 Task: Organize and analyze the survey results by department, highlighting key areas for improvement and strengths. Include relevant customer service skills in the analysis.
Action: Mouse moved to (30, 167)
Screenshot: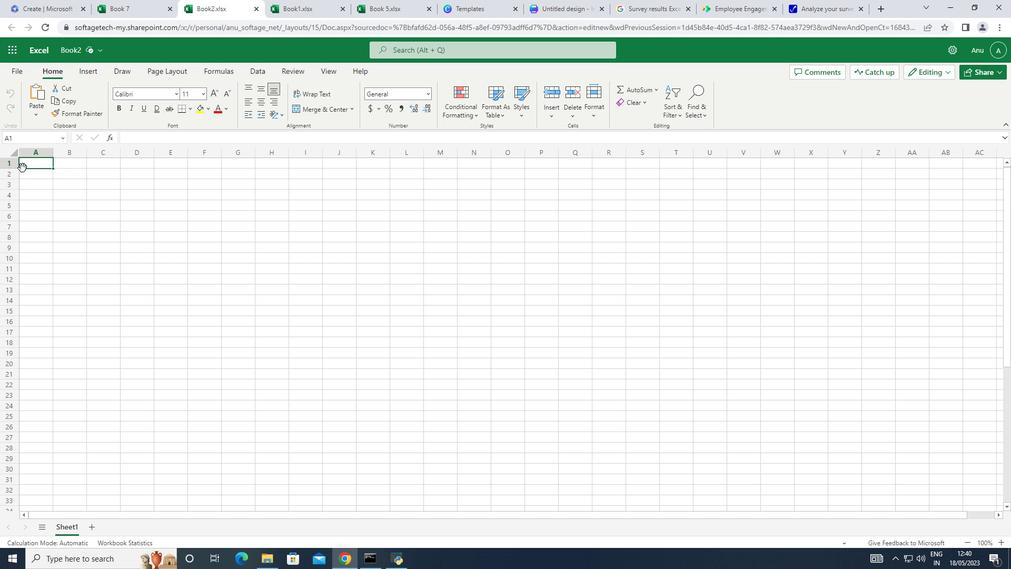 
Action: Mouse pressed left at (30, 167)
Screenshot: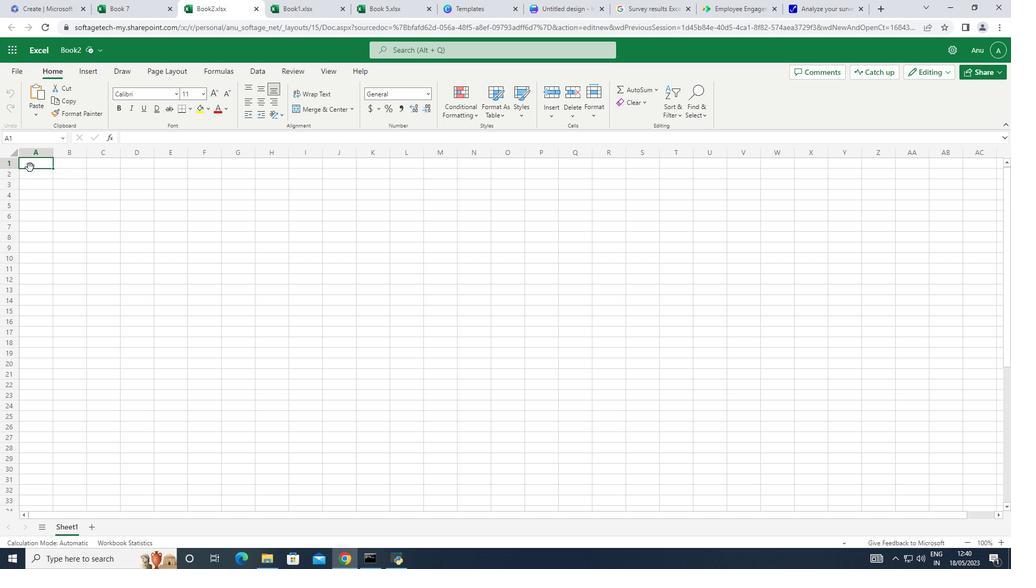 
Action: Mouse moved to (80, 174)
Screenshot: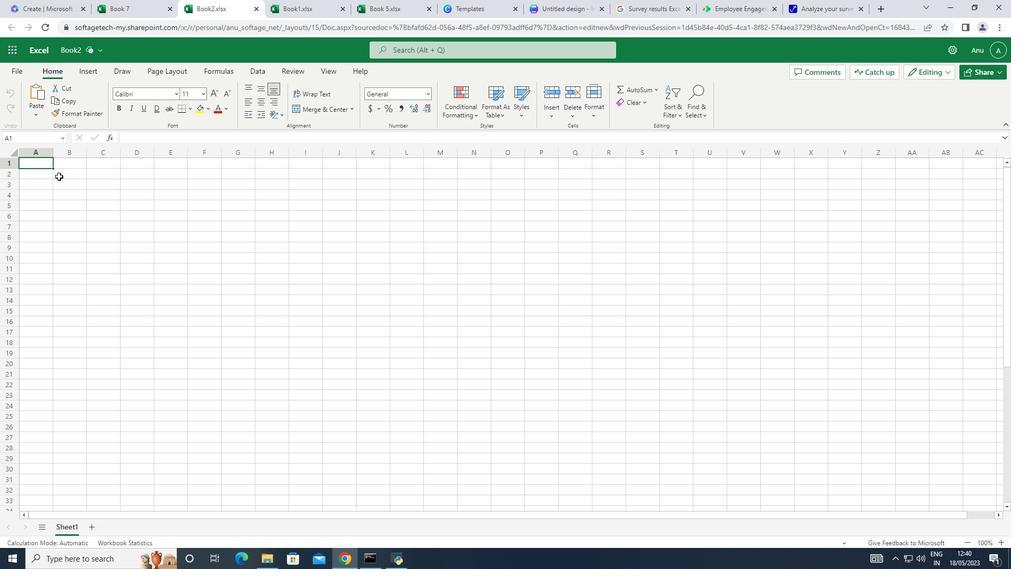
Action: Mouse pressed left at (80, 174)
Screenshot: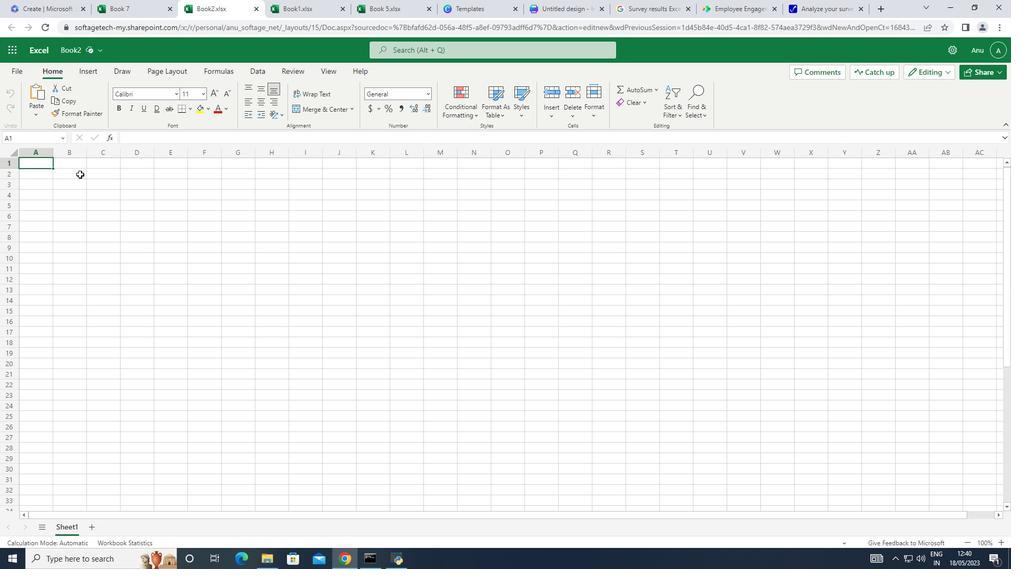 
Action: Key pressed <Key.shift><Key.shift><Key.shift><Key.shift><Key.shift><Key.shift><Key.shift><Key.shift><Key.shift>c<Key.backspace><Key.caps_lock>COMMUNICATIP<Key.backspace>ON<Key.right>
Screenshot: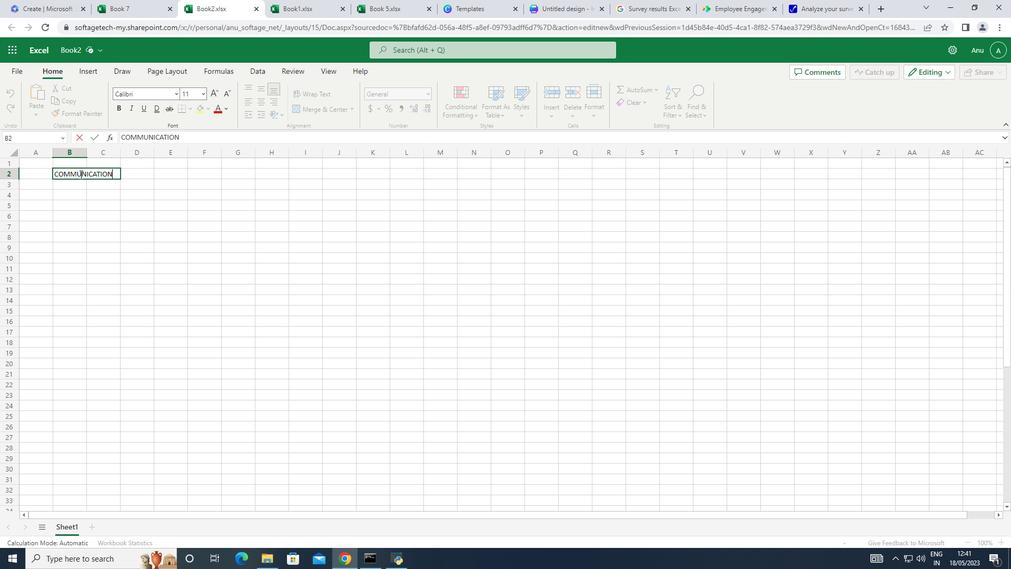 
Action: Mouse moved to (84, 153)
Screenshot: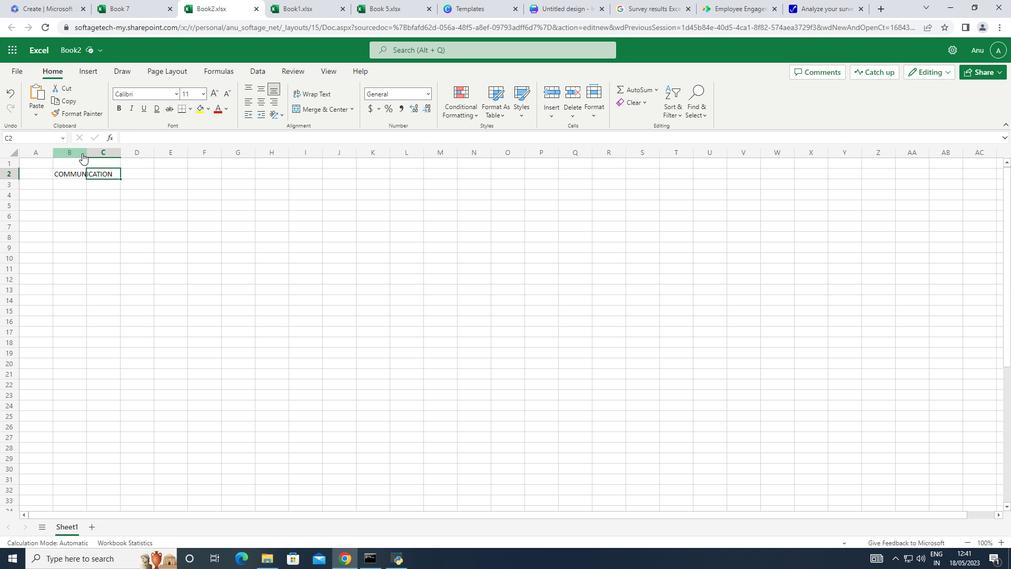
Action: Mouse pressed left at (84, 153)
Screenshot: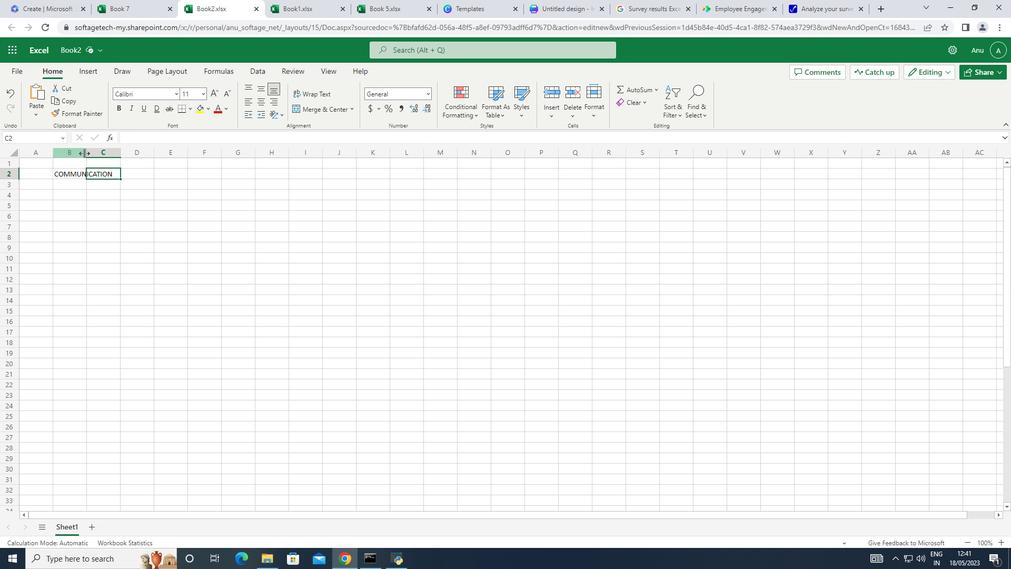 
Action: Mouse pressed left at (84, 153)
Screenshot: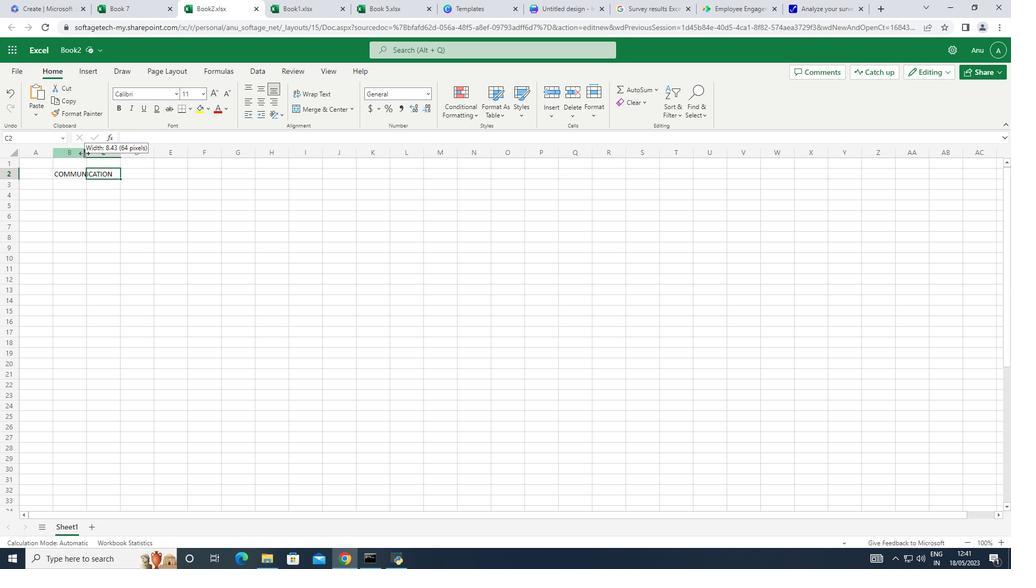 
Action: Mouse moved to (133, 174)
Screenshot: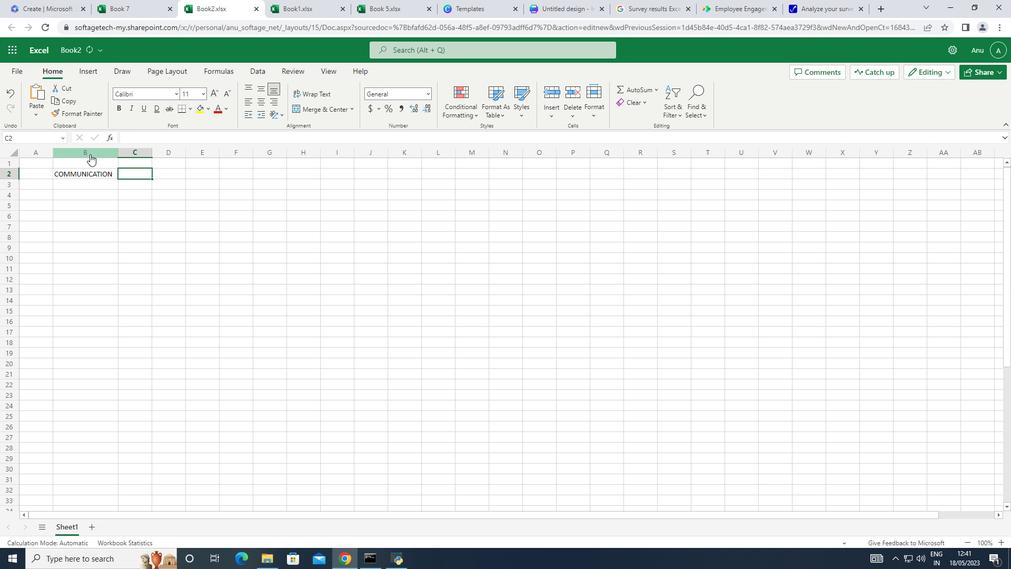 
Action: Key pressed MOTIVATION<Key.right>STABILITY<Key.right>BENEFITS<Key.right>DIRECTION<Key.right>FAVORITE<Key.space>THING<Key.right>NEED<Key.space>IMPROVEMENT<Key.right>OTHER
Screenshot: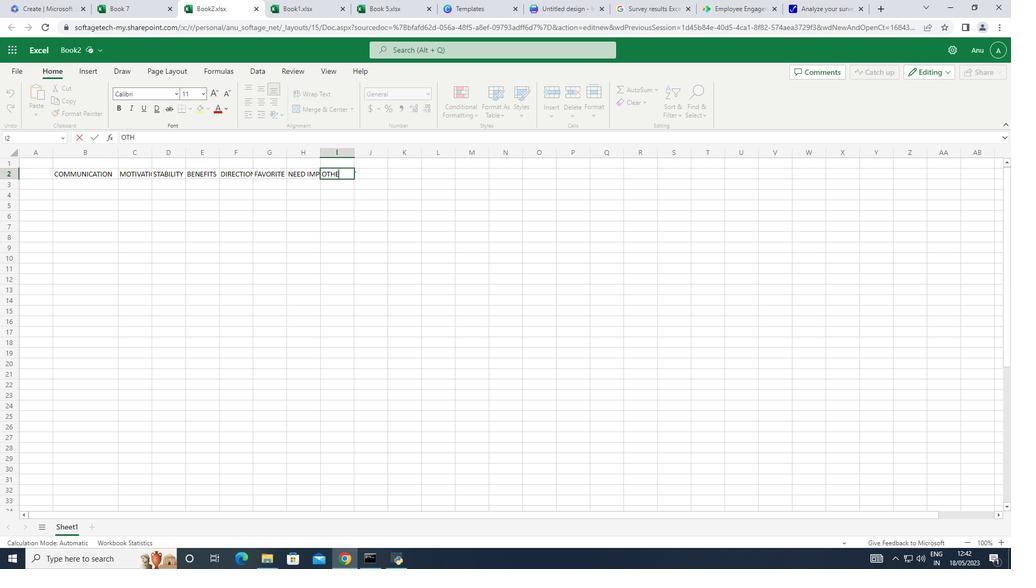 
Action: Mouse moved to (319, 149)
Screenshot: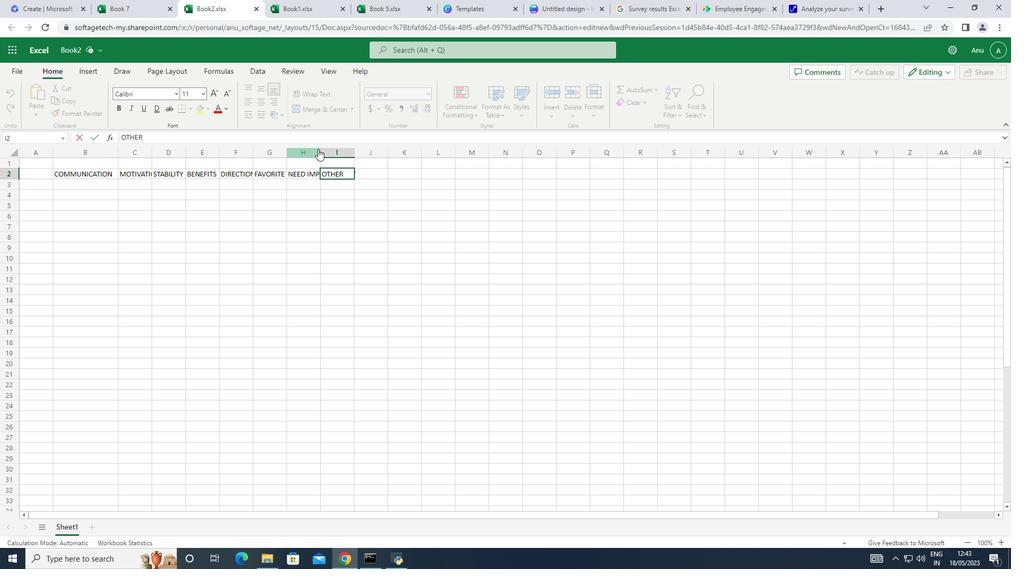 
Action: Mouse pressed left at (319, 149)
Screenshot: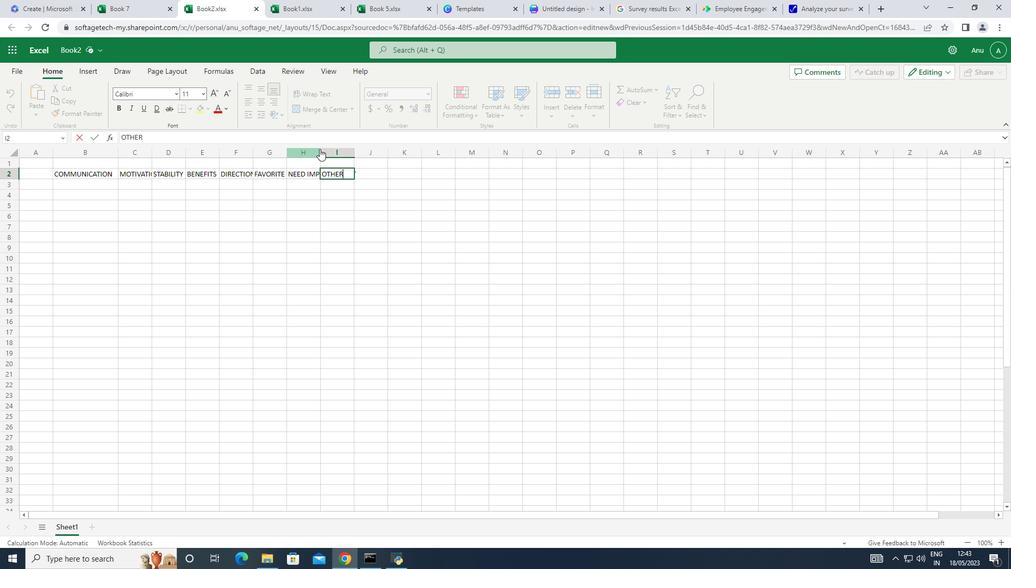 
Action: Mouse moved to (319, 149)
Screenshot: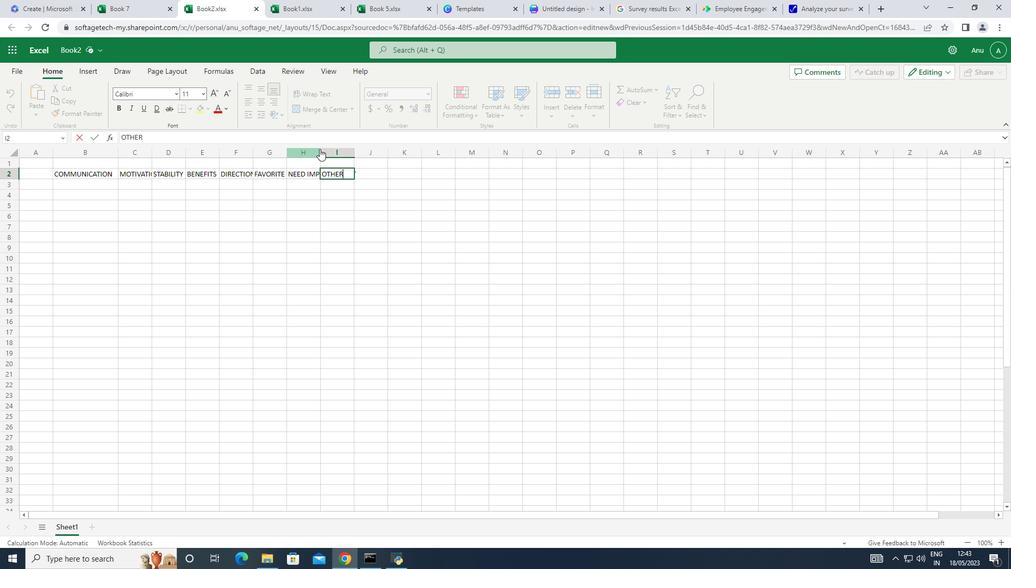 
Action: Mouse pressed left at (319, 149)
Screenshot: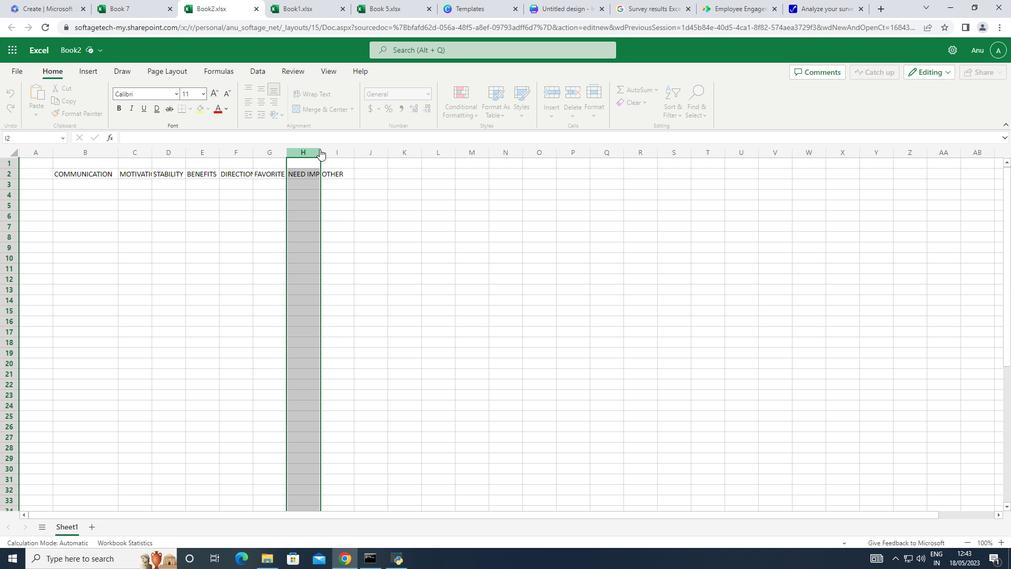 
Action: Mouse moved to (285, 152)
Screenshot: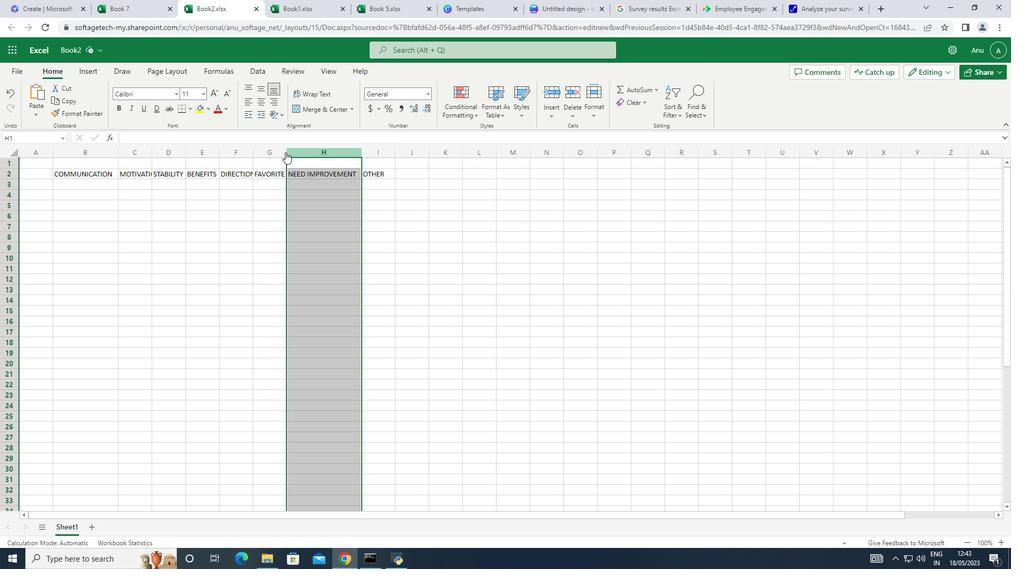 
Action: Mouse pressed left at (285, 152)
Screenshot: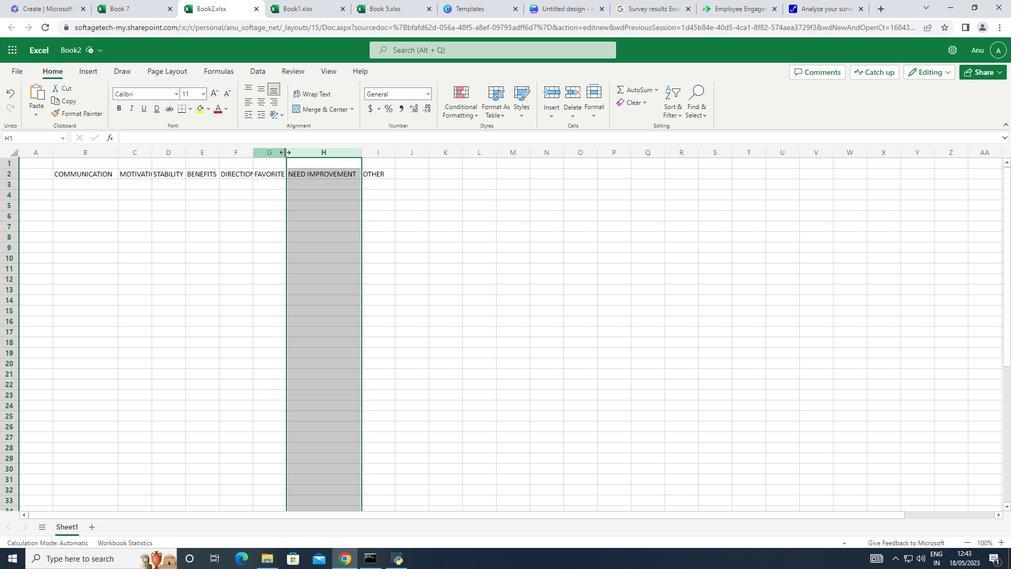 
Action: Mouse pressed left at (285, 152)
Screenshot: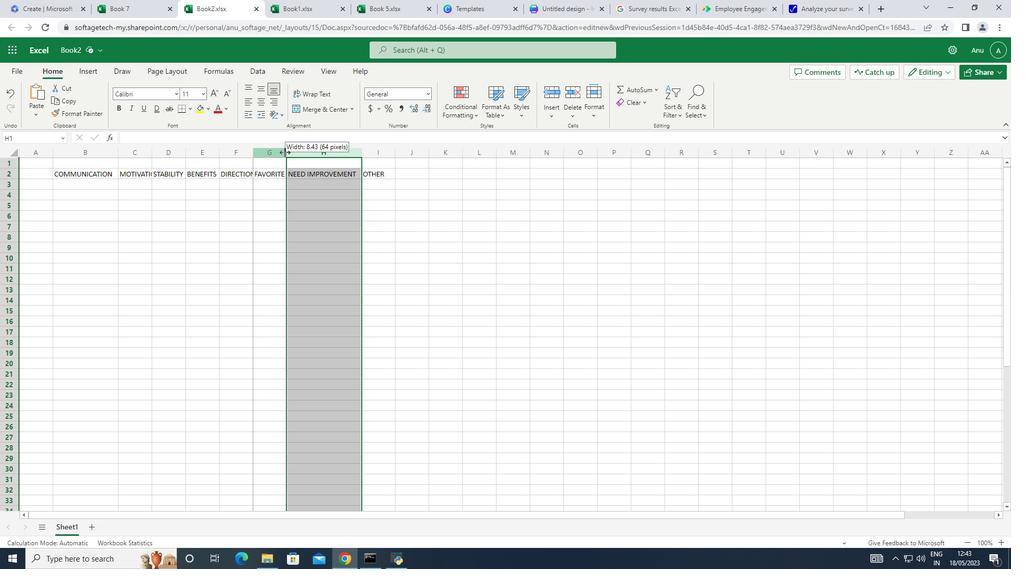 
Action: Mouse moved to (252, 149)
Screenshot: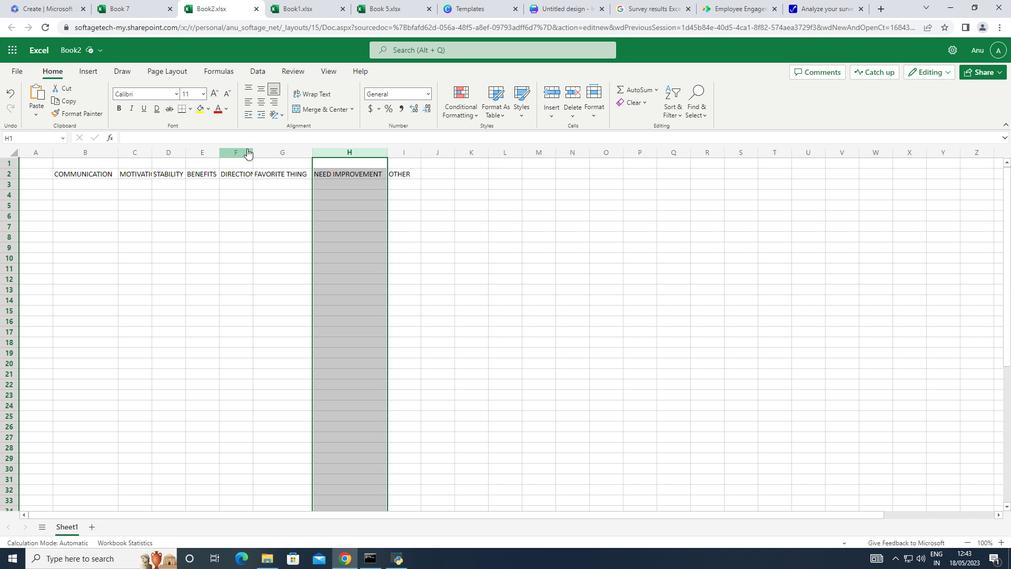 
Action: Mouse pressed left at (252, 149)
Screenshot: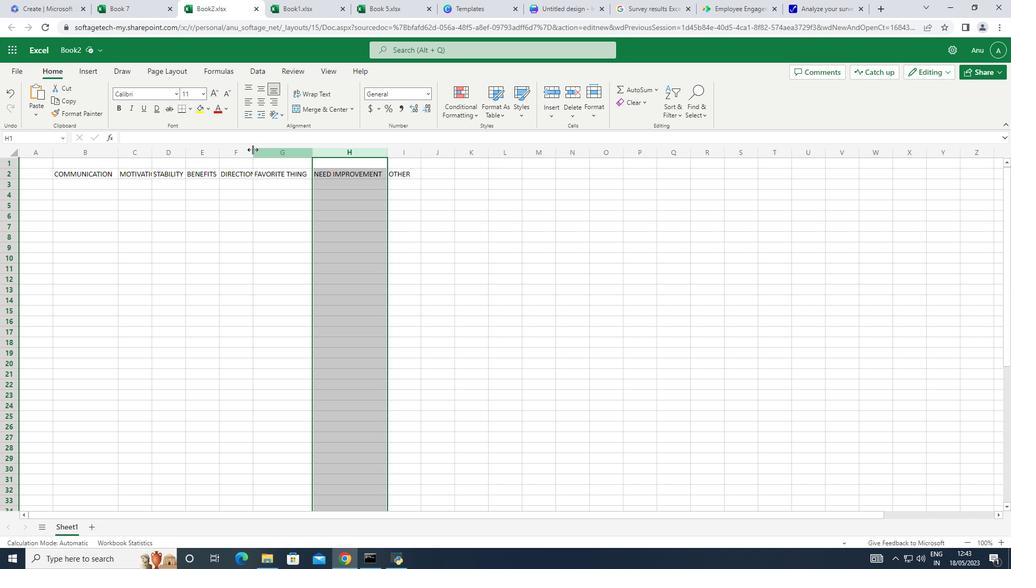 
Action: Mouse pressed left at (252, 149)
Screenshot: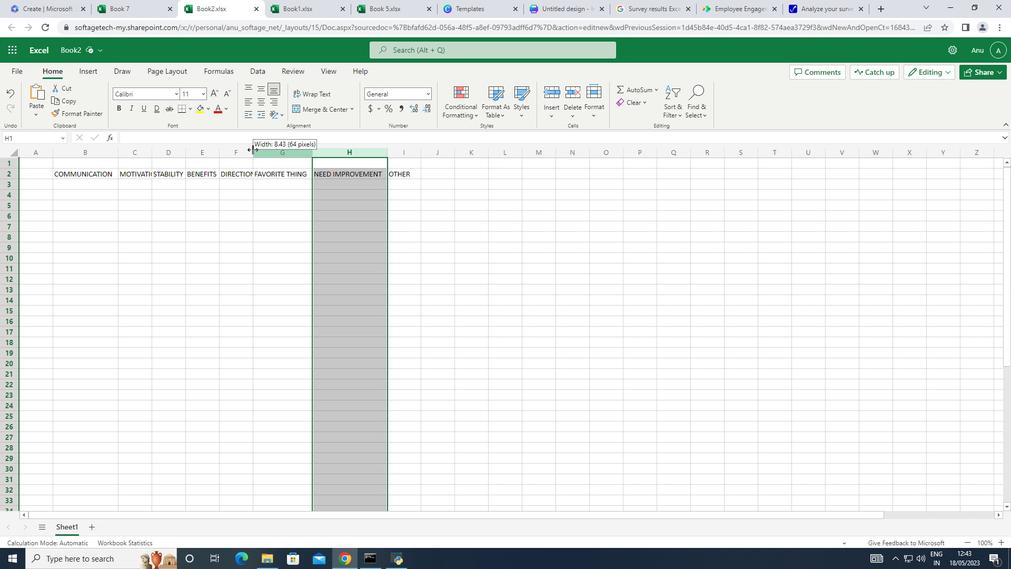
Action: Mouse moved to (220, 150)
Screenshot: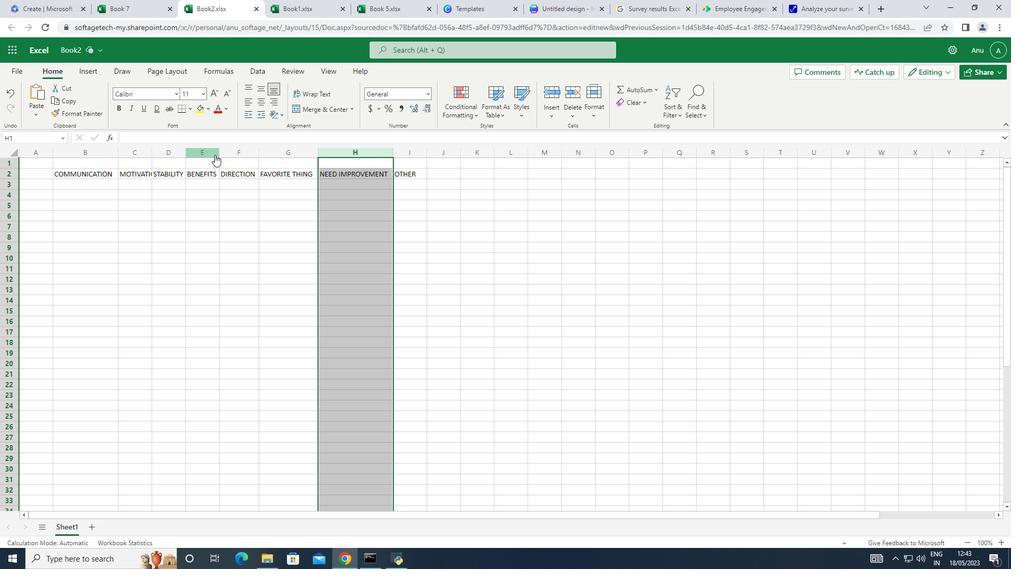 
Action: Mouse pressed left at (220, 150)
Screenshot: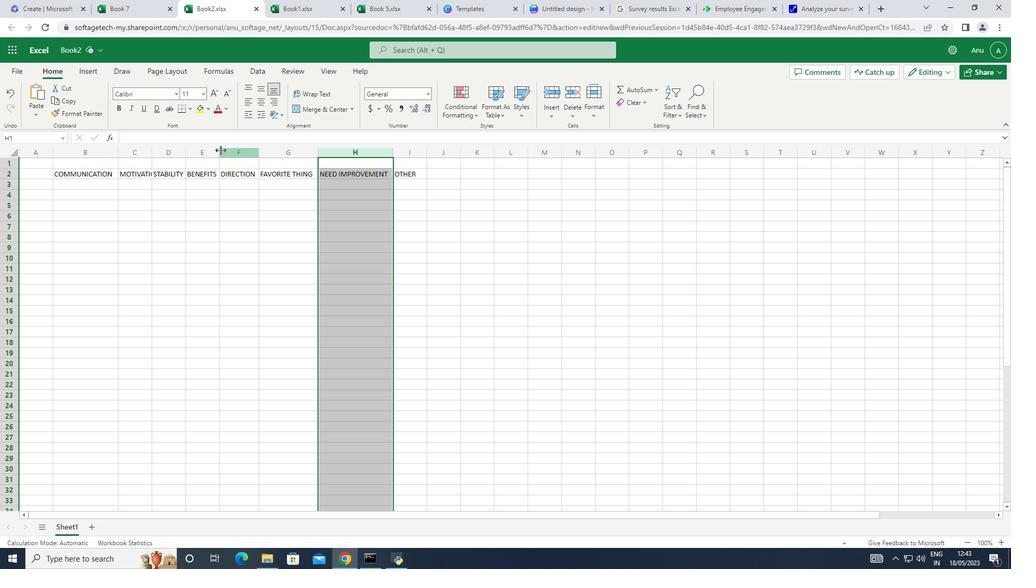 
Action: Mouse pressed left at (220, 150)
Screenshot: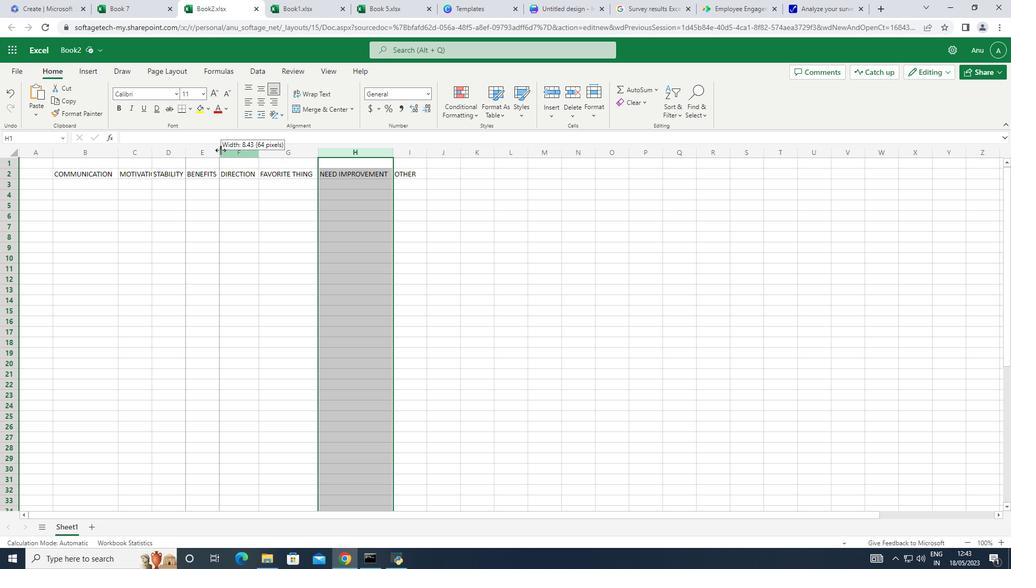 
Action: Mouse moved to (185, 149)
Screenshot: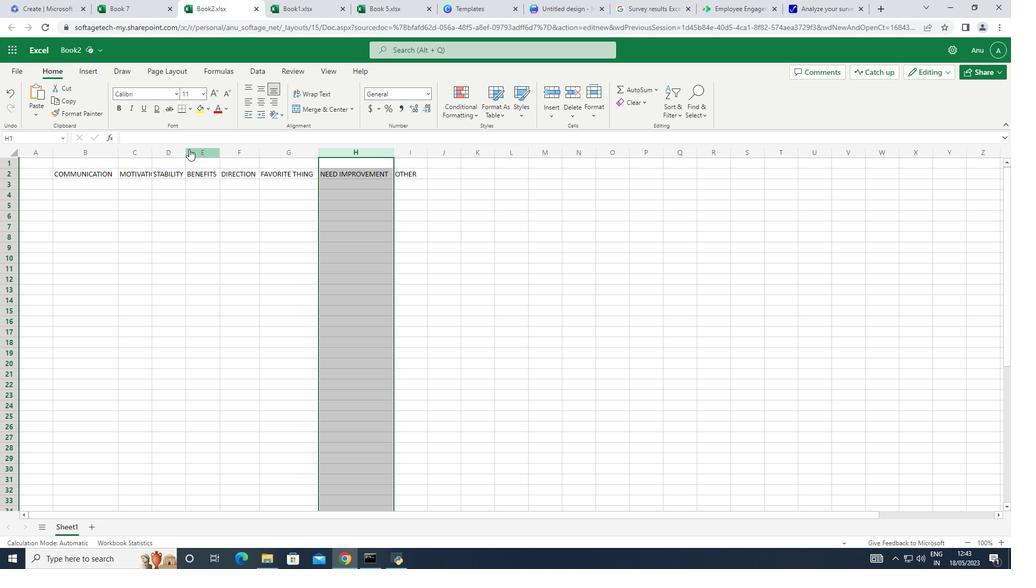 
Action: Mouse pressed left at (185, 149)
Screenshot: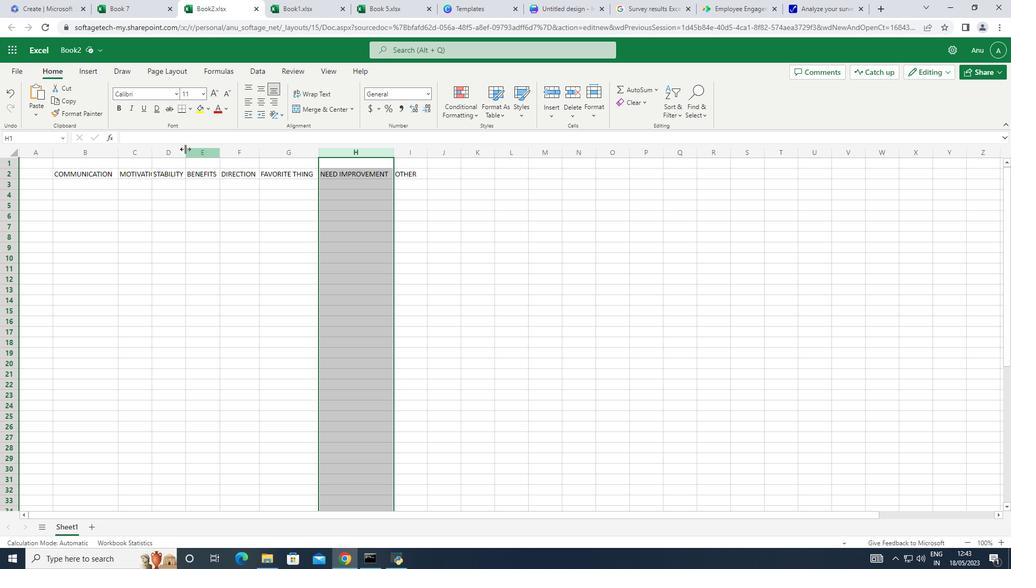 
Action: Mouse pressed left at (185, 149)
Screenshot: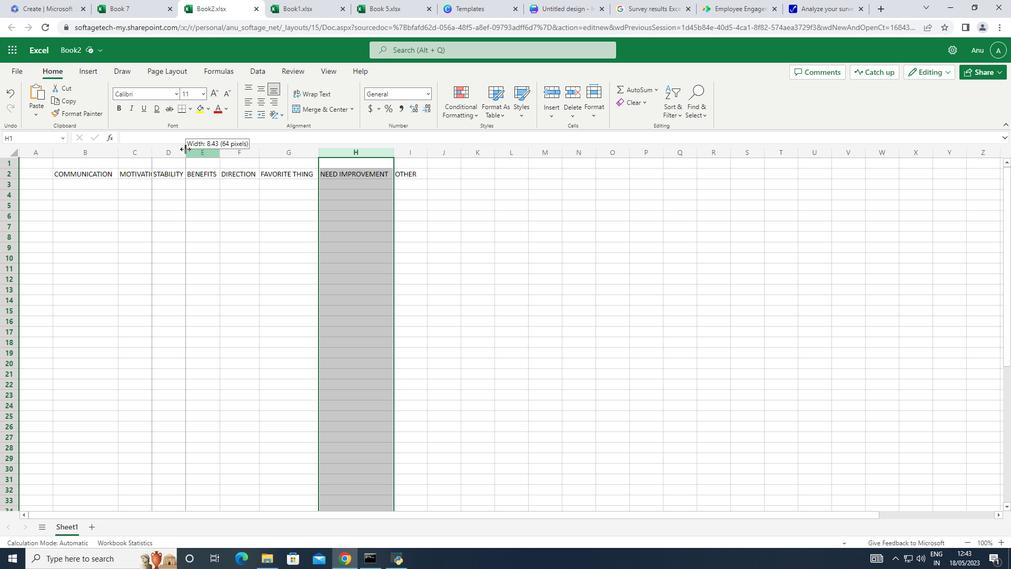
Action: Mouse moved to (154, 150)
Screenshot: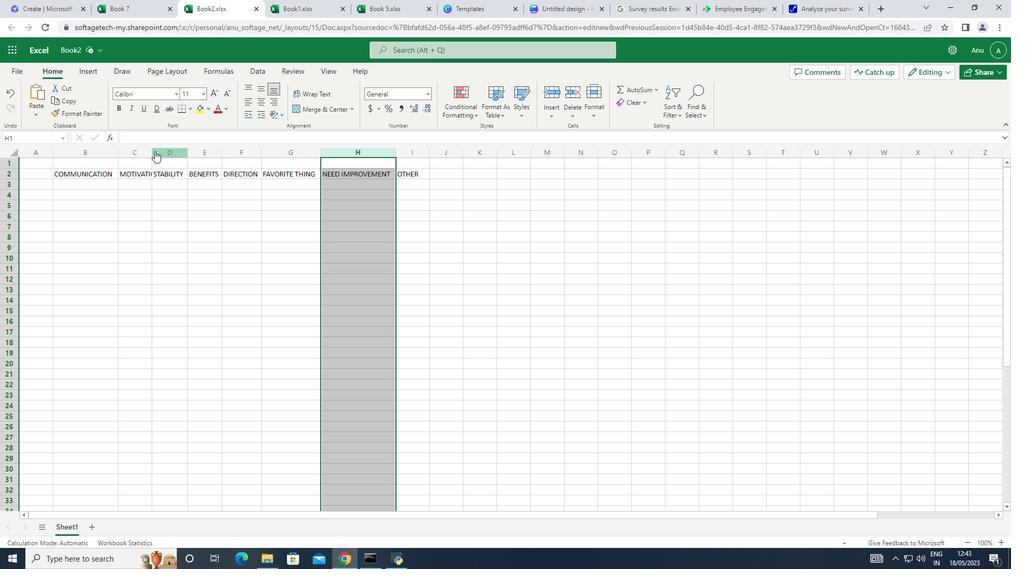 
Action: Mouse pressed left at (154, 150)
Screenshot: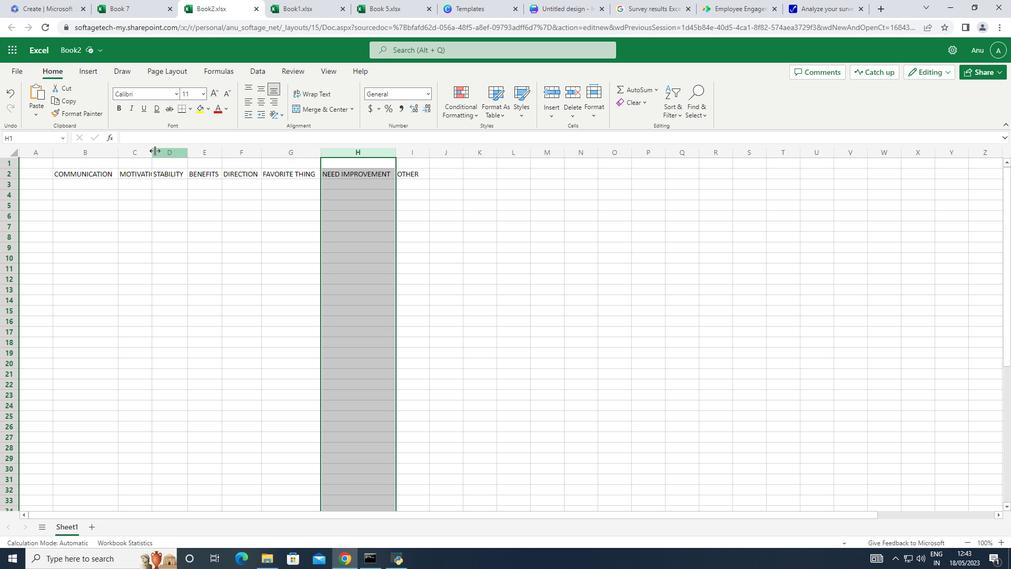 
Action: Mouse pressed left at (154, 150)
Screenshot: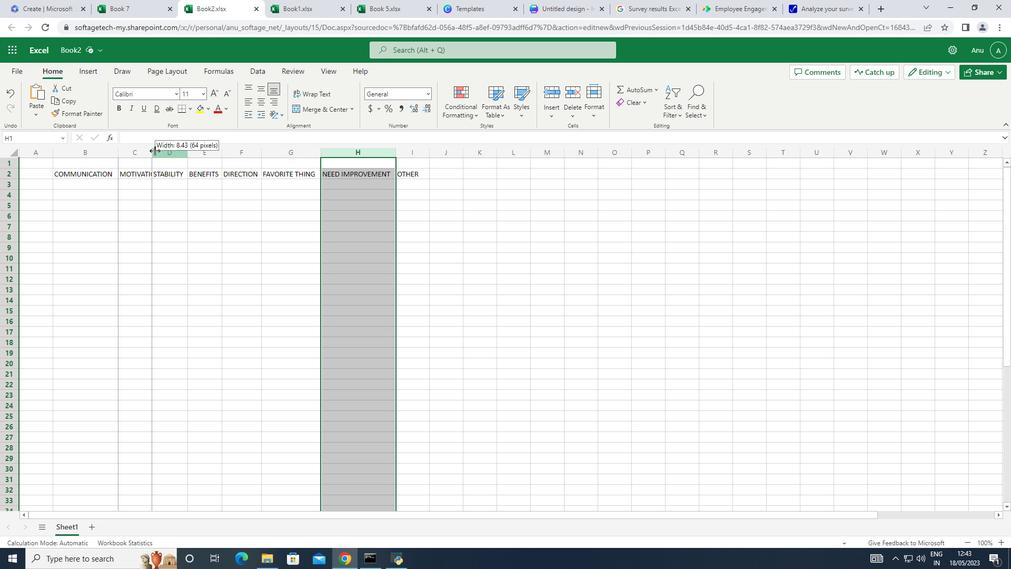 
Action: Mouse moved to (117, 150)
Screenshot: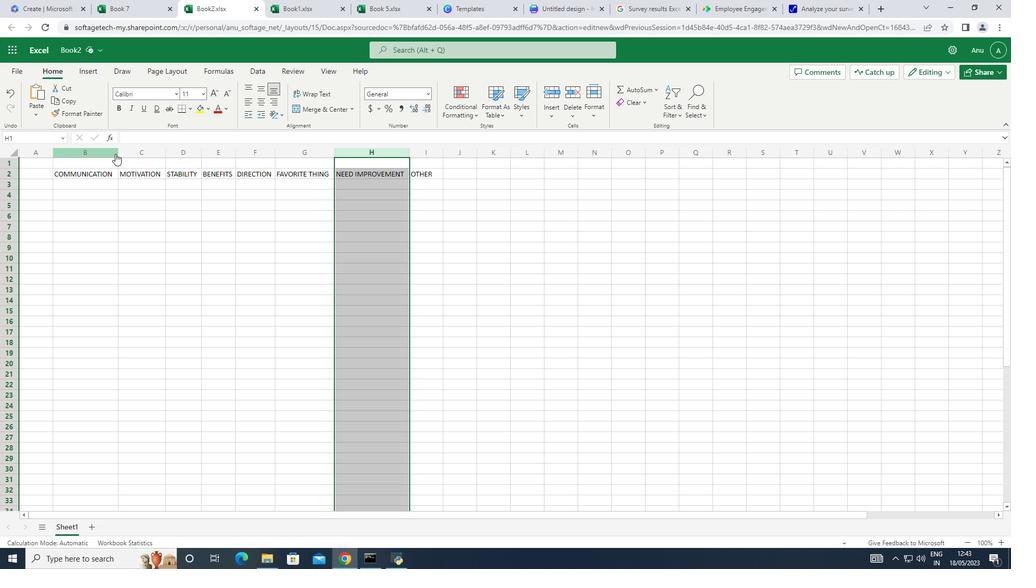 
Action: Mouse pressed left at (117, 150)
Screenshot: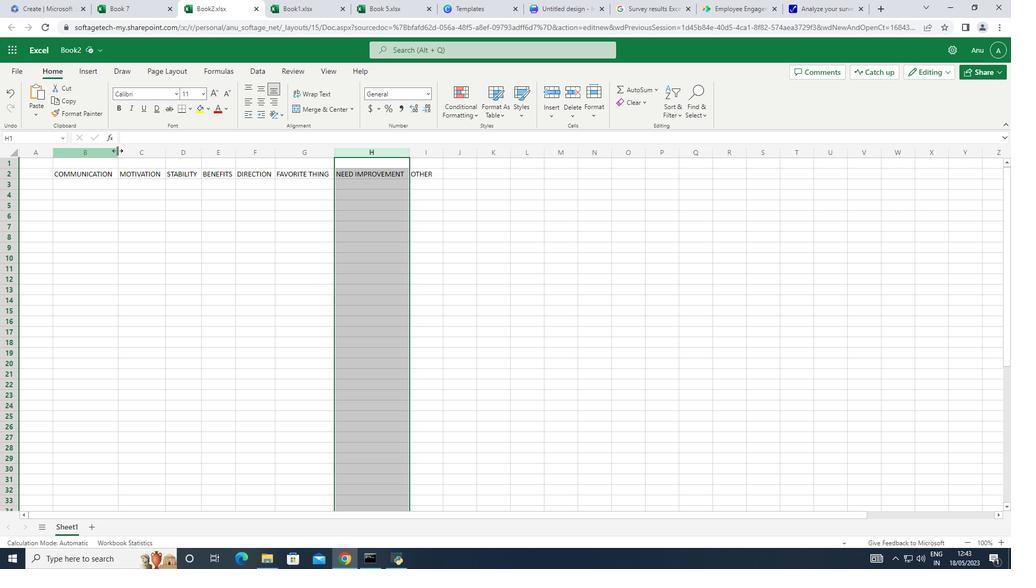 
Action: Mouse pressed left at (117, 150)
Screenshot: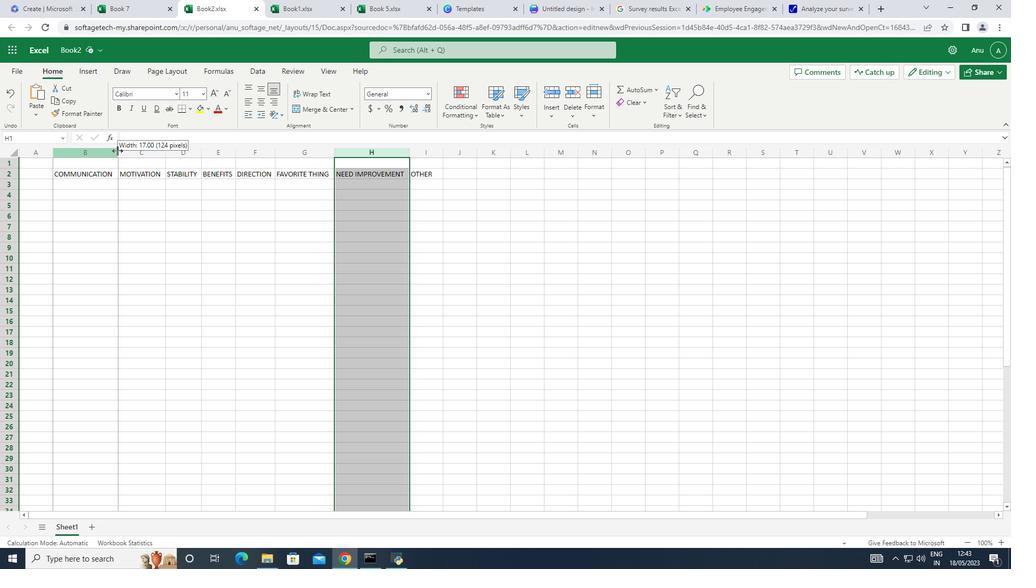 
Action: Mouse moved to (82, 174)
Screenshot: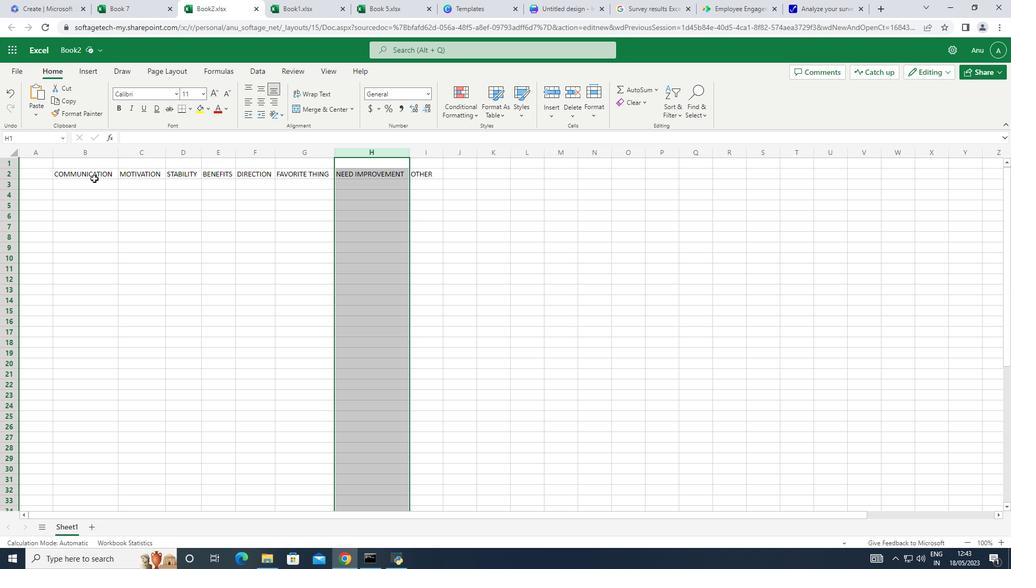 
Action: Mouse pressed left at (82, 174)
Screenshot: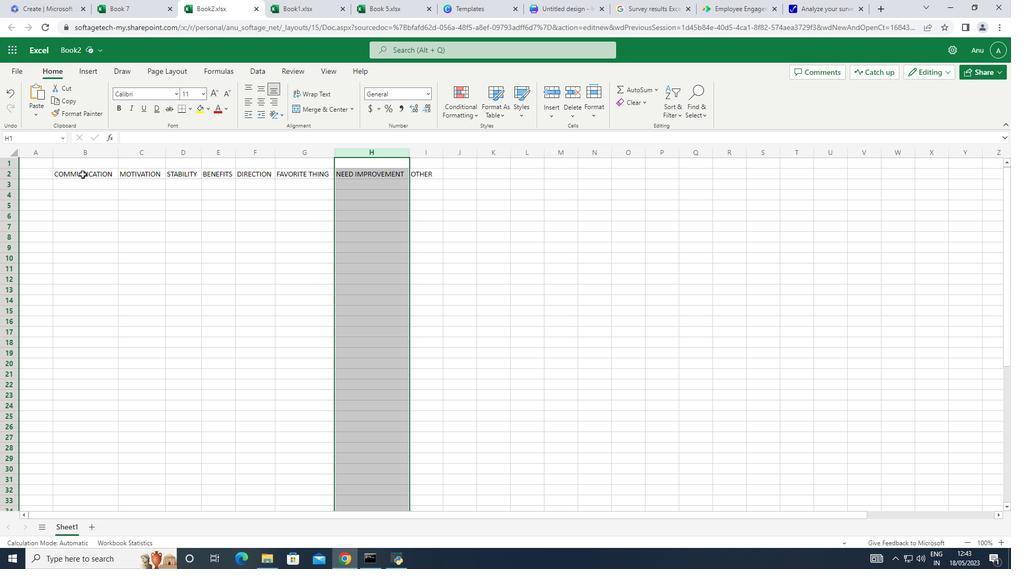
Action: Mouse moved to (413, 173)
Screenshot: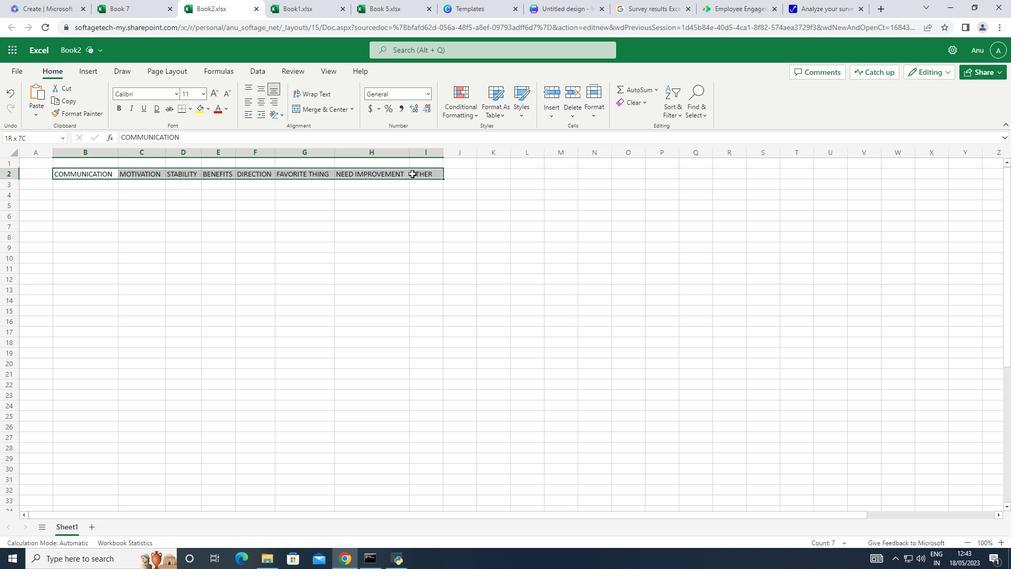 
Action: Key pressed ctrl+C
Screenshot: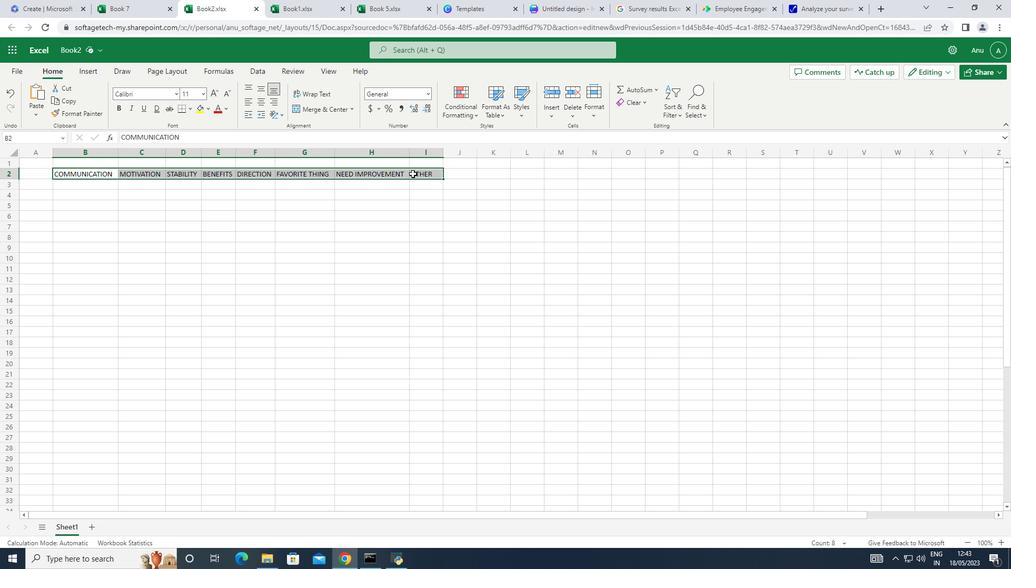 
Action: Mouse moved to (207, 108)
Screenshot: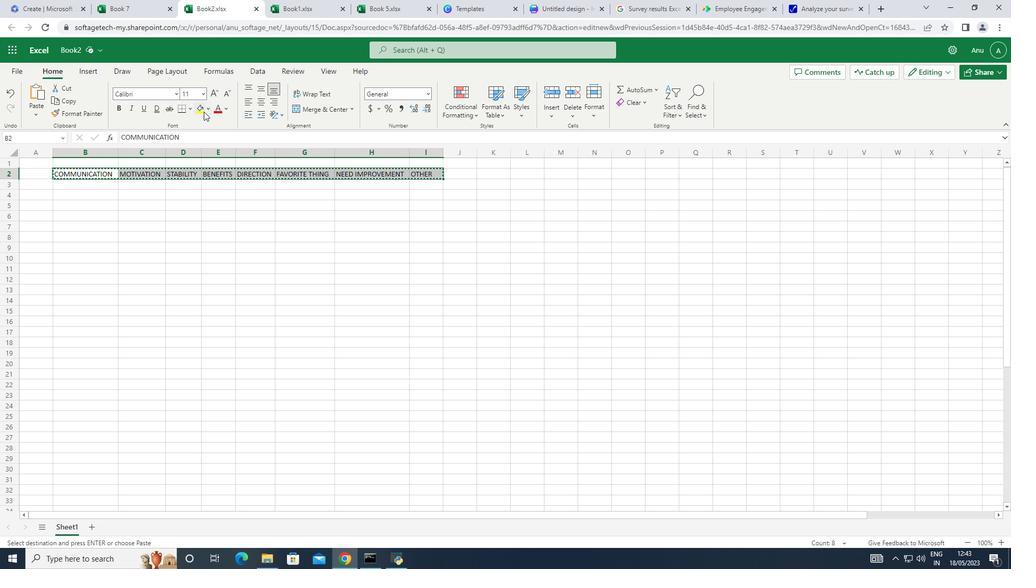
Action: Mouse pressed left at (207, 108)
Screenshot: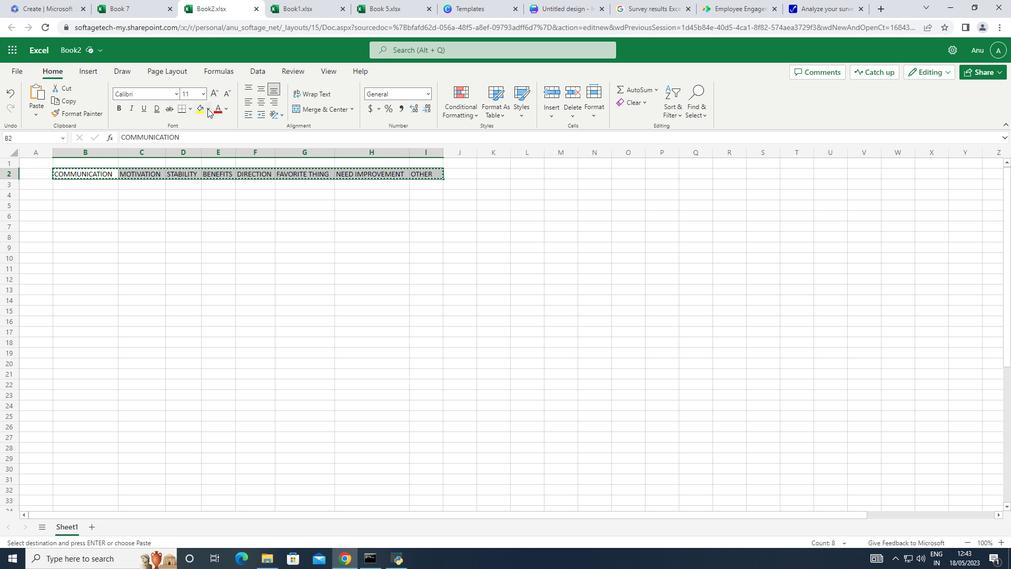 
Action: Mouse moved to (305, 233)
Screenshot: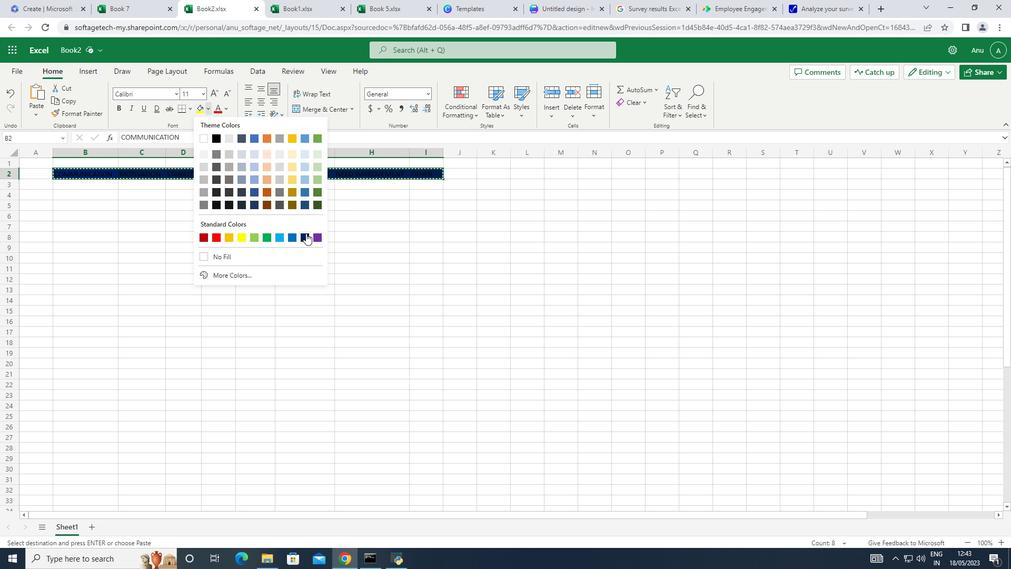 
Action: Mouse pressed left at (305, 233)
Screenshot: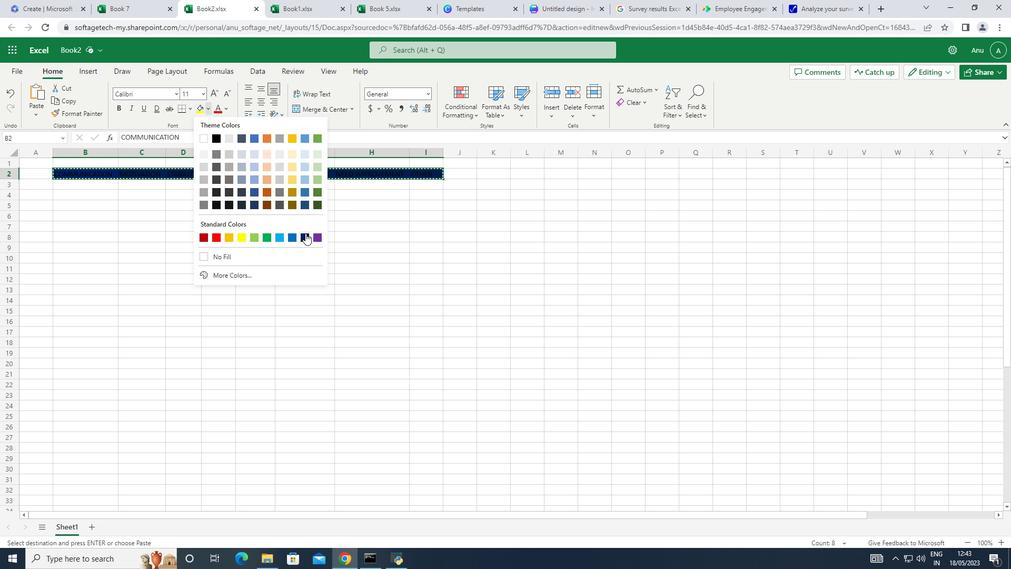 
Action: Mouse moved to (224, 109)
Screenshot: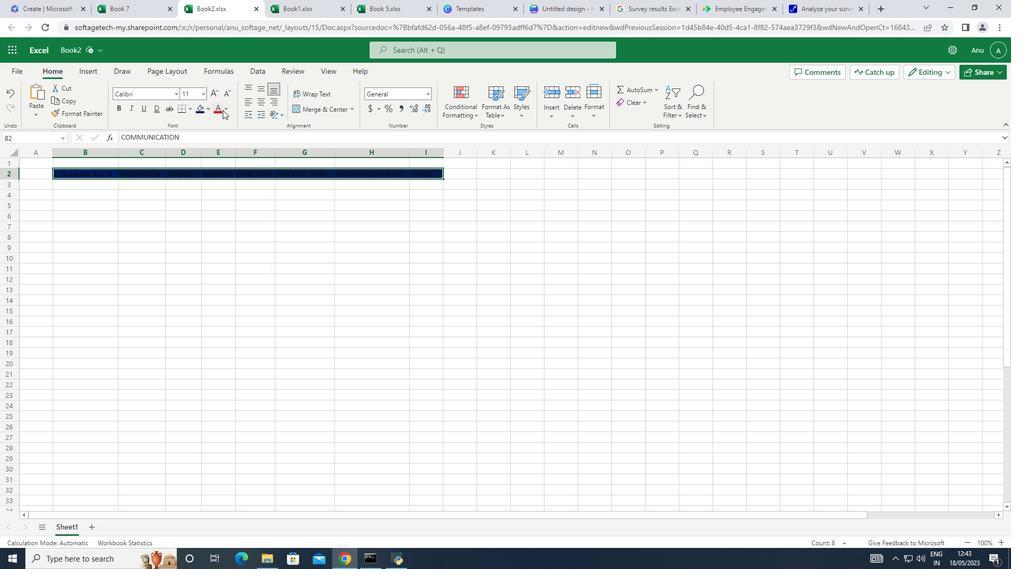 
Action: Mouse pressed left at (224, 109)
Screenshot: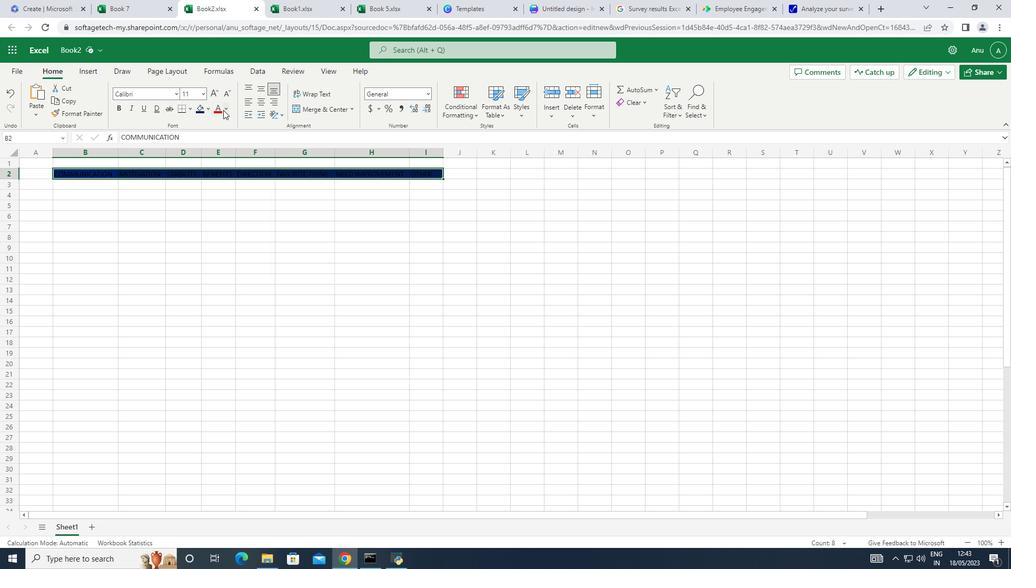
Action: Mouse moved to (222, 152)
Screenshot: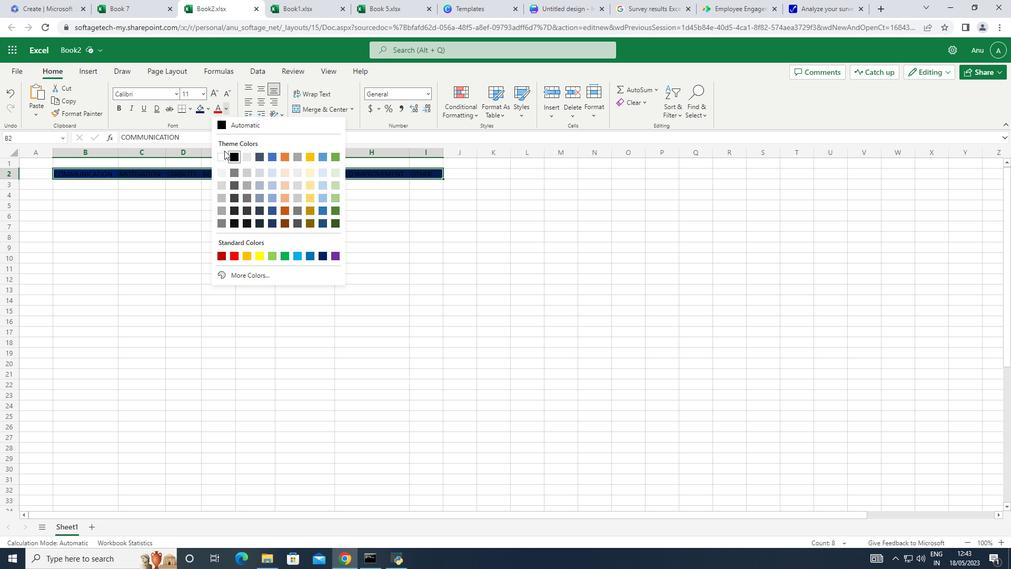 
Action: Mouse pressed left at (222, 152)
Screenshot: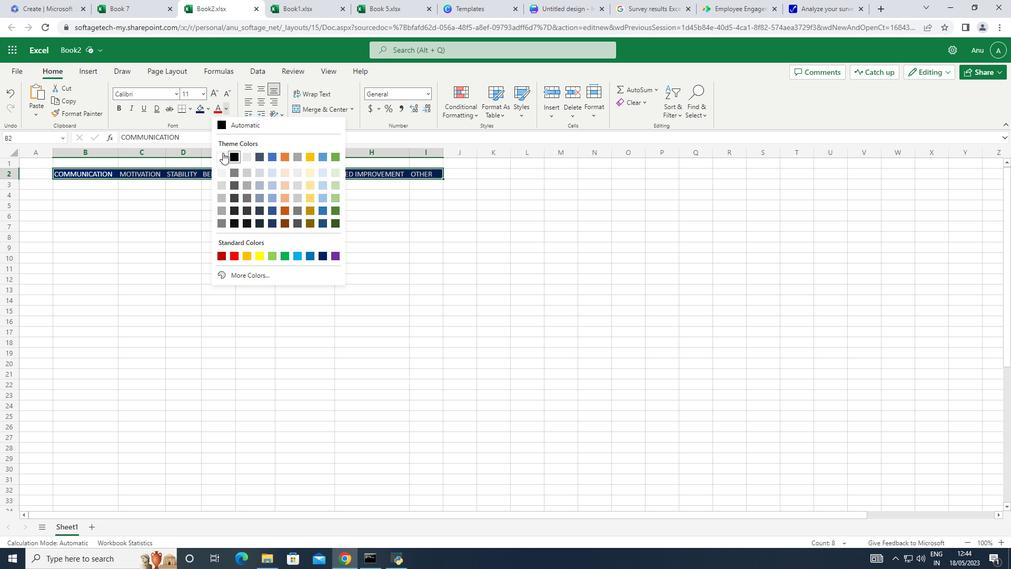 
Action: Mouse moved to (29, 187)
Screenshot: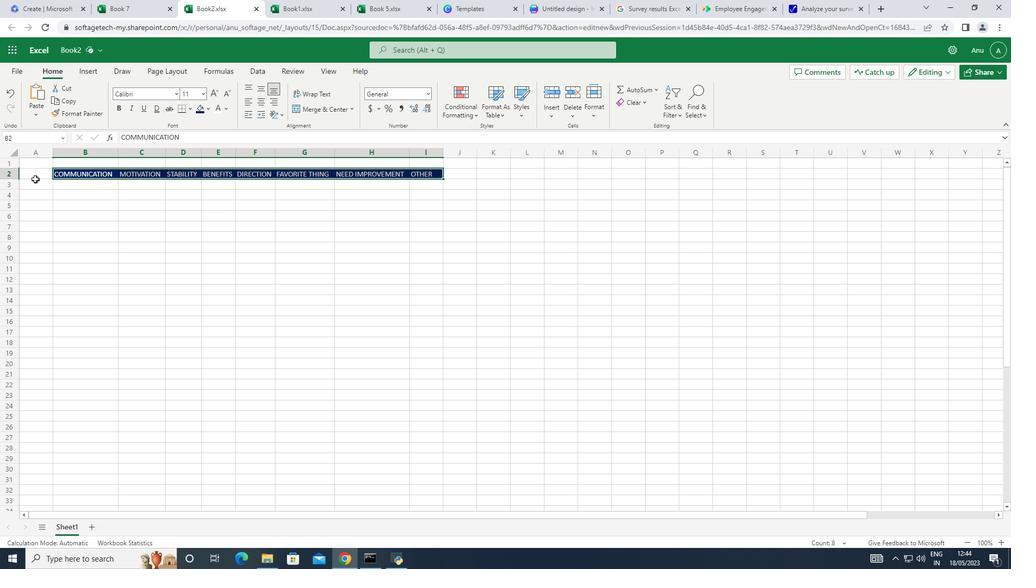 
Action: Mouse pressed left at (29, 187)
Screenshot: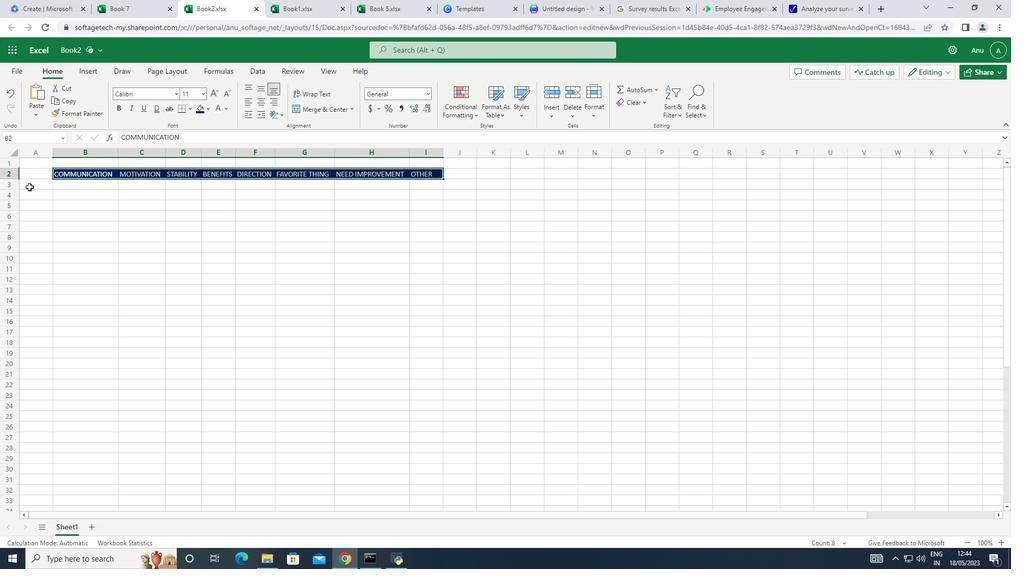 
Action: Key pressed HR
Screenshot: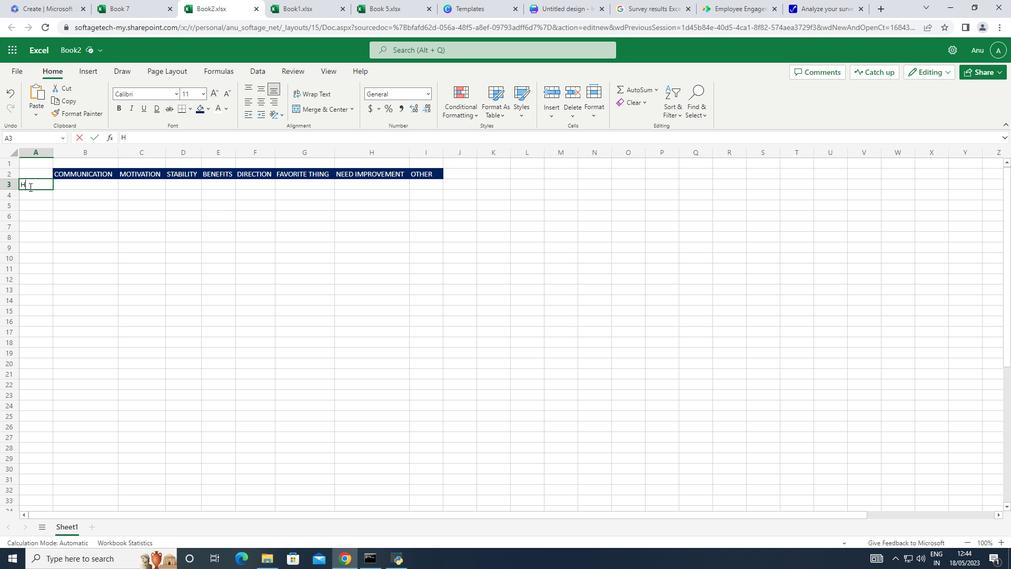 
Action: Mouse moved to (120, 108)
Screenshot: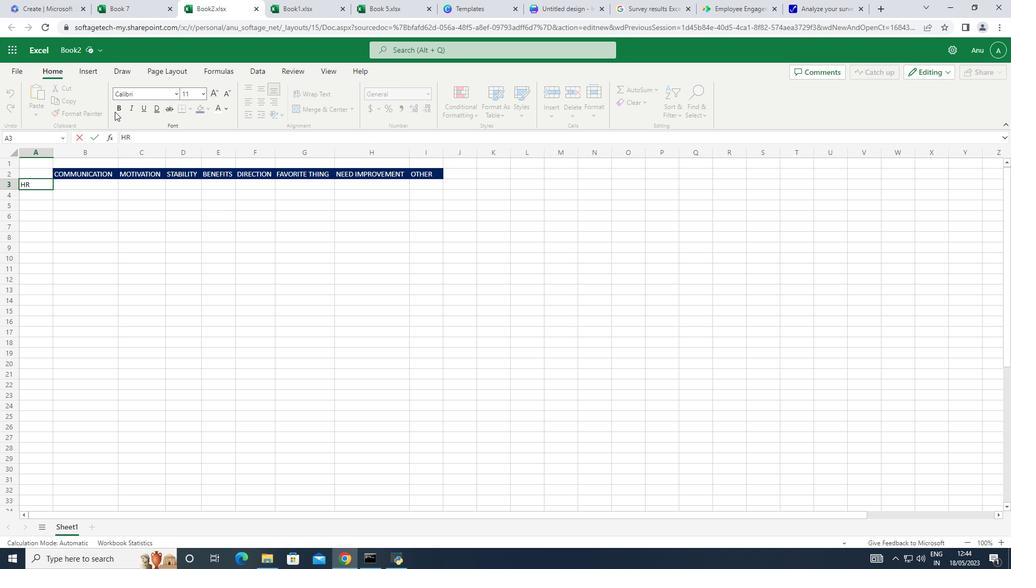 
Action: Mouse pressed left at (120, 108)
Screenshot: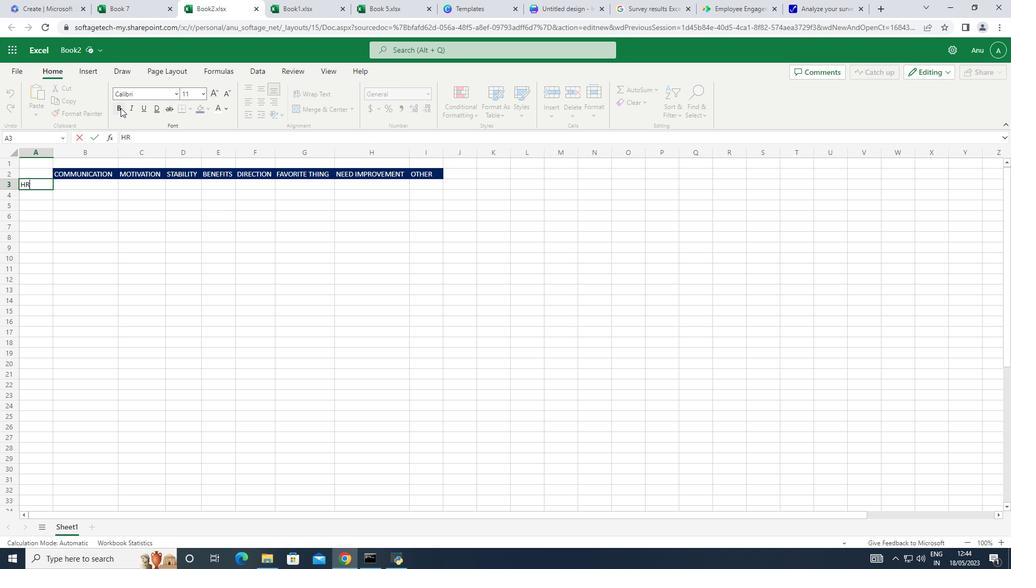 
Action: Mouse moved to (109, 206)
Screenshot: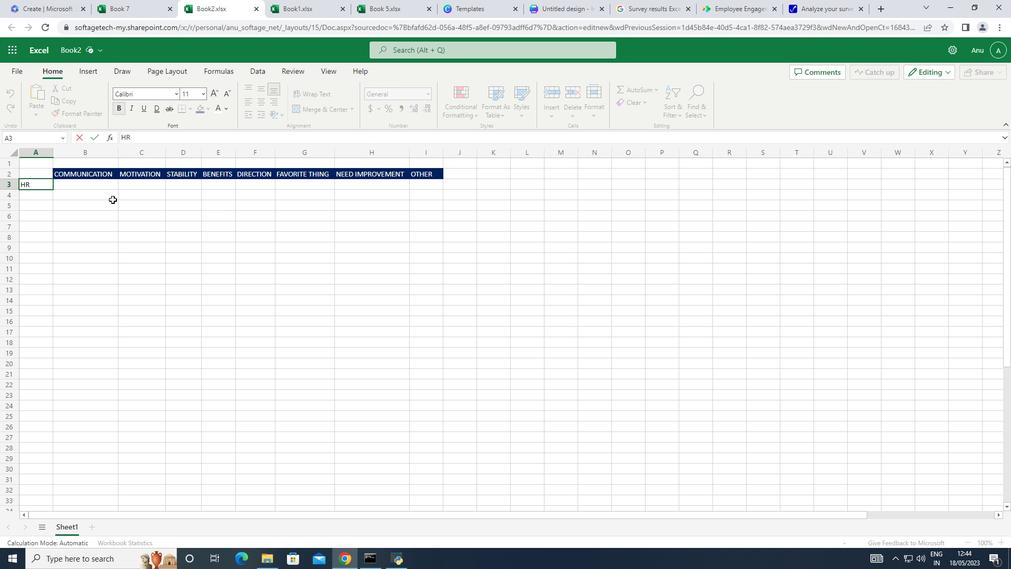 
Action: Mouse pressed left at (109, 206)
Screenshot: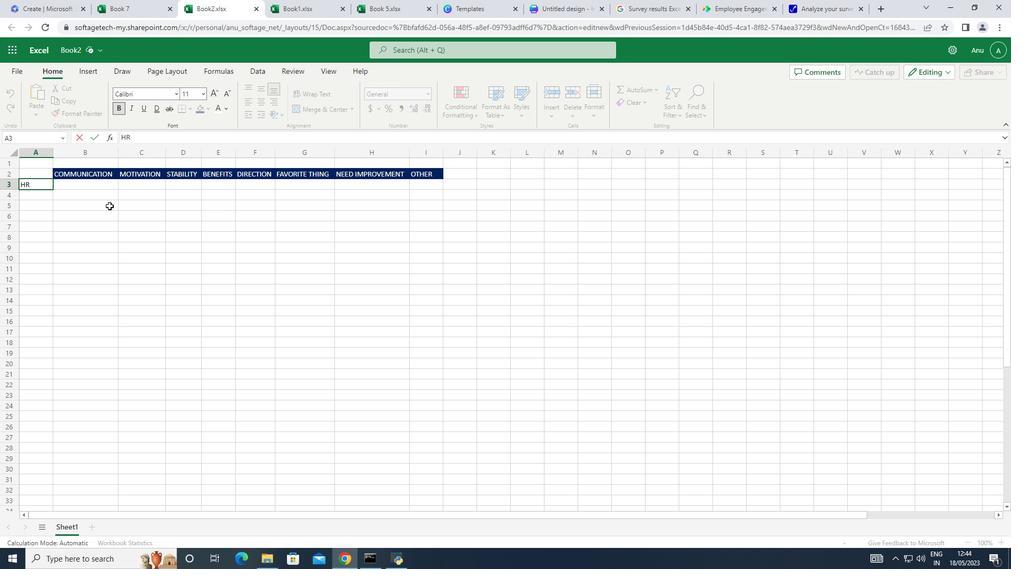 
Action: Mouse moved to (35, 183)
Screenshot: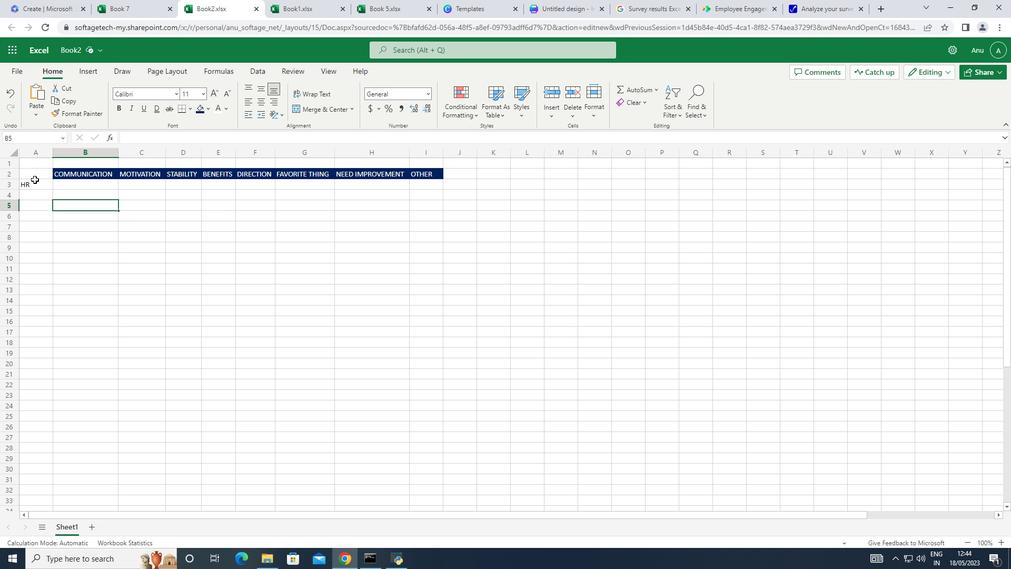 
Action: Mouse pressed left at (35, 183)
Screenshot: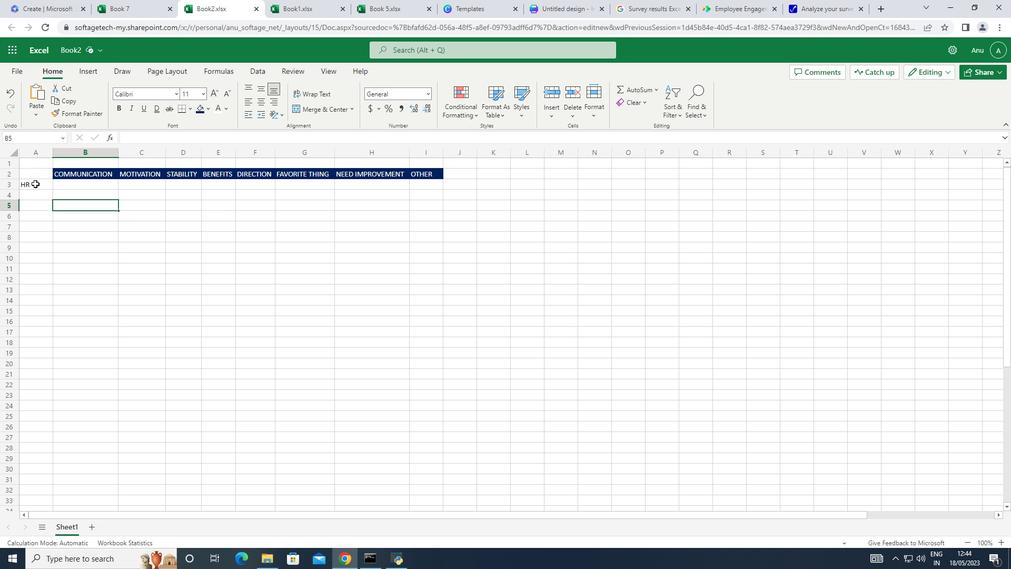 
Action: Mouse moved to (119, 106)
Screenshot: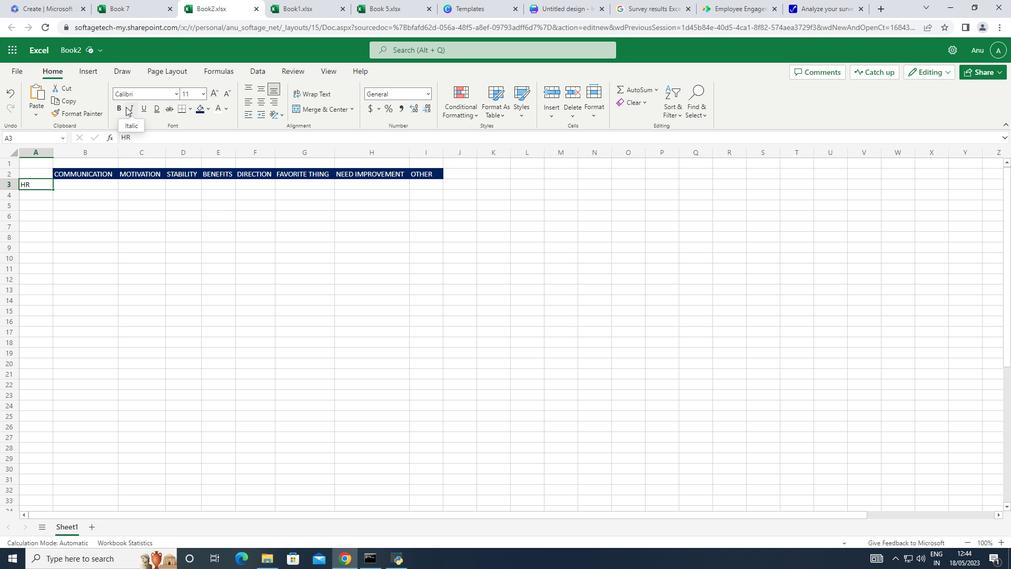 
Action: Mouse pressed left at (119, 106)
Screenshot: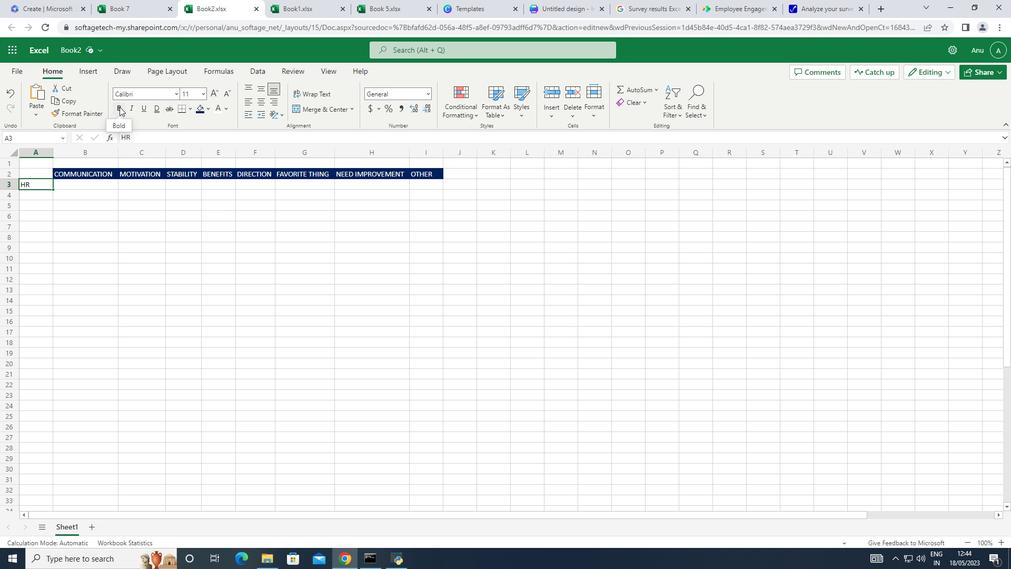
Action: Mouse moved to (76, 194)
Screenshot: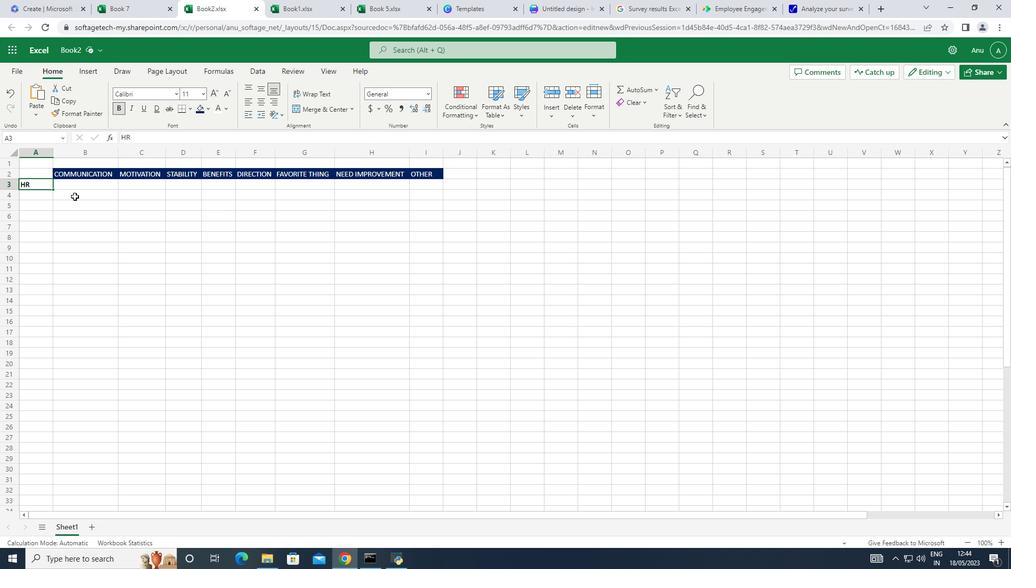 
Action: Mouse pressed left at (76, 194)
Screenshot: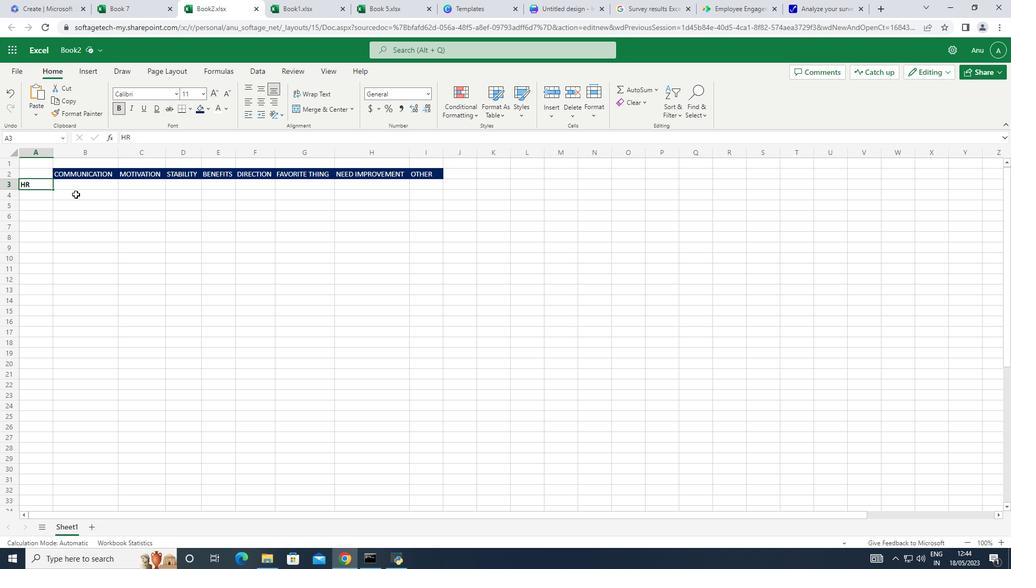 
Action: Mouse moved to (76, 193)
Screenshot: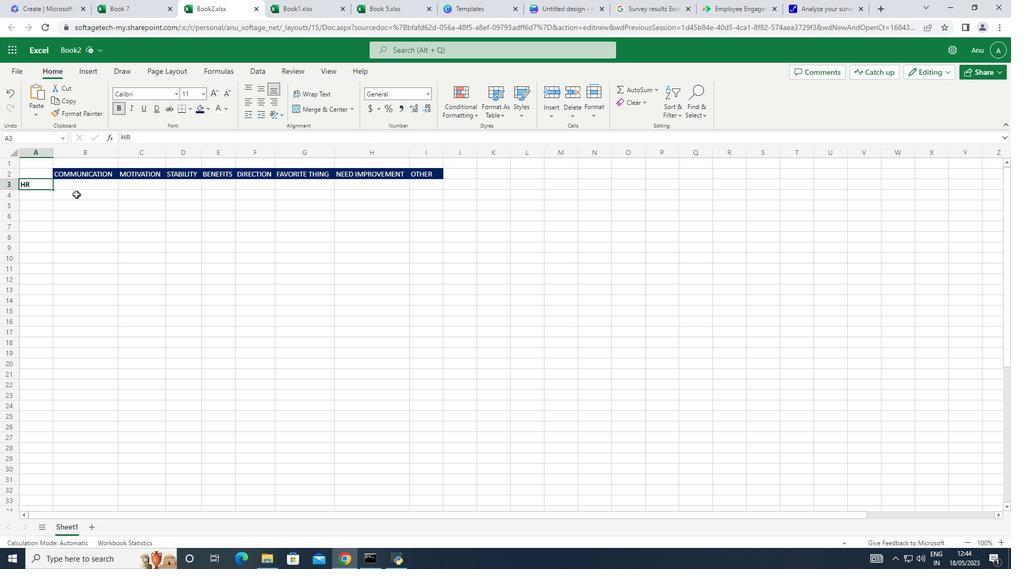 
Action: Key pressed STRONG<Key.space>AGREE<Key.down>AGREE<Key.down>STR
Screenshot: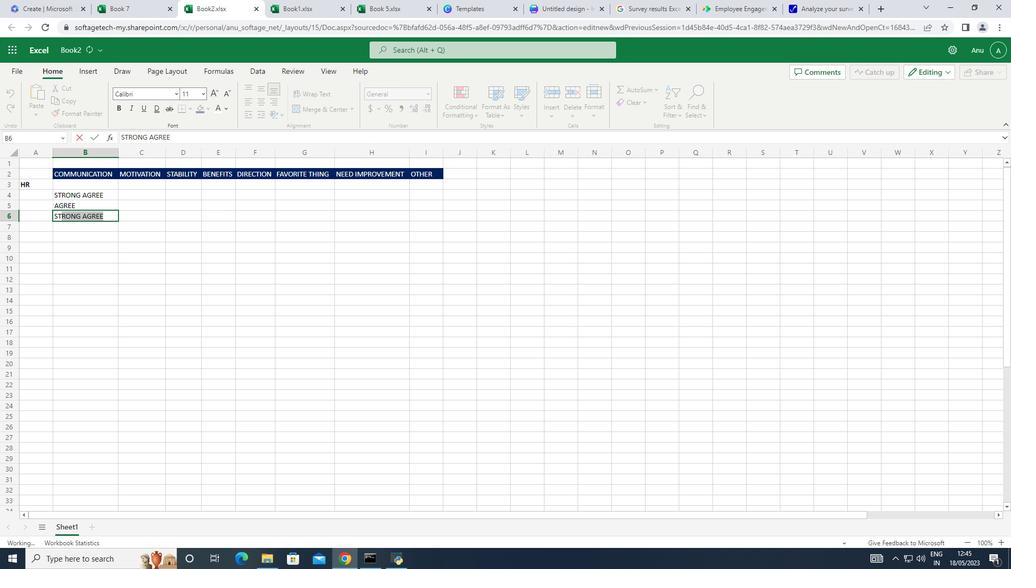 
Action: Mouse moved to (80, 195)
Screenshot: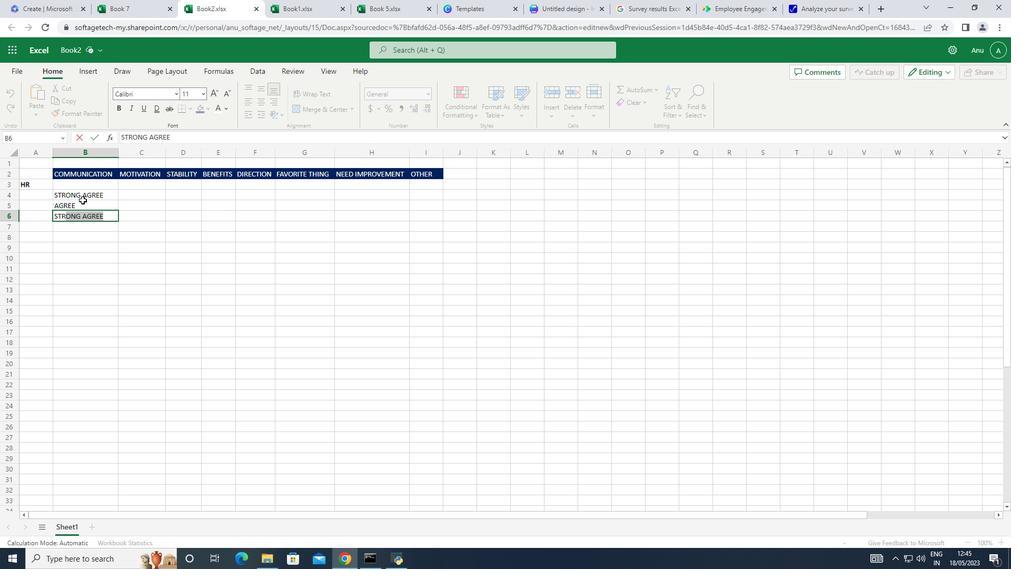 
Action: Mouse pressed left at (80, 195)
Screenshot: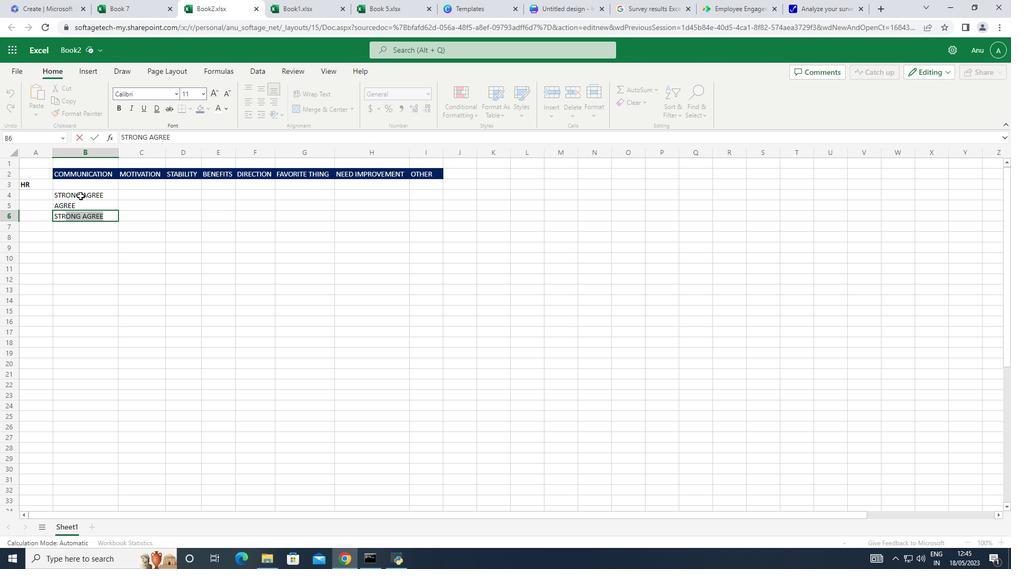 
Action: Mouse pressed left at (80, 195)
Screenshot: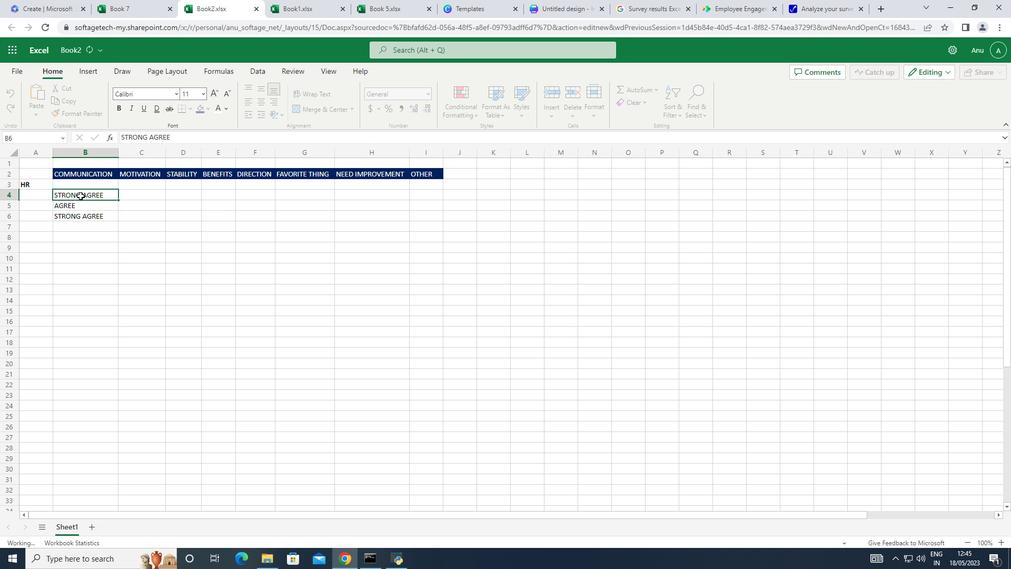 
Action: Key pressed LY<Key.backspace><Key.backspace><Key.backspace><Key.backspace><Key.backspace><Key.backspace><Key.backspace><Key.backspace><Key.backspace><Key.backspace><Key.backspace><Key.backspace><Key.backspace><Key.backspace><Key.backspace><Key.backspace><Key.backspace><Key.backspace><Key.backspace>STRONGLY<Key.space>AGREE
Screenshot: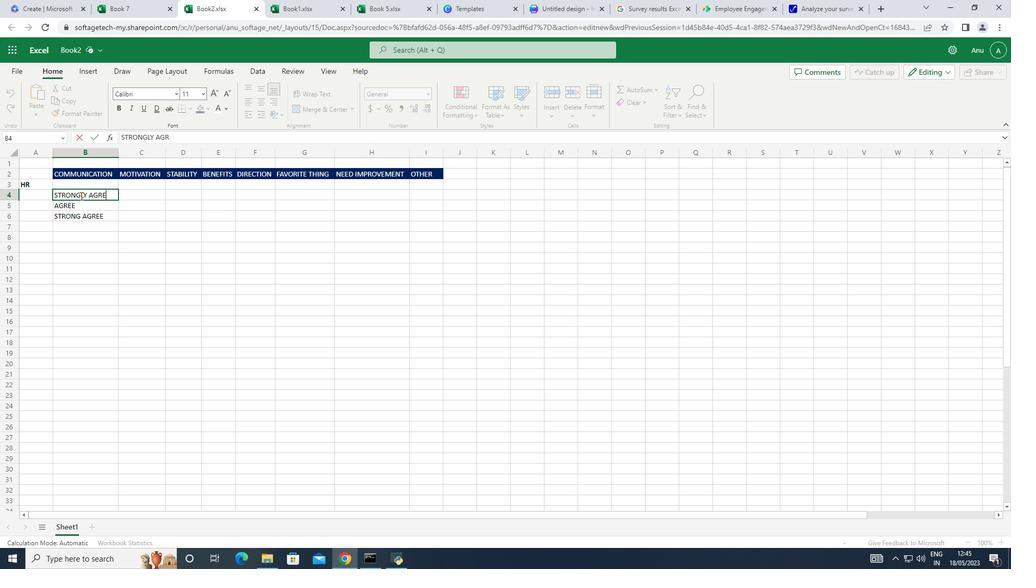 
Action: Mouse moved to (67, 219)
Screenshot: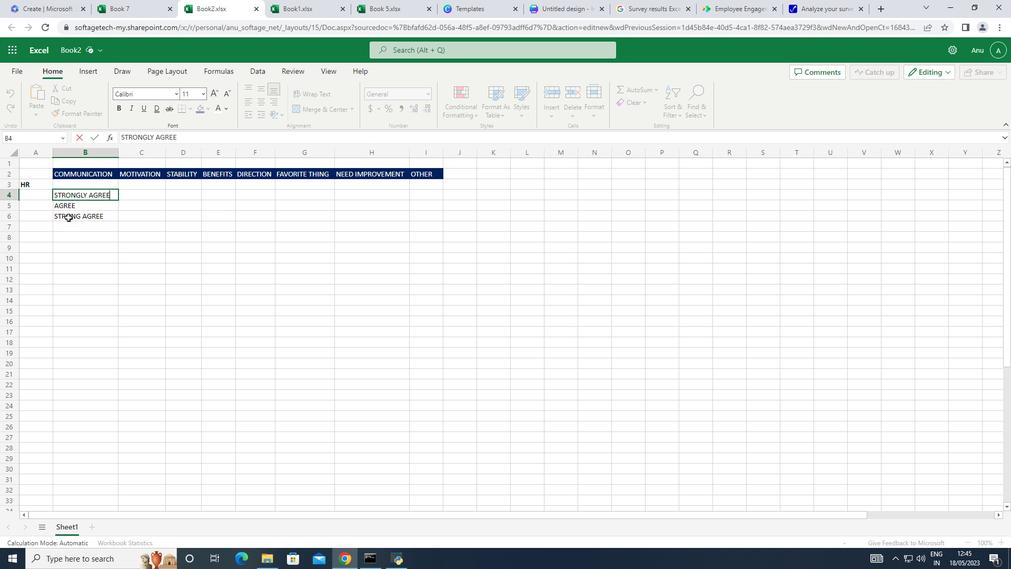 
Action: Mouse pressed left at (67, 219)
Screenshot: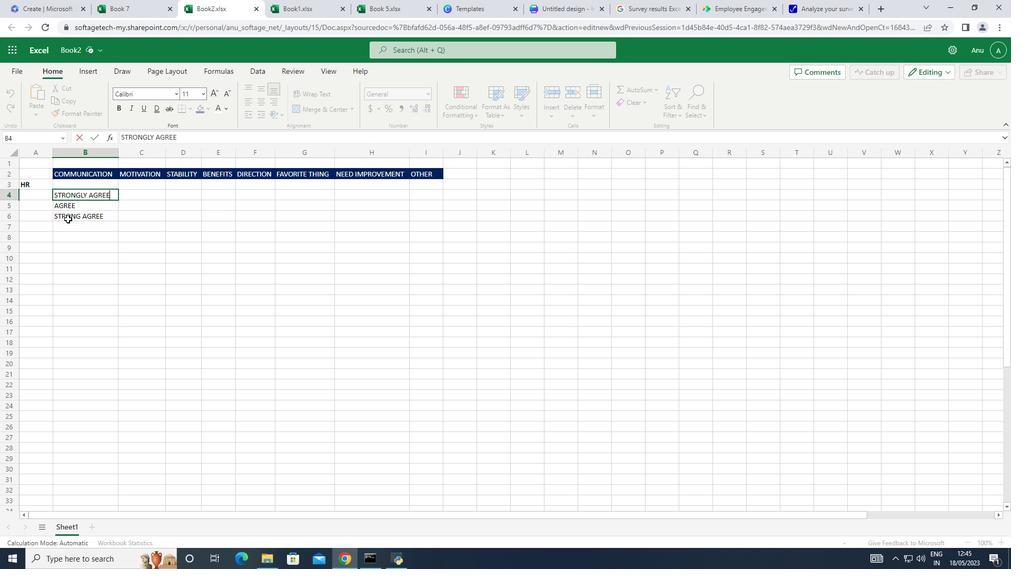 
Action: Key pressed STR<Key.down><Key.left><Key.up><Key.up><Key.up>SS2564
Screenshot: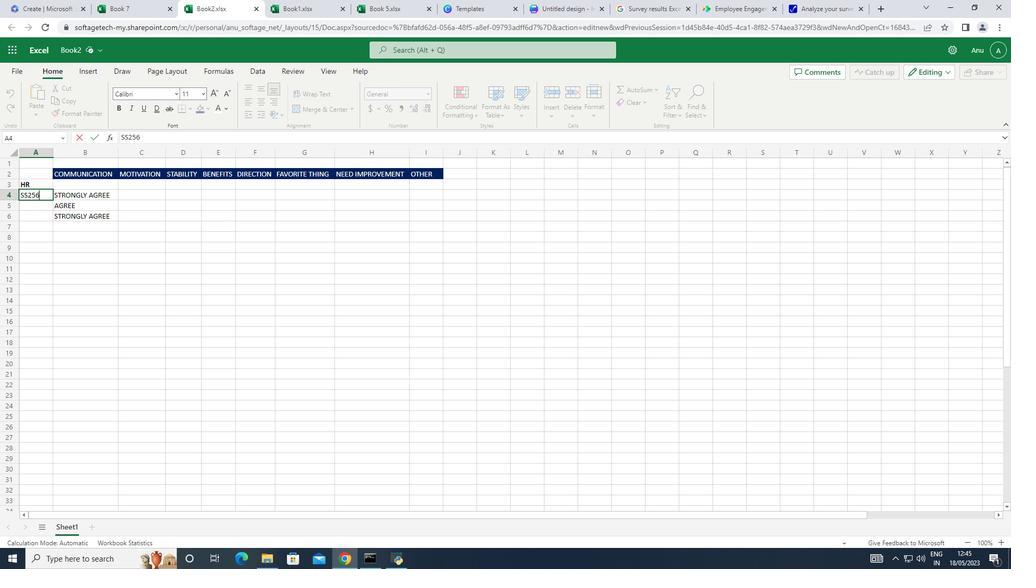 
Action: Mouse moved to (27, 204)
Screenshot: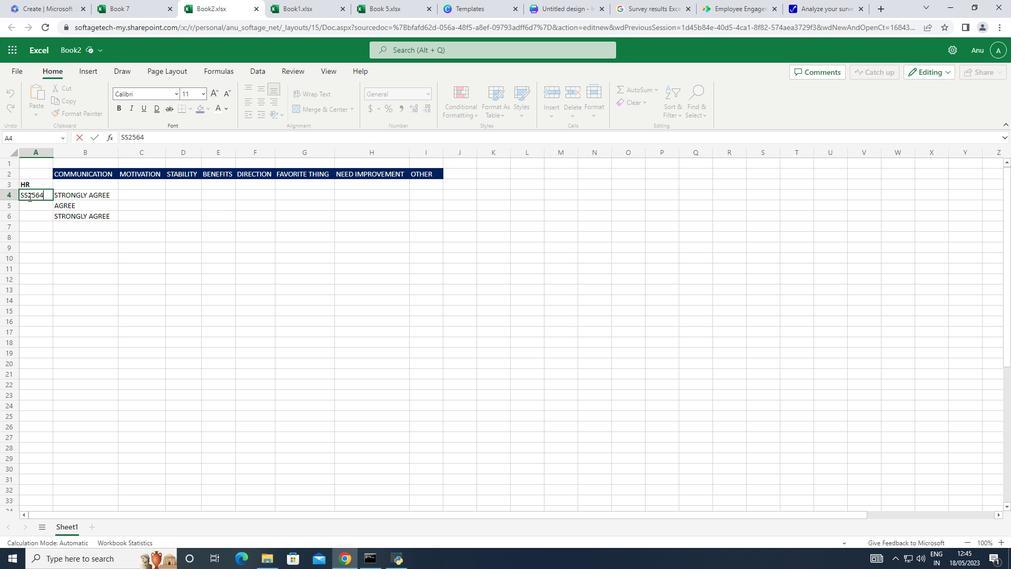 
Action: Mouse pressed left at (27, 204)
Screenshot: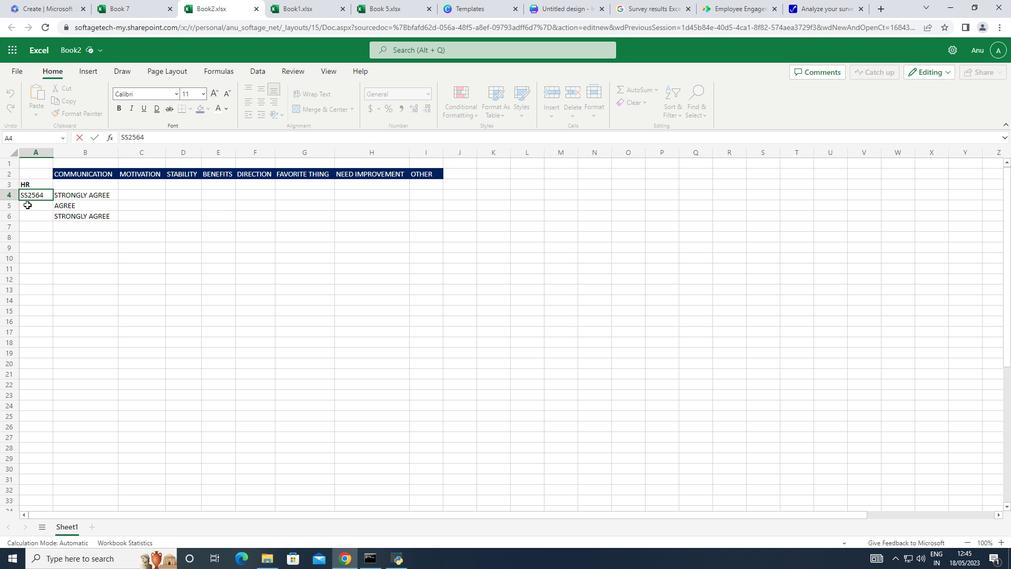 
Action: Key pressed SS2569
Screenshot: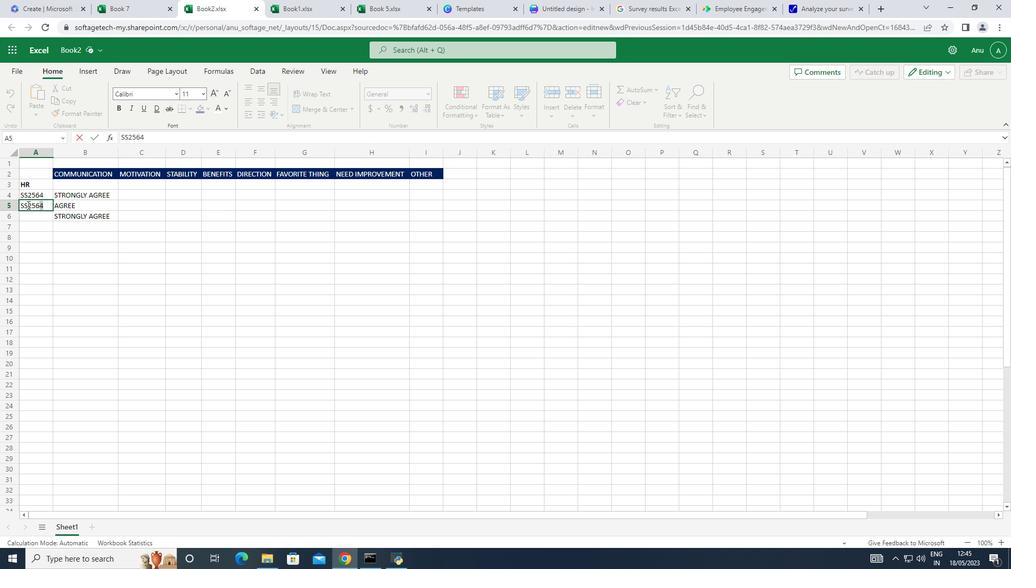 
Action: Mouse moved to (38, 220)
Screenshot: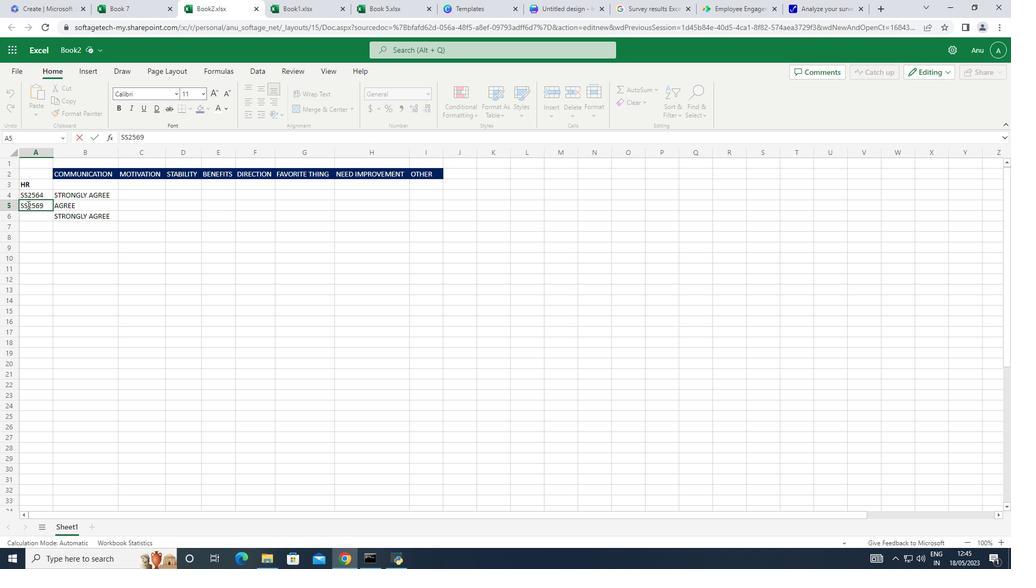 
Action: Mouse pressed left at (38, 220)
Screenshot: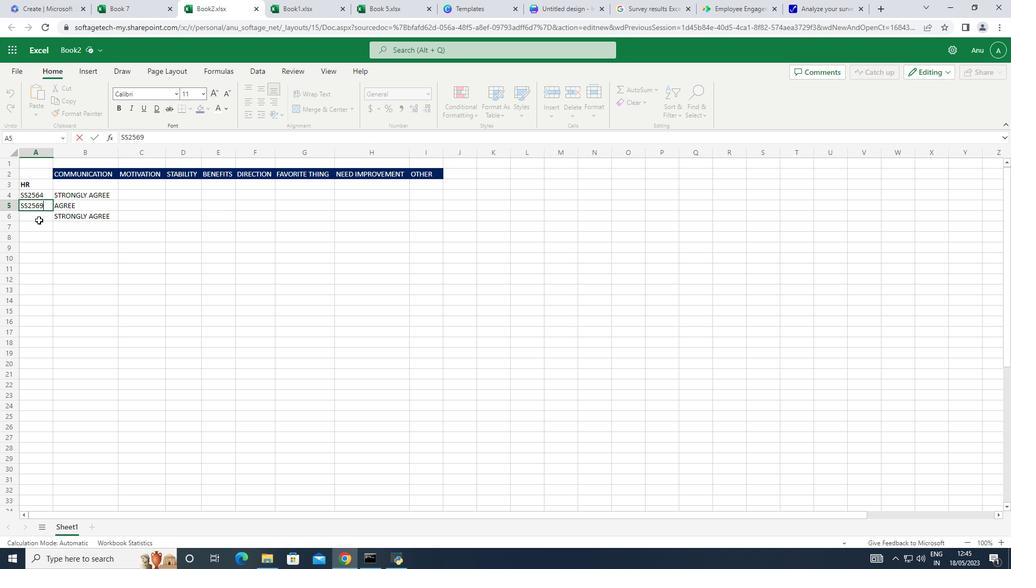 
Action: Key pressed SS2689
Screenshot: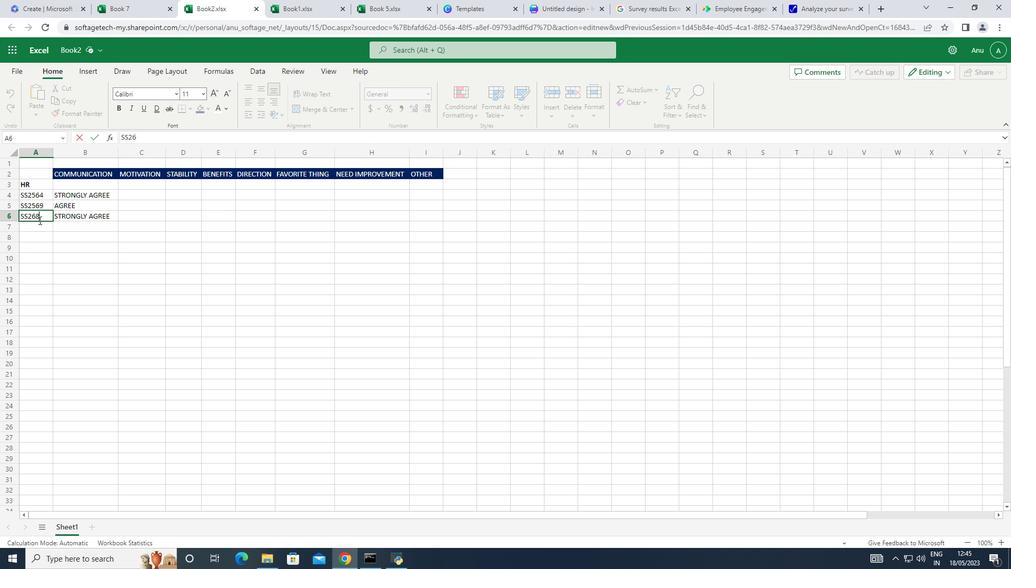 
Action: Mouse moved to (138, 196)
Screenshot: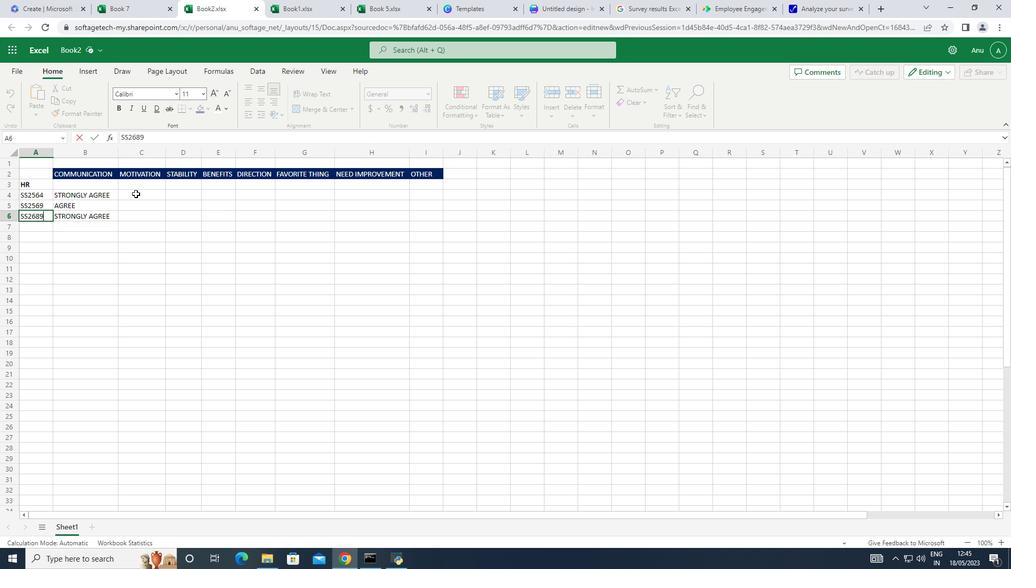 
Action: Mouse pressed left at (138, 196)
Screenshot: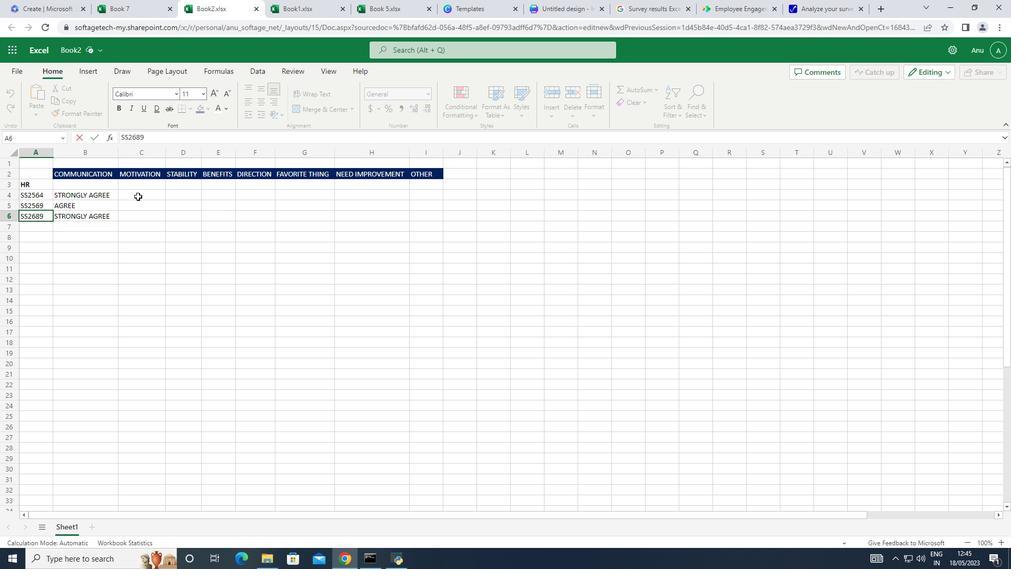 
Action: Key pressed AGREE<Key.down>AGREE<Key.down>STRONGLY<Key.space>AGREE<Key.right><Key.up>
Screenshot: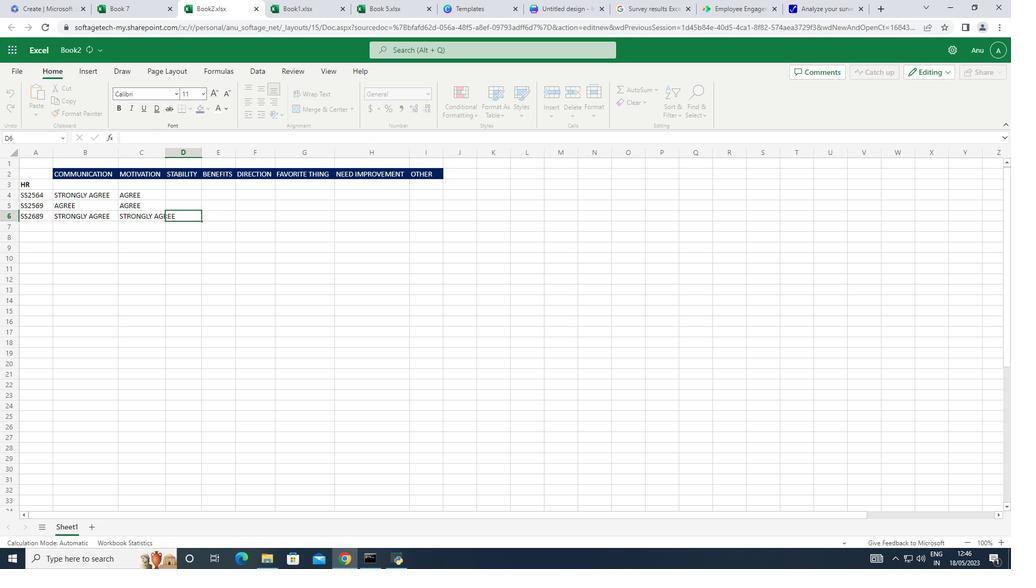 
Action: Mouse moved to (166, 150)
Screenshot: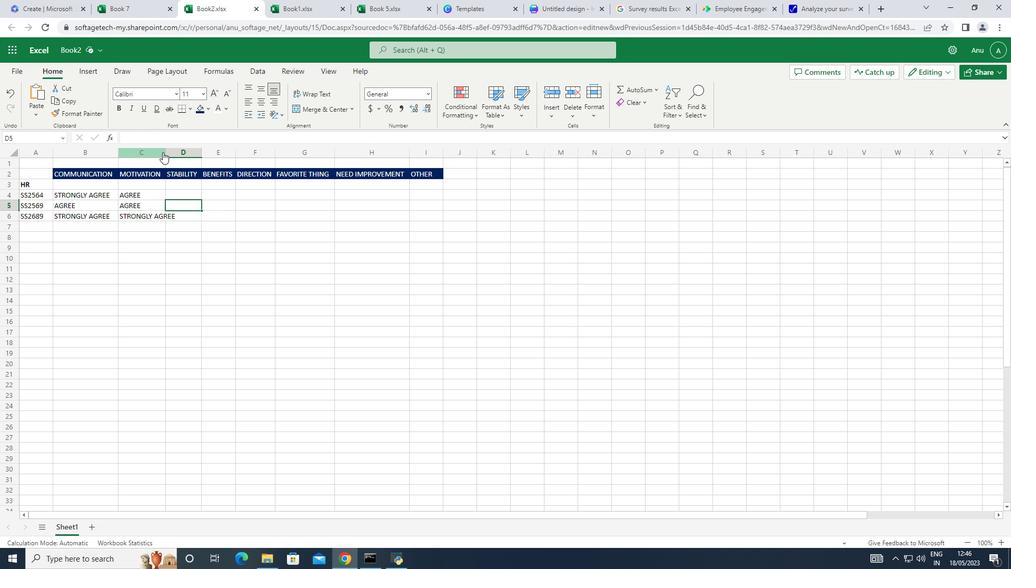 
Action: Mouse pressed left at (166, 150)
Screenshot: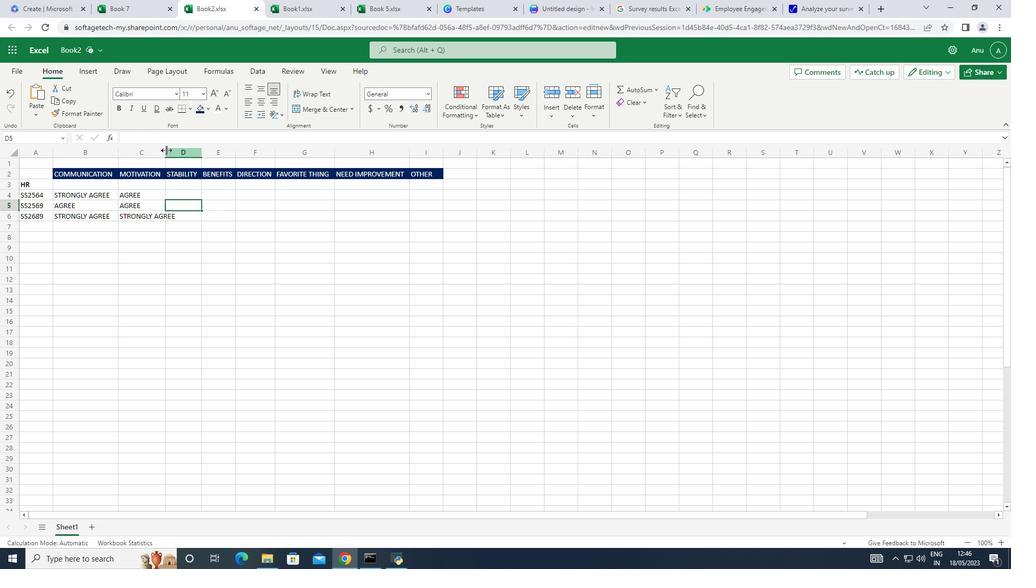 
Action: Mouse pressed left at (166, 150)
Screenshot: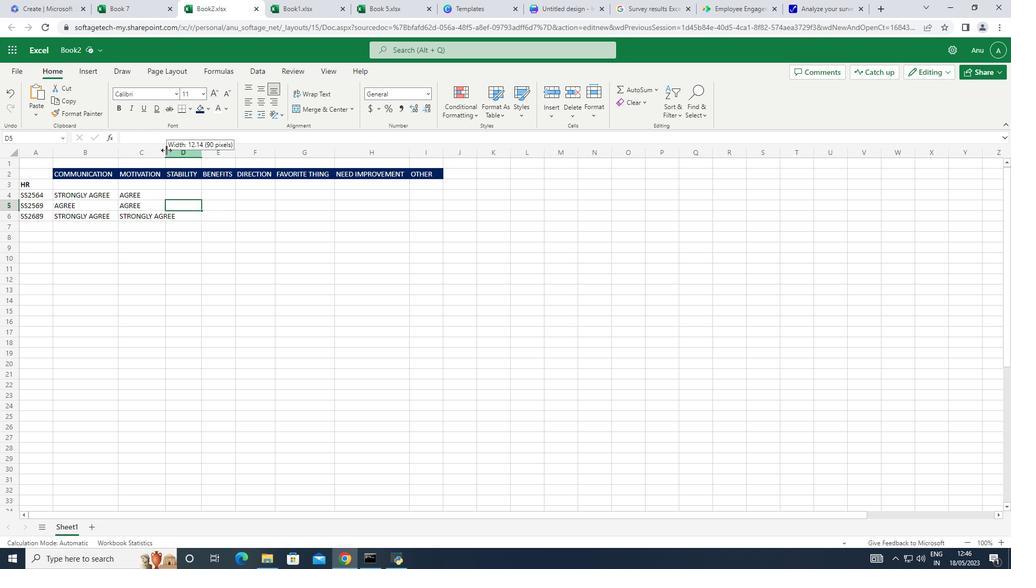
Action: Mouse moved to (192, 198)
Screenshot: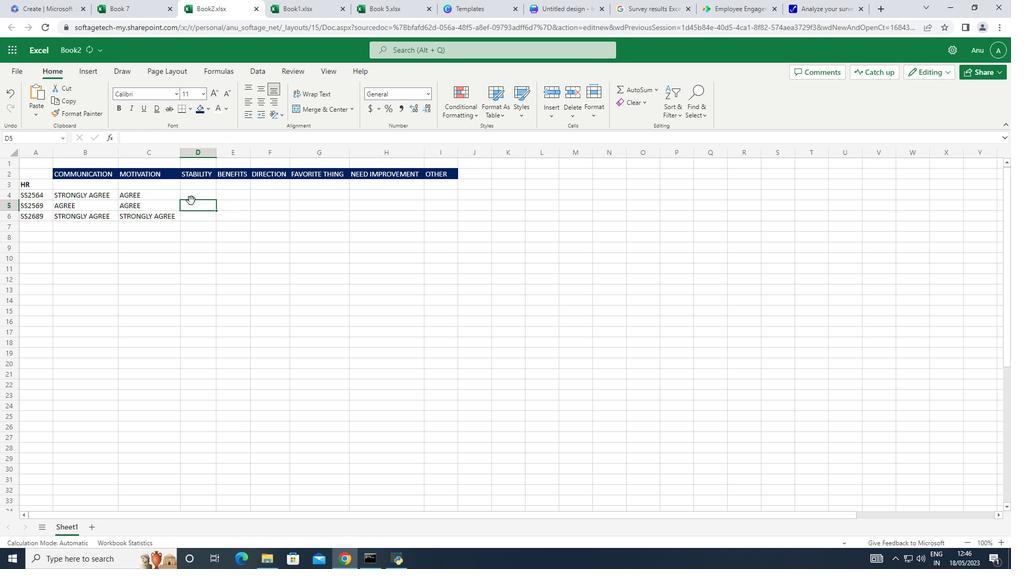 
Action: Mouse pressed left at (192, 198)
Screenshot: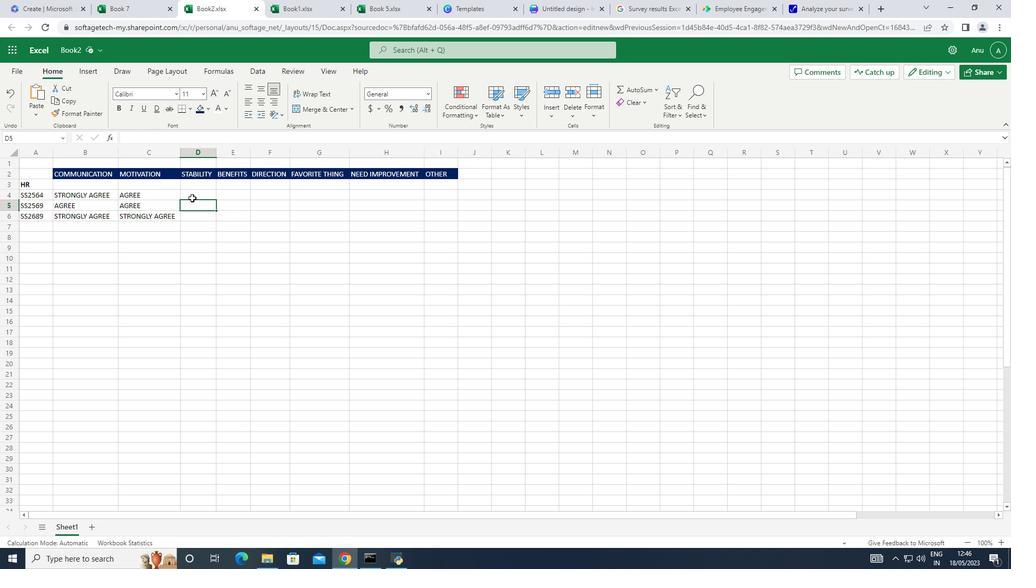 
Action: Key pressed NEUTRAL
Screenshot: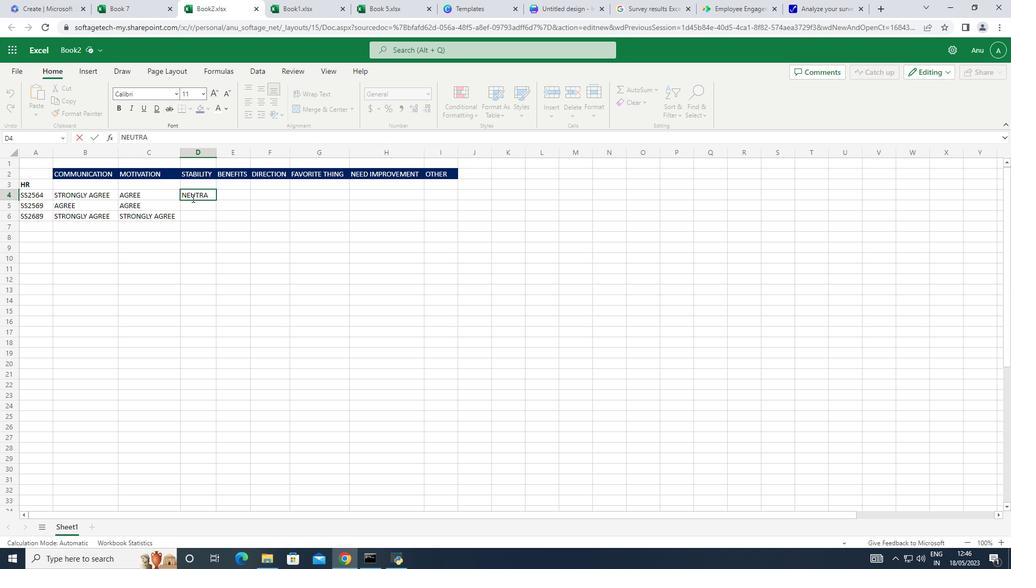 
Action: Mouse moved to (192, 200)
Screenshot: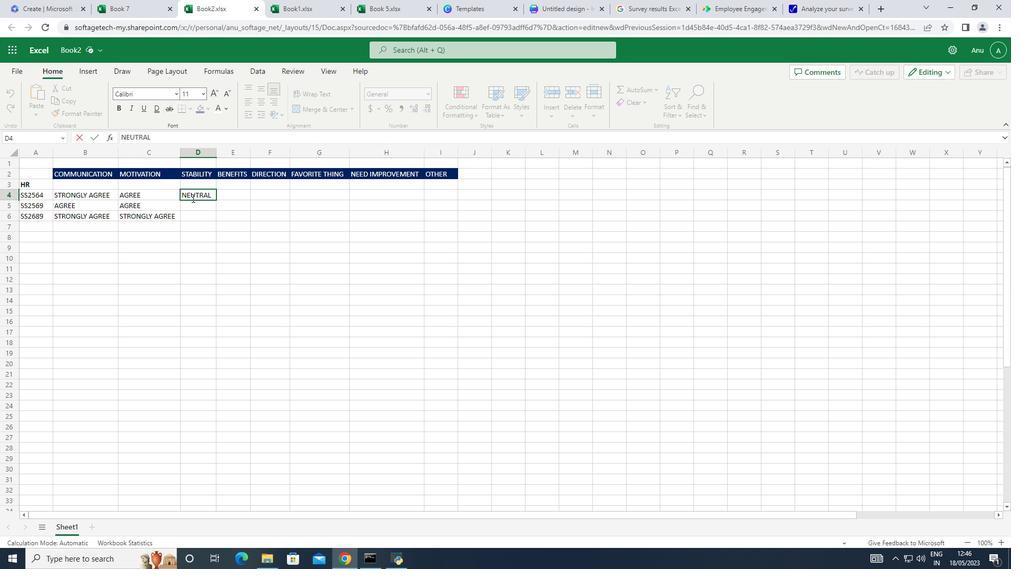 
Action: Mouse pressed left at (192, 200)
Screenshot: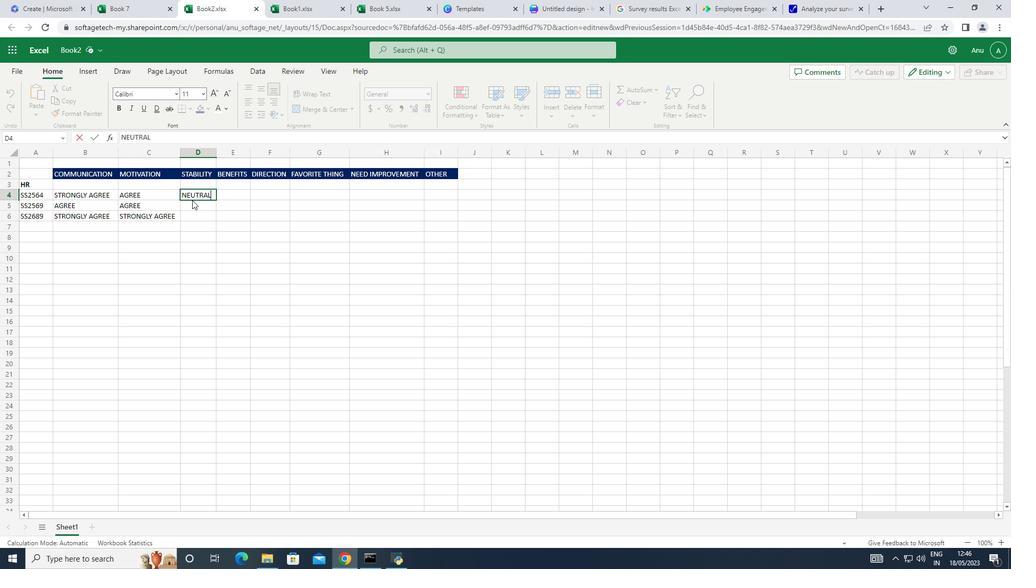 
Action: Mouse moved to (192, 204)
Screenshot: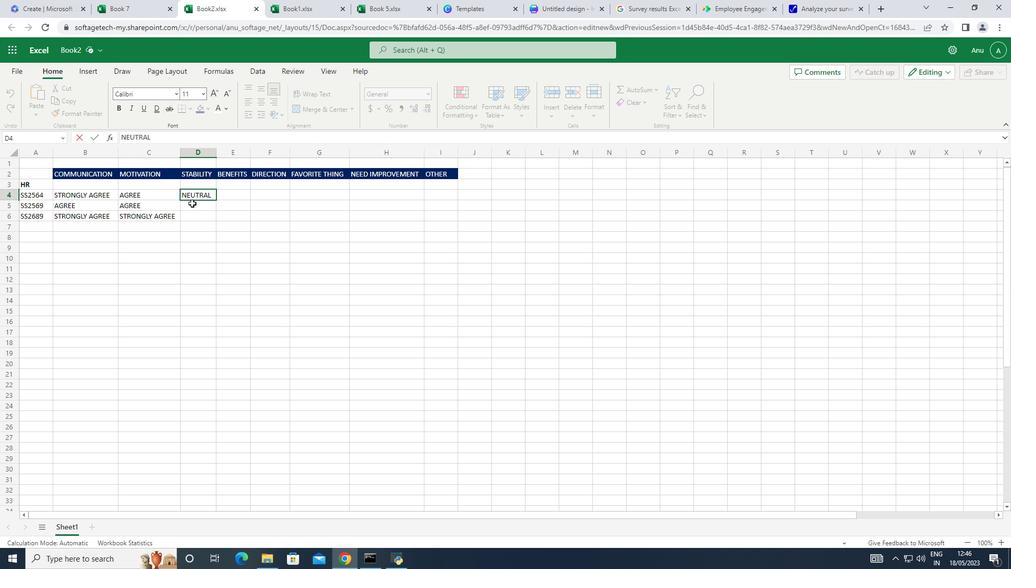 
Action: Mouse pressed left at (192, 204)
Screenshot: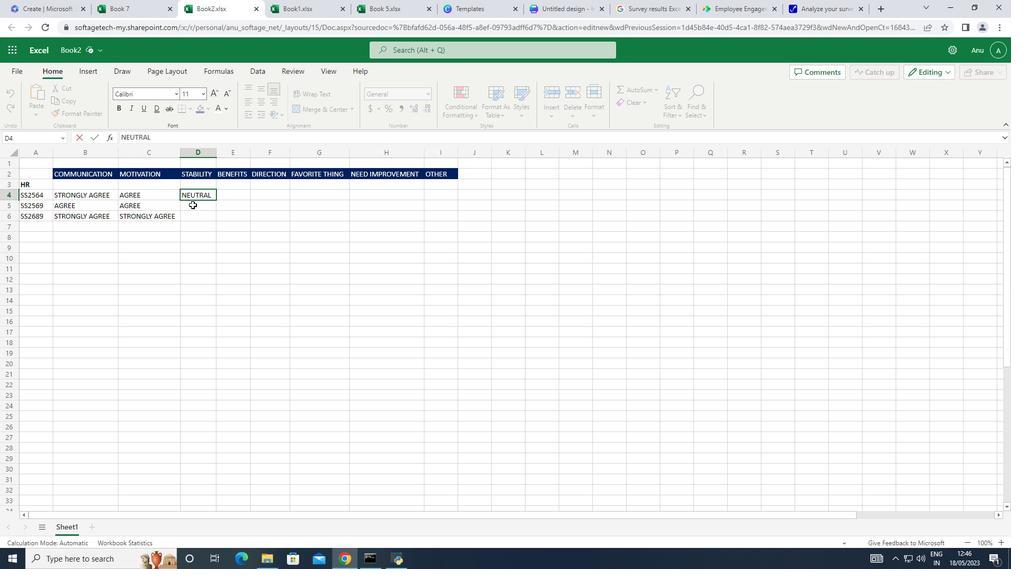 
Action: Key pressed AGREE<Key.down>AGREE
Screenshot: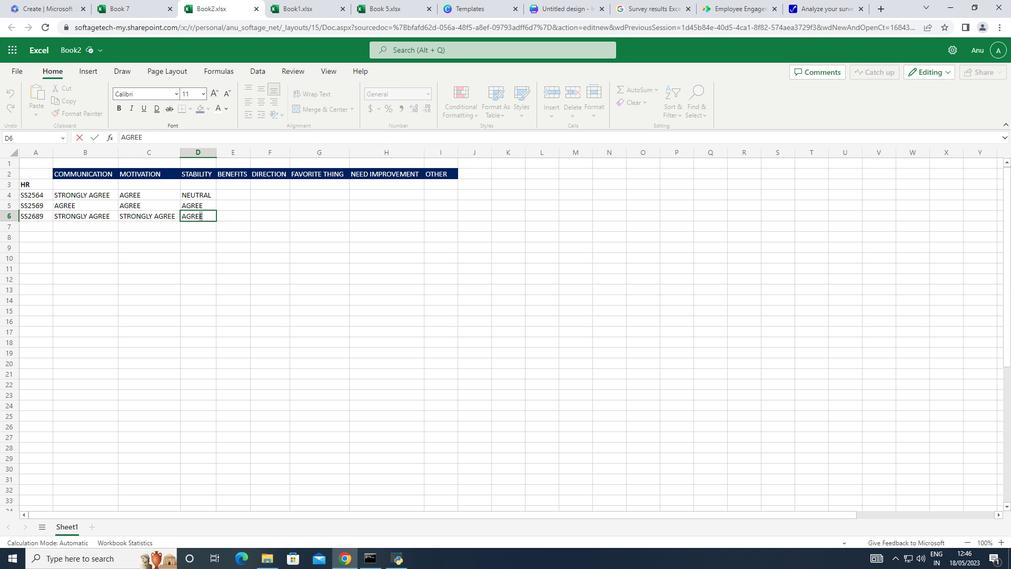 
Action: Mouse moved to (115, 194)
Screenshot: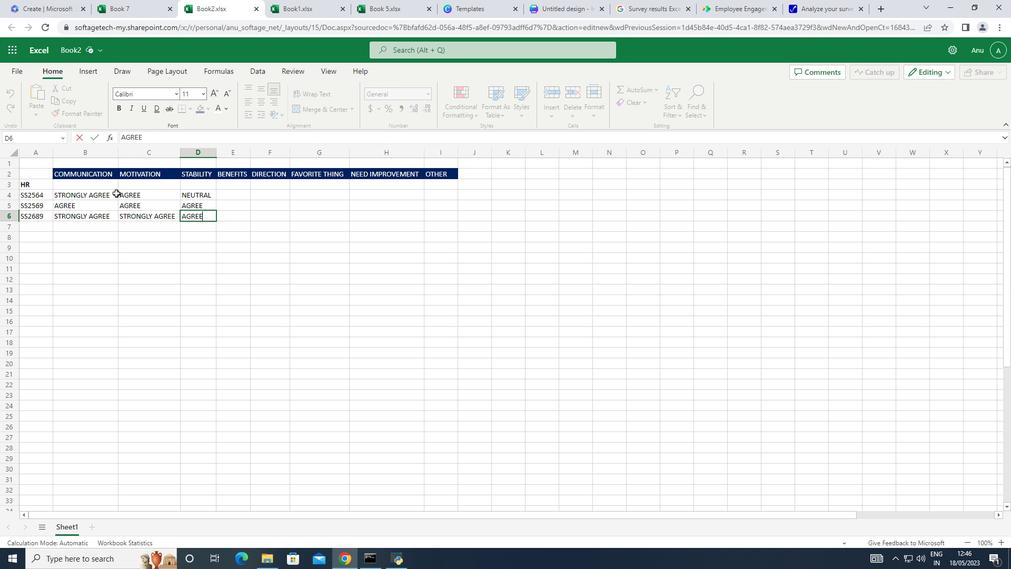 
Action: Mouse pressed left at (115, 194)
Screenshot: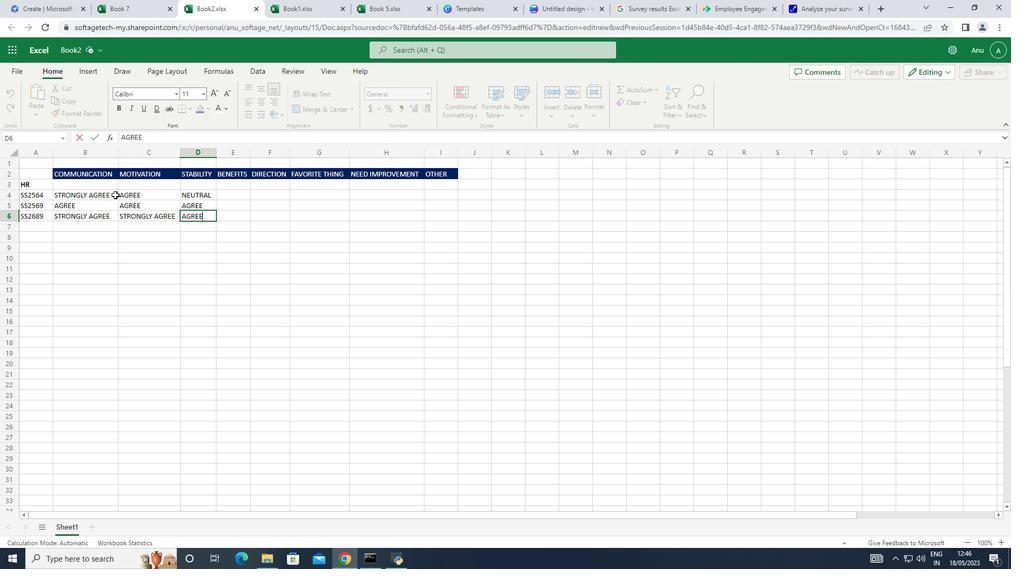 
Action: Mouse moved to (207, 106)
Screenshot: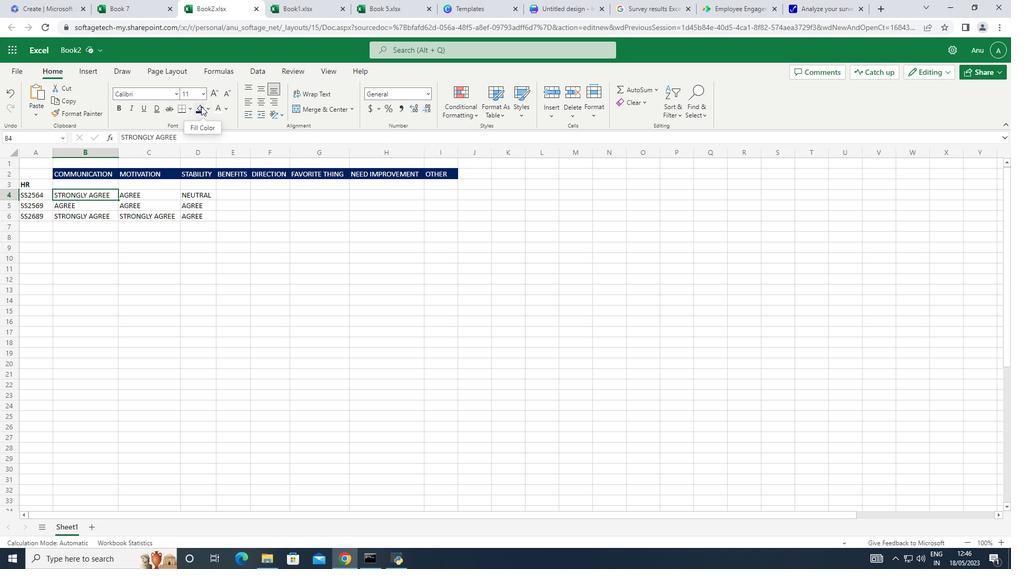 
Action: Mouse pressed left at (207, 106)
Screenshot: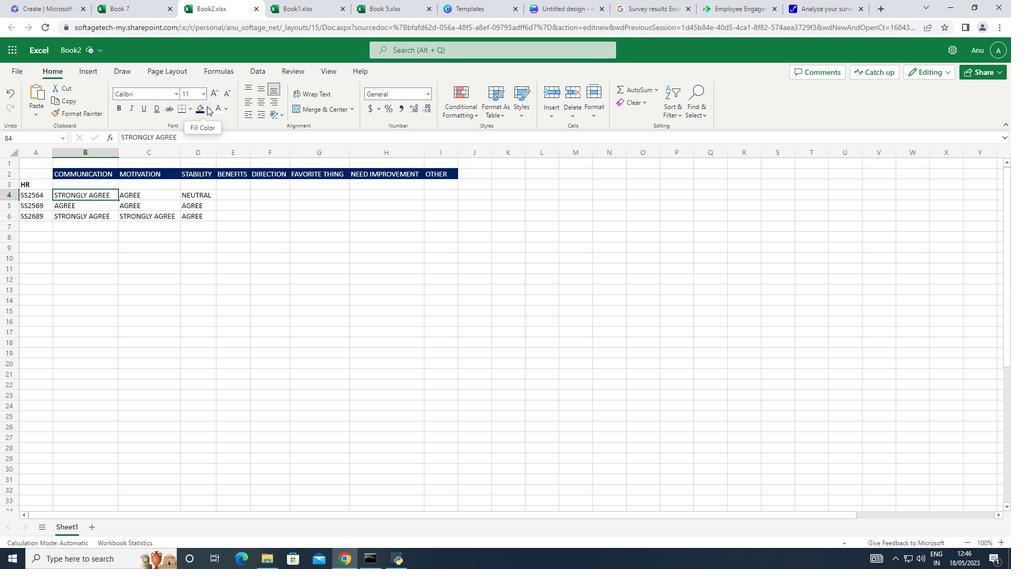 
Action: Mouse moved to (321, 206)
Screenshot: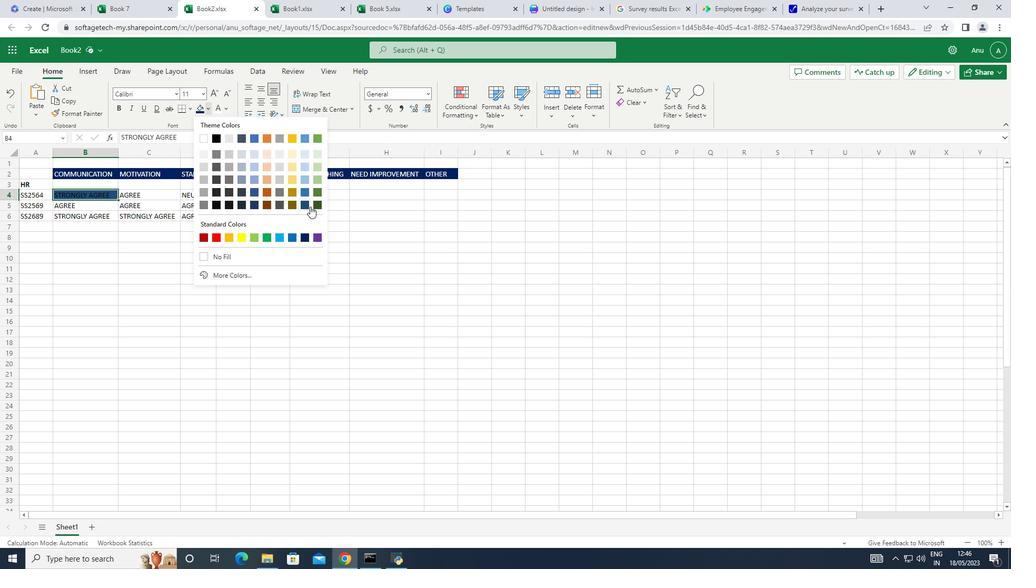 
Action: Mouse pressed left at (321, 206)
Screenshot: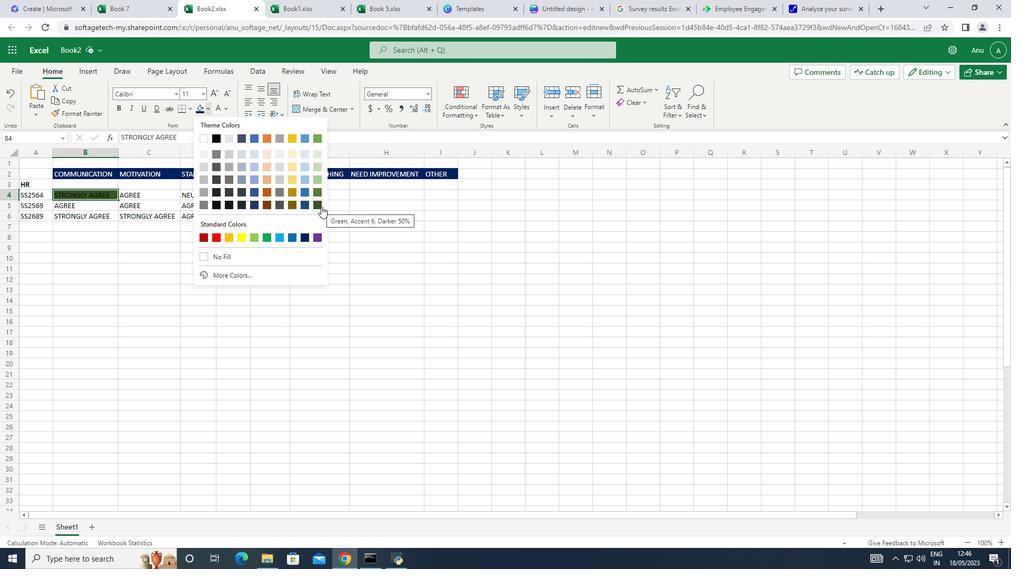 
Action: Mouse moved to (89, 203)
Screenshot: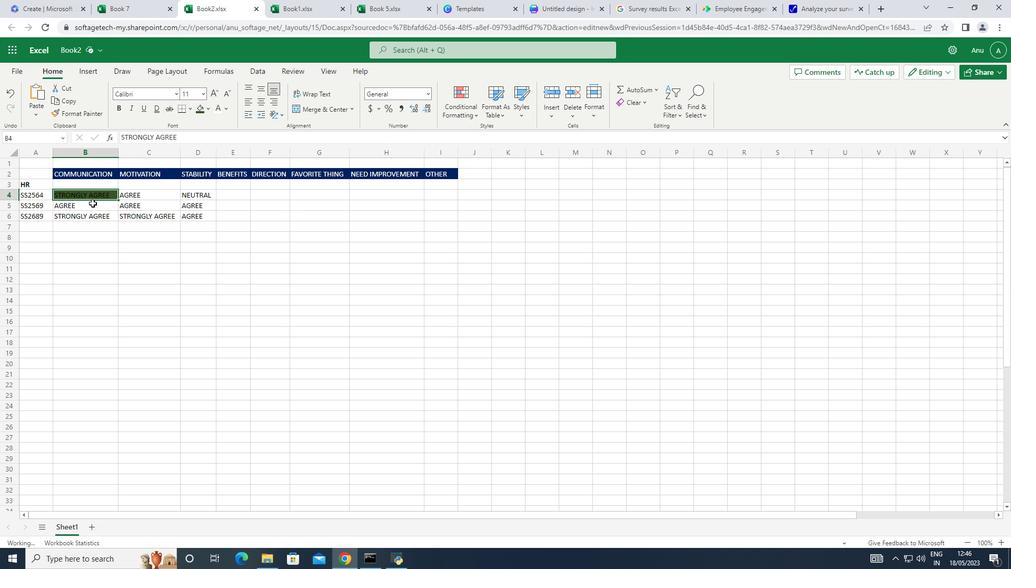 
Action: Mouse pressed left at (89, 203)
Screenshot: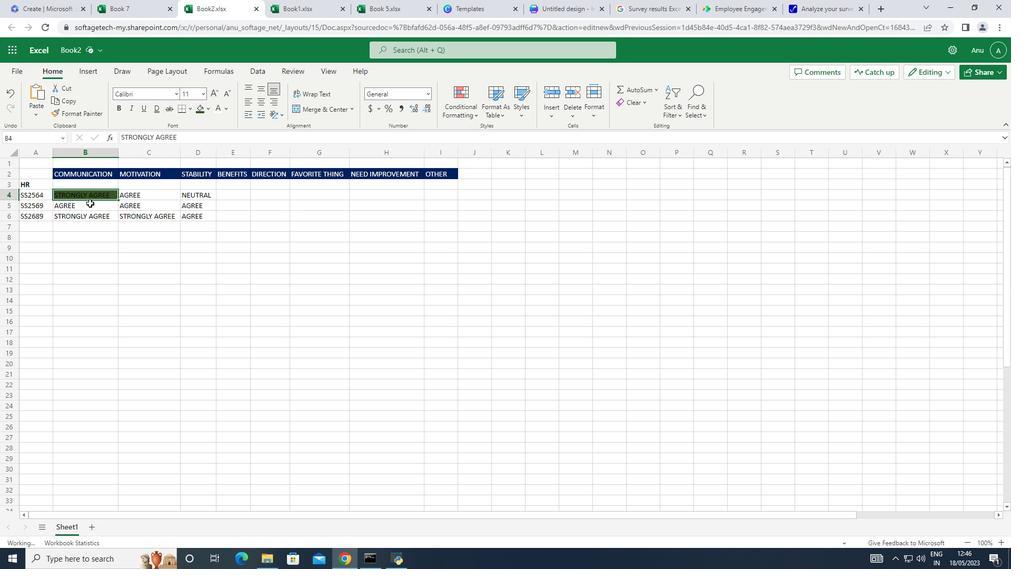 
Action: Mouse moved to (206, 107)
Screenshot: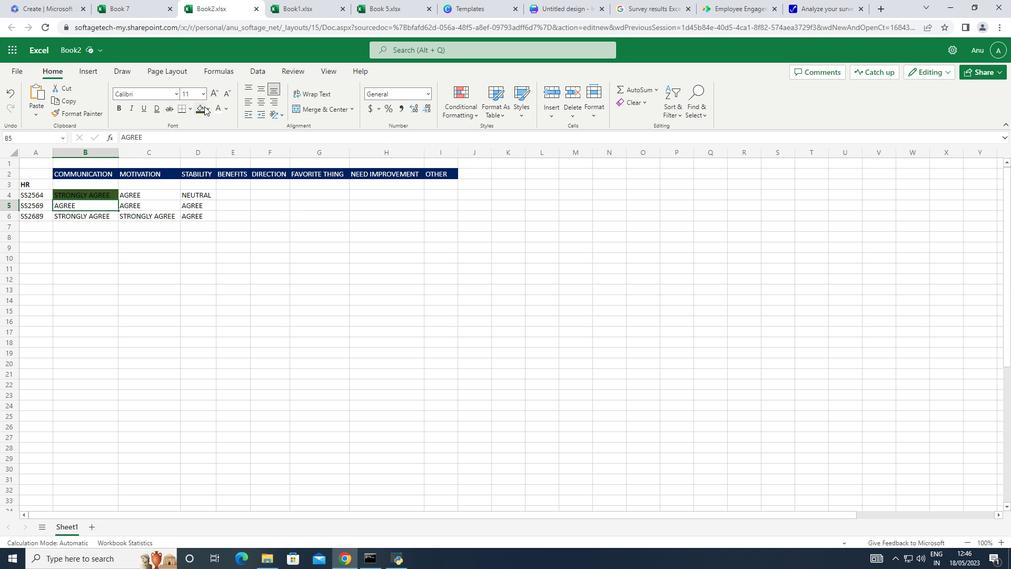 
Action: Mouse pressed left at (206, 107)
Screenshot: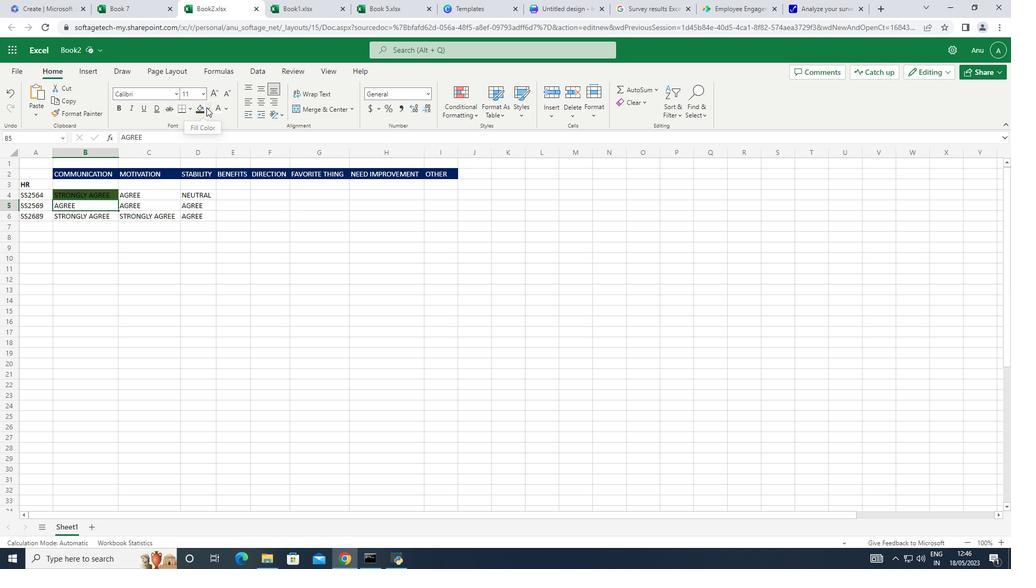 
Action: Mouse moved to (316, 178)
Screenshot: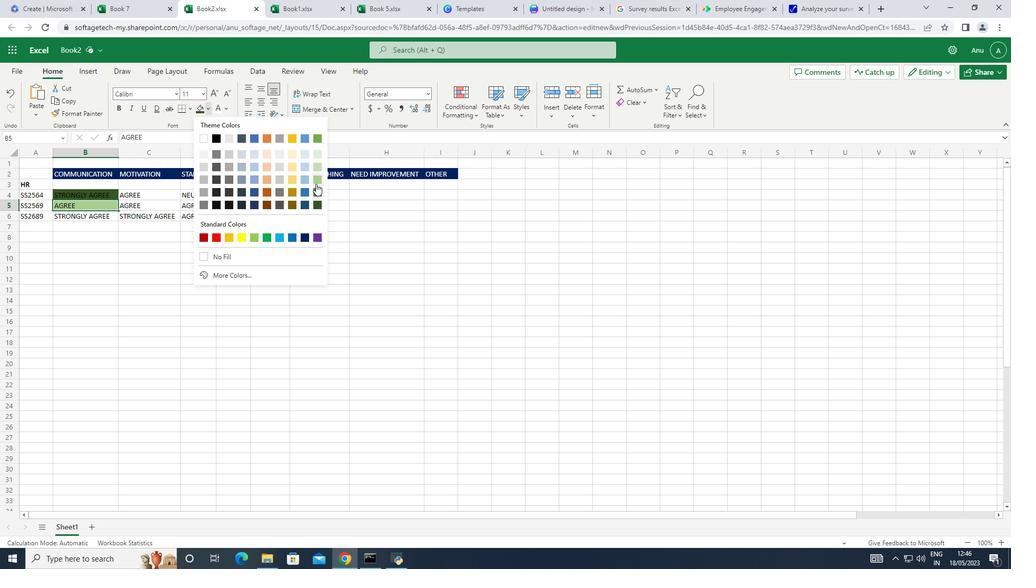 
Action: Mouse pressed left at (316, 178)
Screenshot: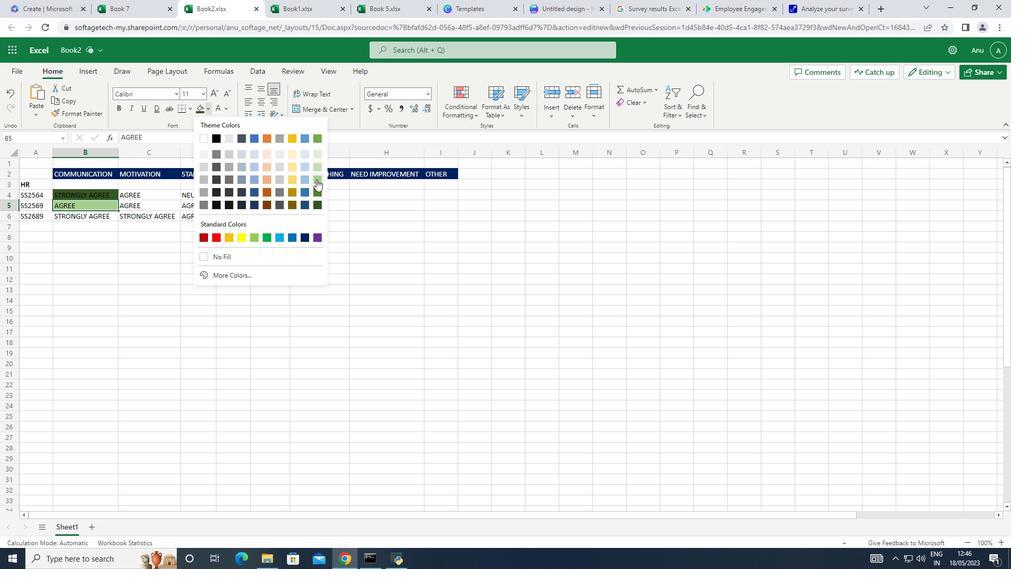 
Action: Mouse moved to (92, 214)
Screenshot: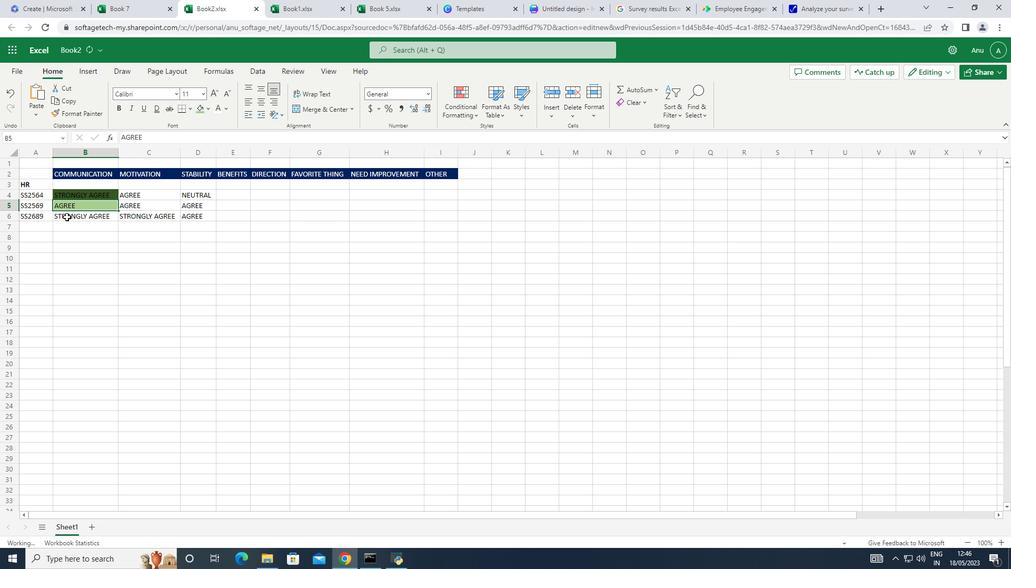 
Action: Mouse pressed left at (92, 214)
Screenshot: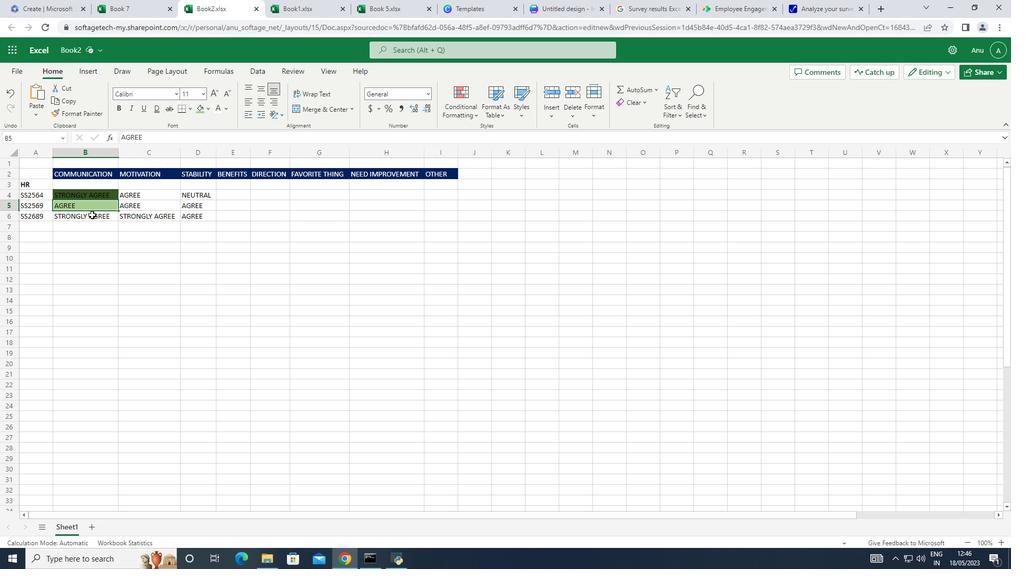 
Action: Mouse moved to (208, 106)
Screenshot: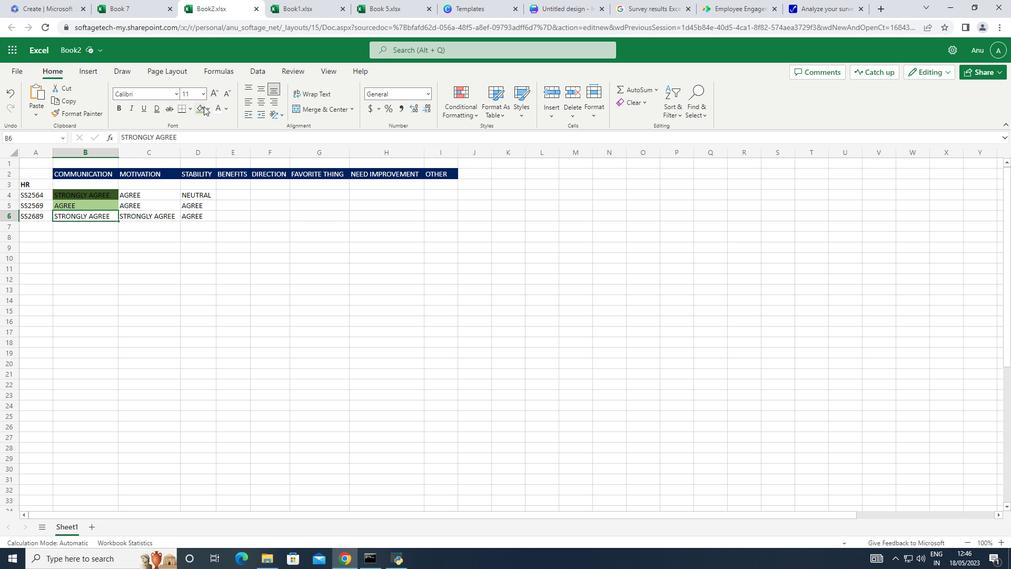 
Action: Mouse pressed left at (208, 106)
Screenshot: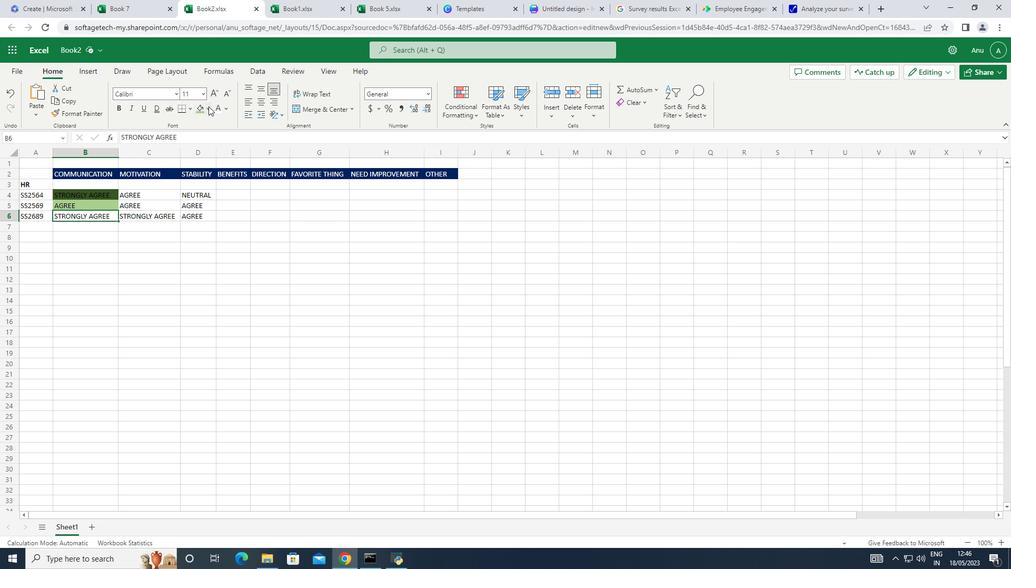 
Action: Mouse moved to (319, 202)
Screenshot: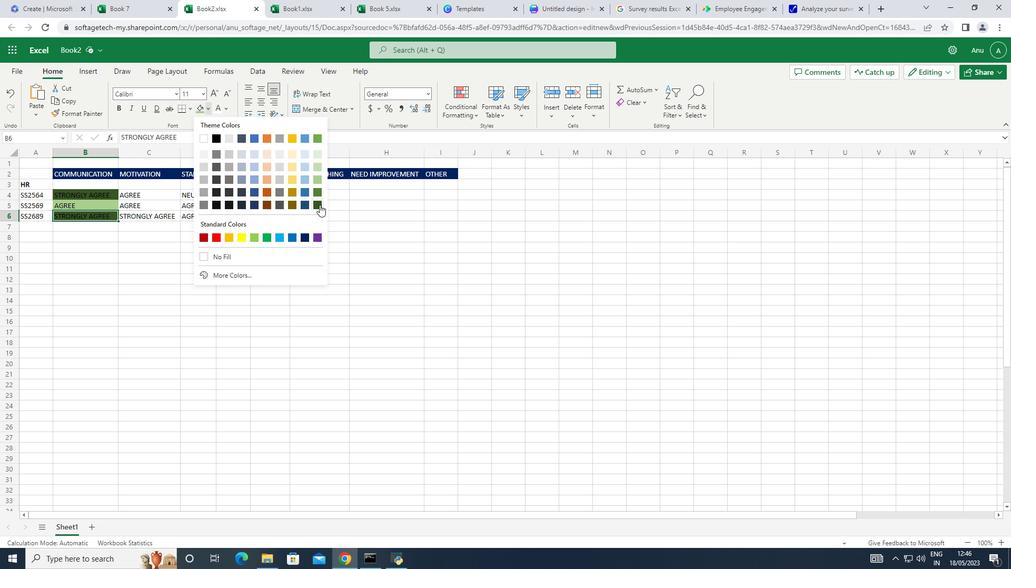 
Action: Mouse pressed left at (319, 202)
Screenshot: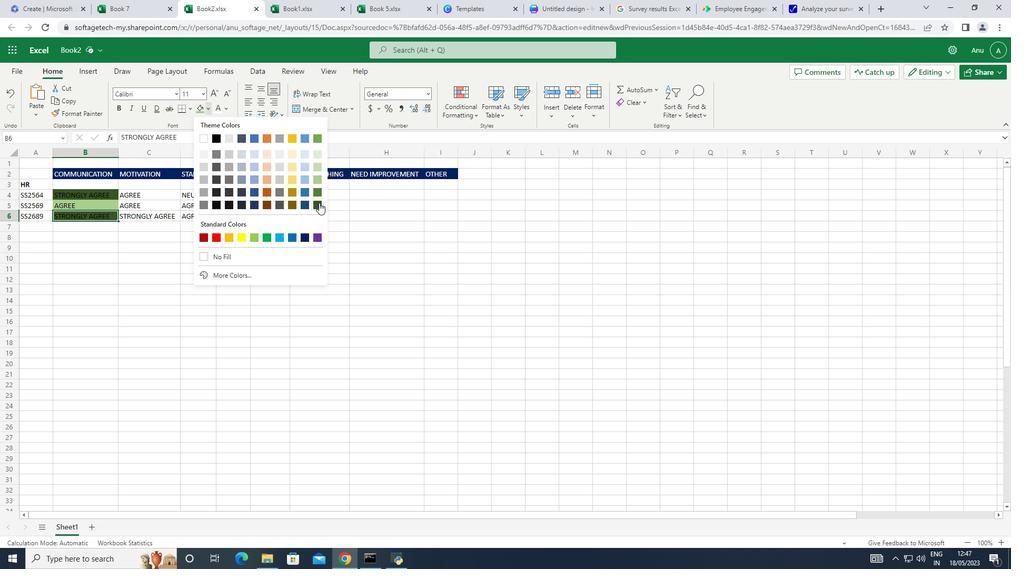 
Action: Mouse moved to (145, 217)
Screenshot: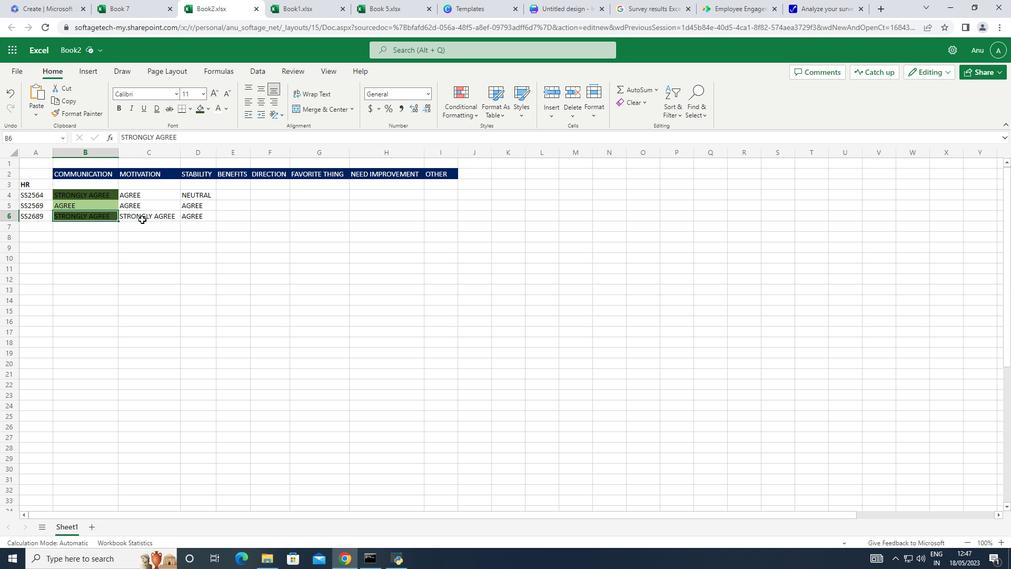 
Action: Mouse pressed left at (145, 217)
Screenshot: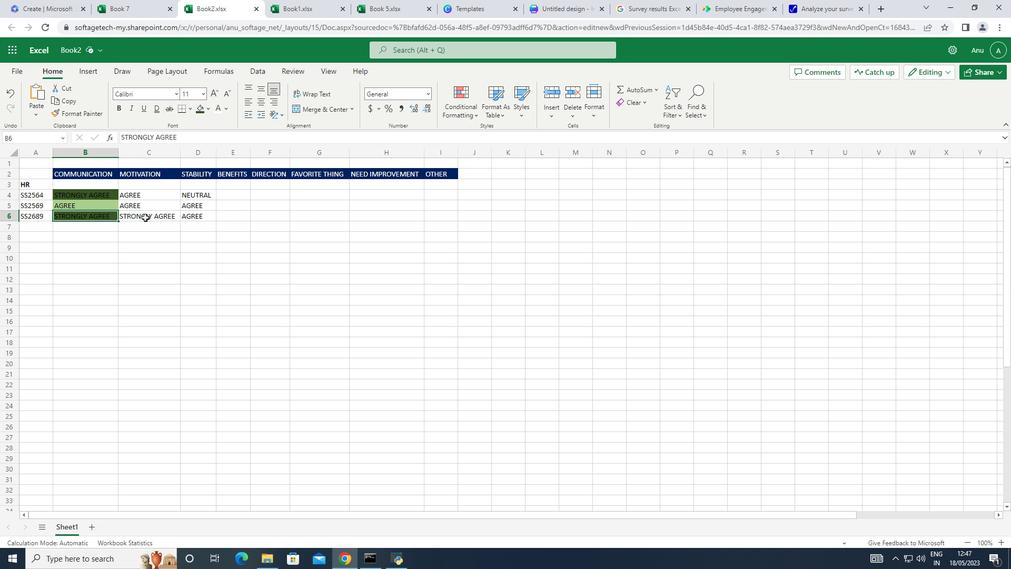 
Action: Mouse moved to (200, 110)
Screenshot: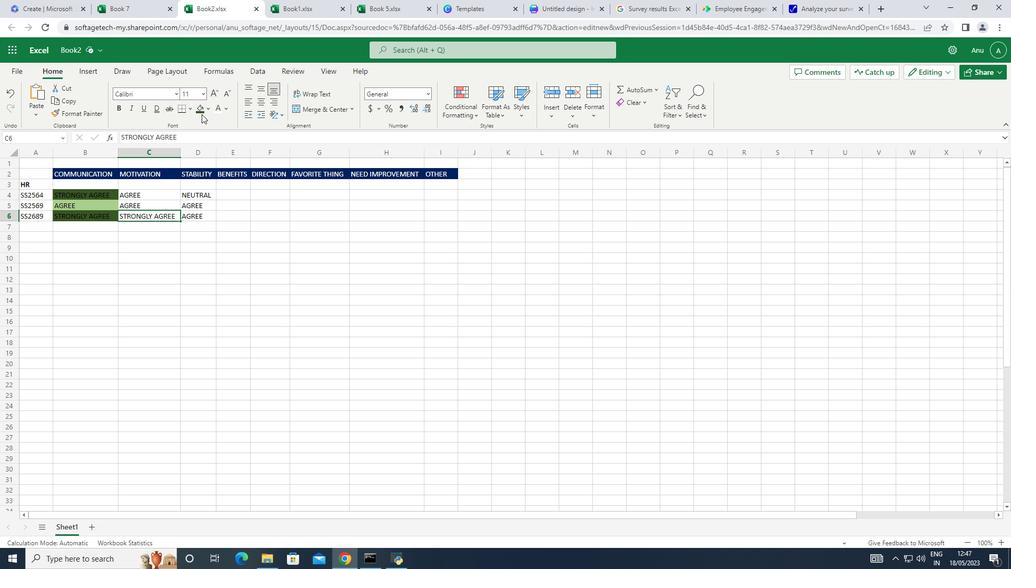 
Action: Mouse pressed left at (200, 110)
Screenshot: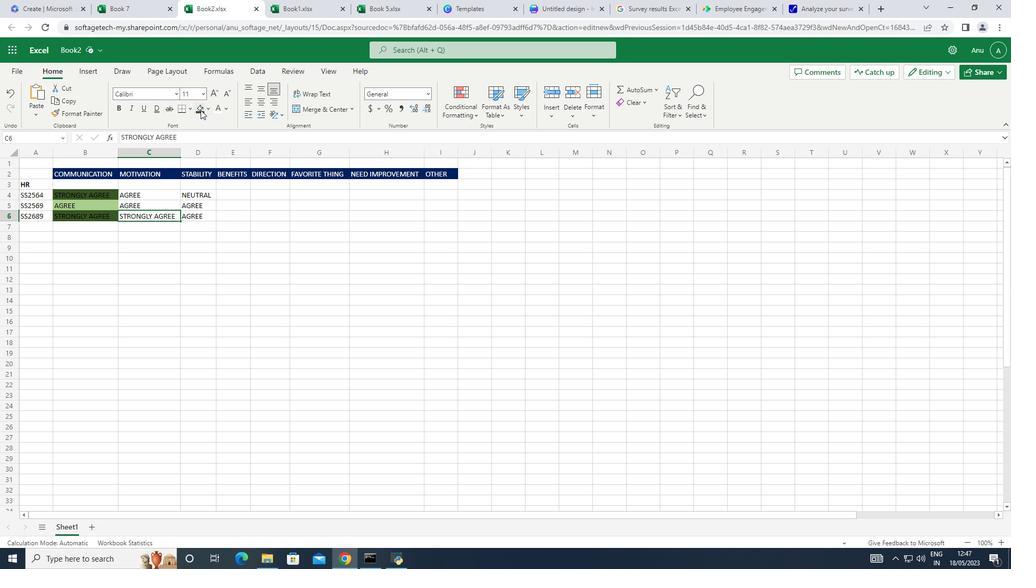 
Action: Mouse moved to (208, 111)
Screenshot: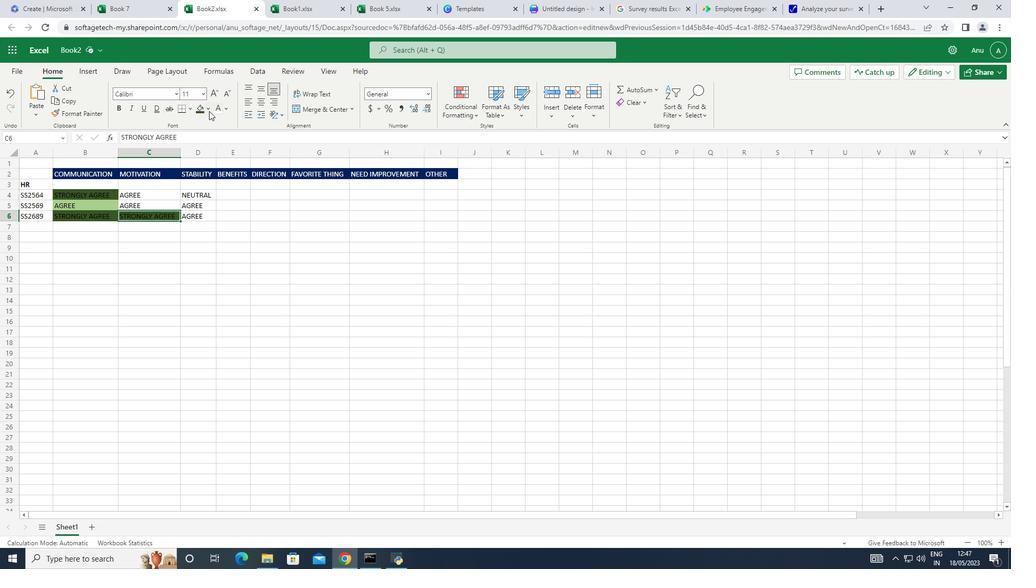 
Action: Mouse pressed left at (208, 111)
Screenshot: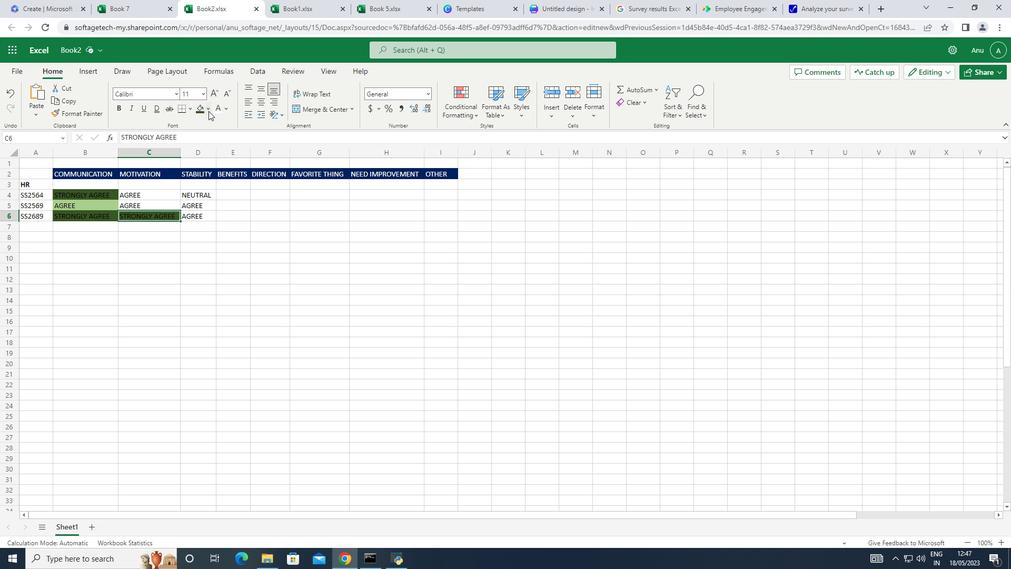 
Action: Mouse moved to (134, 204)
Screenshot: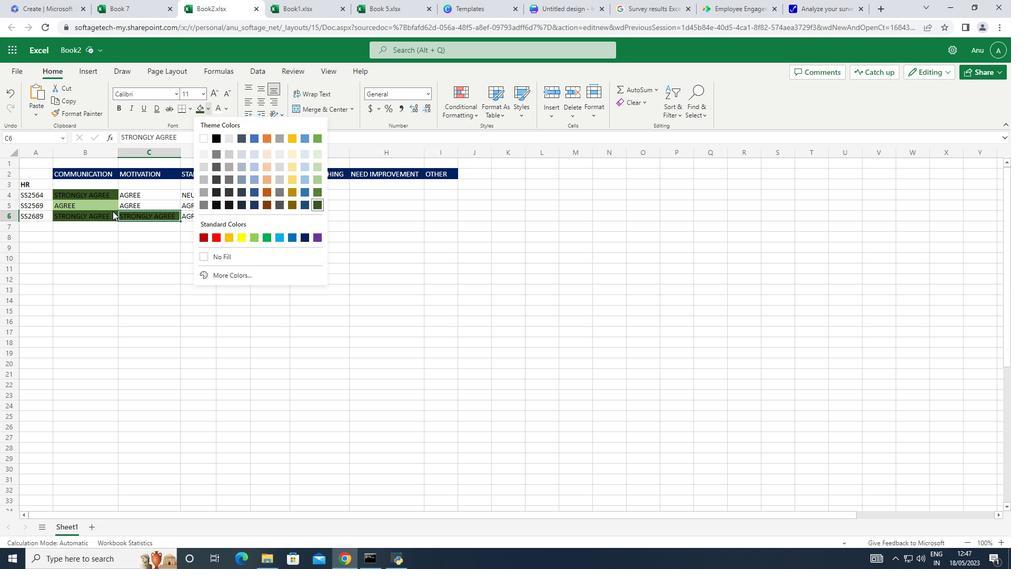 
Action: Mouse pressed left at (134, 204)
Screenshot: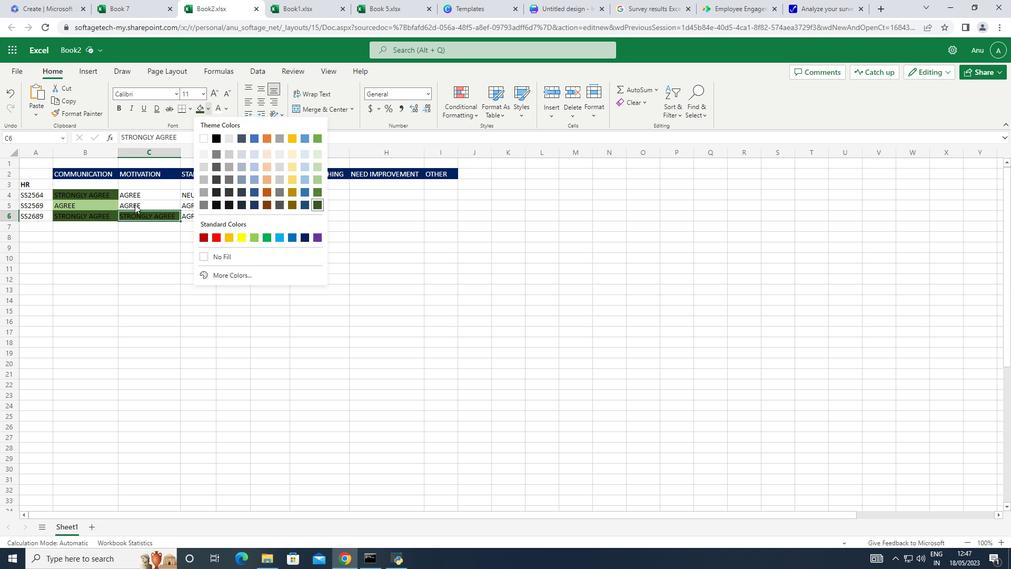 
Action: Mouse moved to (147, 202)
Screenshot: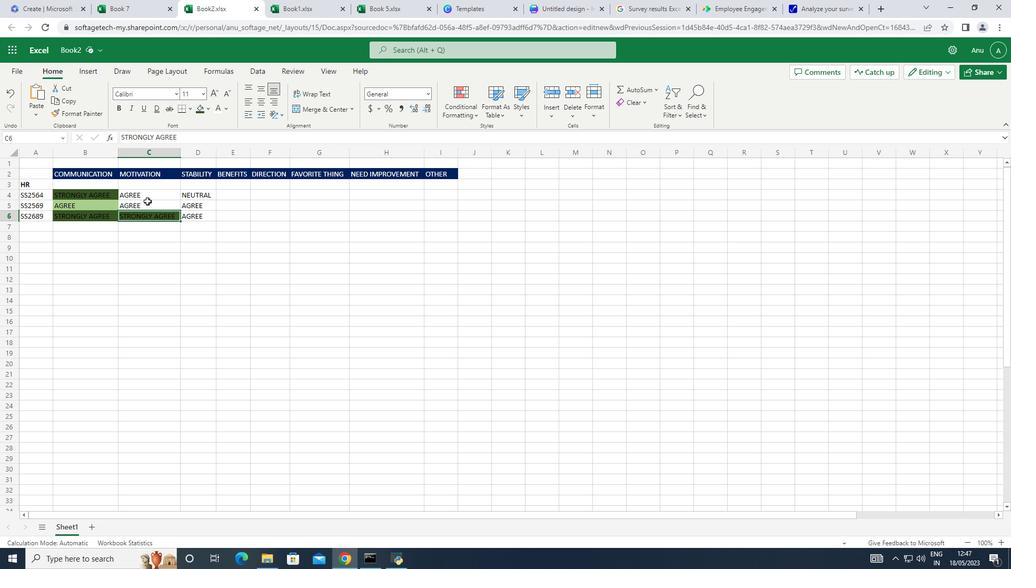 
Action: Mouse pressed left at (147, 202)
Screenshot: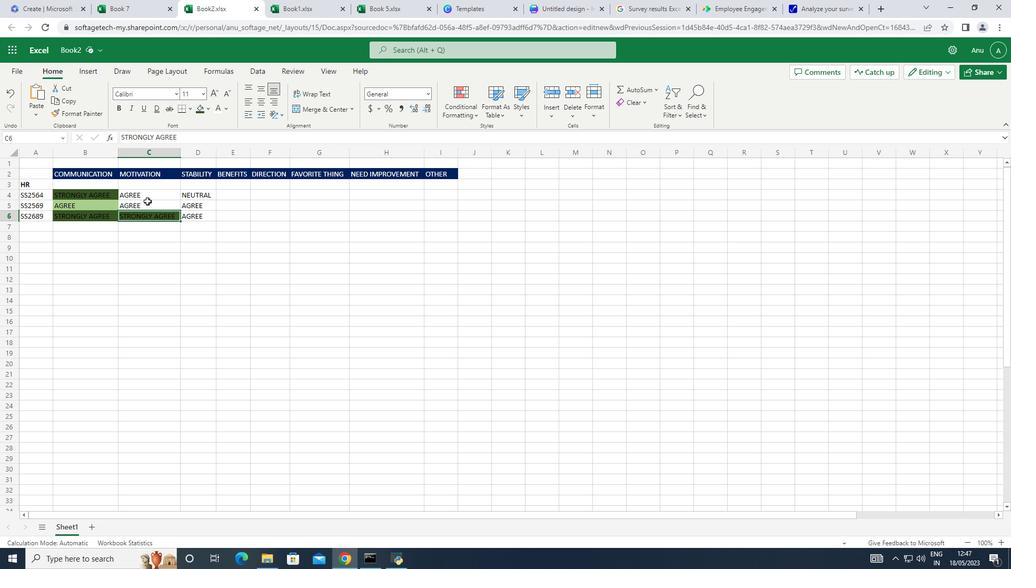 
Action: Mouse moved to (206, 107)
Screenshot: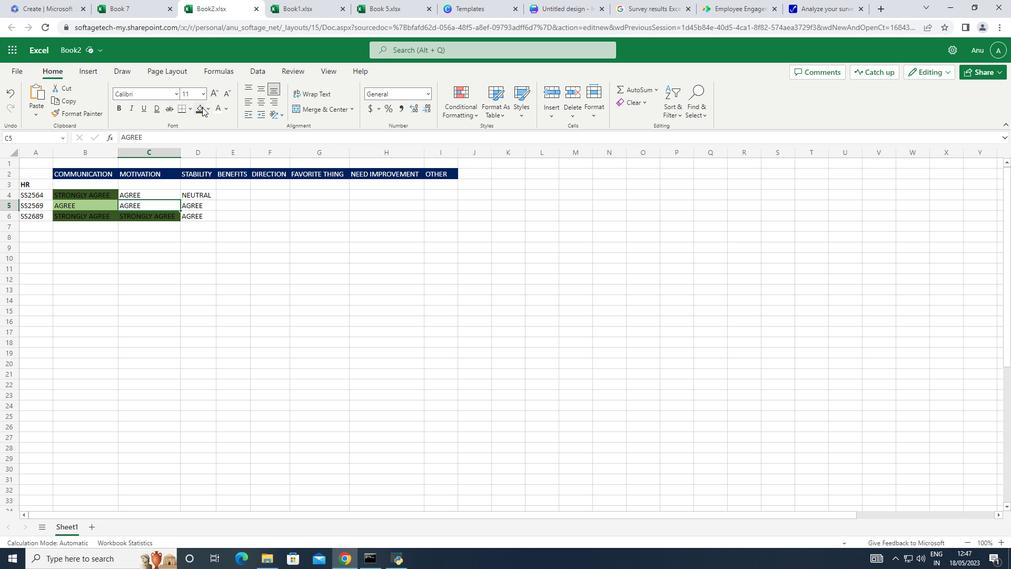 
Action: Mouse pressed left at (206, 107)
Screenshot: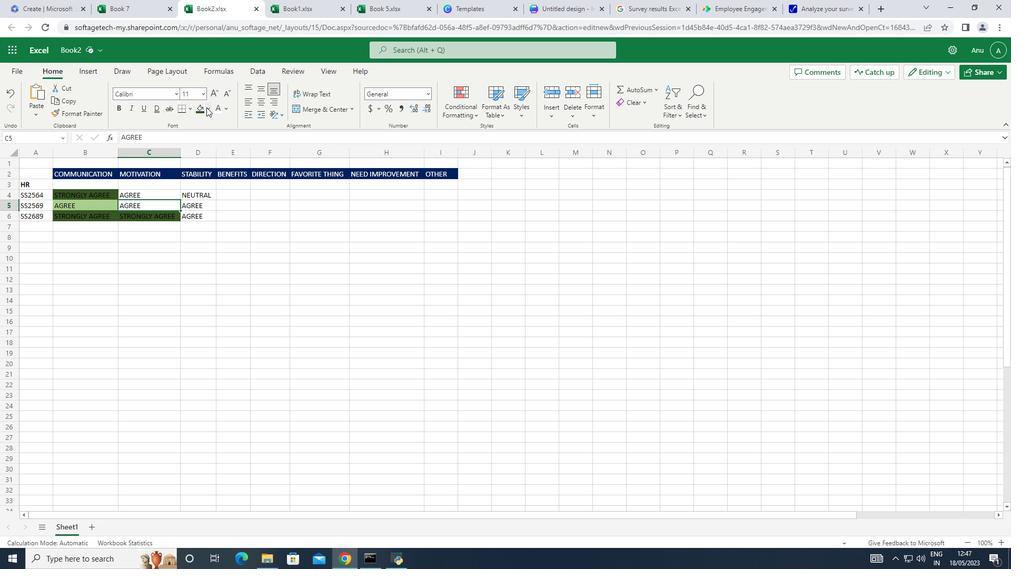 
Action: Mouse moved to (315, 178)
Screenshot: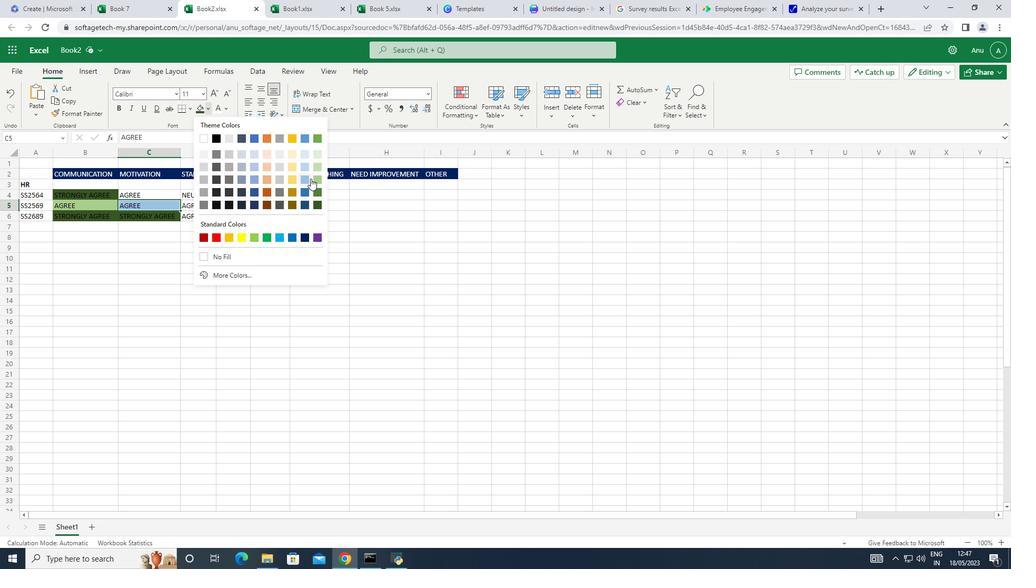 
Action: Mouse pressed left at (315, 178)
Screenshot: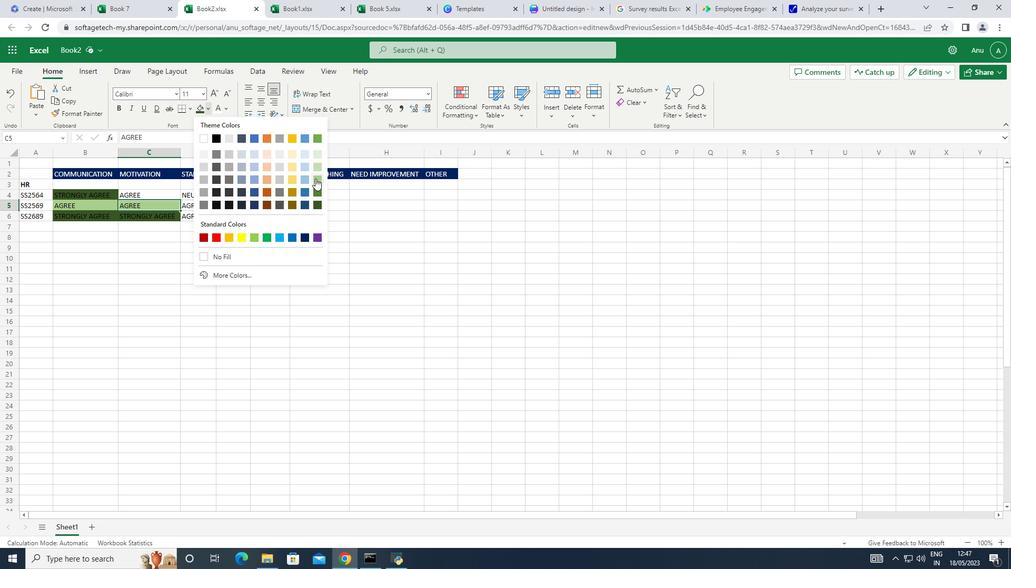
Action: Mouse moved to (137, 198)
Screenshot: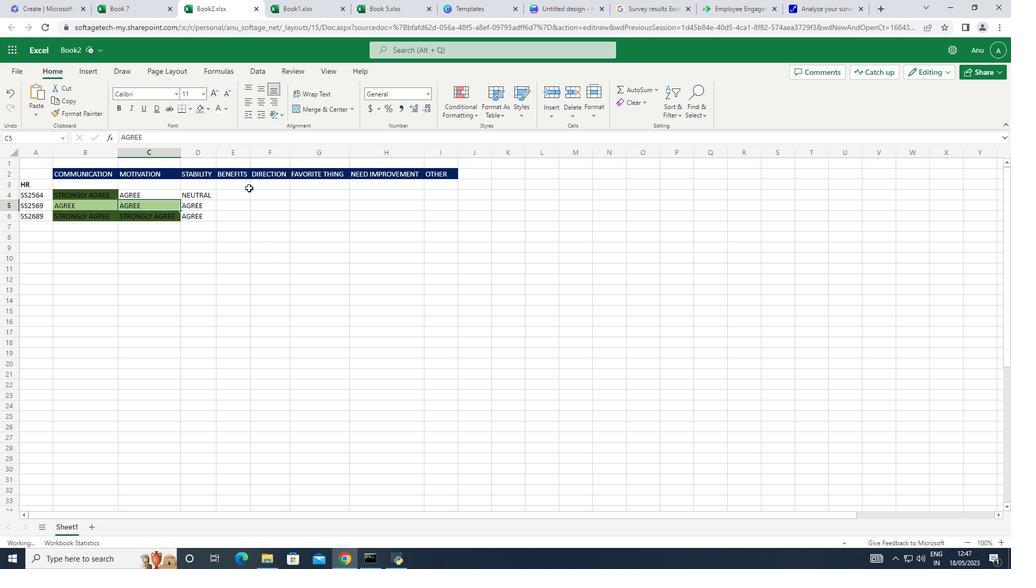 
Action: Mouse pressed left at (137, 198)
Screenshot: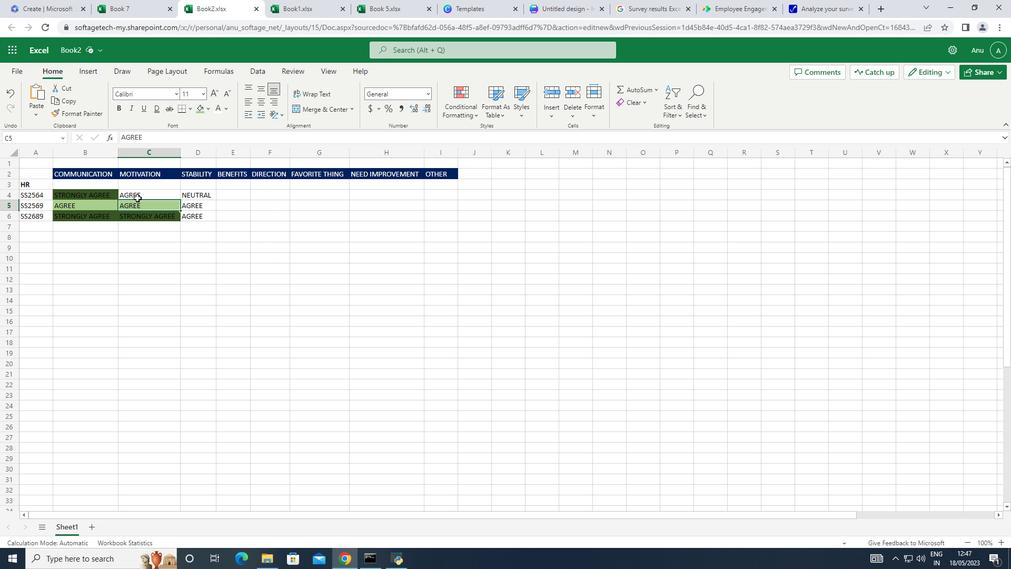 
Action: Mouse moved to (197, 106)
Screenshot: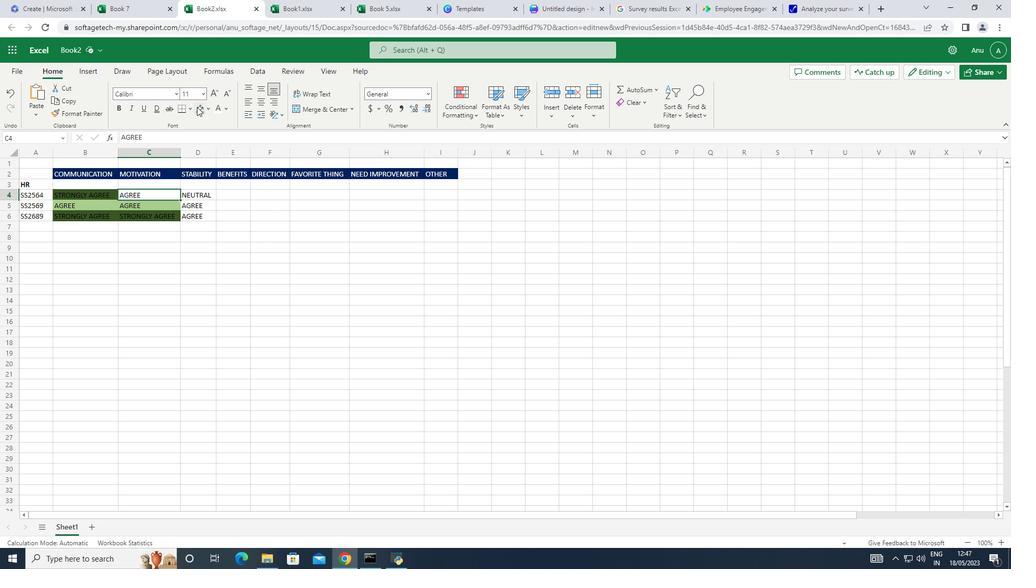
Action: Mouse pressed left at (197, 106)
Screenshot: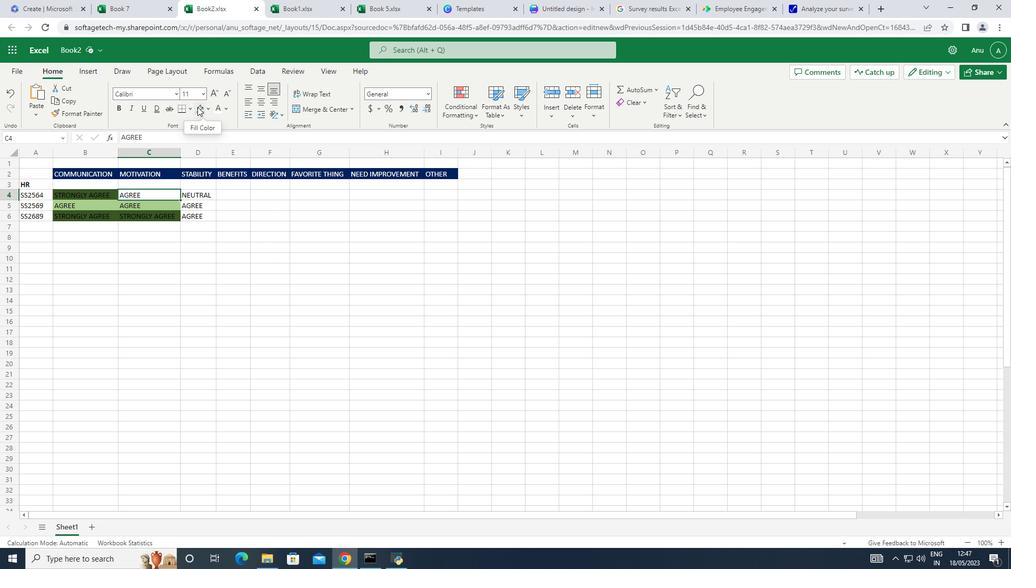 
Action: Mouse moved to (202, 195)
Screenshot: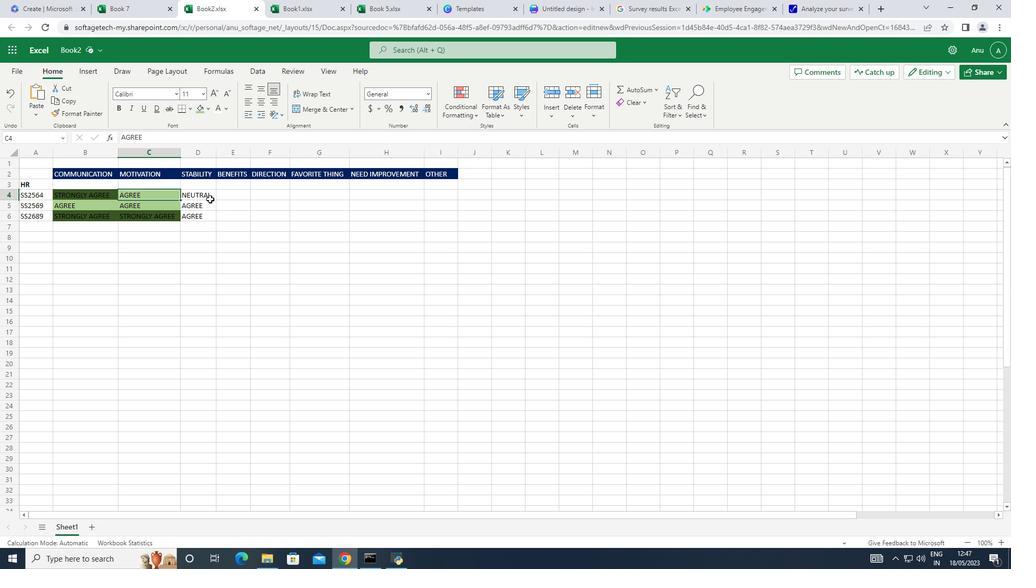 
Action: Mouse pressed left at (202, 195)
Screenshot: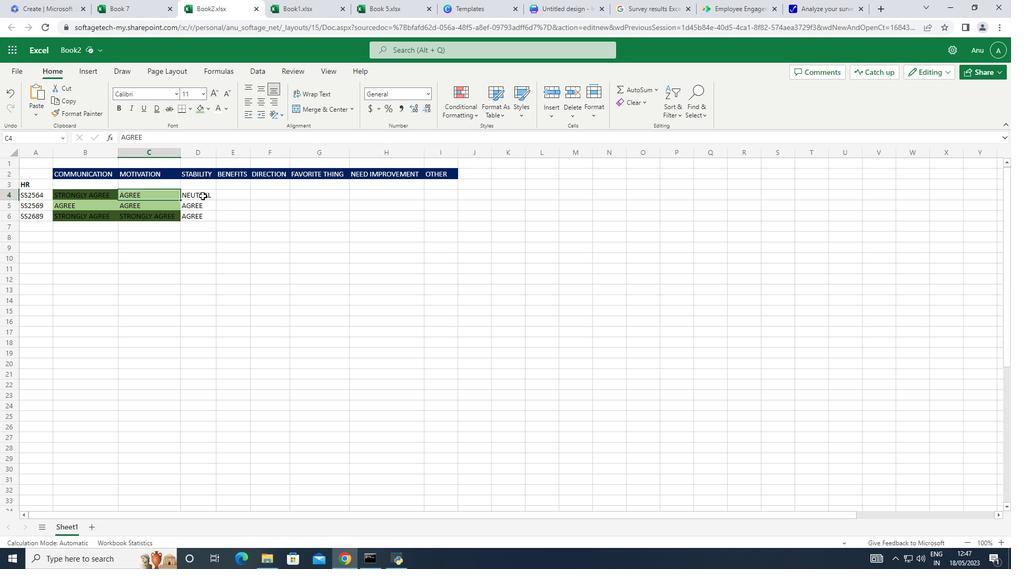 
Action: Mouse moved to (209, 107)
Screenshot: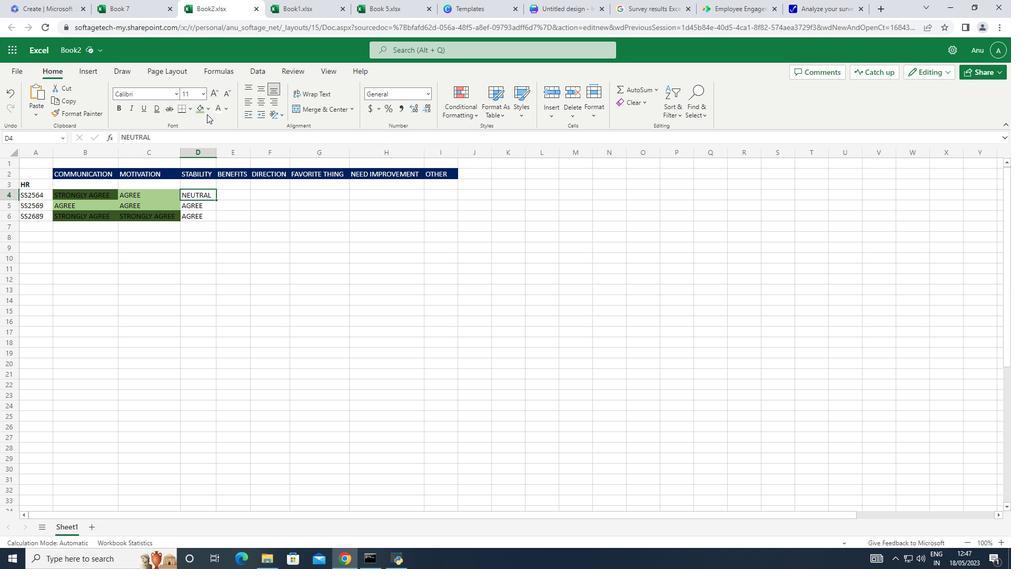 
Action: Mouse pressed left at (209, 107)
Screenshot: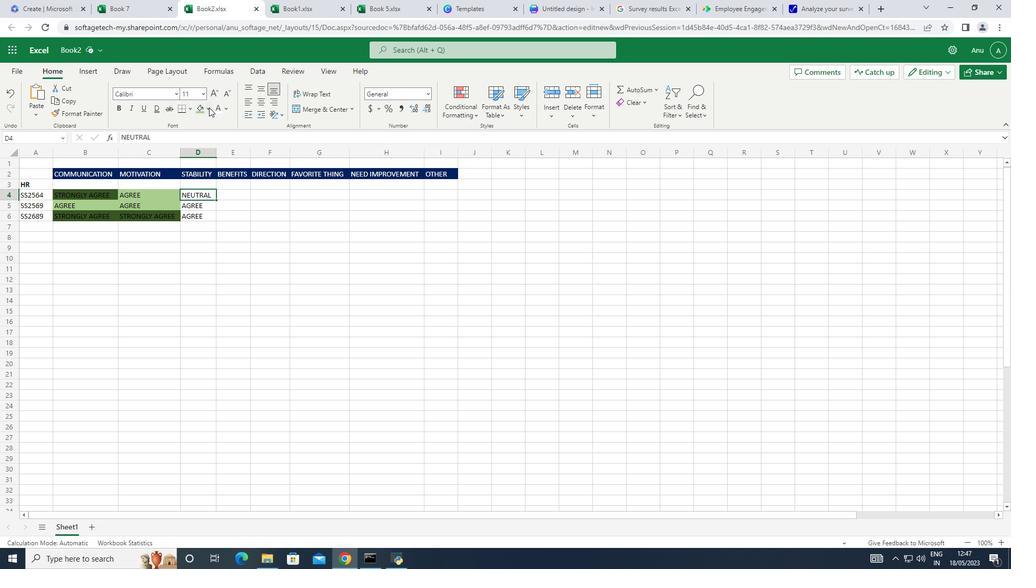 
Action: Mouse moved to (230, 235)
Screenshot: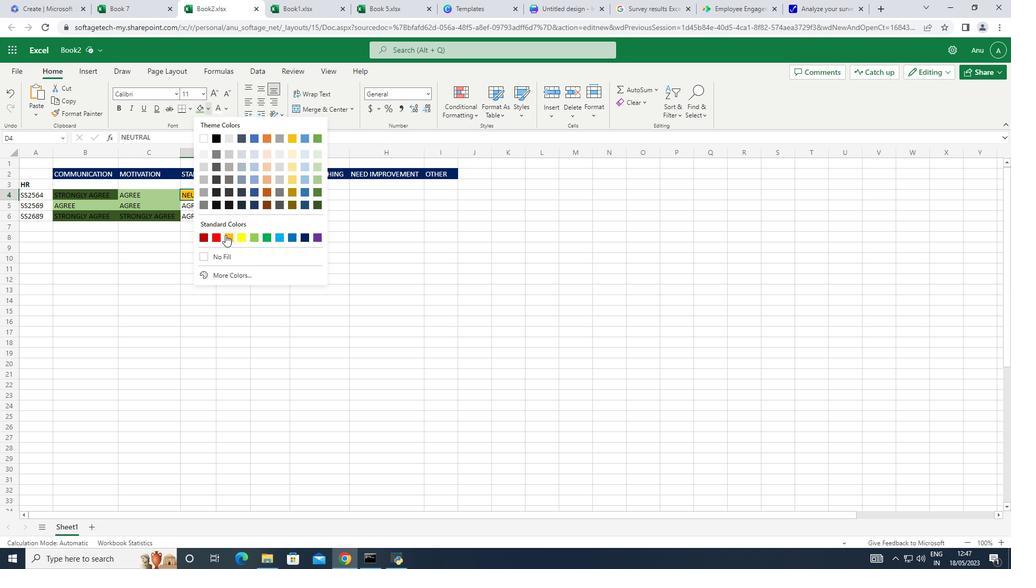 
Action: Mouse pressed left at (230, 235)
Screenshot: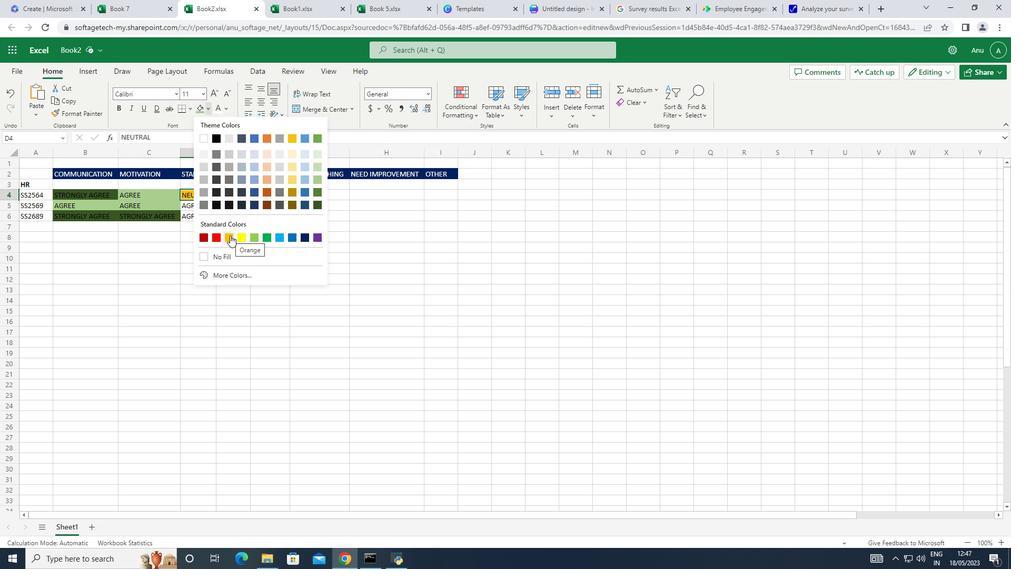 
Action: Mouse moved to (211, 207)
Screenshot: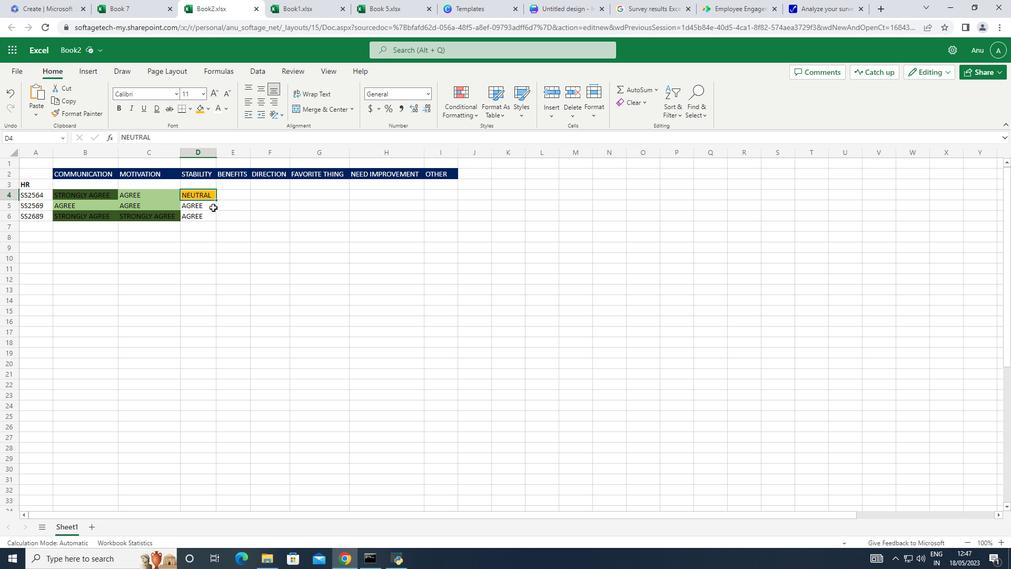 
Action: Mouse pressed left at (211, 207)
Screenshot: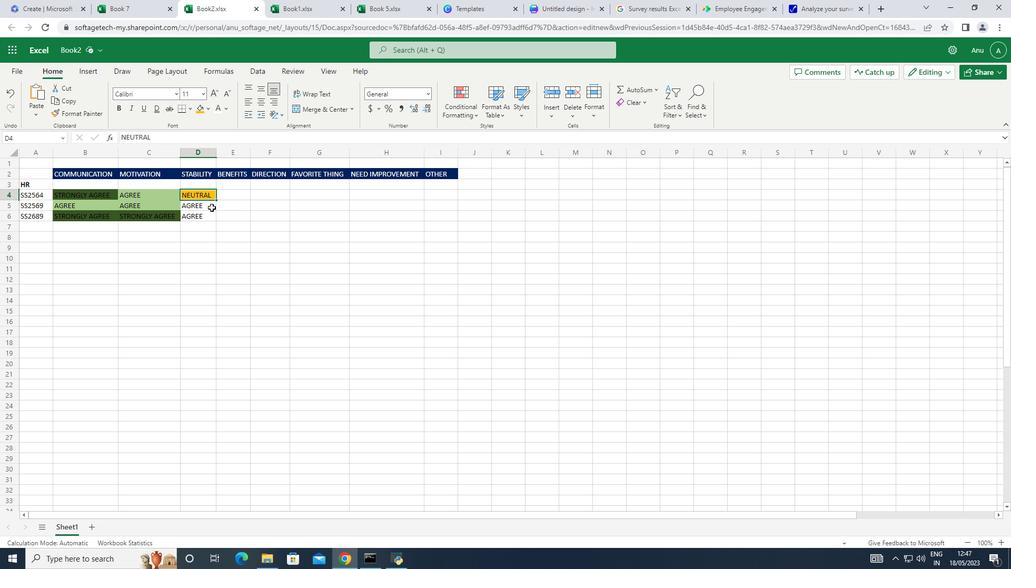 
Action: Mouse moved to (206, 106)
Screenshot: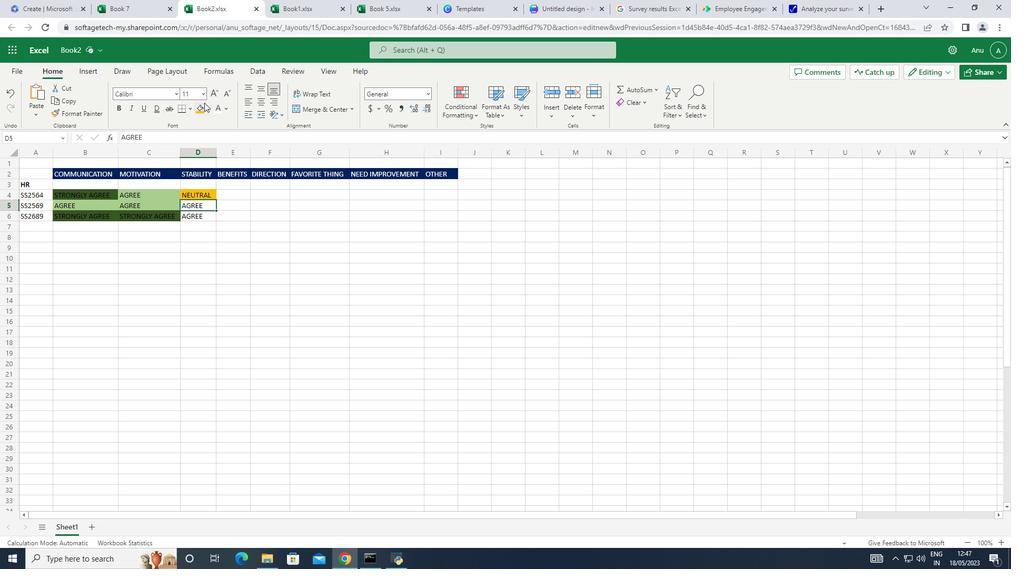 
Action: Mouse pressed left at (206, 106)
Screenshot: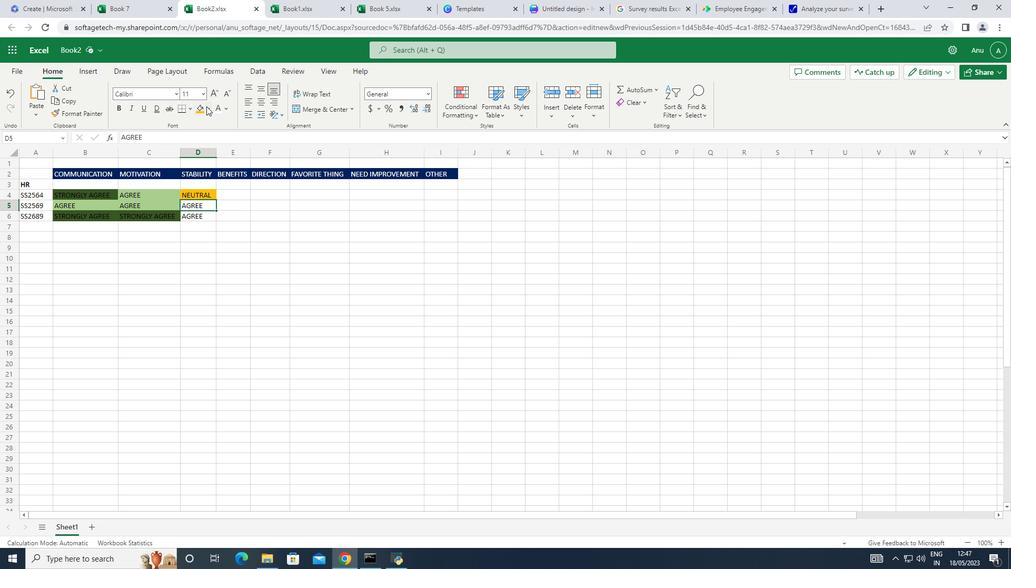 
Action: Mouse moved to (320, 179)
Screenshot: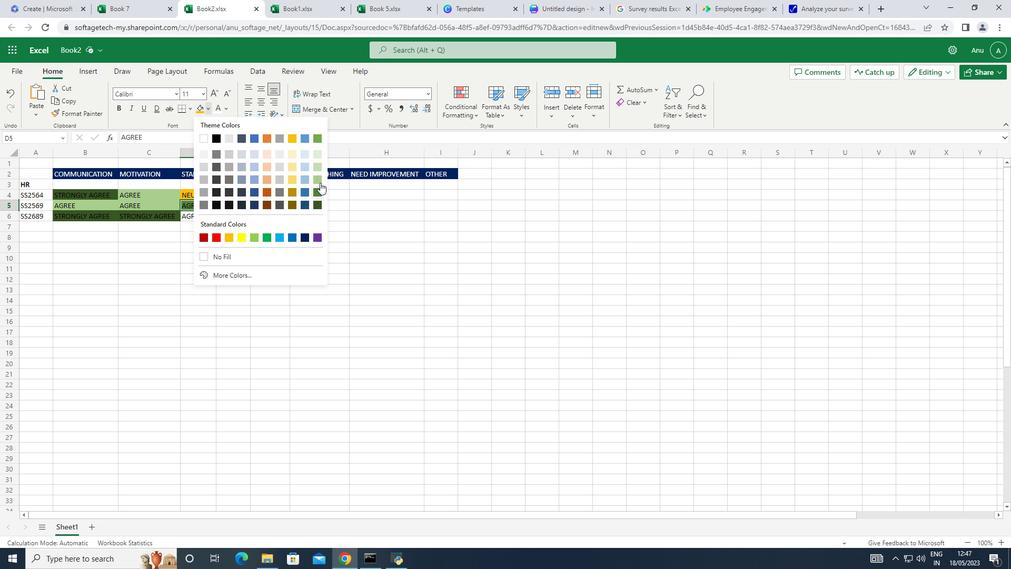
Action: Mouse pressed left at (320, 179)
Screenshot: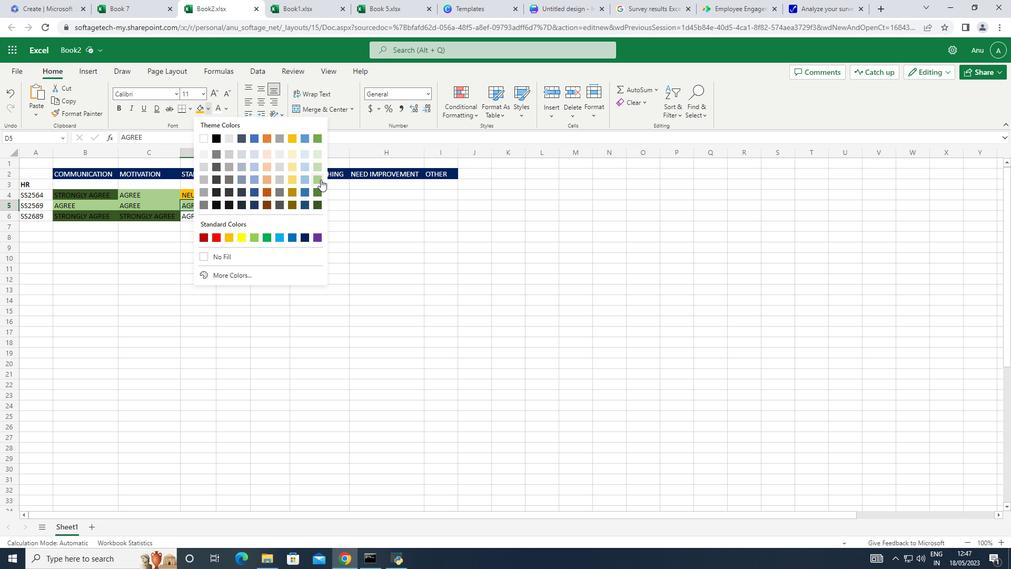 
Action: Mouse moved to (189, 218)
Screenshot: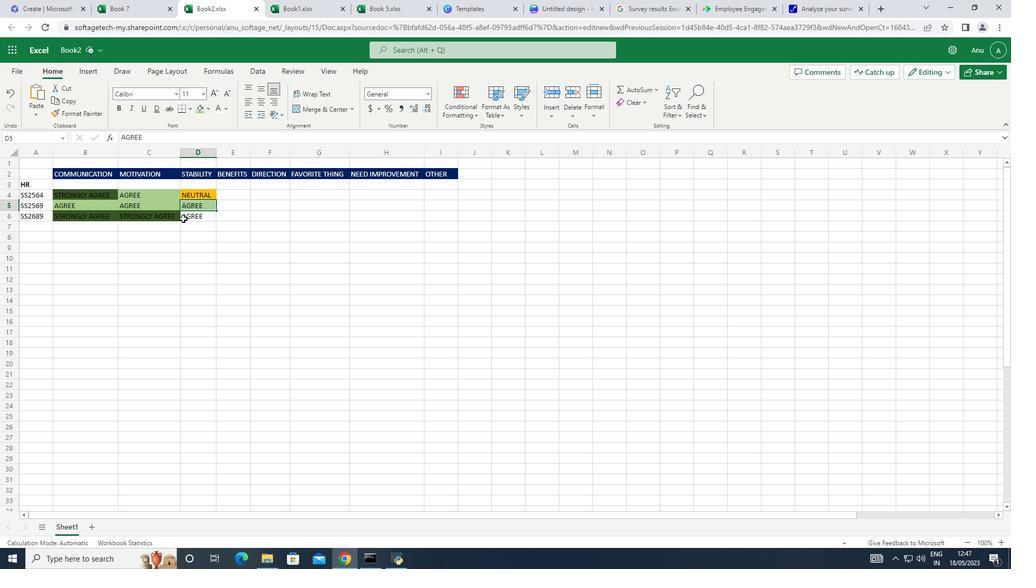 
Action: Mouse pressed left at (189, 218)
Screenshot: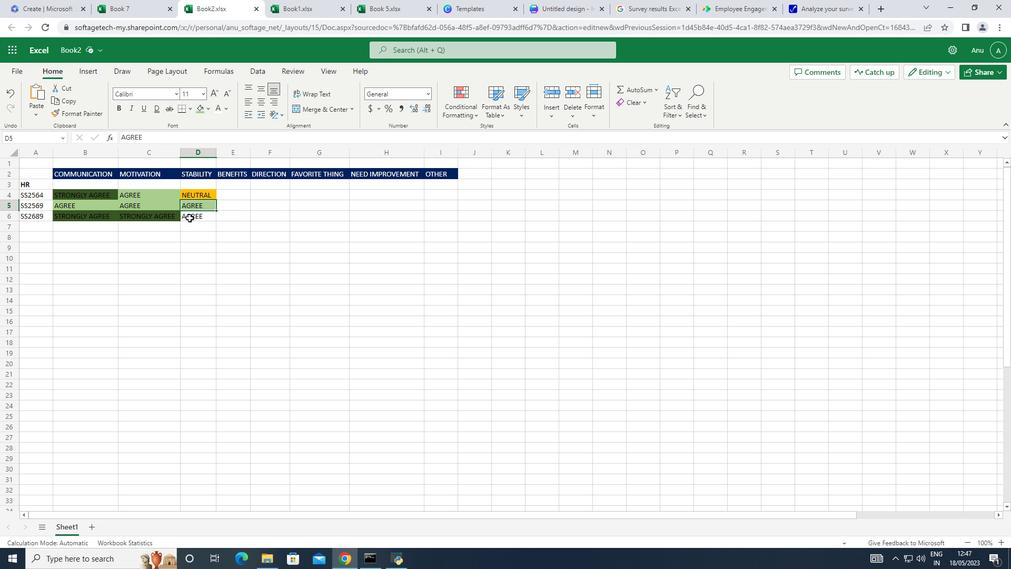 
Action: Mouse moved to (201, 109)
Screenshot: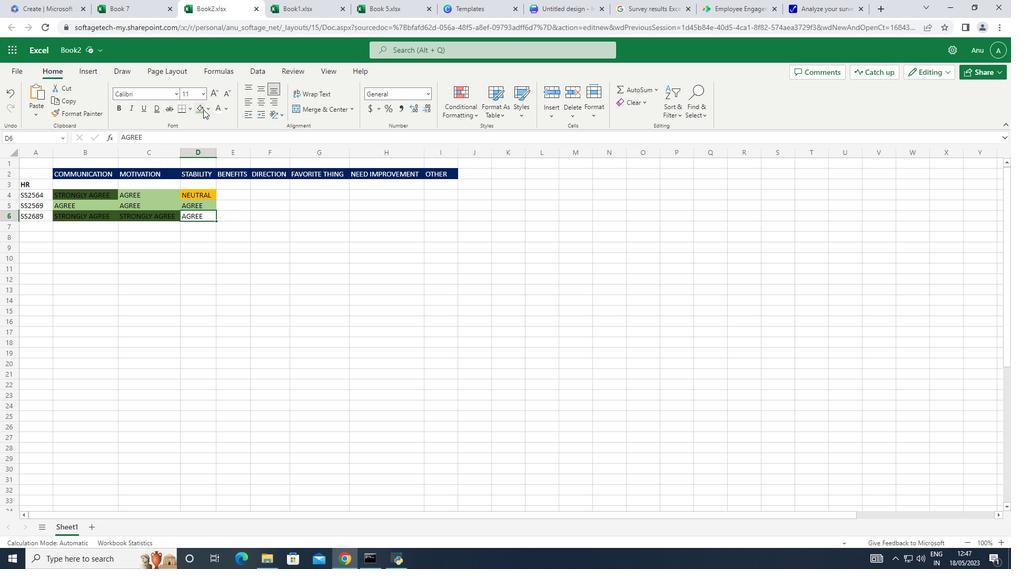 
Action: Mouse pressed left at (201, 109)
Screenshot: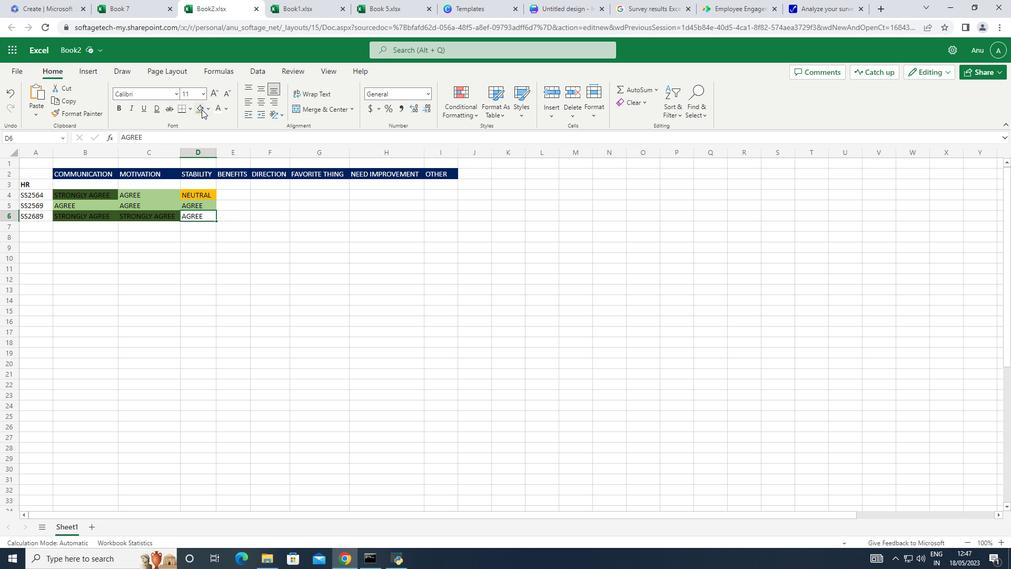 
Action: Mouse moved to (229, 194)
Screenshot: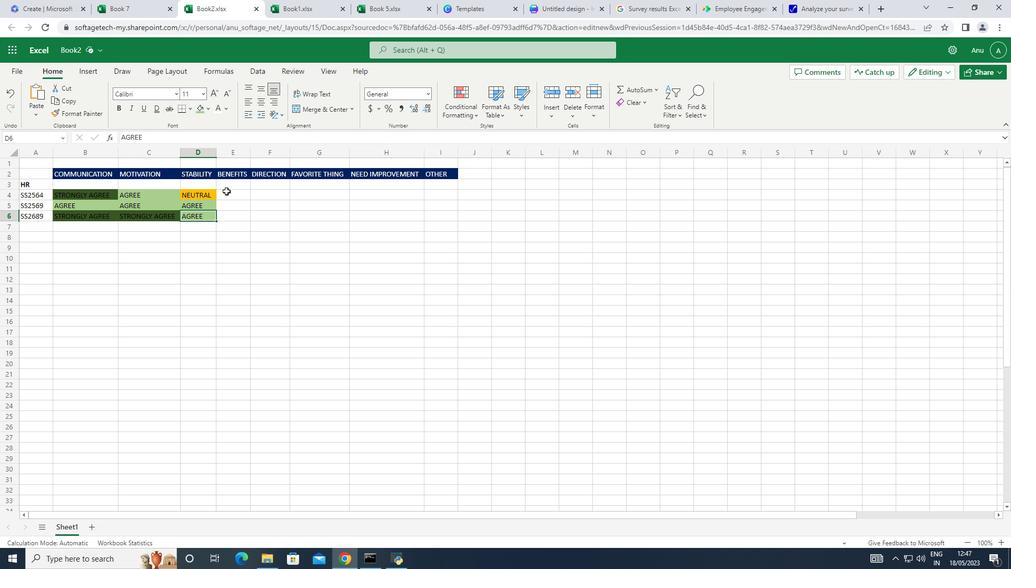 
Action: Mouse pressed left at (229, 194)
Screenshot: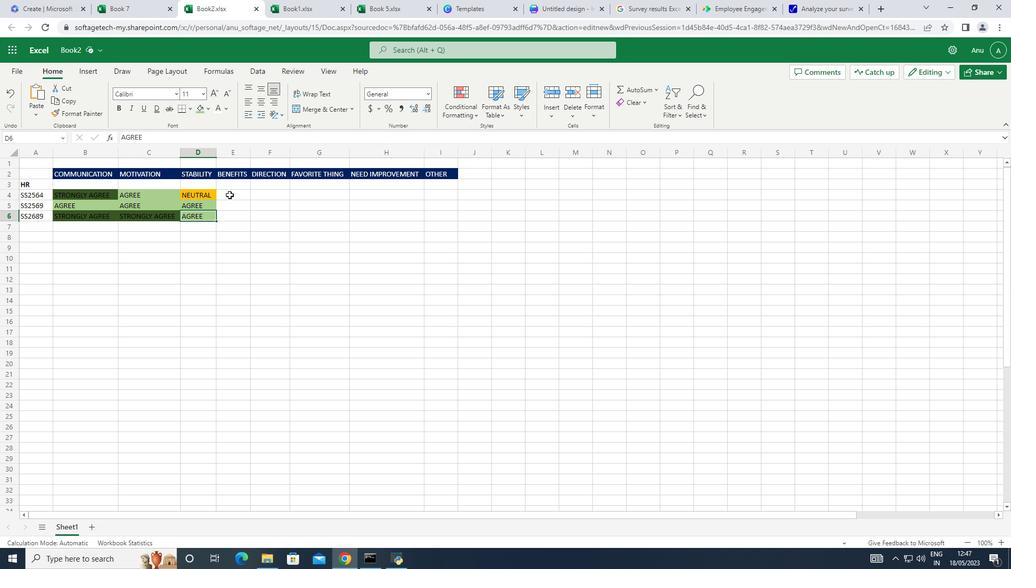 
Action: Key pressed AGREE<Key.down>NEUTRAL<Key.down>AGREE<Key.right><Key.up><Key.up>DISAGREE<Key.down>DISAGREE<Key.down>NE<Key.backspace><Key.backspace><Key.down><Key.up>
Screenshot: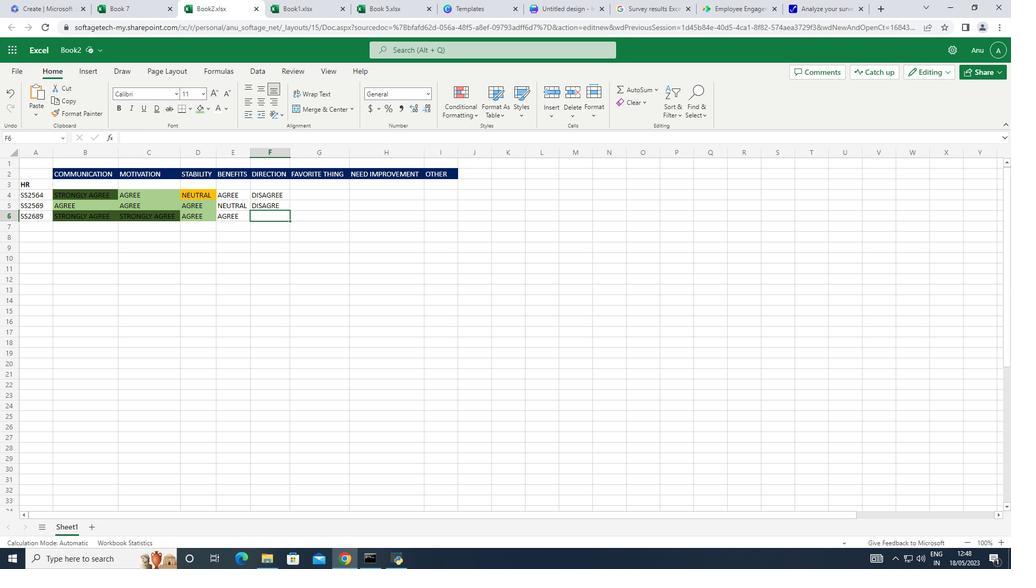 
Action: Mouse moved to (279, 205)
Screenshot: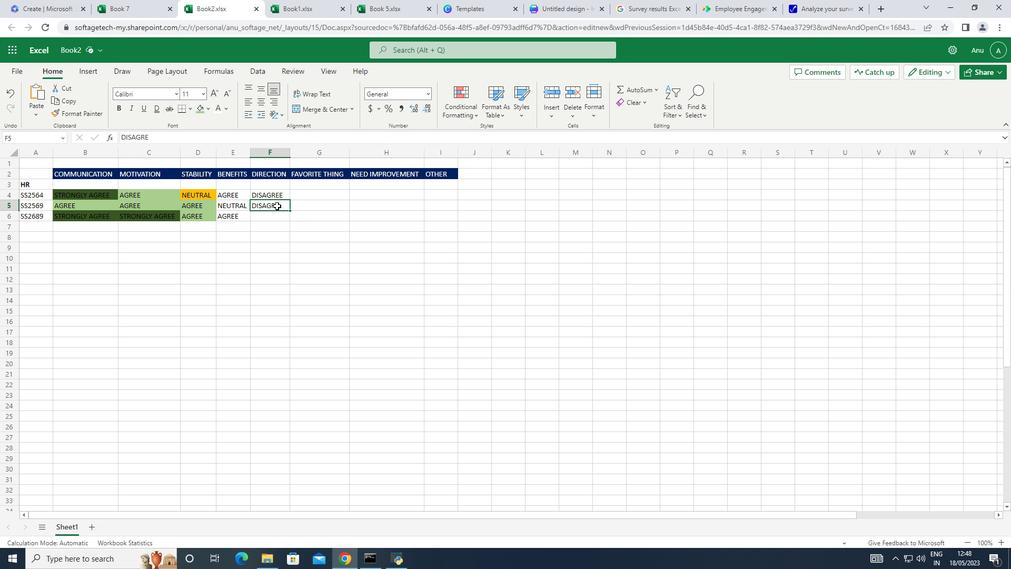 
Action: Mouse pressed left at (279, 205)
Screenshot: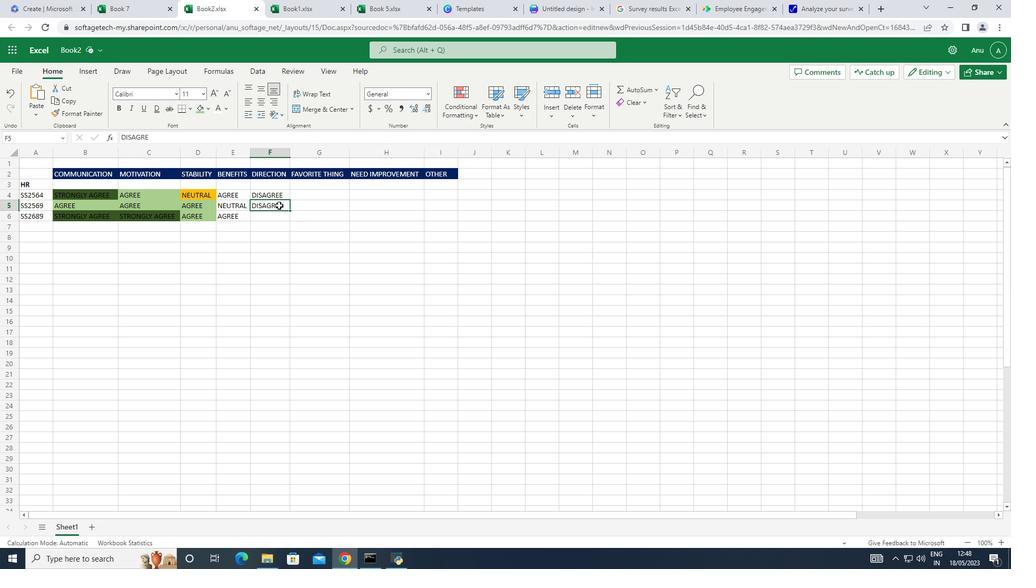 
Action: Mouse pressed left at (279, 205)
Screenshot: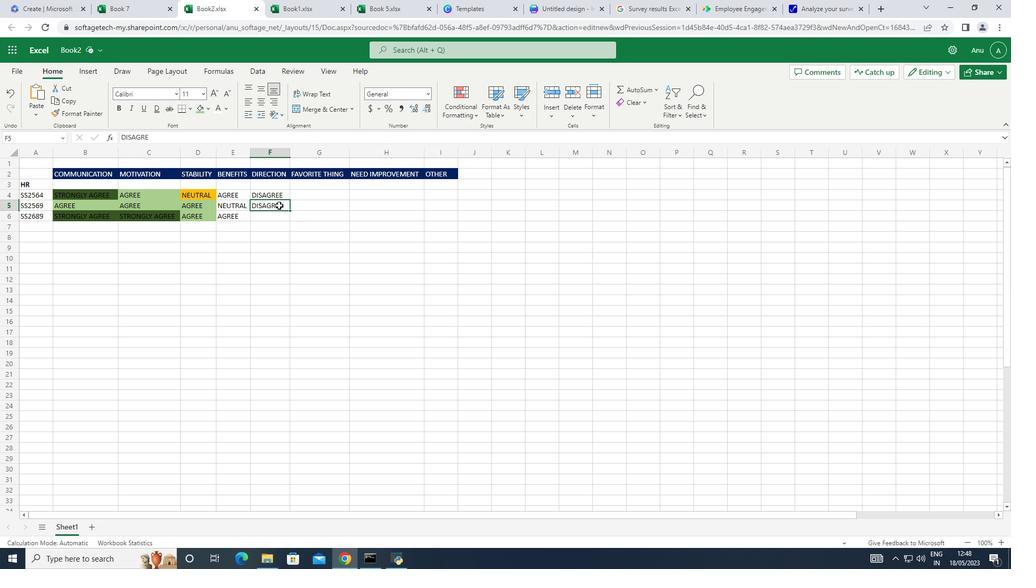 
Action: Mouse moved to (280, 205)
Screenshot: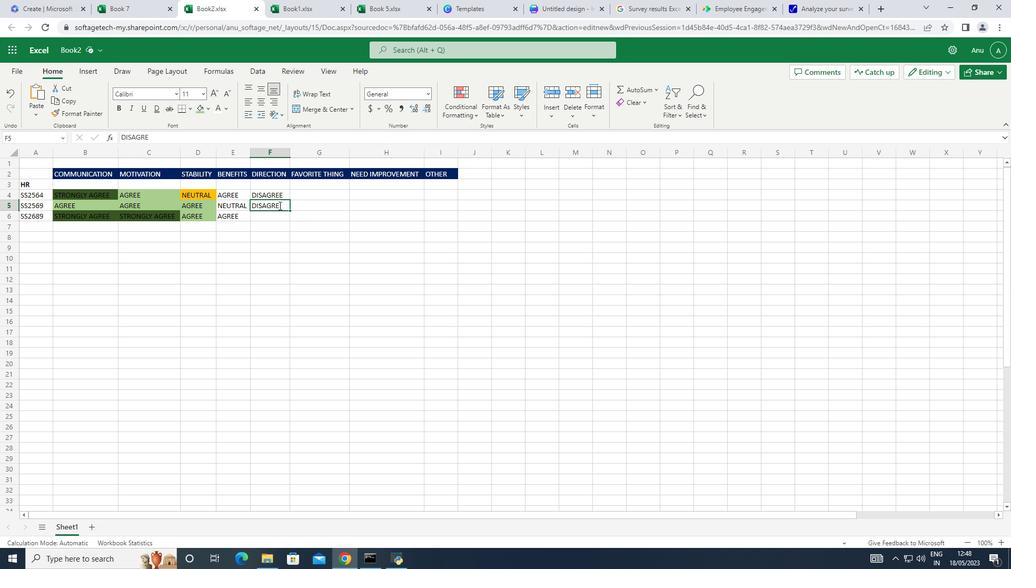 
Action: Key pressed E
Screenshot: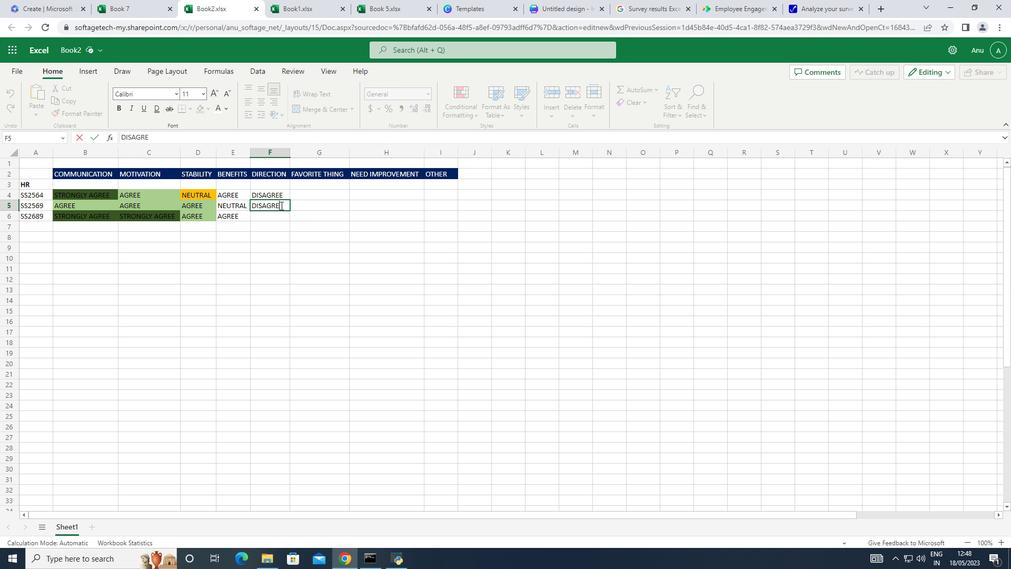 
Action: Mouse moved to (258, 216)
Screenshot: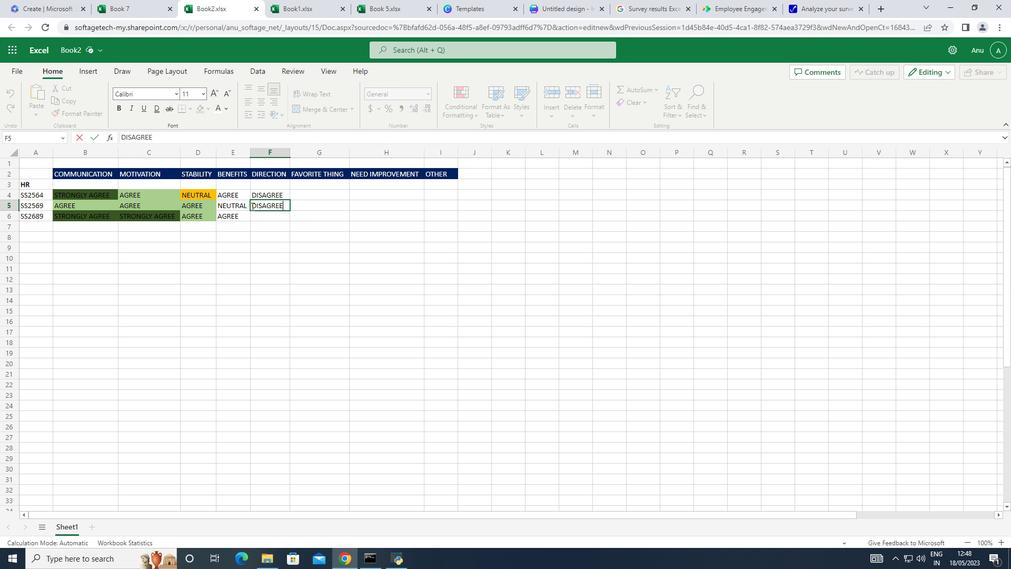 
Action: Mouse pressed left at (258, 216)
Screenshot: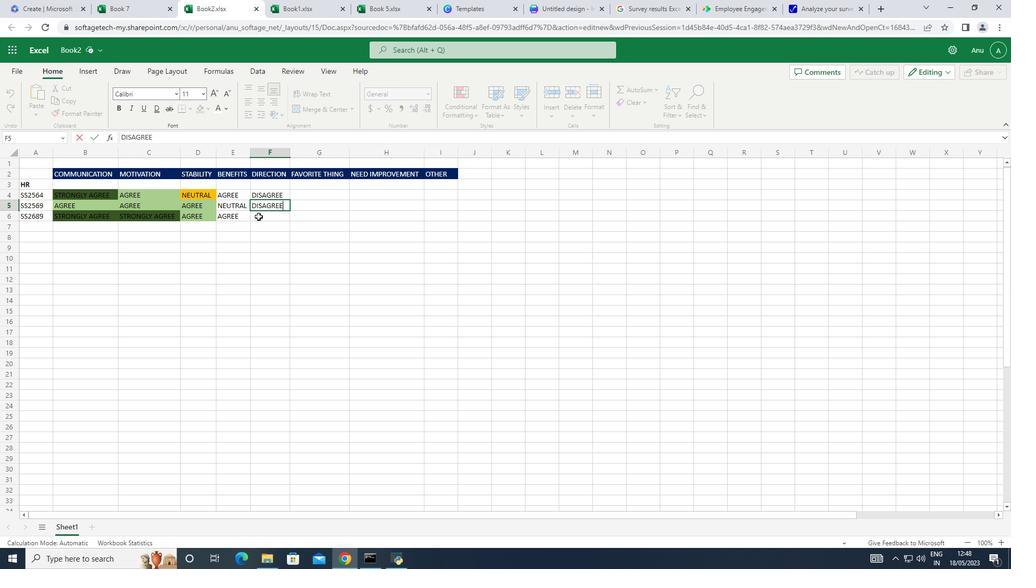 
Action: Key pressed NEUTRAL
Screenshot: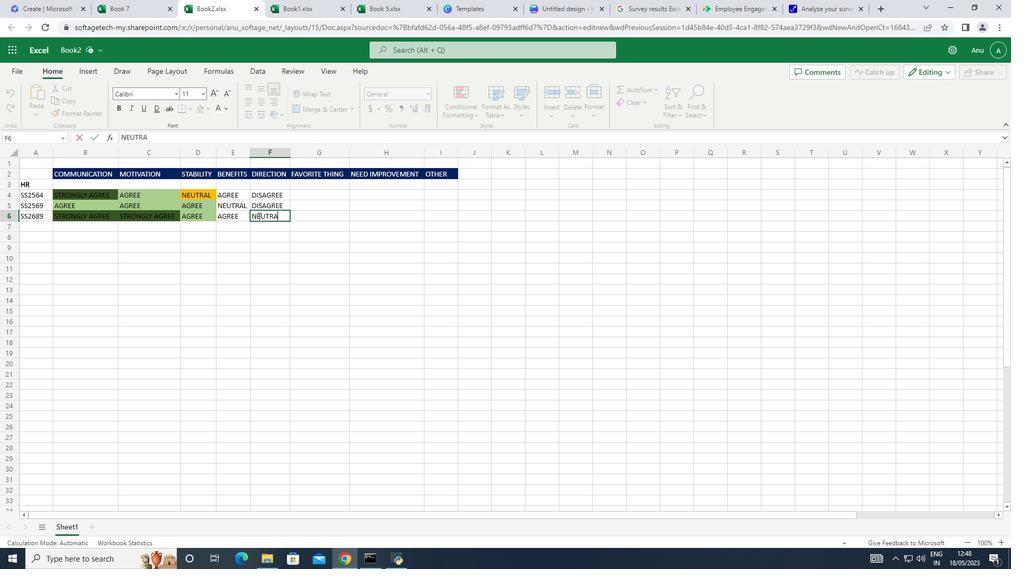
Action: Mouse moved to (299, 195)
Screenshot: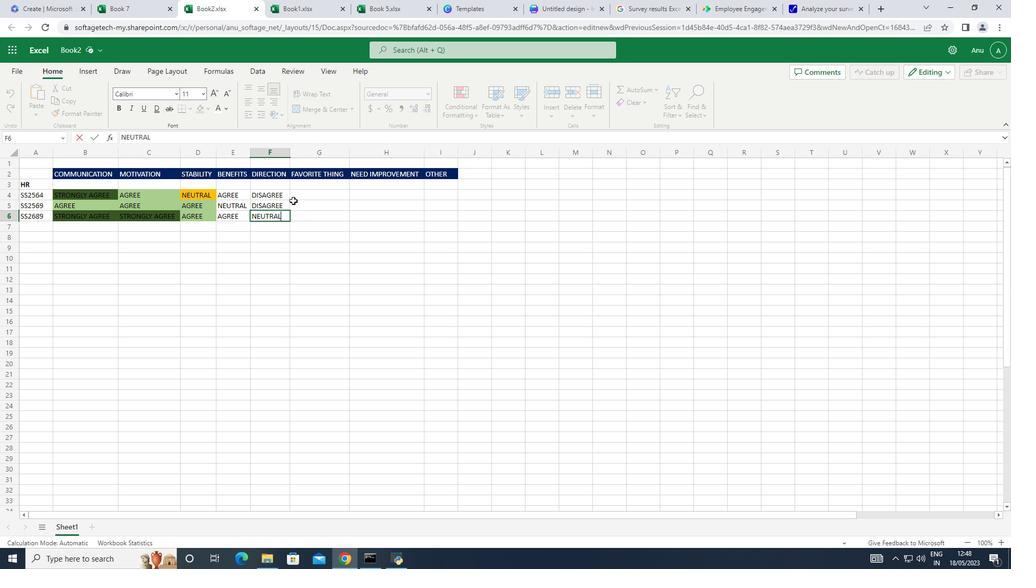 
Action: Mouse pressed left at (299, 195)
Screenshot: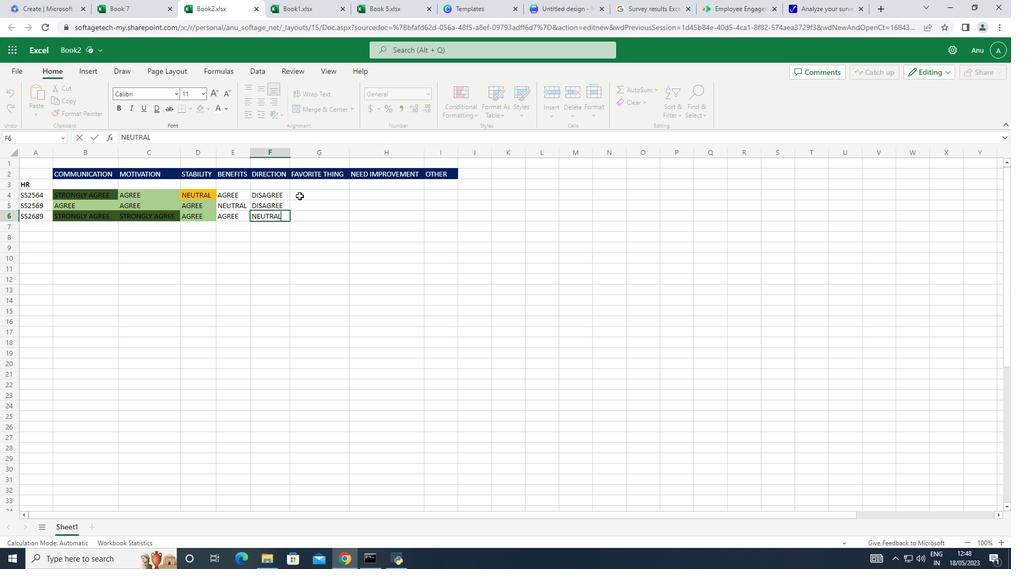 
Action: Key pressed SLACK<Key.space>COMMUNICATION<Key.space>REALLY<Key.space>HELPS<Key.space><Key.down>GREAT<Key.space>TEAM<Key.space>WORKING<Key.space>TOGETHER<Key.space>TO<Key.space>HIRE<Key.space>NEW<Key.space>EMPLOYEES
Screenshot: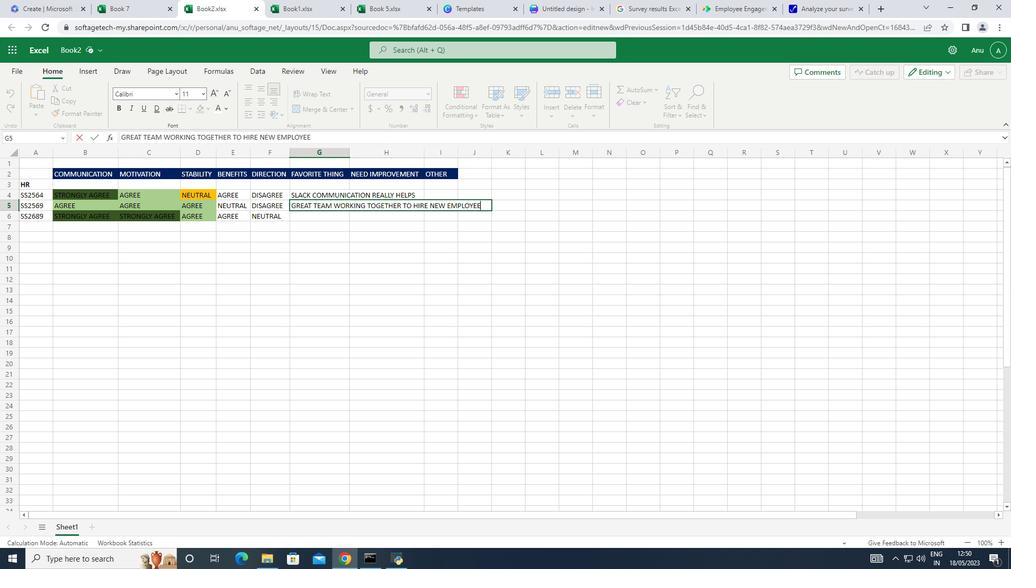 
Action: Mouse moved to (321, 215)
Screenshot: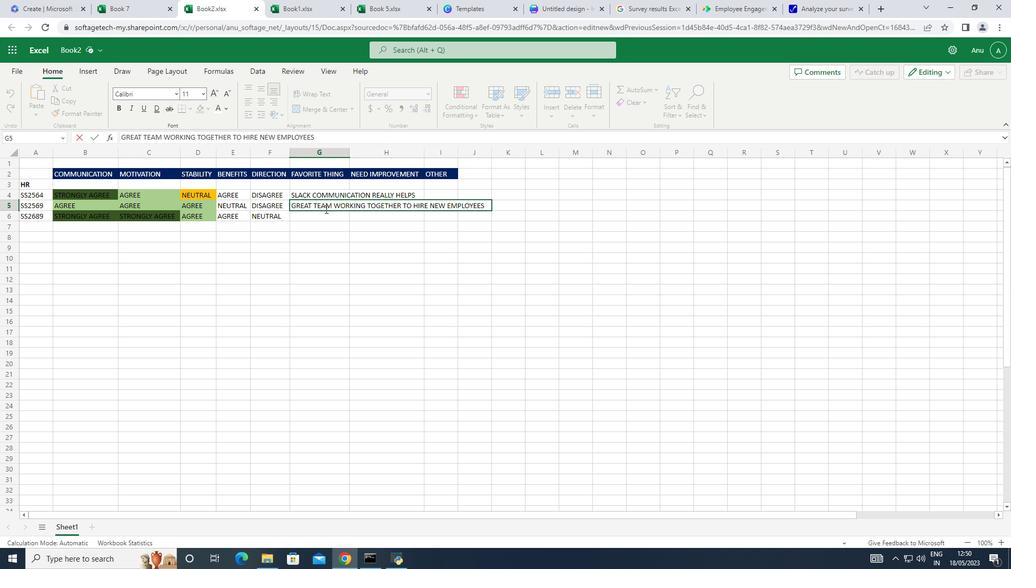 
Action: Mouse pressed left at (321, 215)
Screenshot: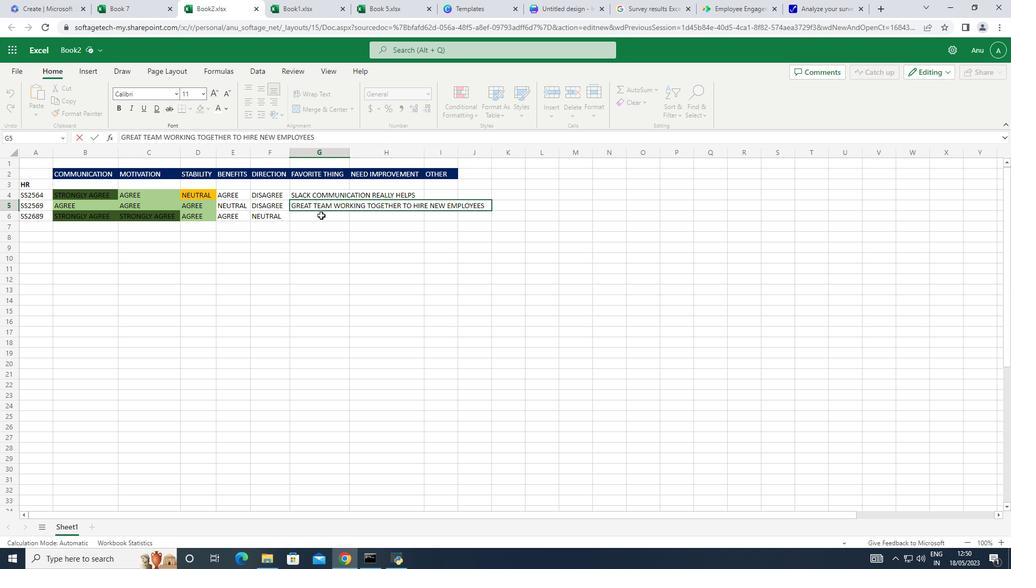
Action: Key pressed AMAZINGLY<Key.space>MOTIVATED<Key.space>TEAM<Key.space>
Screenshot: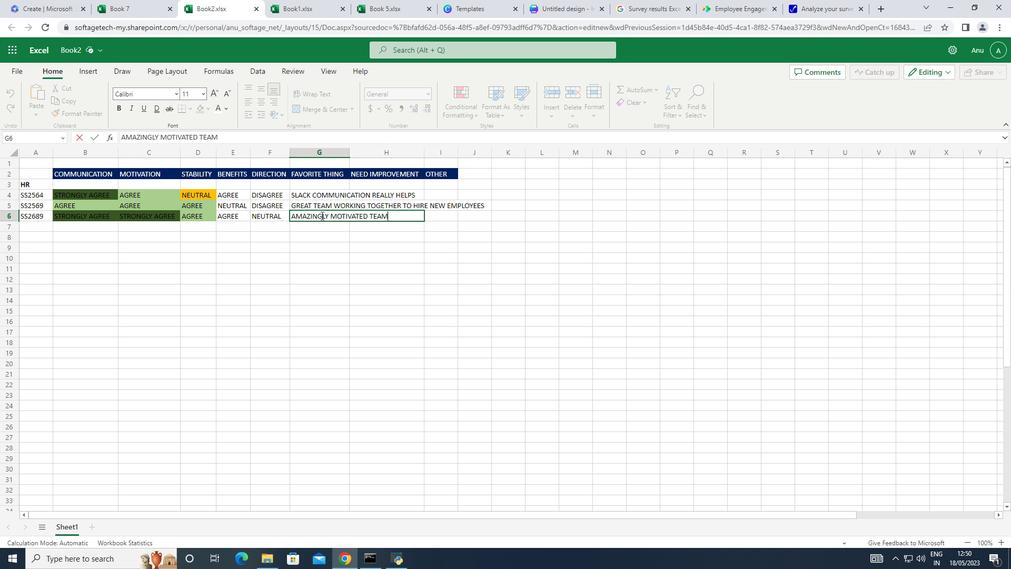 
Action: Mouse moved to (349, 150)
Screenshot: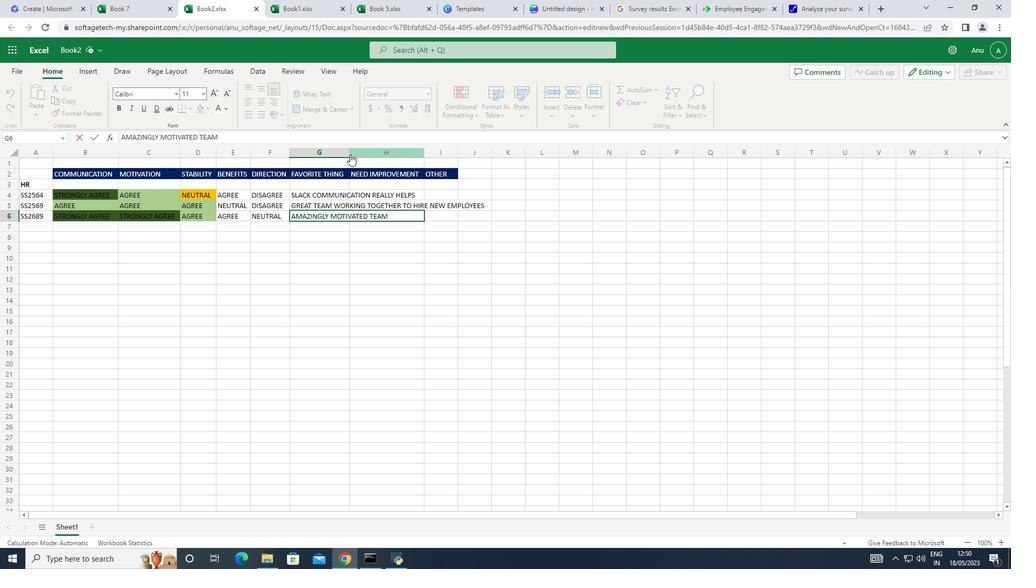 
Action: Mouse pressed left at (349, 150)
Screenshot: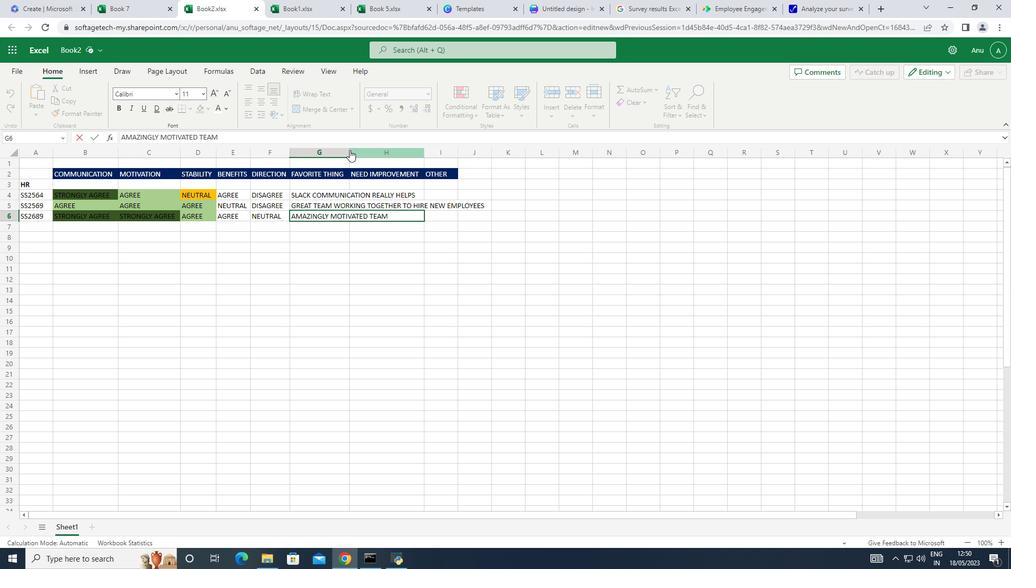 
Action: Mouse pressed left at (349, 150)
Screenshot: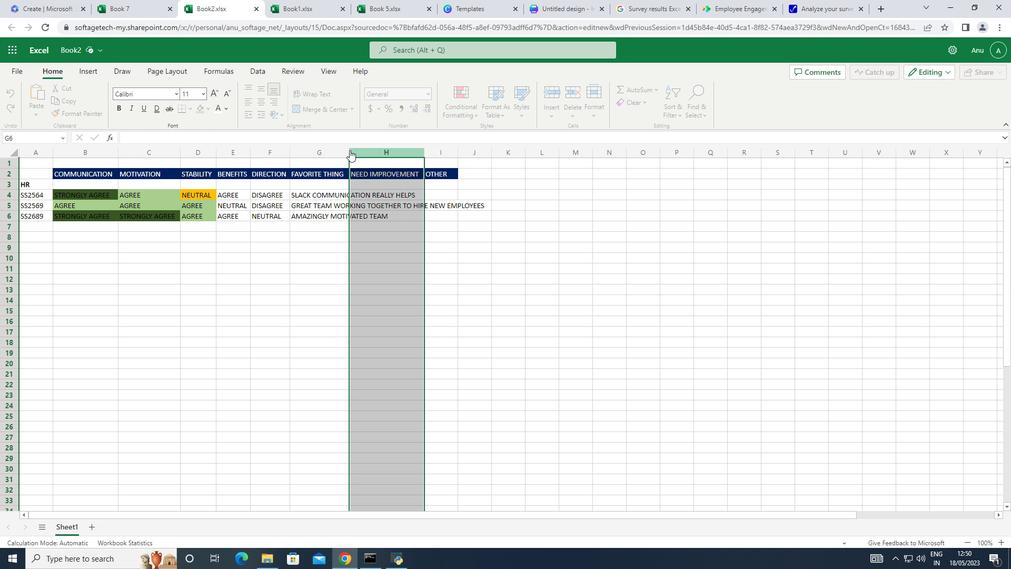 
Action: Mouse moved to (519, 181)
Screenshot: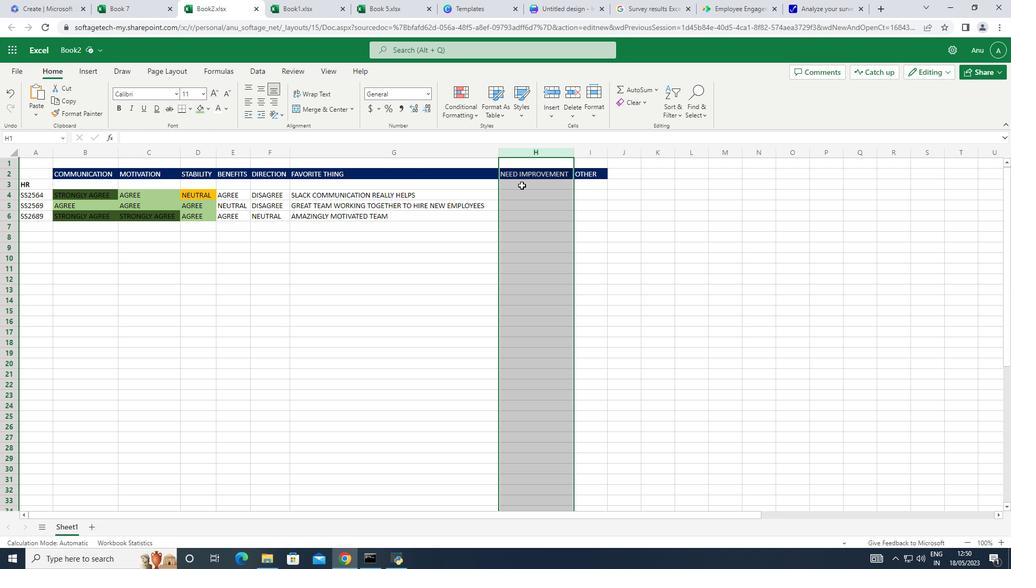 
Action: Mouse pressed left at (519, 181)
Screenshot: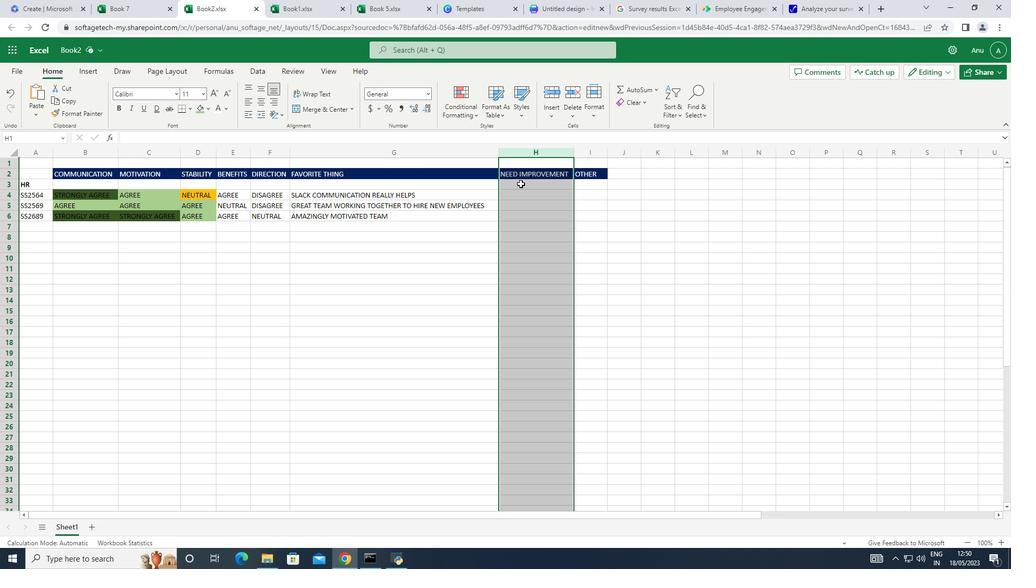 
Action: Key pressed W<Key.backspace>
Screenshot: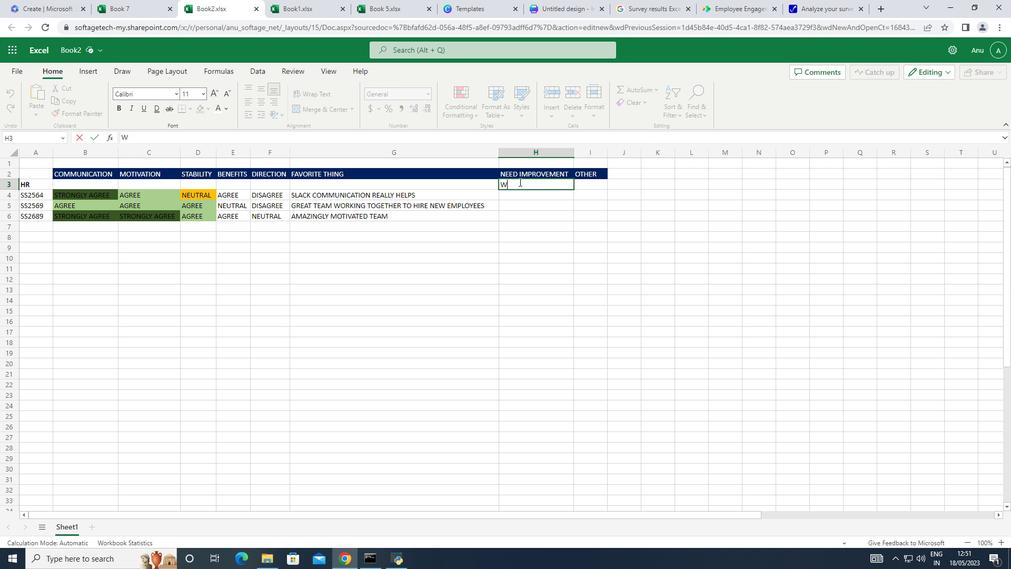 
Action: Mouse moved to (525, 198)
Screenshot: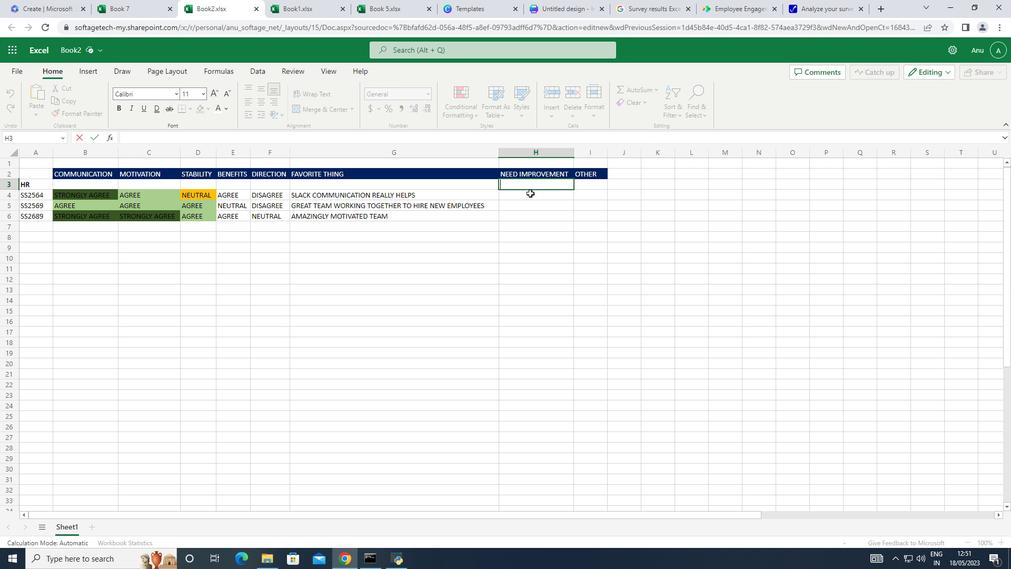 
Action: Mouse pressed left at (525, 198)
Screenshot: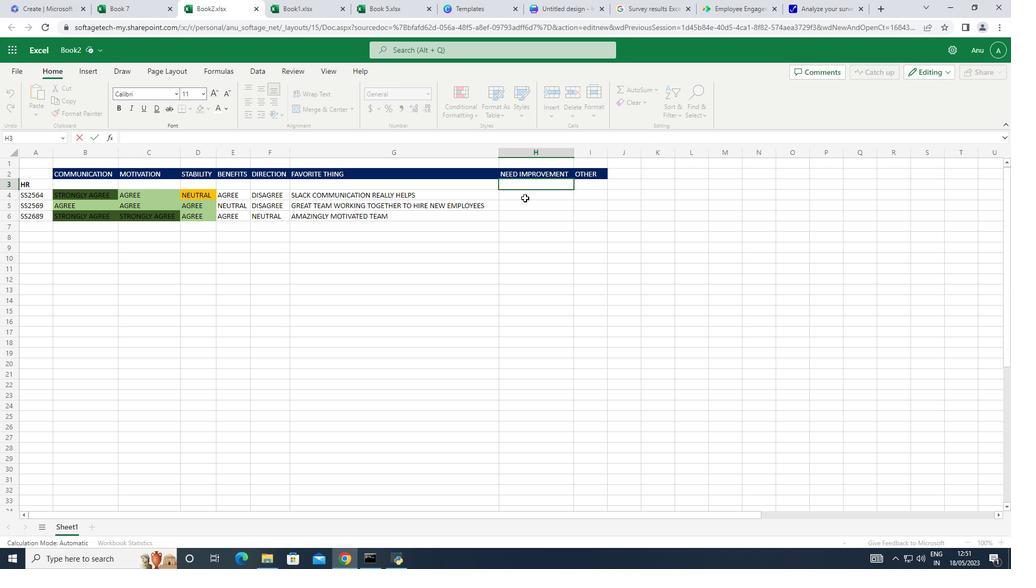 
Action: Key pressed WE<Key.space>
Screenshot: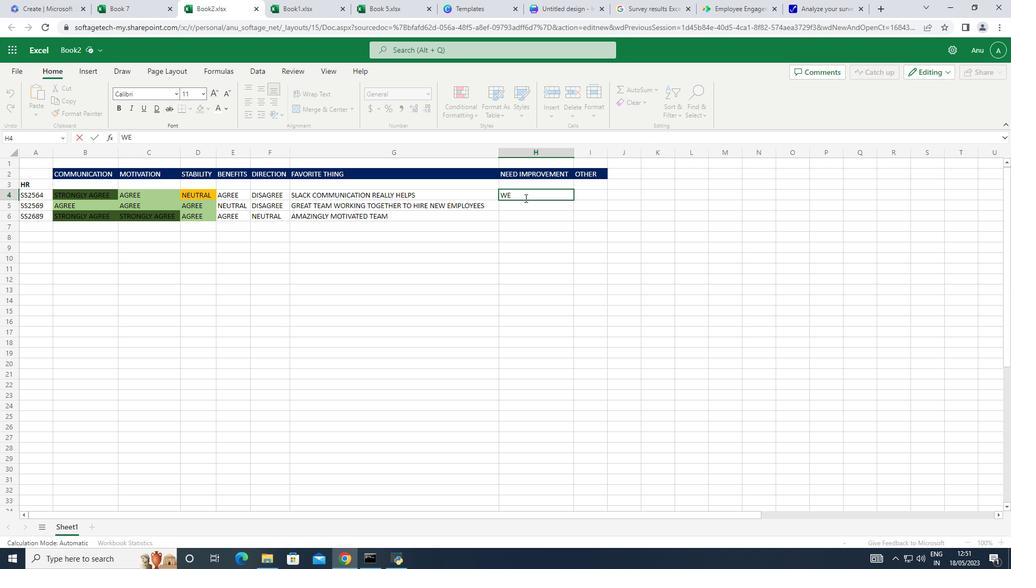 
Action: Mouse moved to (538, 230)
Screenshot: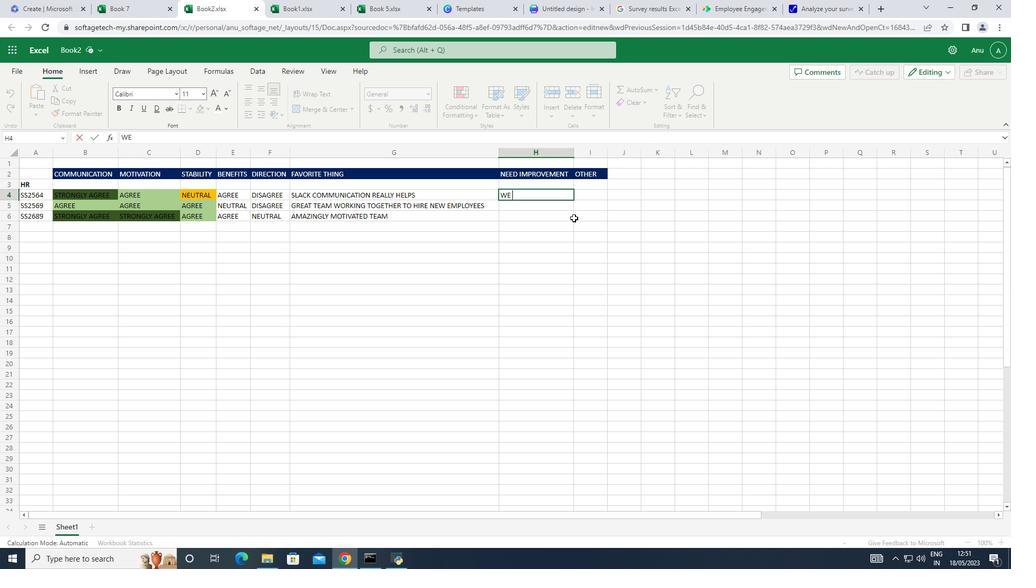 
Action: Mouse scrolled (538, 229) with delta (0, 0)
Screenshot: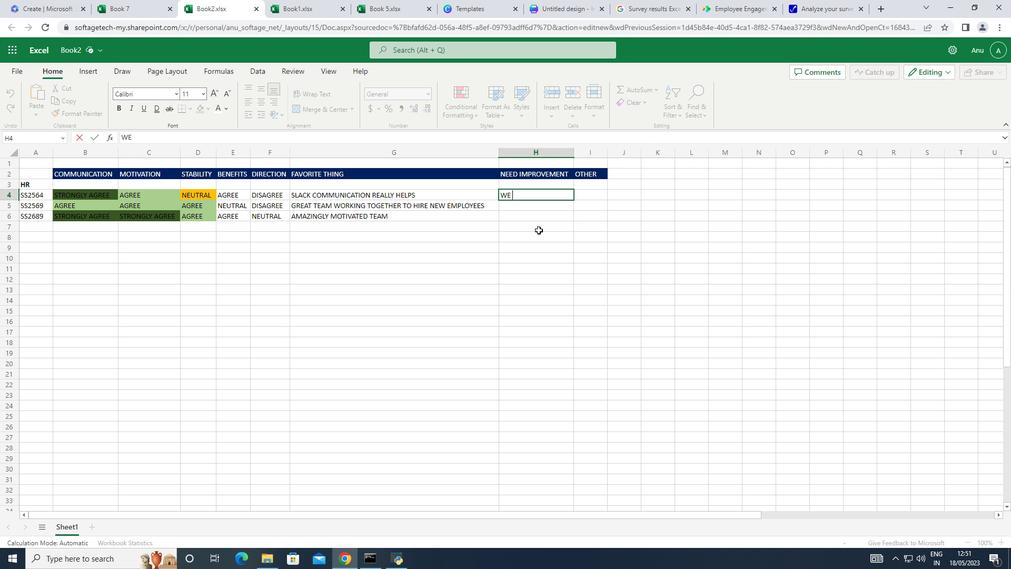 
Action: Mouse scrolled (538, 229) with delta (0, 0)
Screenshot: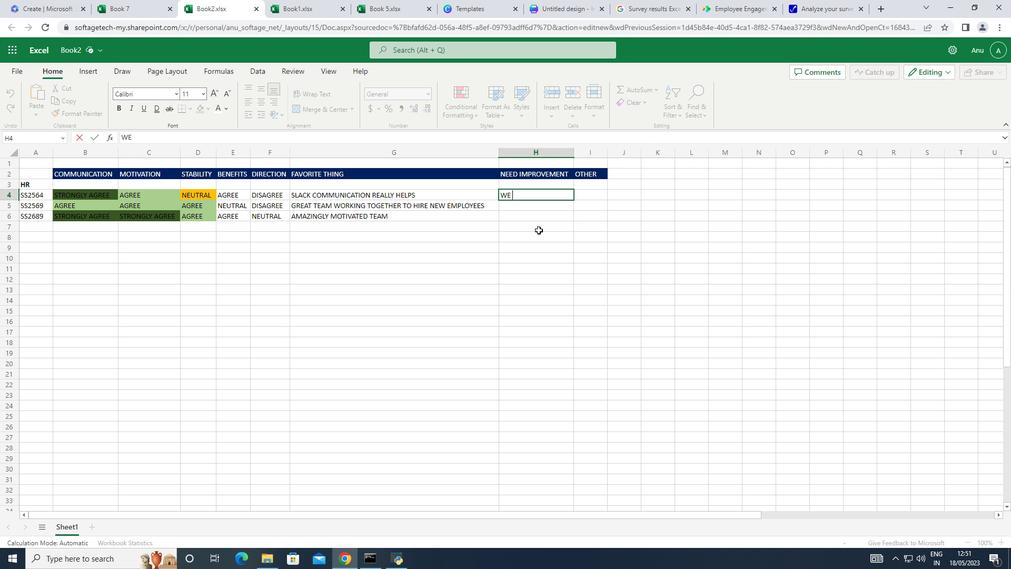 
Action: Mouse scrolled (538, 229) with delta (0, 0)
Screenshot: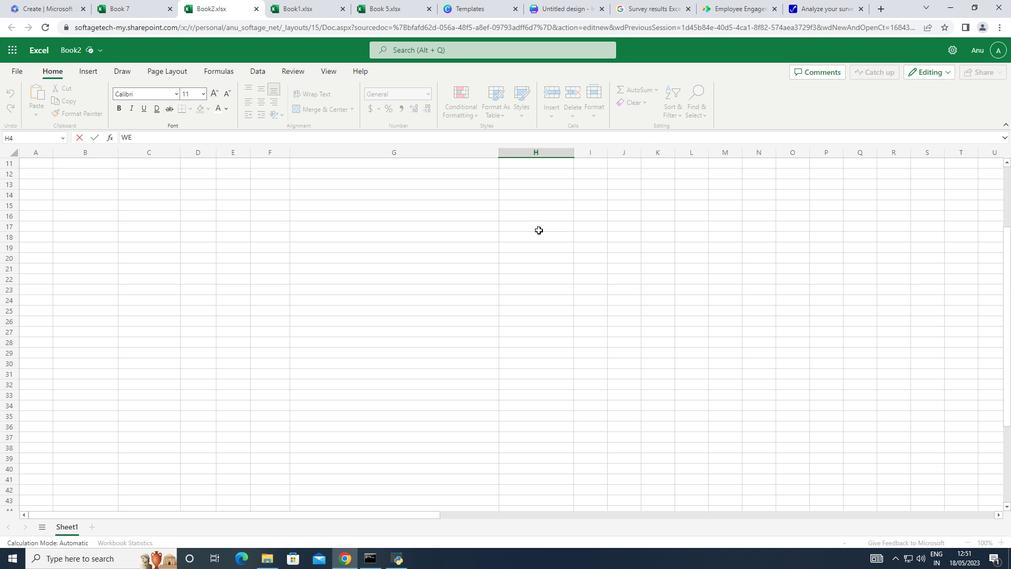 
Action: Mouse scrolled (538, 229) with delta (0, 0)
Screenshot: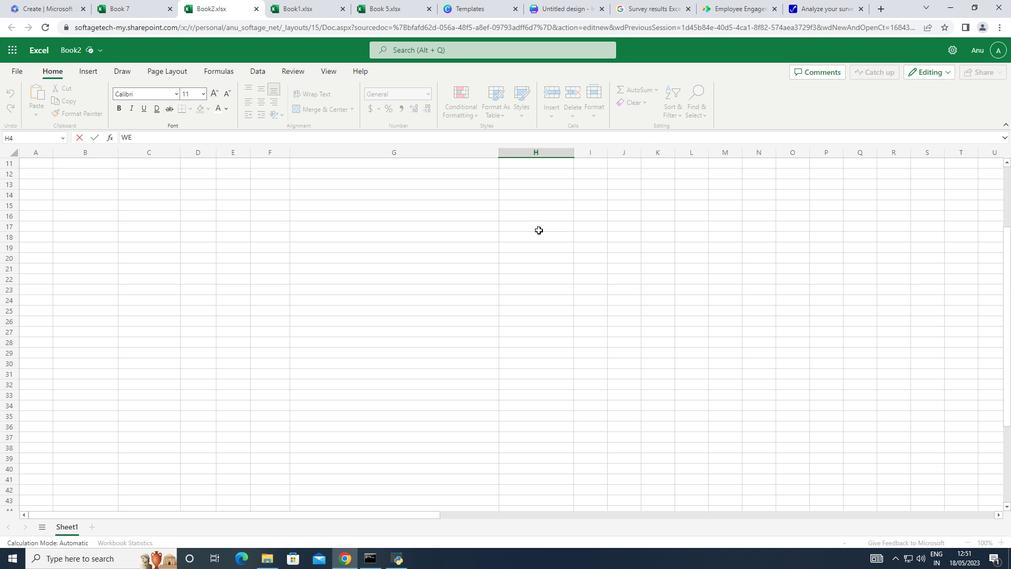 
Action: Mouse scrolled (538, 230) with delta (0, 0)
Screenshot: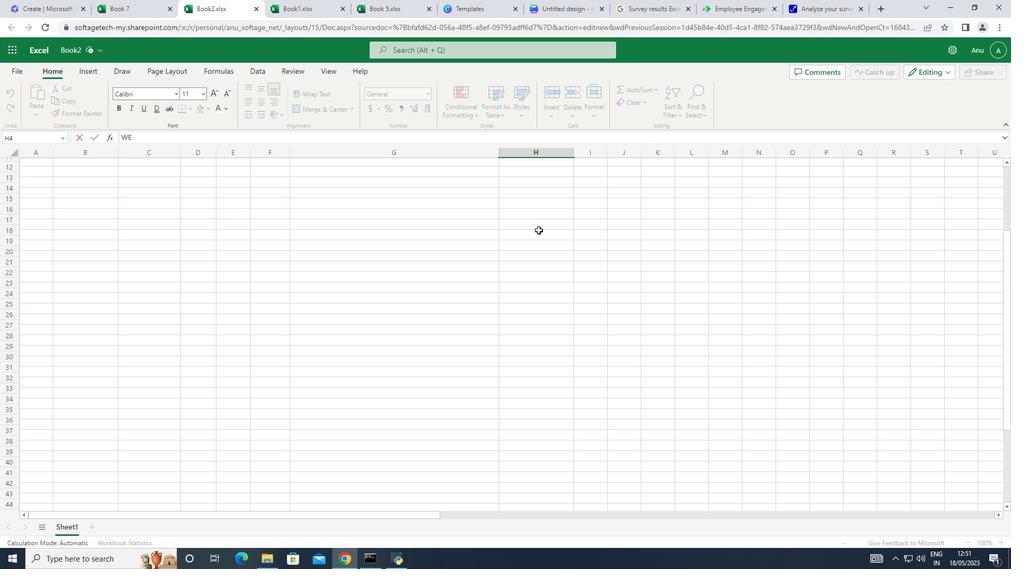 
Action: Mouse scrolled (538, 230) with delta (0, 0)
Screenshot: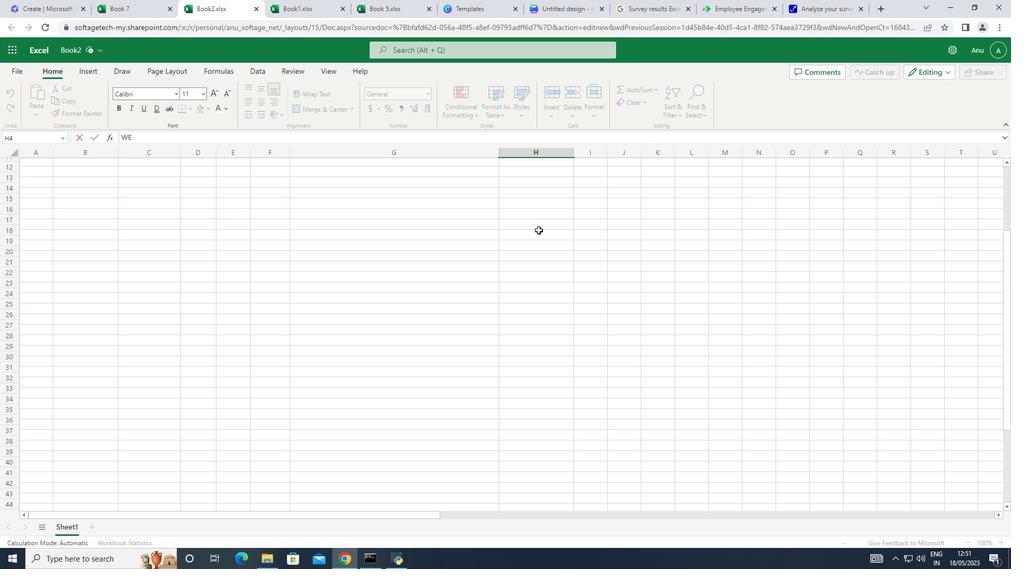 
Action: Mouse scrolled (538, 230) with delta (0, 0)
Screenshot: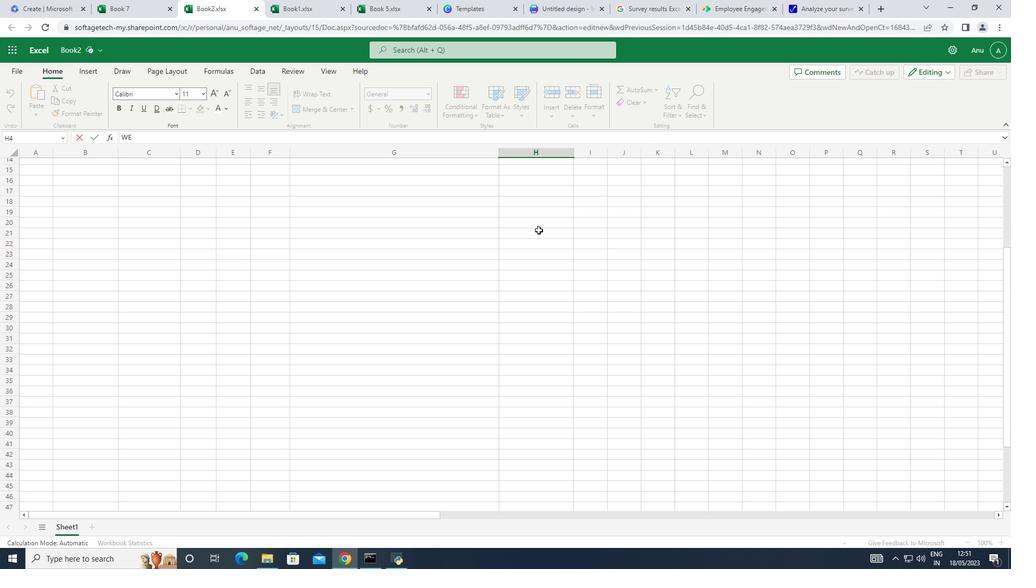 
Action: Mouse scrolled (538, 230) with delta (0, 0)
Screenshot: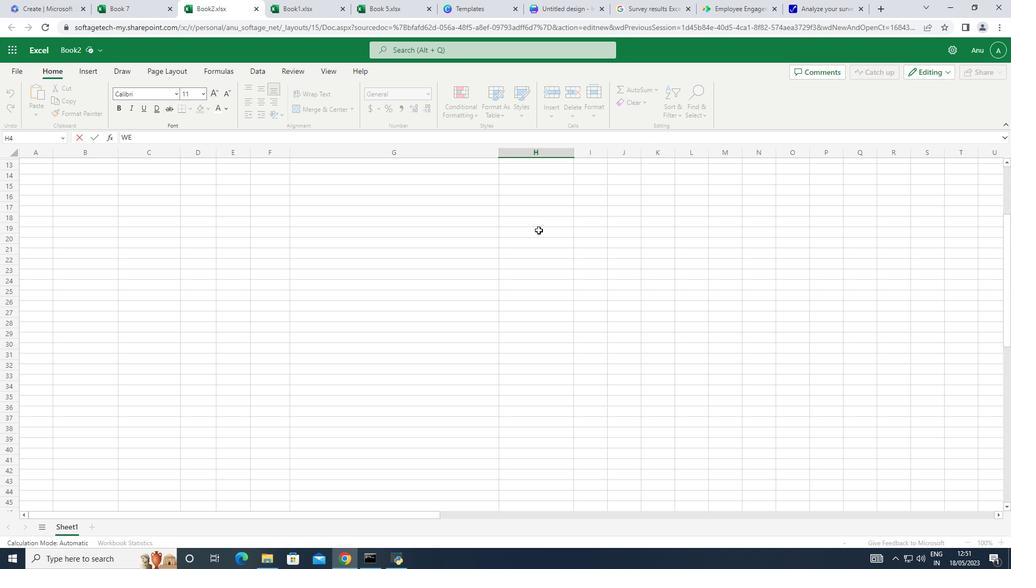 
Action: Mouse scrolled (538, 230) with delta (0, 0)
Screenshot: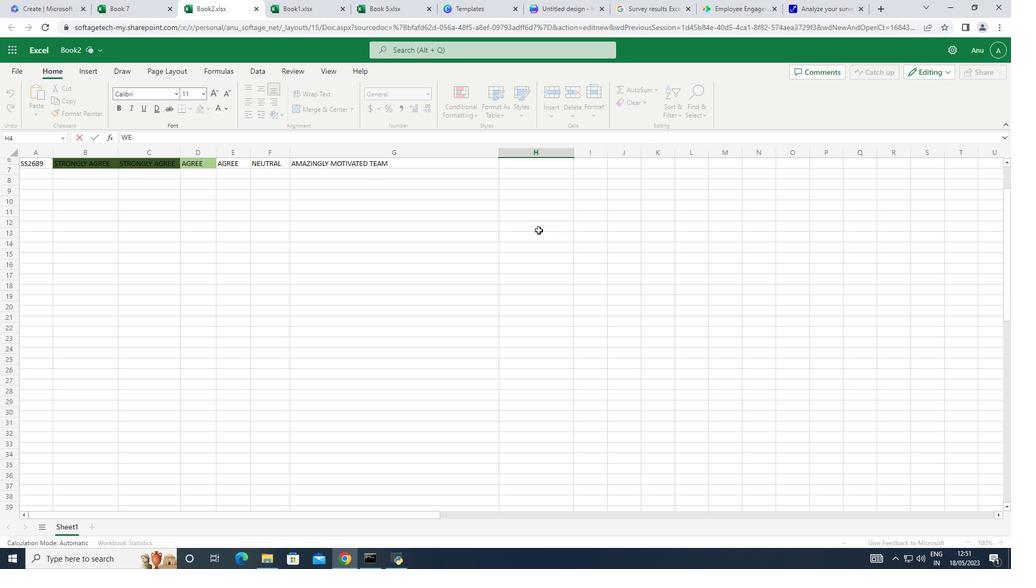 
Action: Mouse scrolled (538, 230) with delta (0, 0)
Screenshot: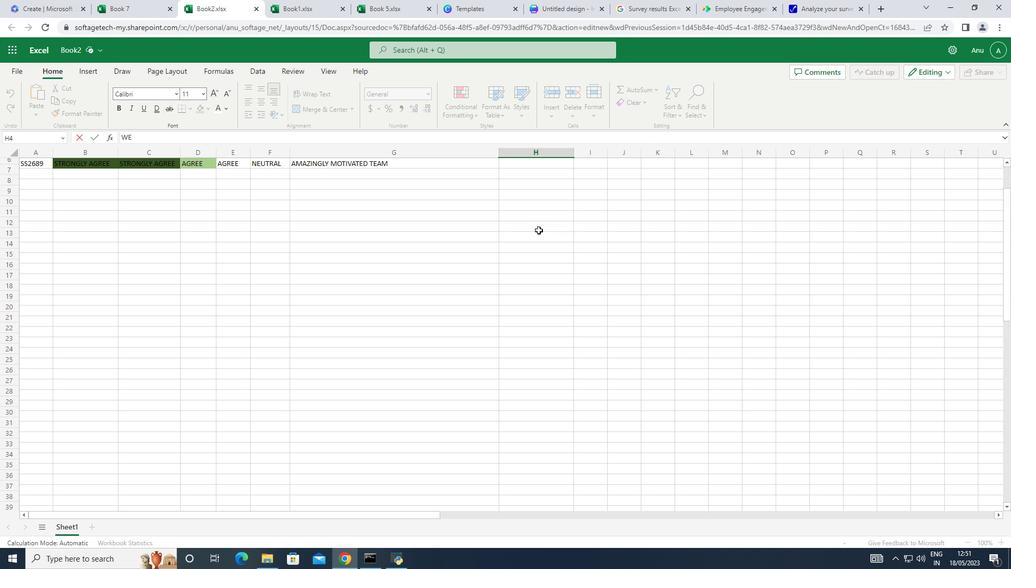 
Action: Mouse scrolled (538, 230) with delta (0, 0)
Screenshot: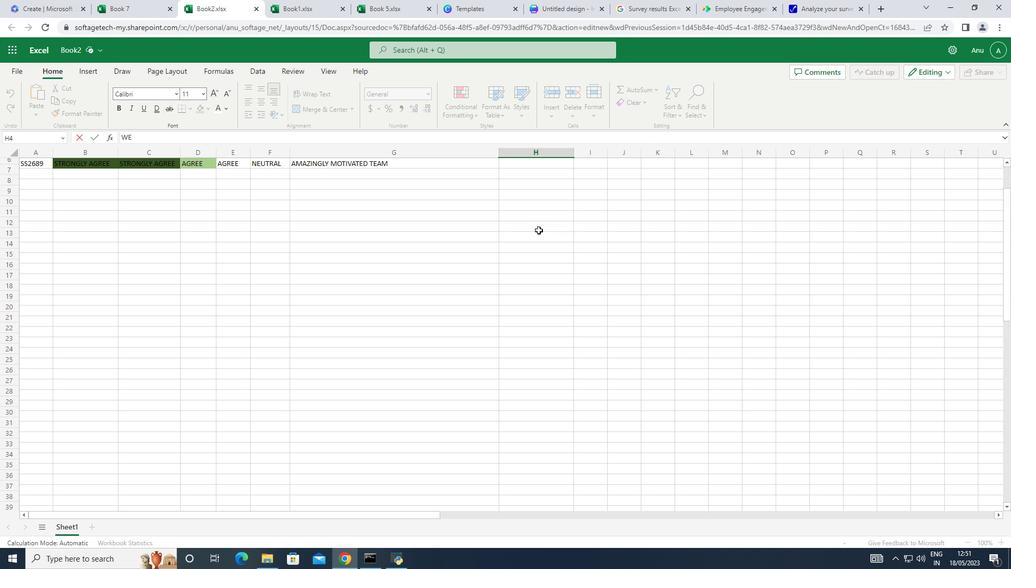 
Action: Mouse scrolled (538, 230) with delta (0, 0)
Screenshot: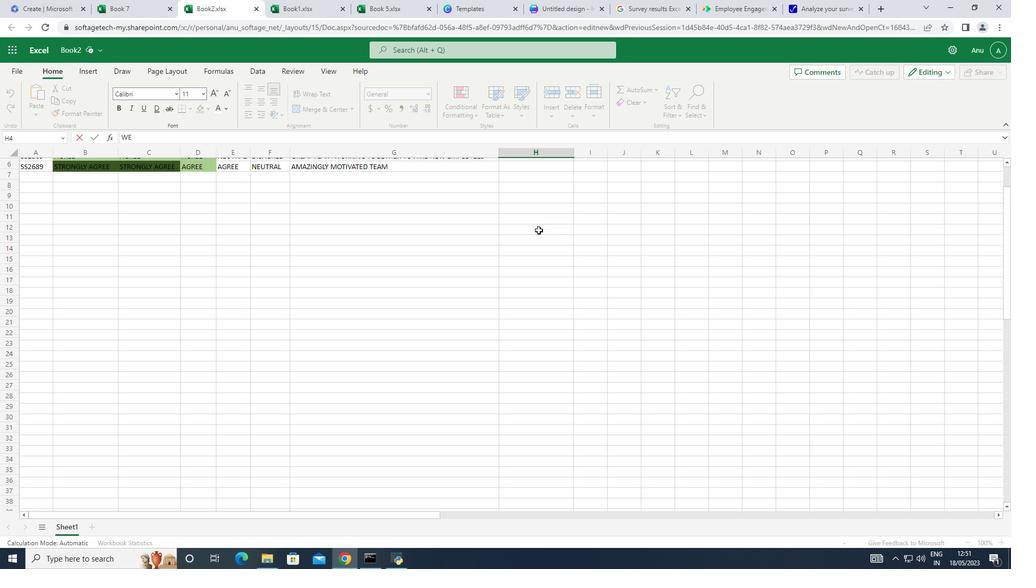 
Action: Mouse moved to (544, 212)
Screenshot: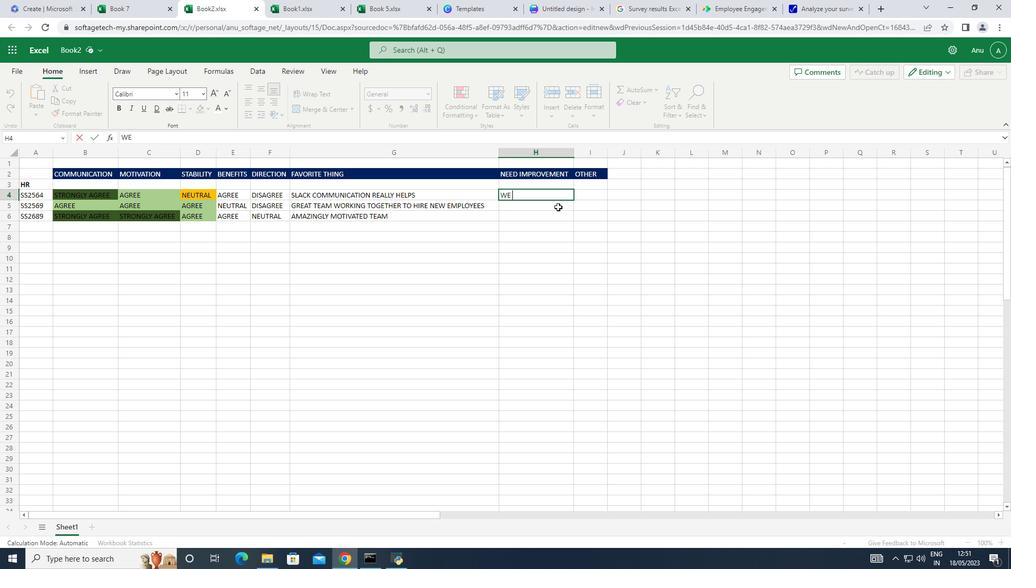 
Action: Mouse pressed left at (544, 212)
Screenshot: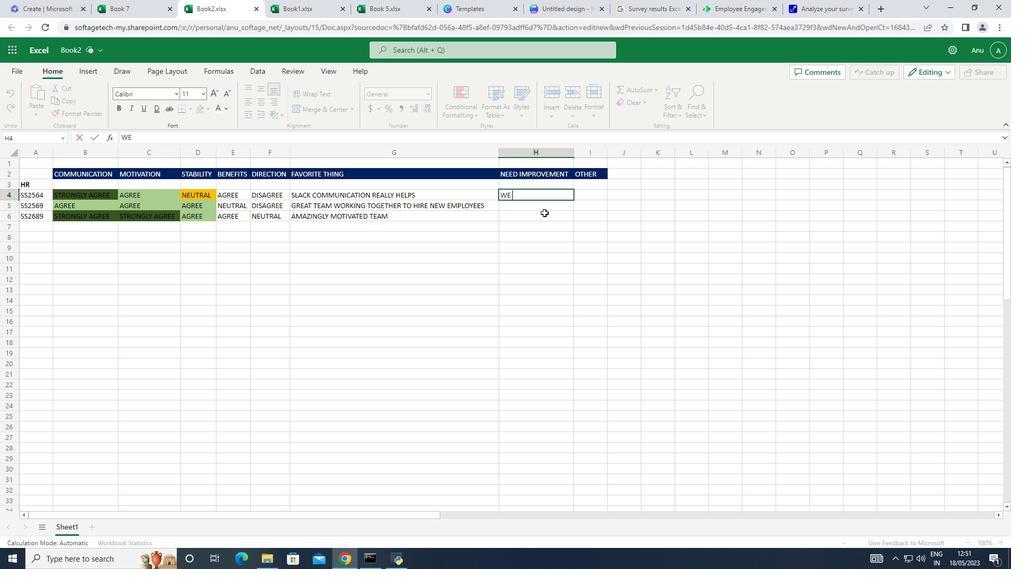 
Action: Mouse moved to (544, 199)
Screenshot: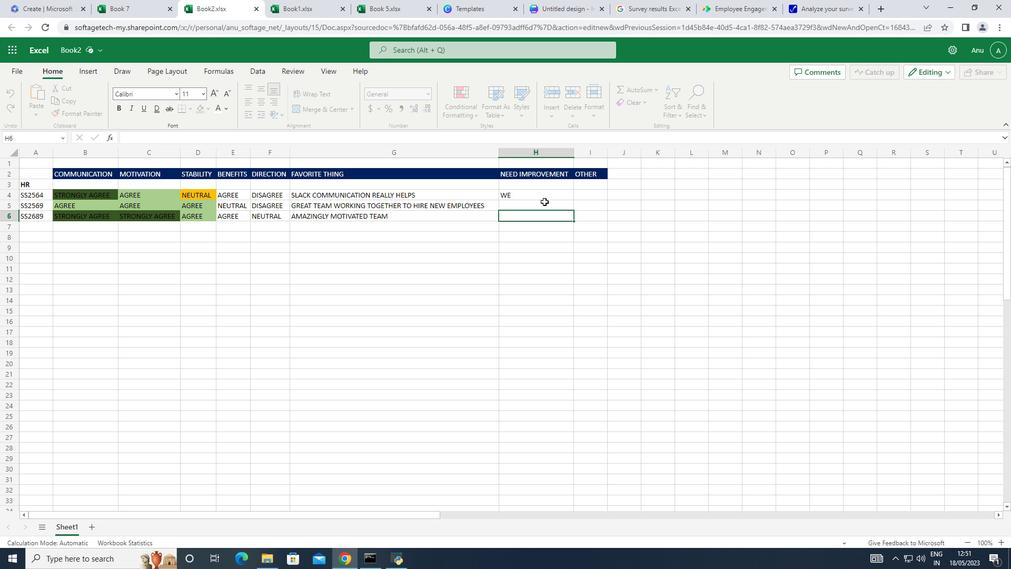 
Action: Mouse pressed left at (544, 199)
Screenshot: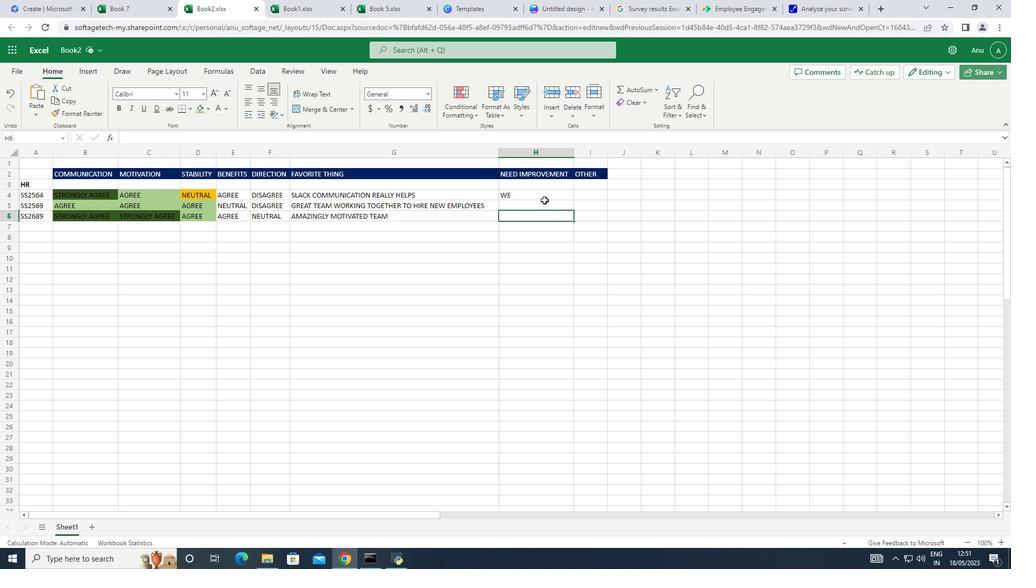 
Action: Key pressed <Key.backspace>
Screenshot: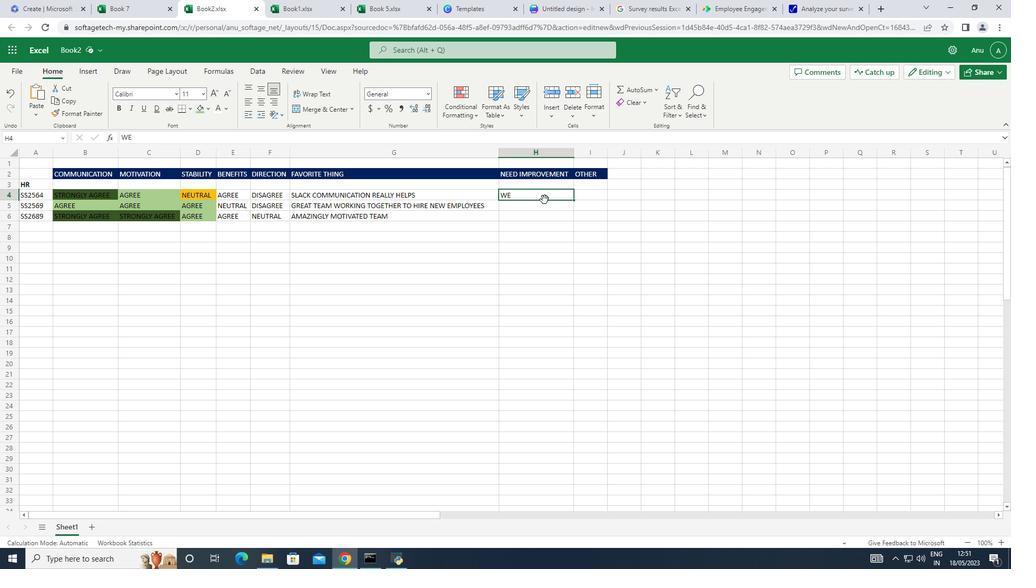 
Action: Mouse moved to (512, 197)
Screenshot: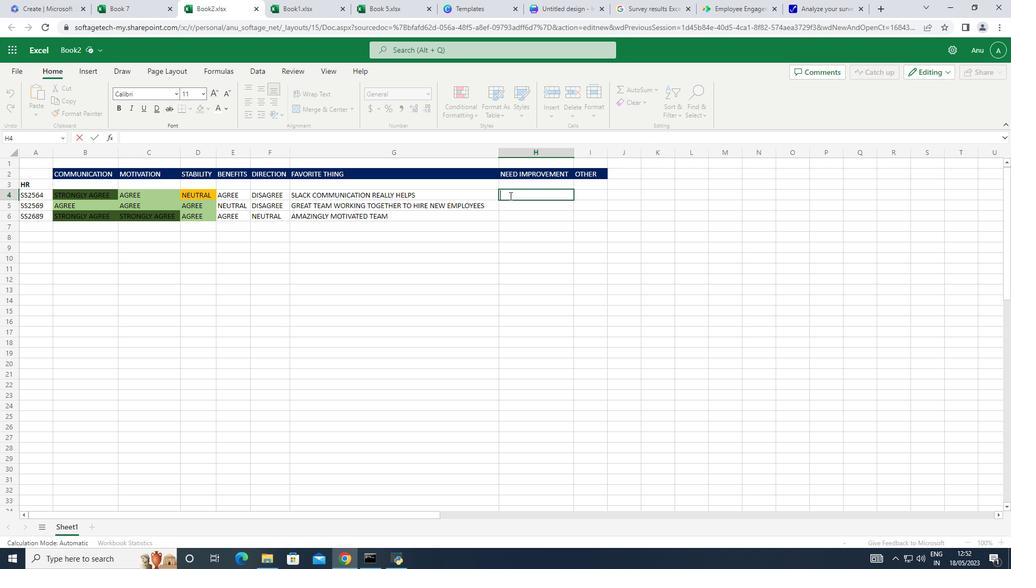 
Action: Mouse pressed left at (512, 197)
Screenshot: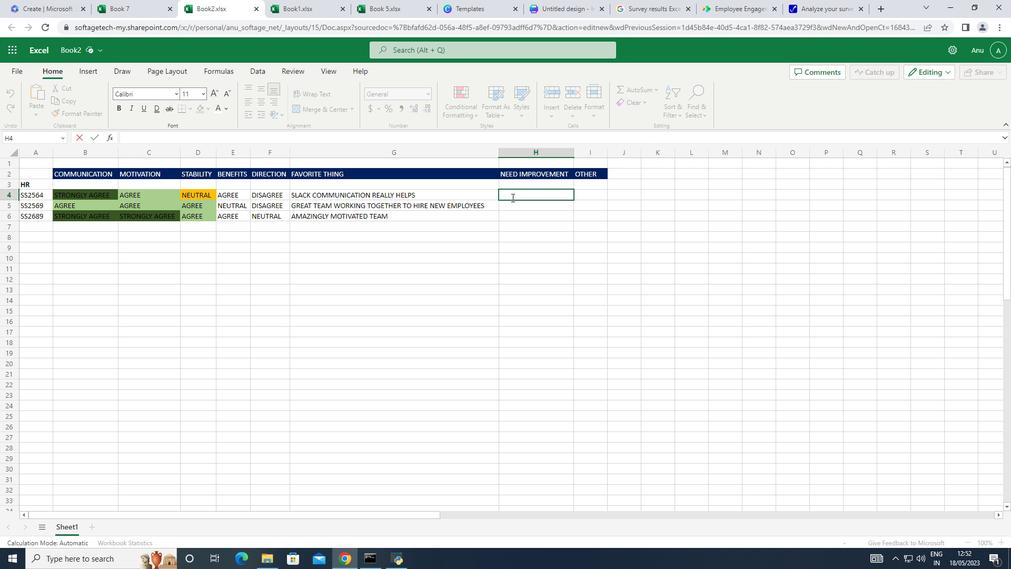 
Action: Mouse moved to (513, 195)
Screenshot: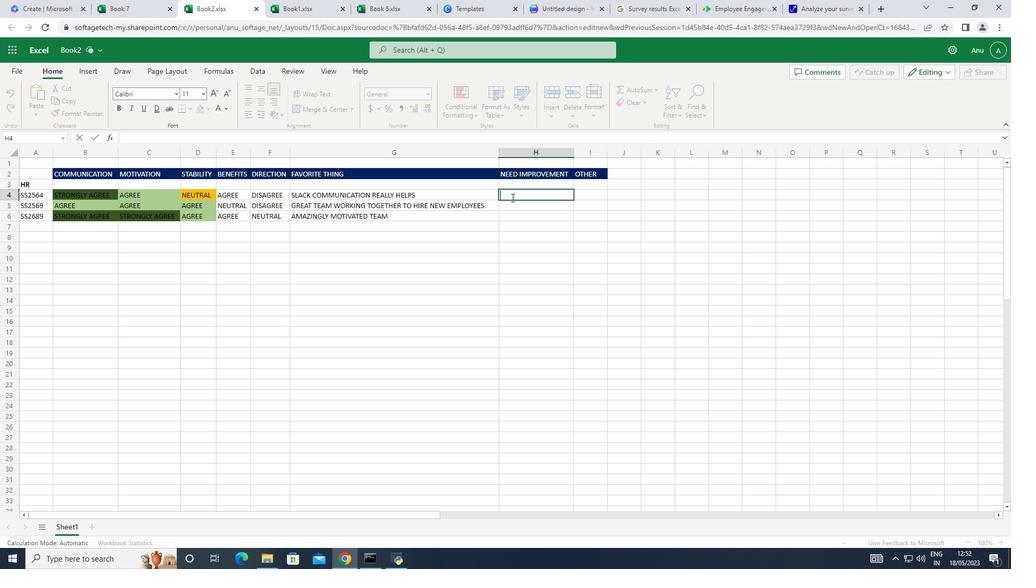 
Action: Key pressed IMPROVE<Key.space>CRITICAL<Key.space>LISTENING
Screenshot: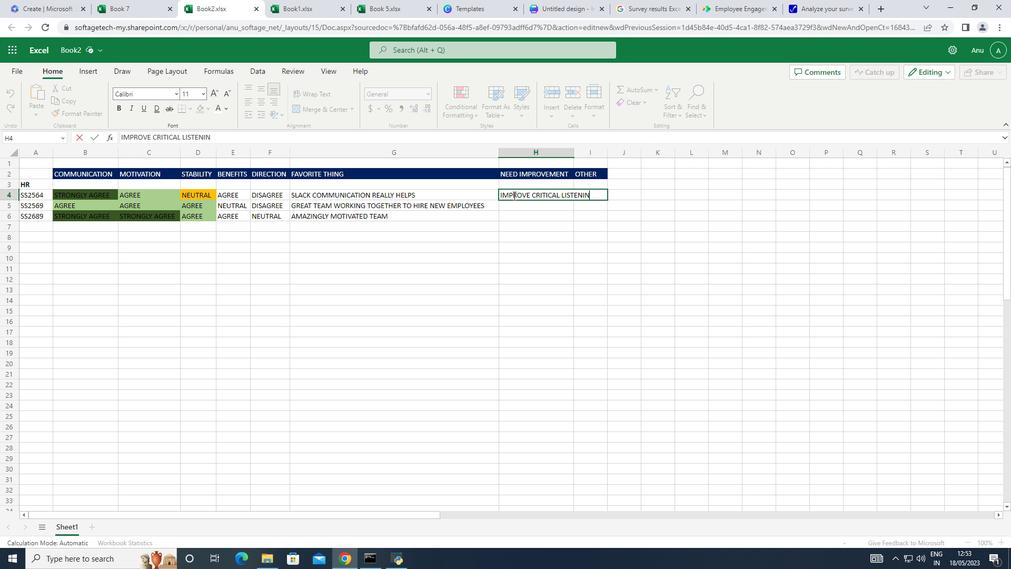 
Action: Mouse moved to (510, 207)
Screenshot: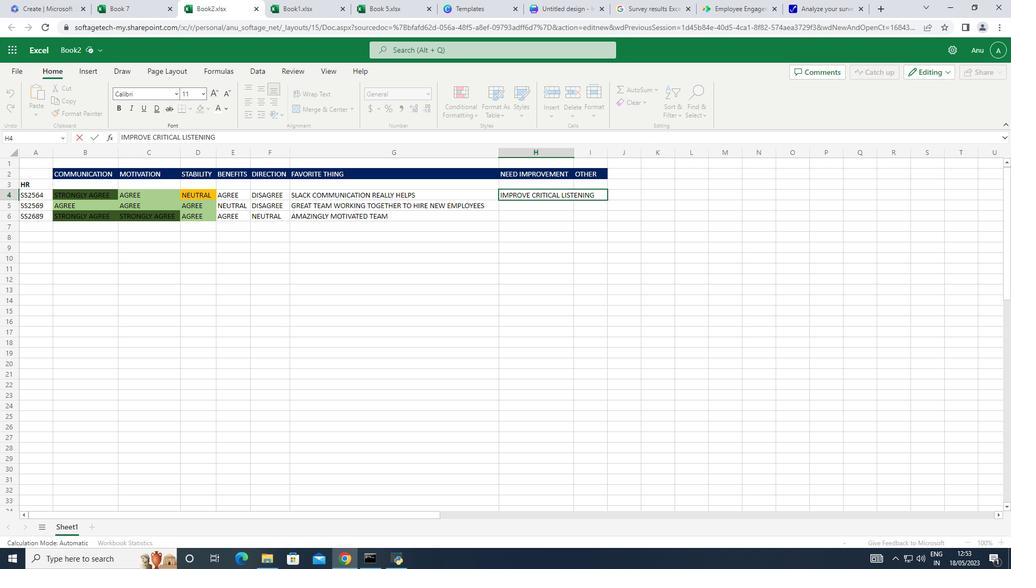 
Action: Mouse pressed left at (510, 207)
Screenshot: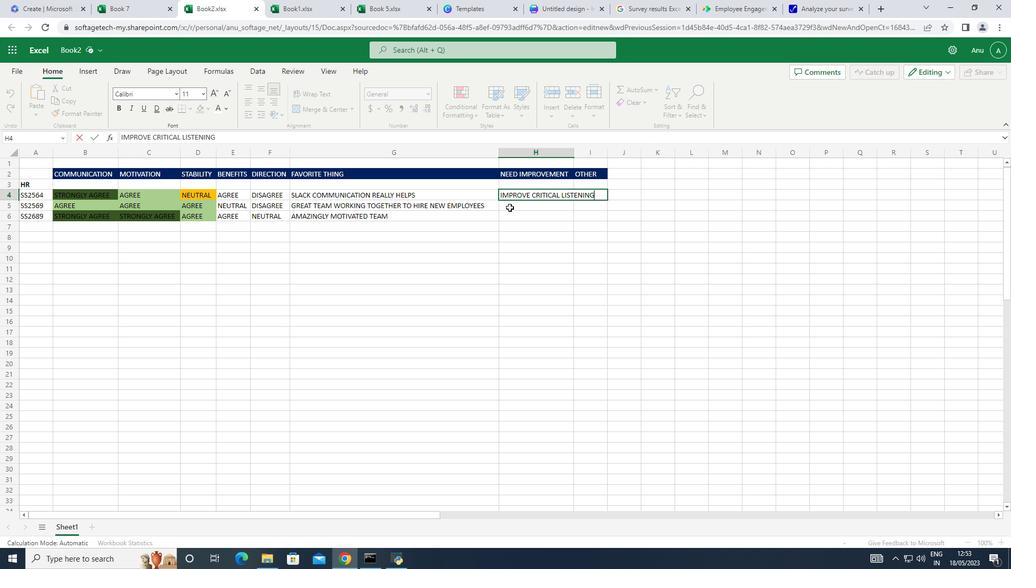 
Action: Mouse moved to (575, 148)
Screenshot: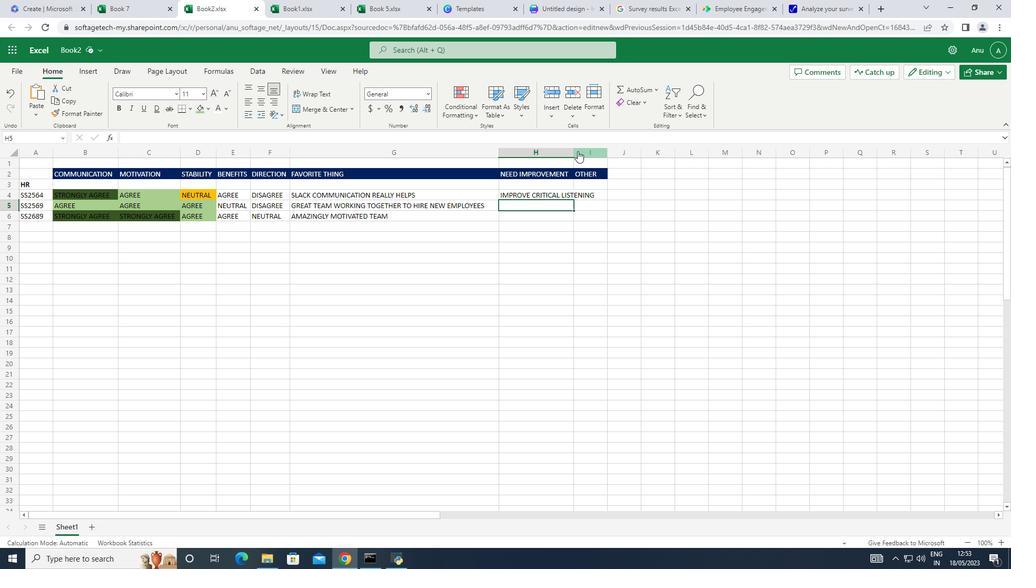 
Action: Mouse pressed left at (575, 148)
Screenshot: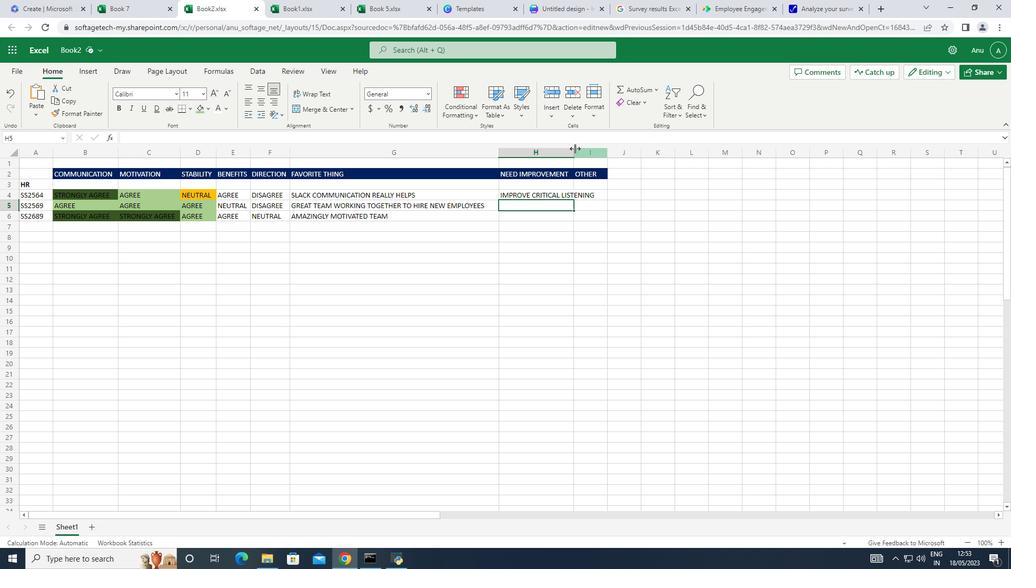 
Action: Mouse moved to (574, 148)
Screenshot: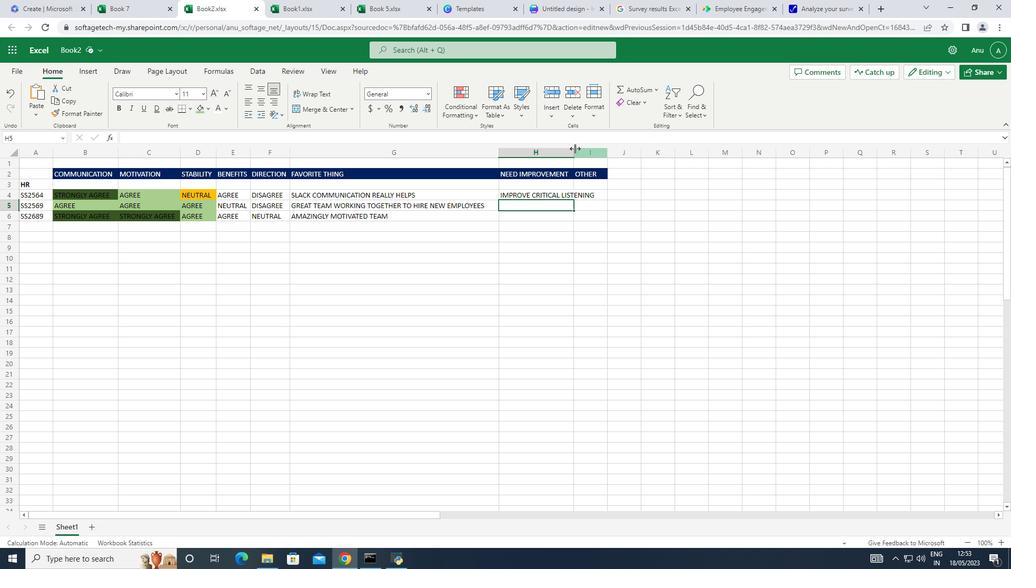 
Action: Mouse pressed left at (574, 148)
Screenshot: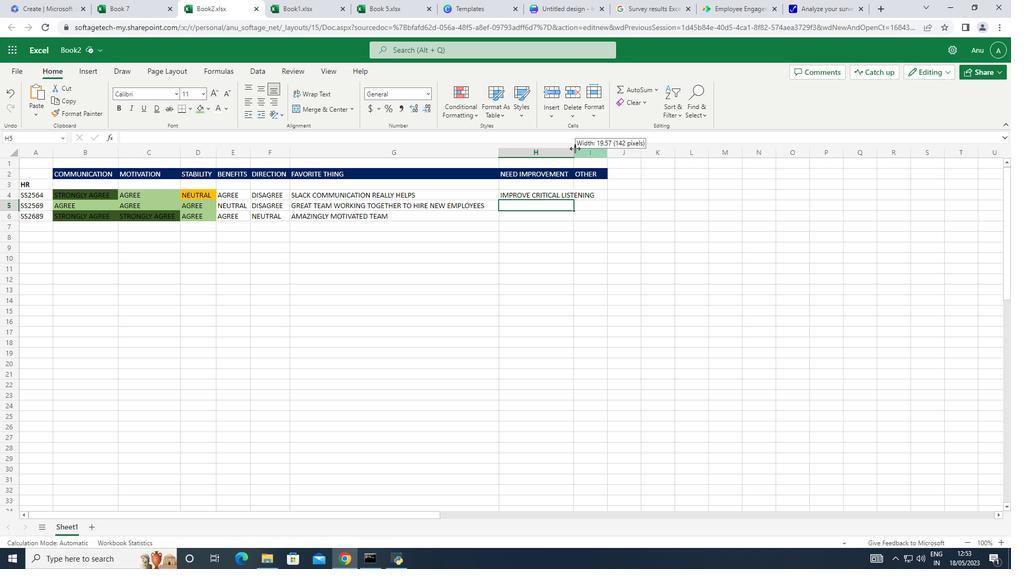 
Action: Mouse moved to (531, 207)
Screenshot: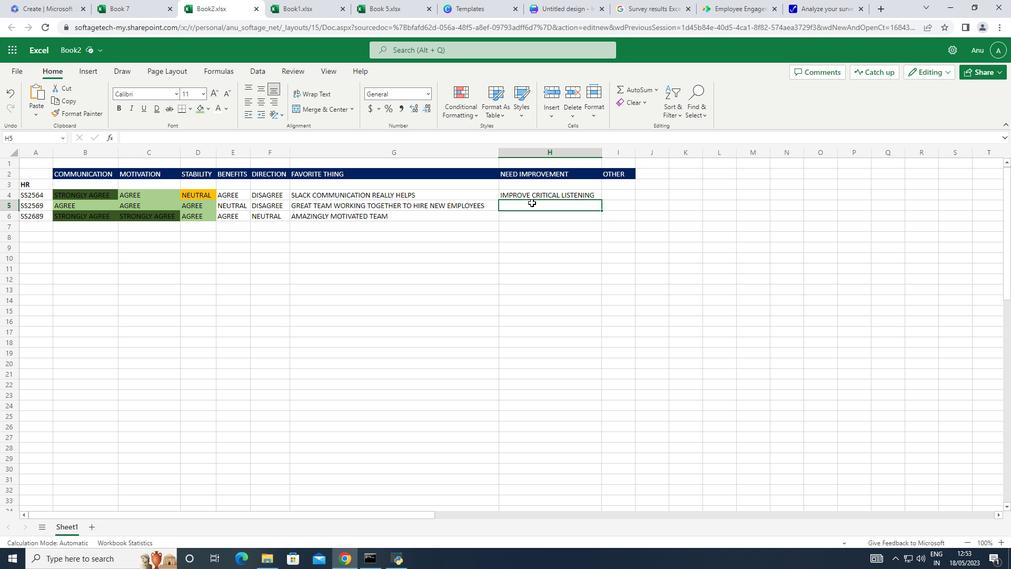 
Action: Key pressed PROVIDE<Key.space>MORE<Key.space>REGULAR<Key.space>FEEDBACK<Key.space>TO<Key.space>EMPLOYEES
Screenshot: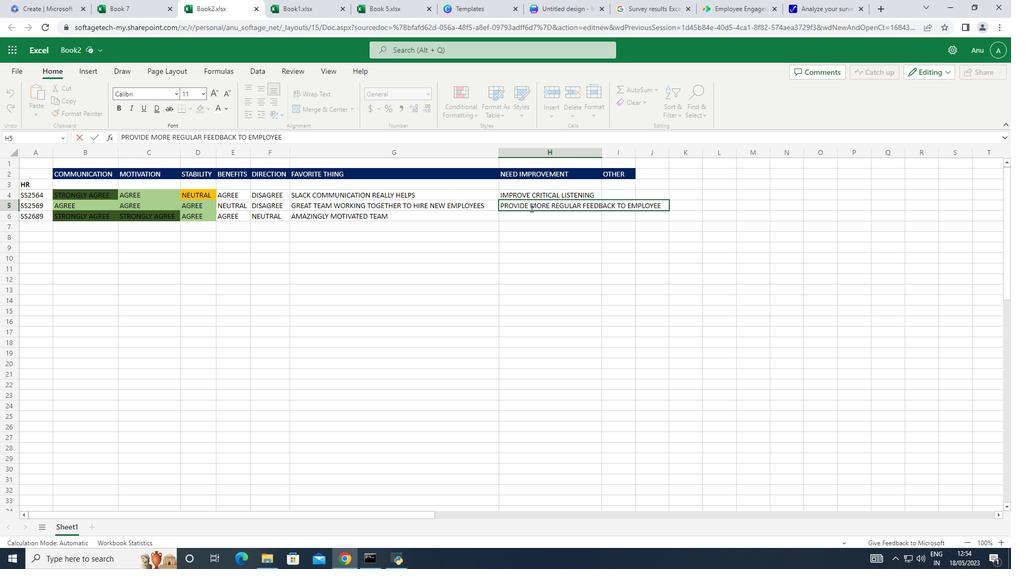 
Action: Mouse moved to (527, 217)
Screenshot: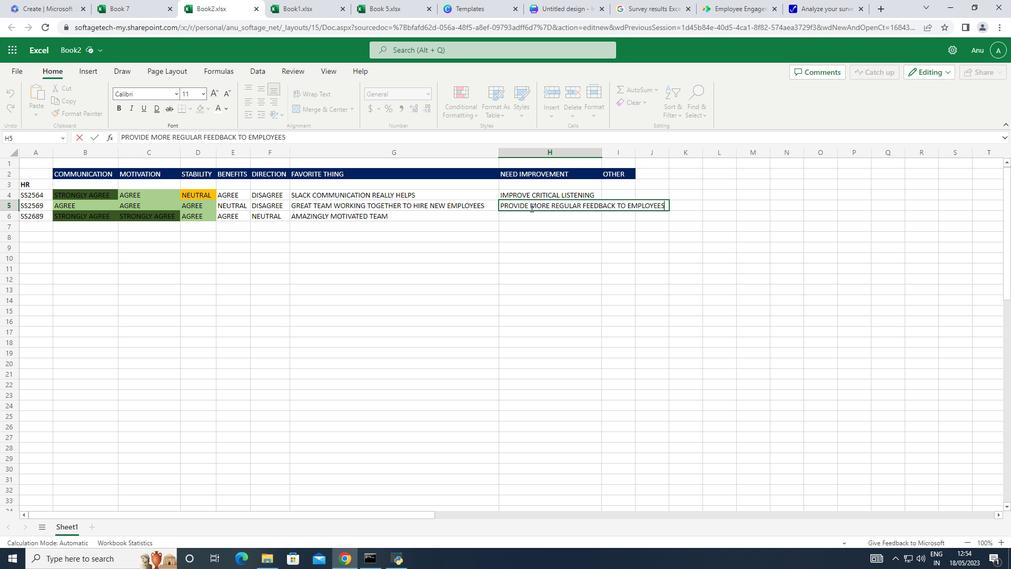 
Action: Mouse pressed left at (527, 217)
Screenshot: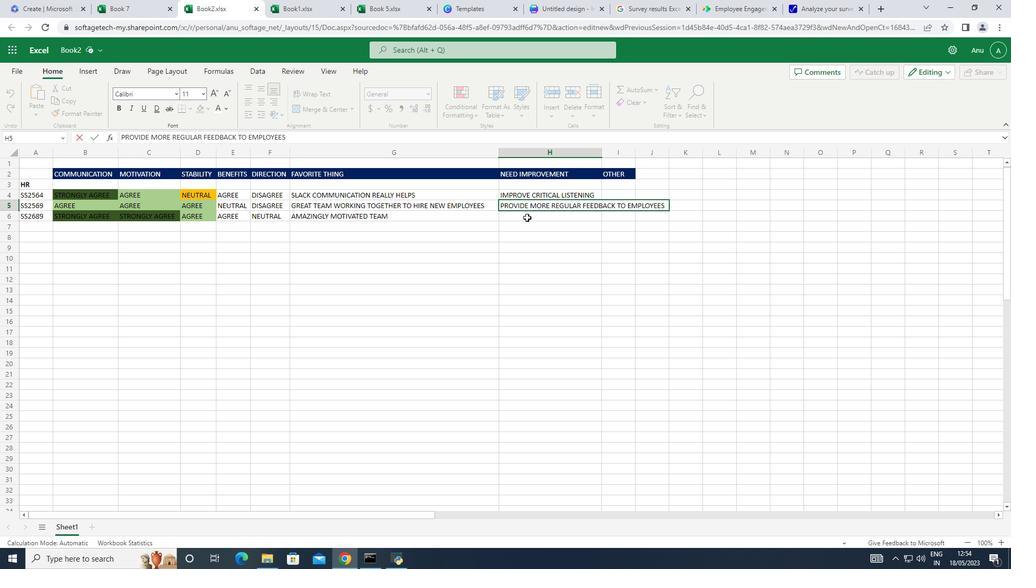 
Action: Key pressed DEVELOP<Key.space>AN<Key.space>EFFECTIVE<Key.space>TRAINING<Key.space>PROGRAM
Screenshot: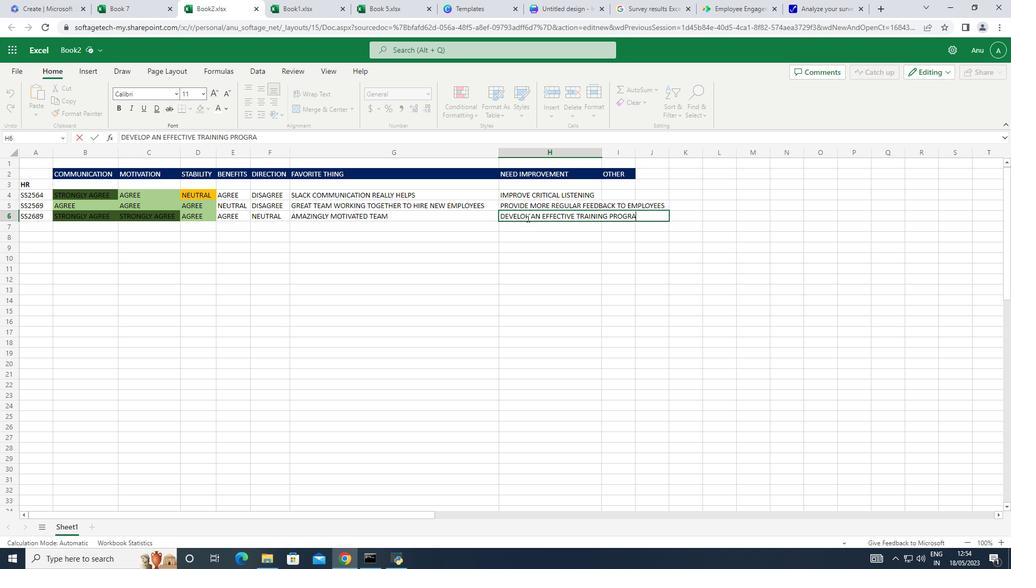 
Action: Mouse moved to (603, 149)
Screenshot: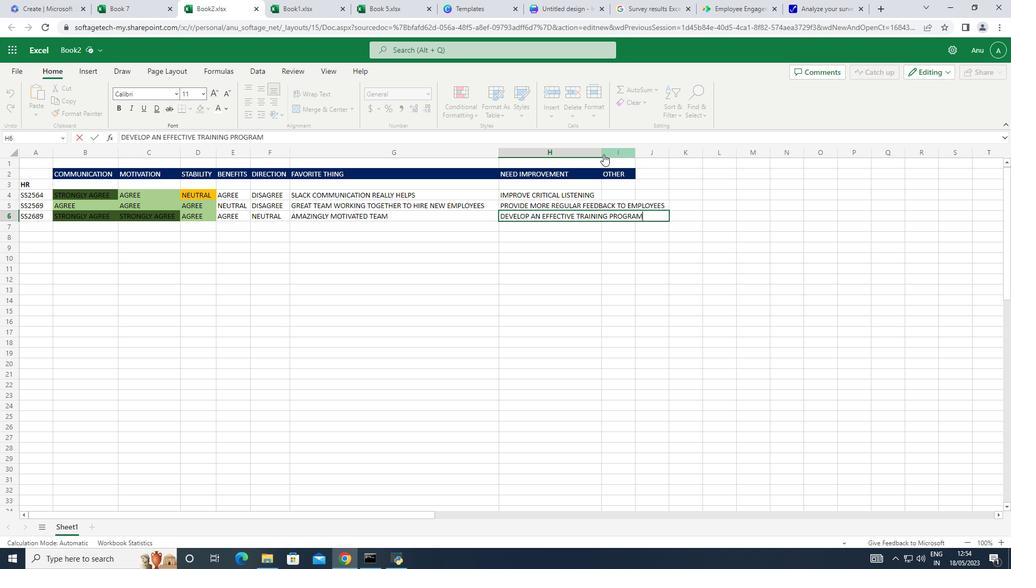 
Action: Mouse pressed left at (603, 149)
Screenshot: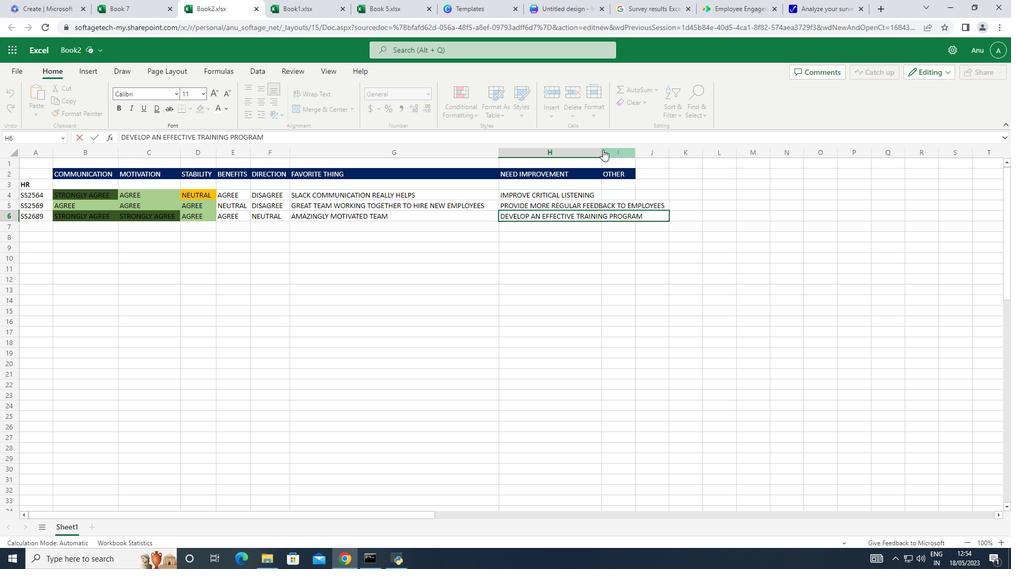 
Action: Mouse pressed left at (603, 149)
Screenshot: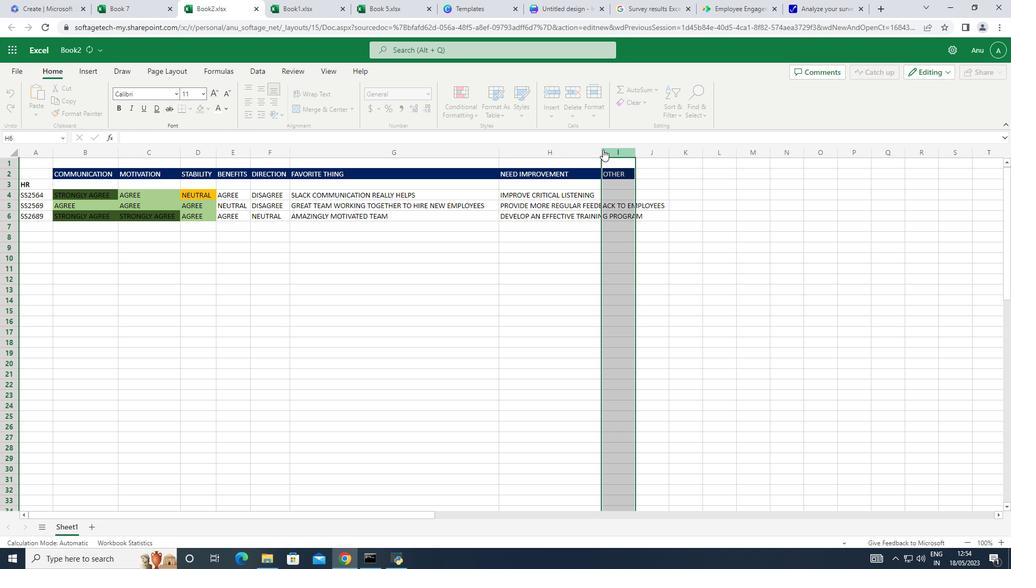 
Action: Mouse moved to (688, 192)
Screenshot: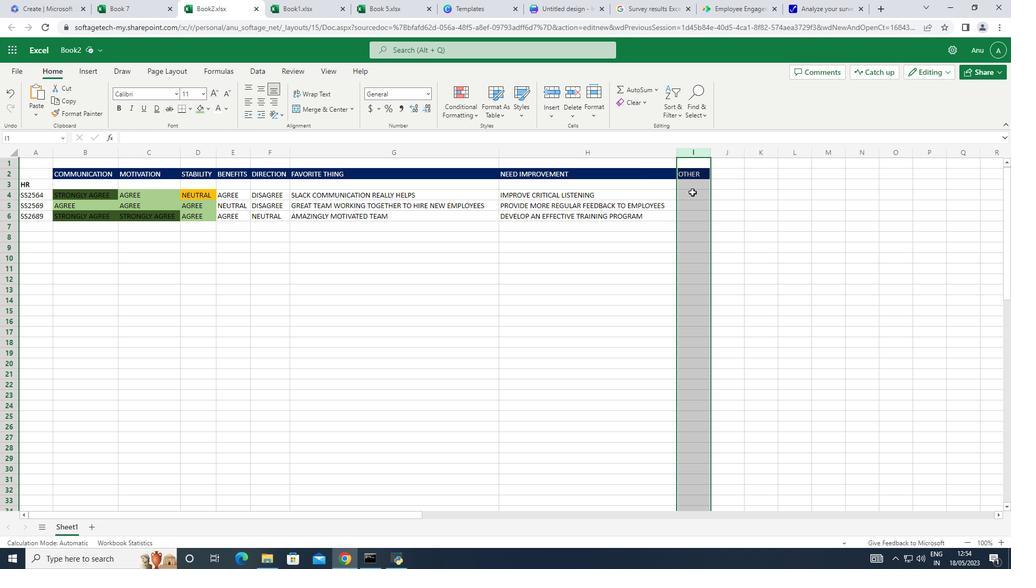 
Action: Mouse pressed left at (688, 192)
Screenshot: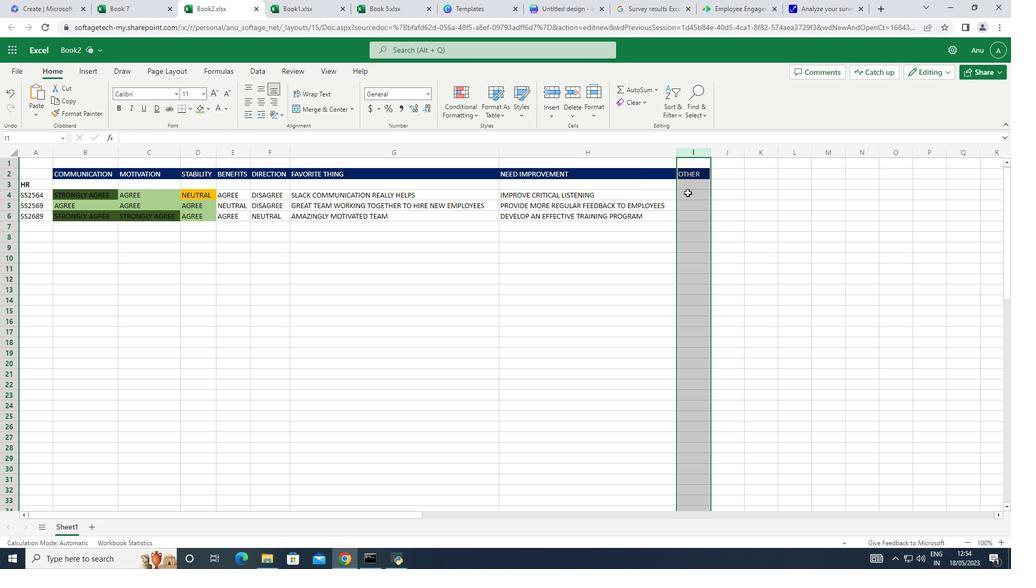 
Action: Key pressed MORE<Key.space>GROUP<Key.space>SESSIONS<Key.space>MAY<Key.space>BENEFIT<Key.down>QY<Key.backspace>UITE<Key.space>A<Key.space>DISCONNECT<Key.space>CREATED<Key.space>NEW<Key.space>WORKS<Key.down>
Screenshot: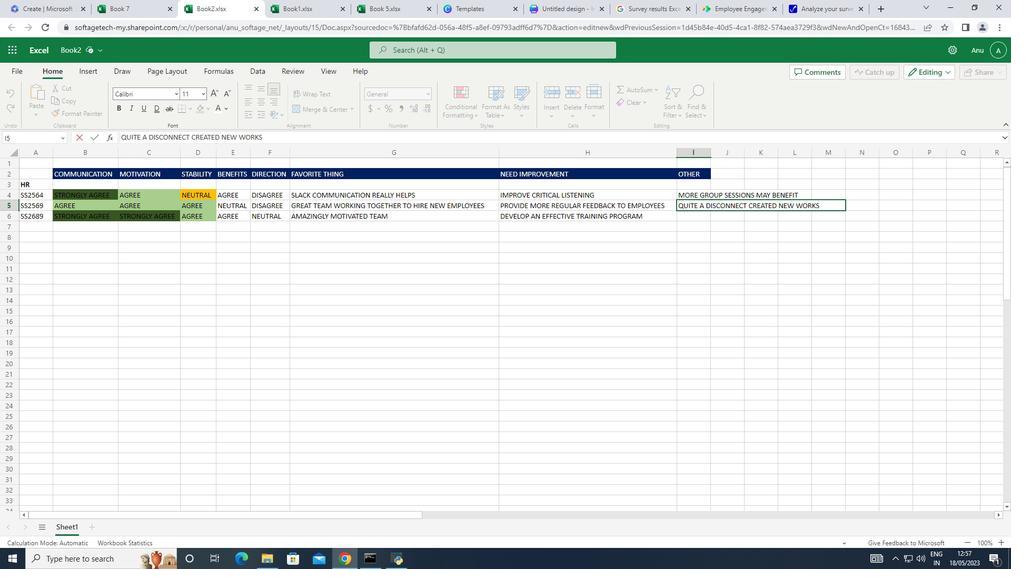 
Action: Mouse moved to (387, 513)
Screenshot: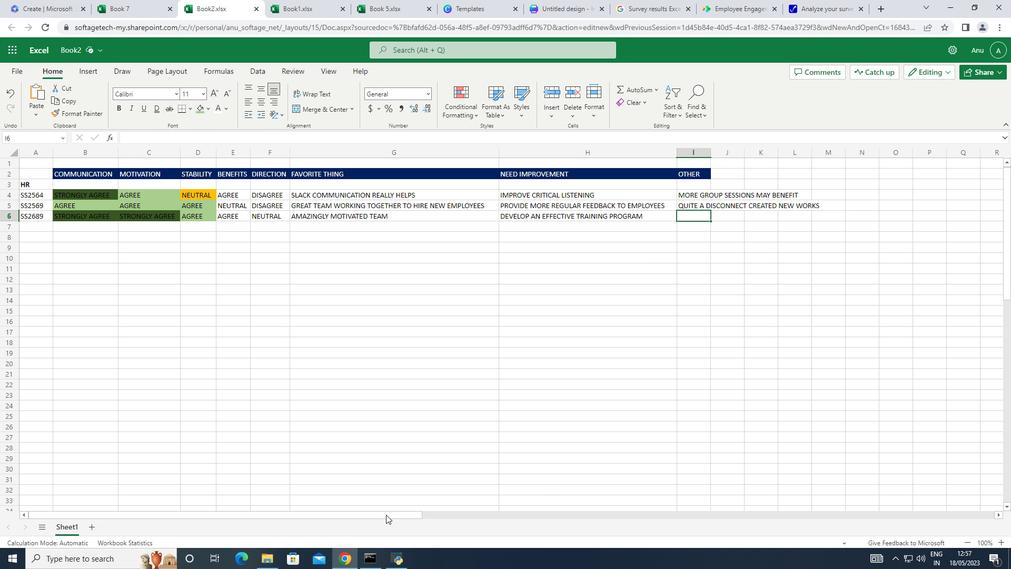 
Action: Mouse pressed left at (387, 513)
Screenshot: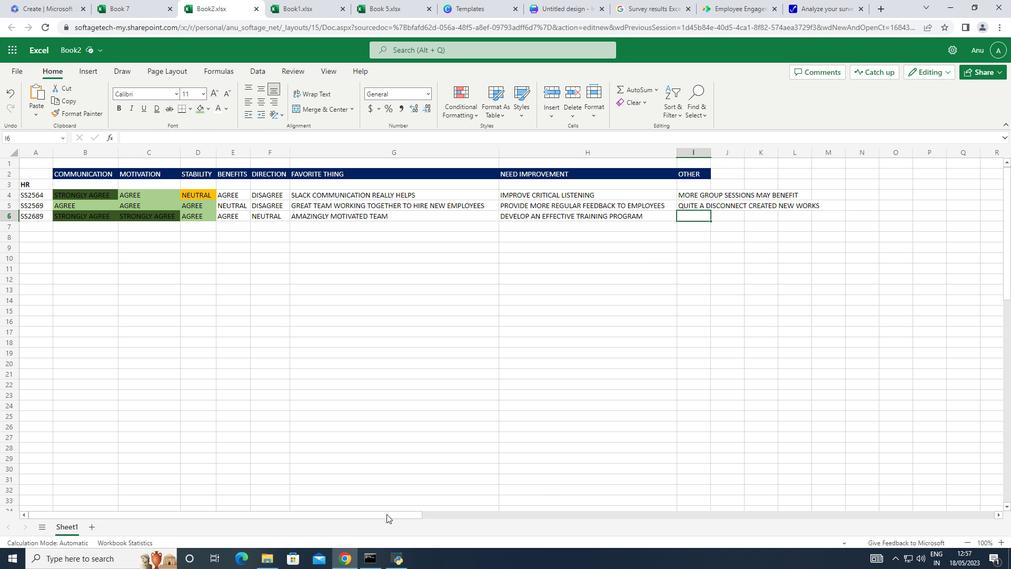
Action: Mouse moved to (710, 150)
Screenshot: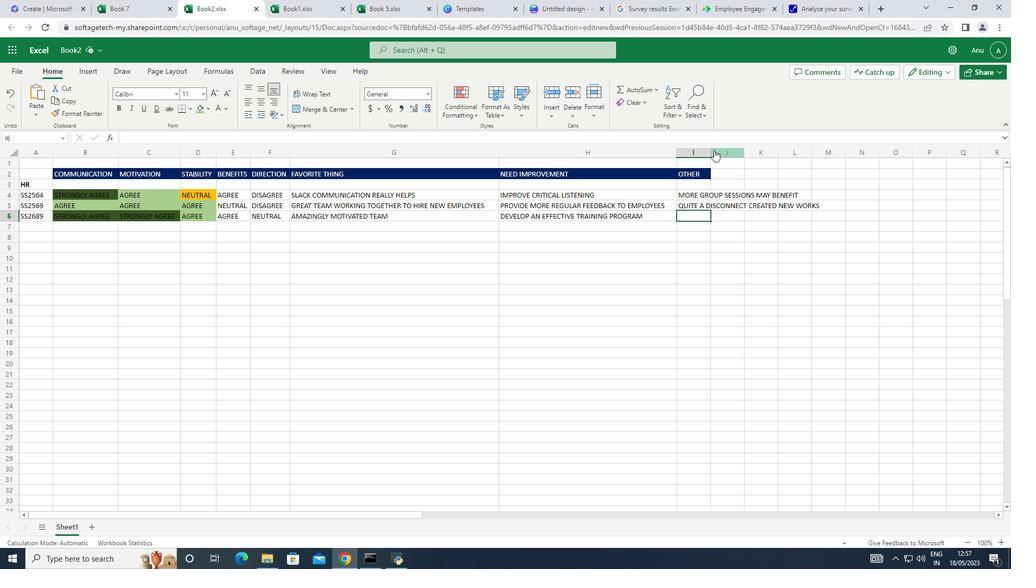 
Action: Mouse pressed left at (710, 150)
Screenshot: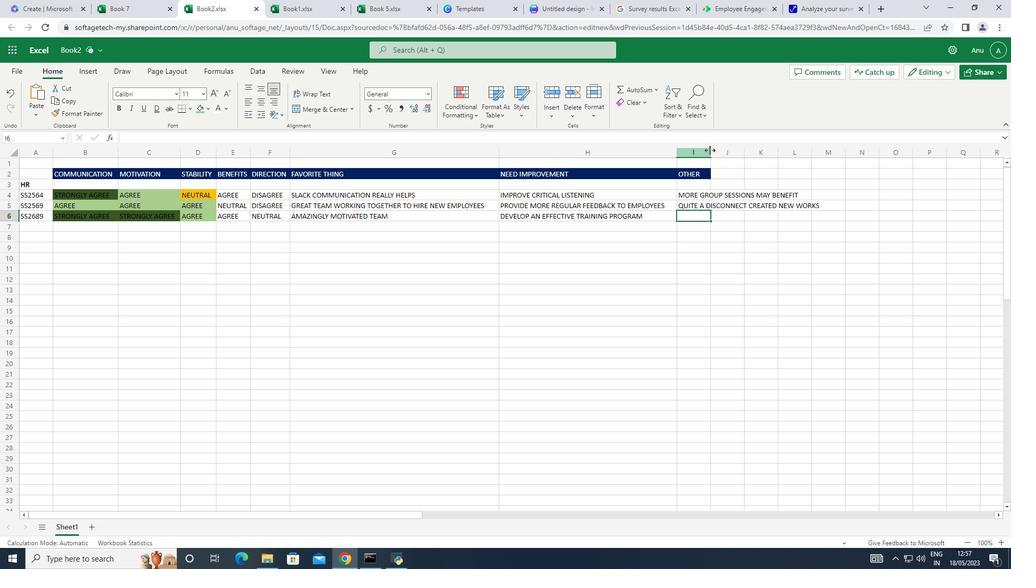 
Action: Mouse pressed left at (710, 150)
Screenshot: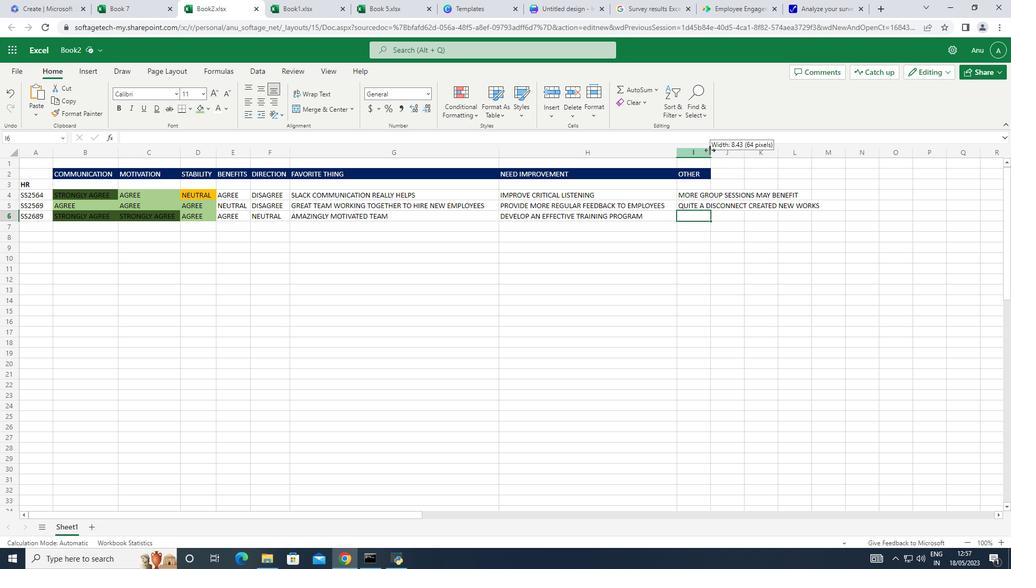 
Action: Mouse moved to (710, 224)
Screenshot: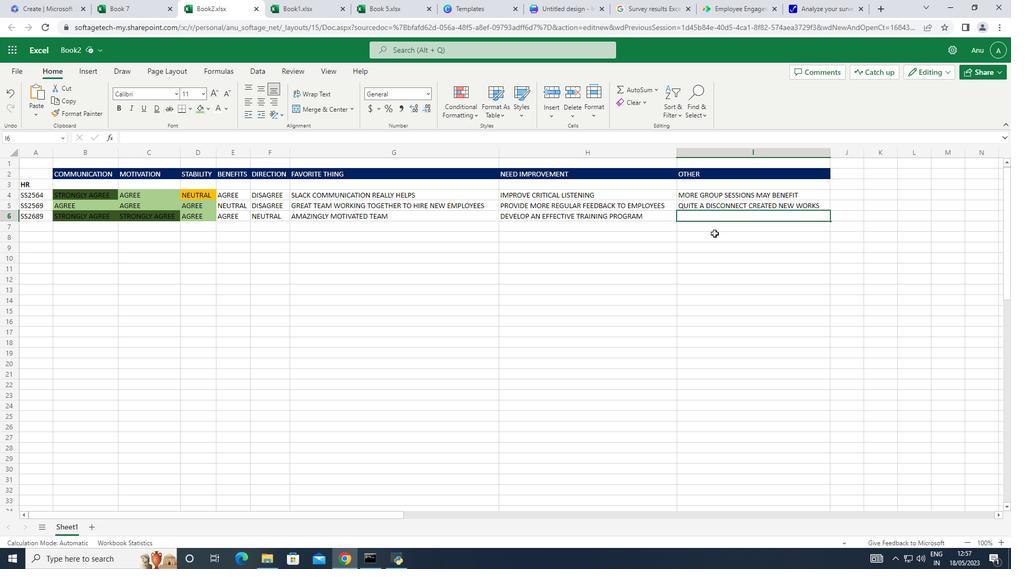 
Action: Key pressed BUIL<Key.backspace><Key.backspace><Key.backspace><Key.backspace><Key.backspace><Key.backspace><Key.backspace><Key.backspace><Key.backspace>USE<Key.space>AVAILABLE<Key.space>TECHNOLOGY
Screenshot: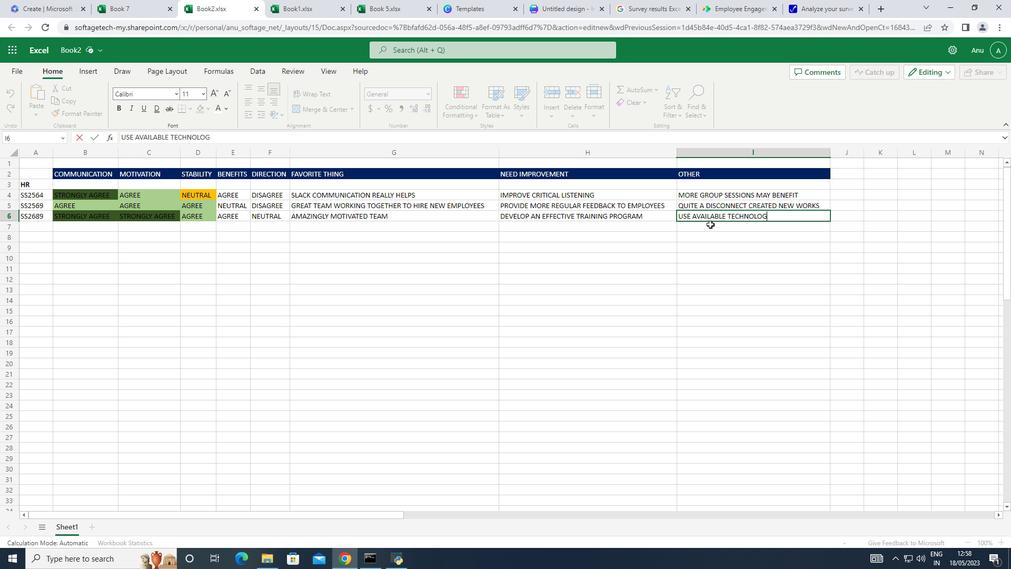 
Action: Mouse moved to (202, 222)
Screenshot: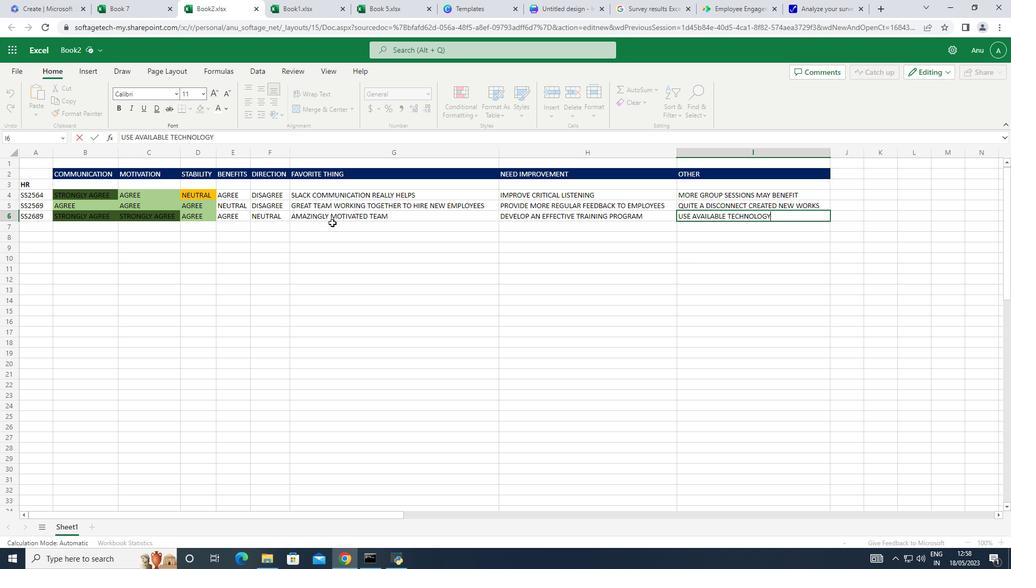 
Action: Mouse scrolled (202, 222) with delta (0, 0)
Screenshot: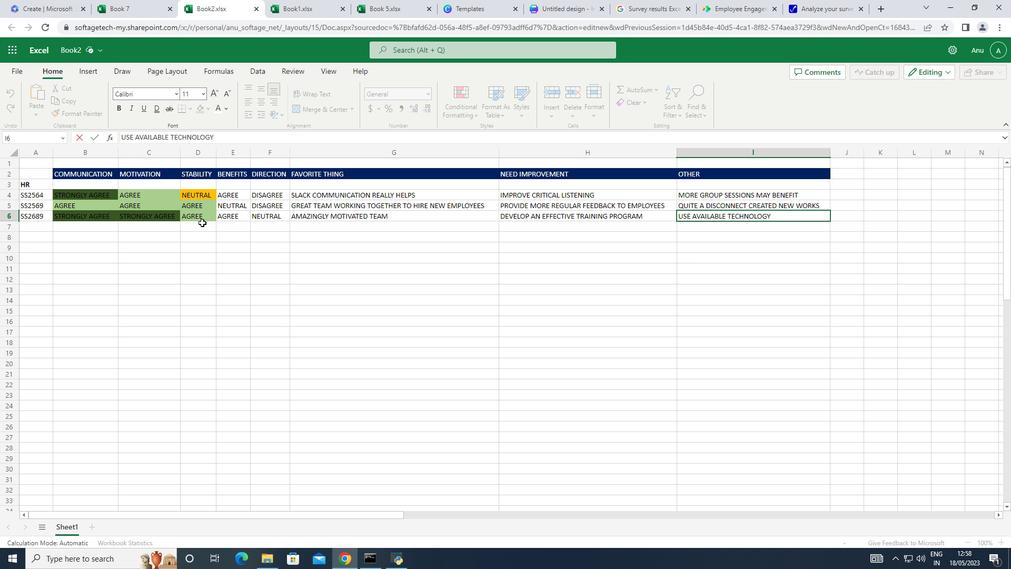 
Action: Mouse scrolled (202, 223) with delta (0, 0)
Screenshot: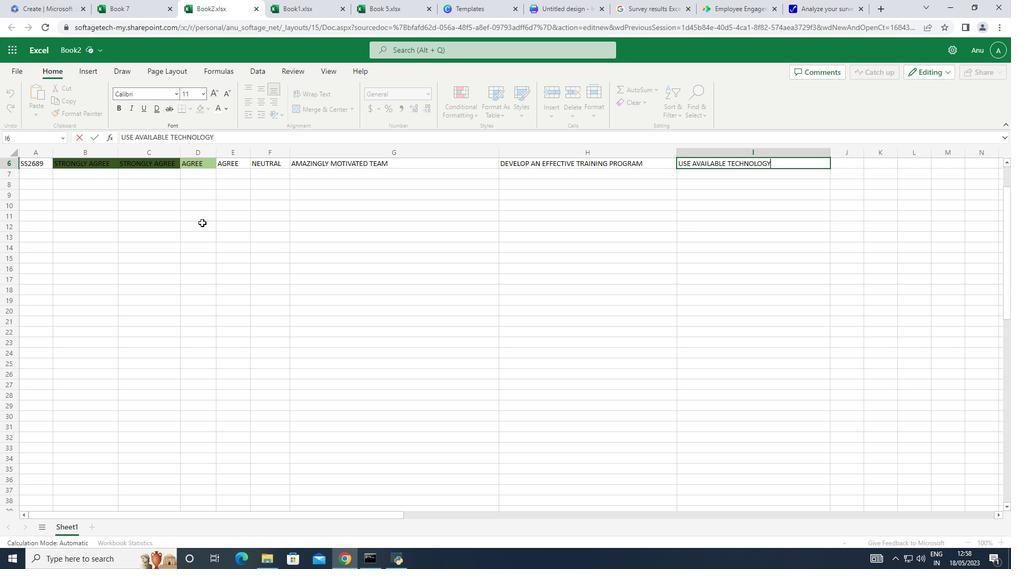 
Action: Mouse scrolled (202, 223) with delta (0, 0)
Screenshot: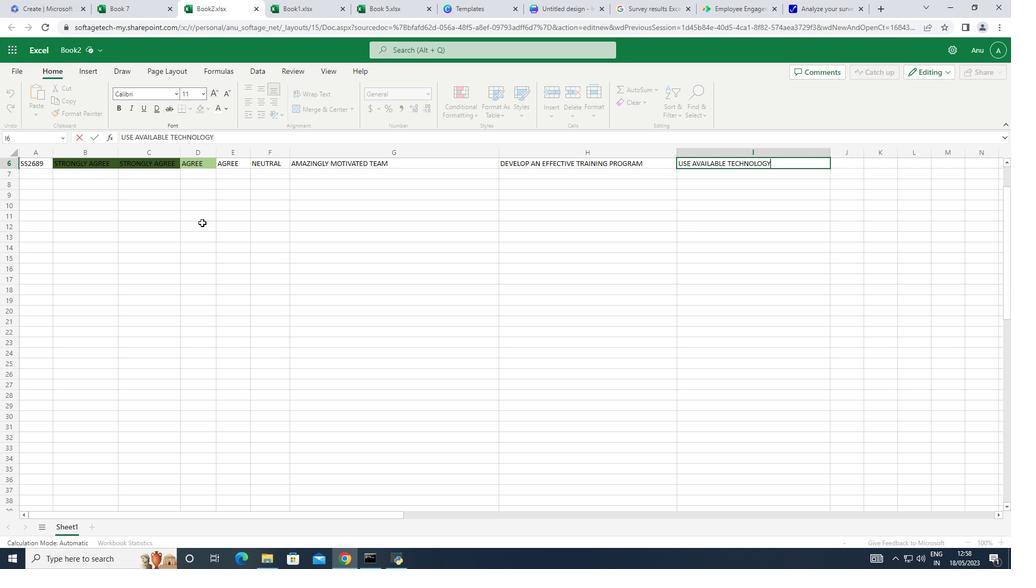 
Action: Mouse scrolled (202, 223) with delta (0, 0)
Screenshot: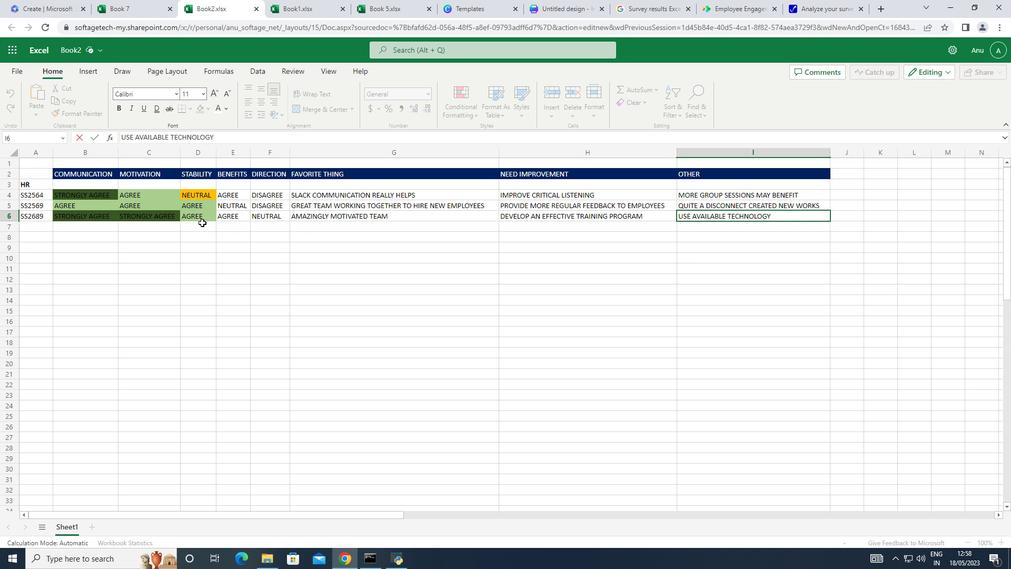 
Action: Mouse moved to (43, 193)
Screenshot: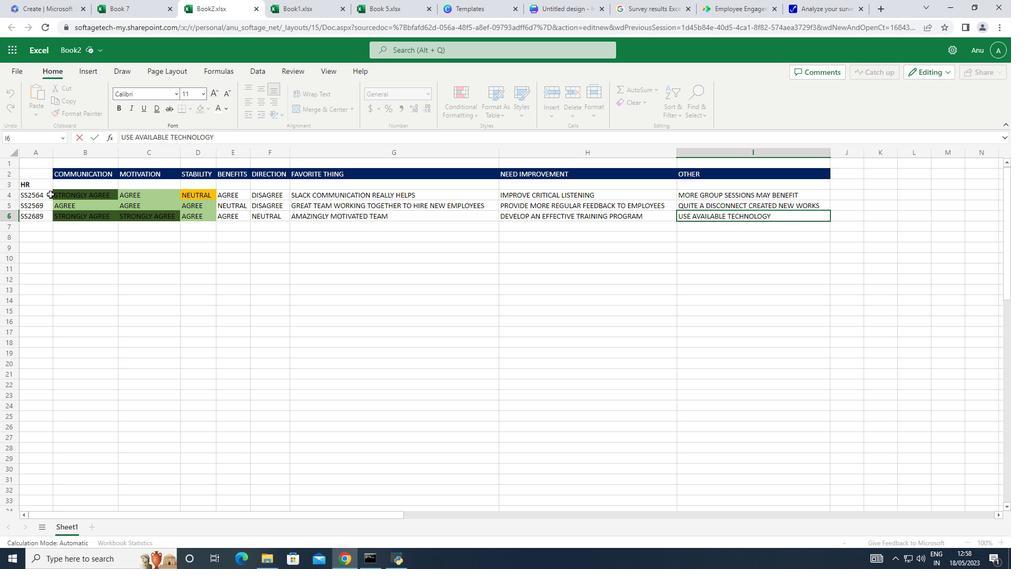 
Action: Mouse pressed left at (43, 193)
Screenshot: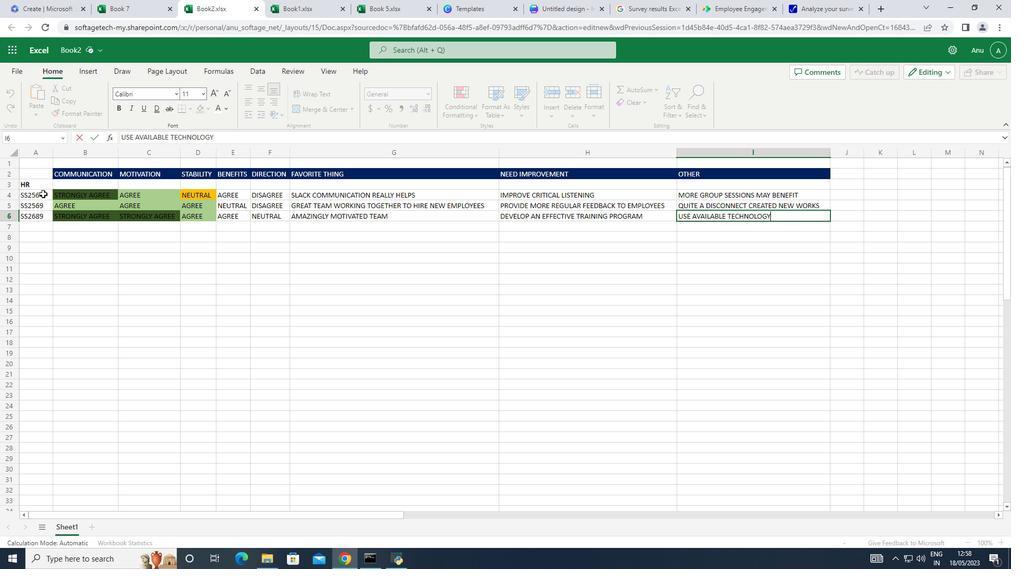 
Action: Mouse moved to (261, 87)
Screenshot: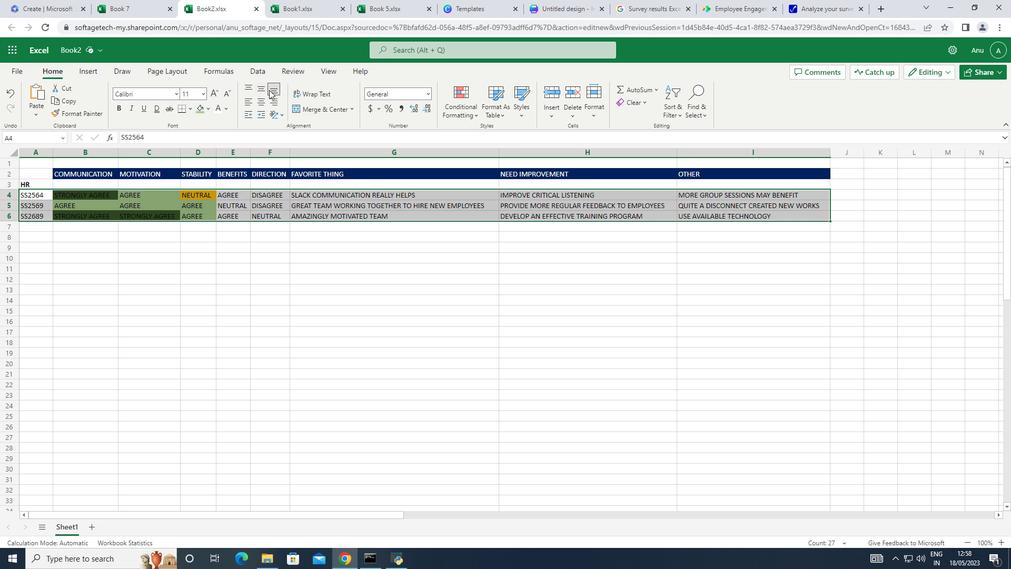 
Action: Mouse pressed left at (261, 87)
Screenshot: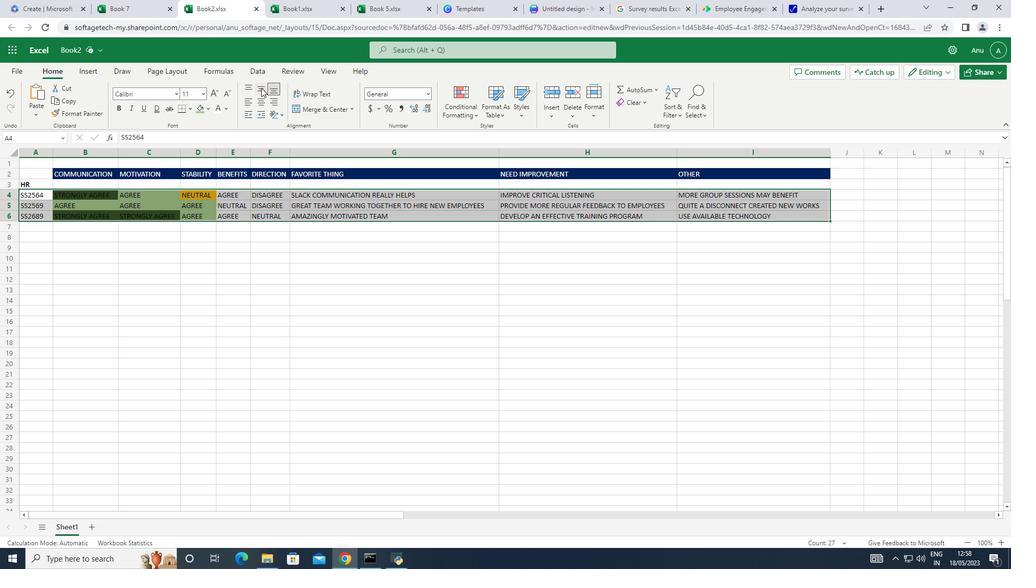 
Action: Mouse moved to (260, 97)
Screenshot: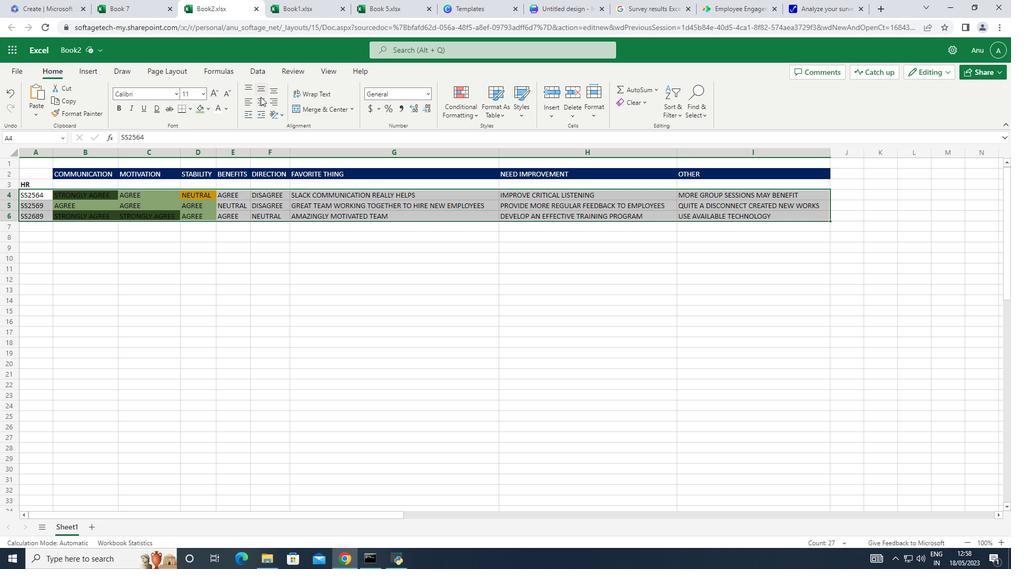 
Action: Mouse pressed left at (260, 97)
Screenshot: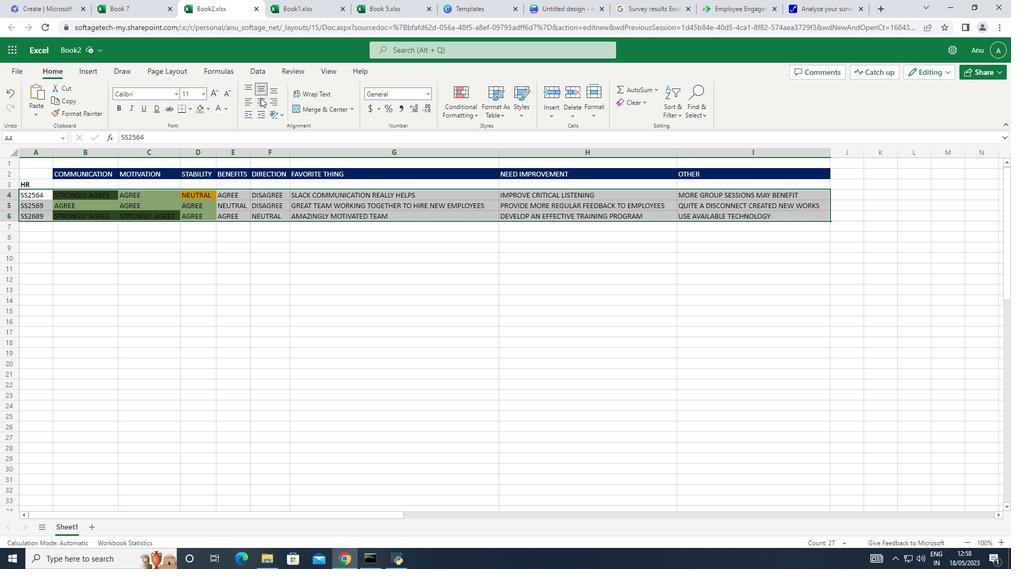 
Action: Mouse moved to (191, 105)
Screenshot: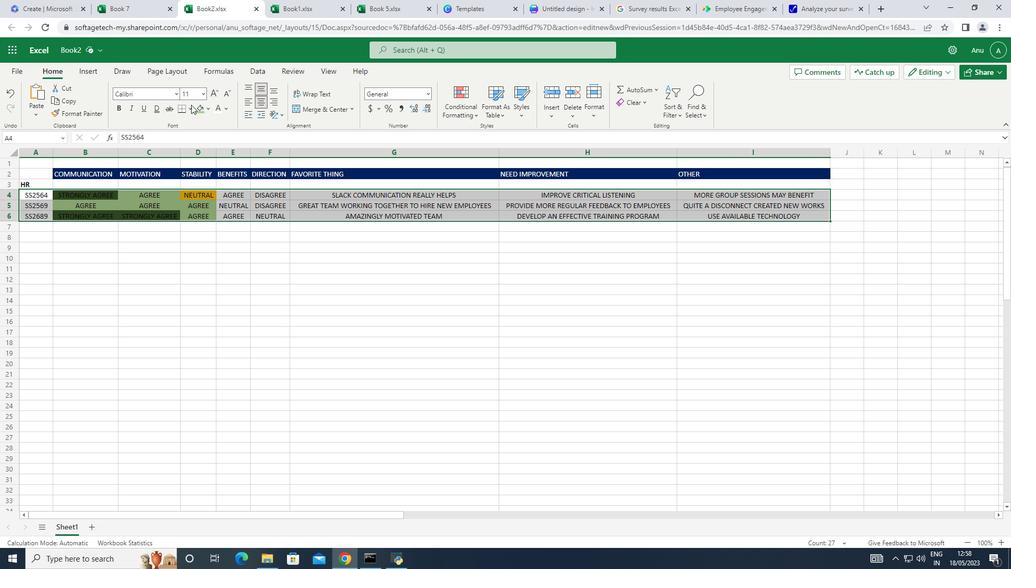 
Action: Mouse pressed left at (191, 105)
Screenshot: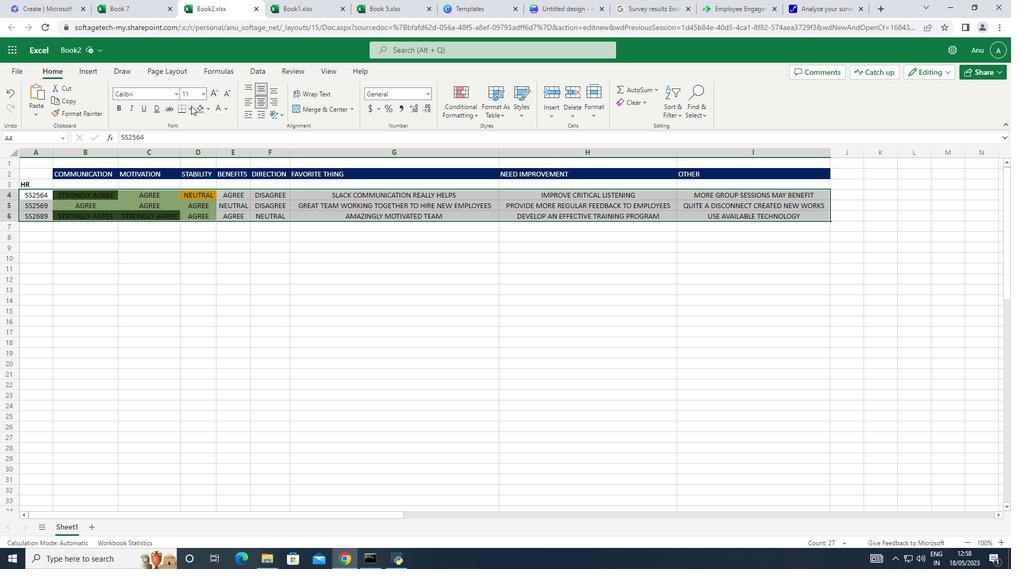 
Action: Mouse moved to (228, 153)
Screenshot: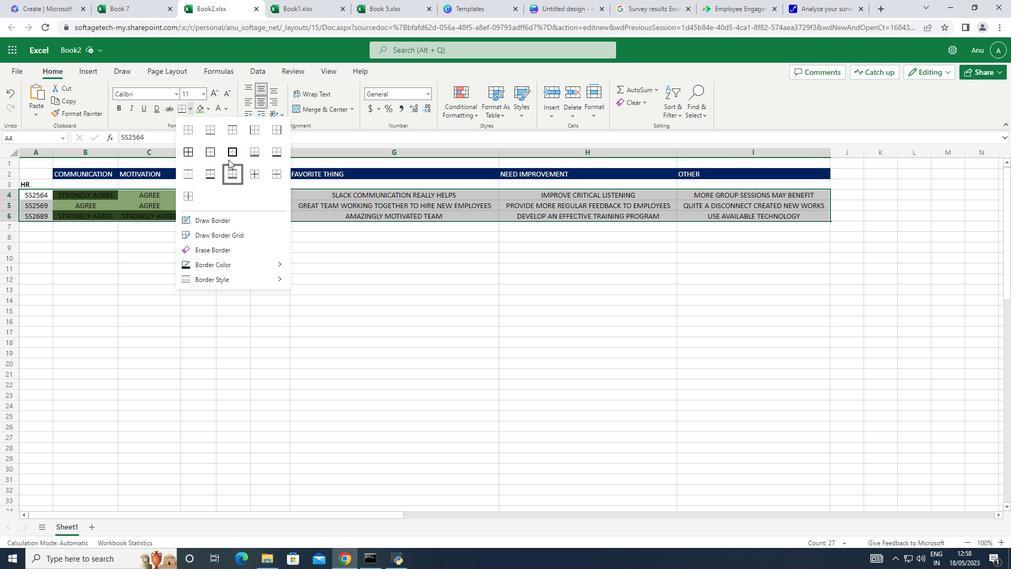 
Action: Mouse pressed left at (228, 153)
Screenshot: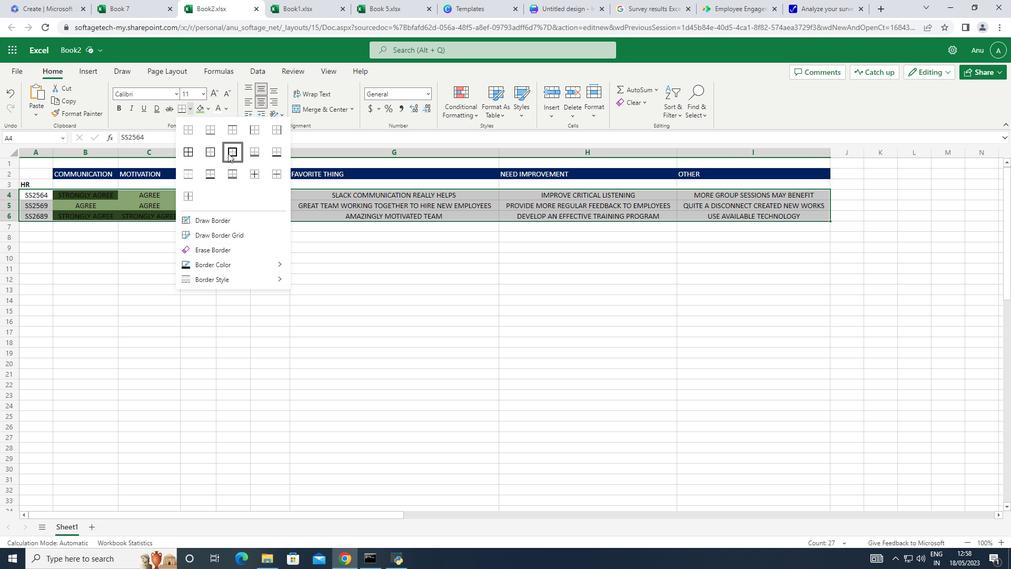 
Action: Mouse moved to (222, 281)
Screenshot: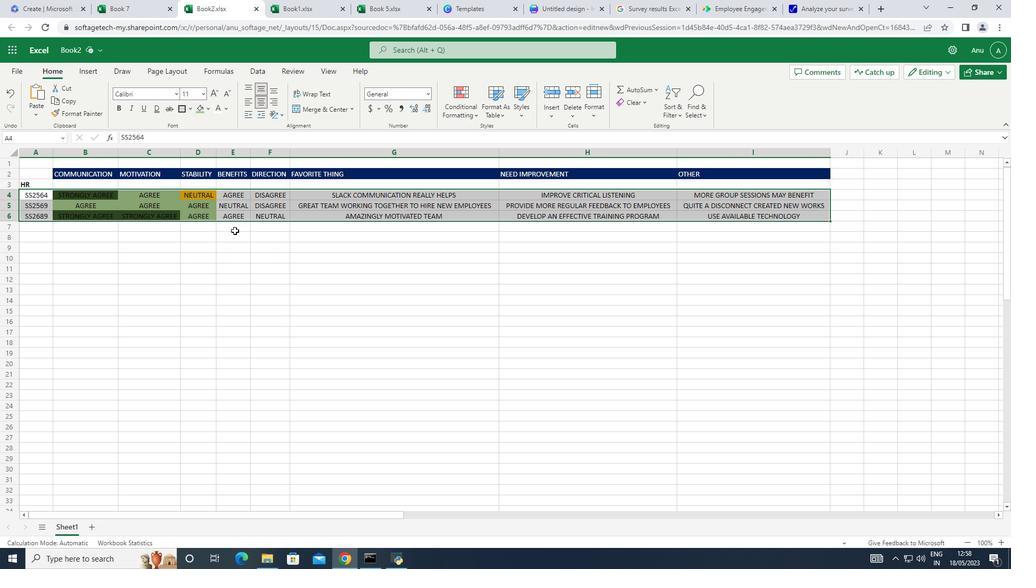 
Action: Mouse pressed left at (222, 281)
Screenshot: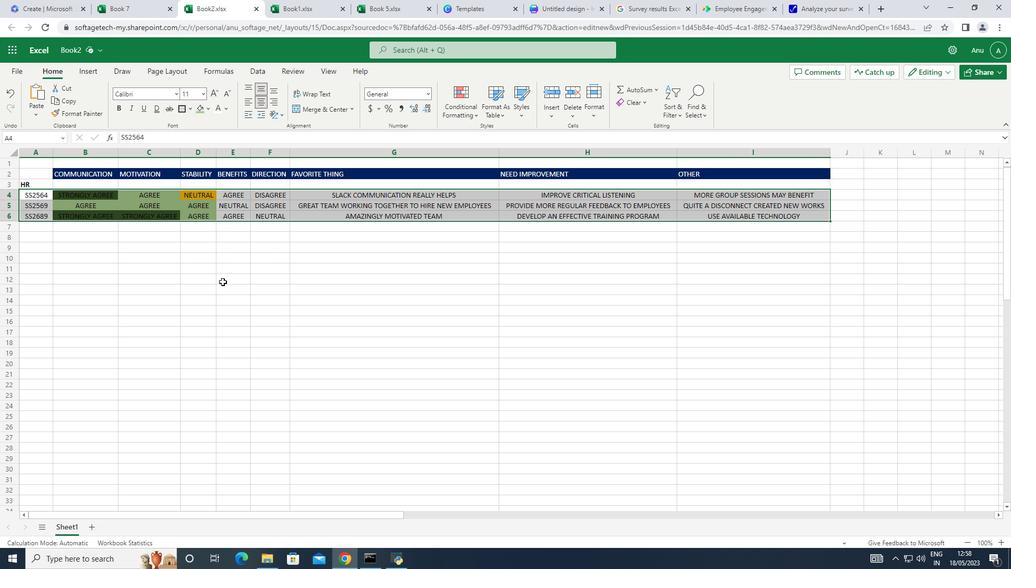 
Action: Mouse moved to (237, 197)
Screenshot: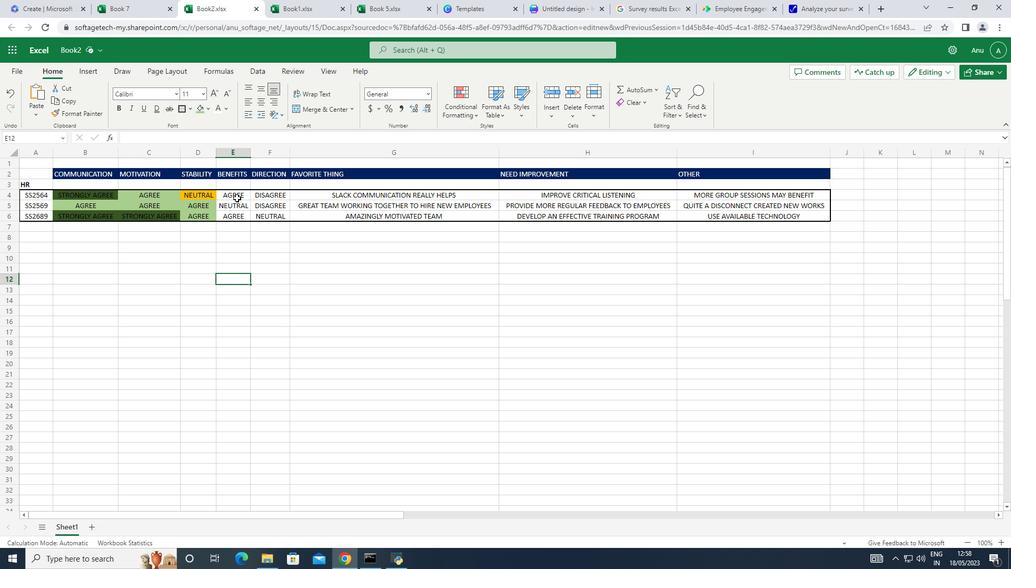 
Action: Mouse pressed left at (237, 197)
Screenshot: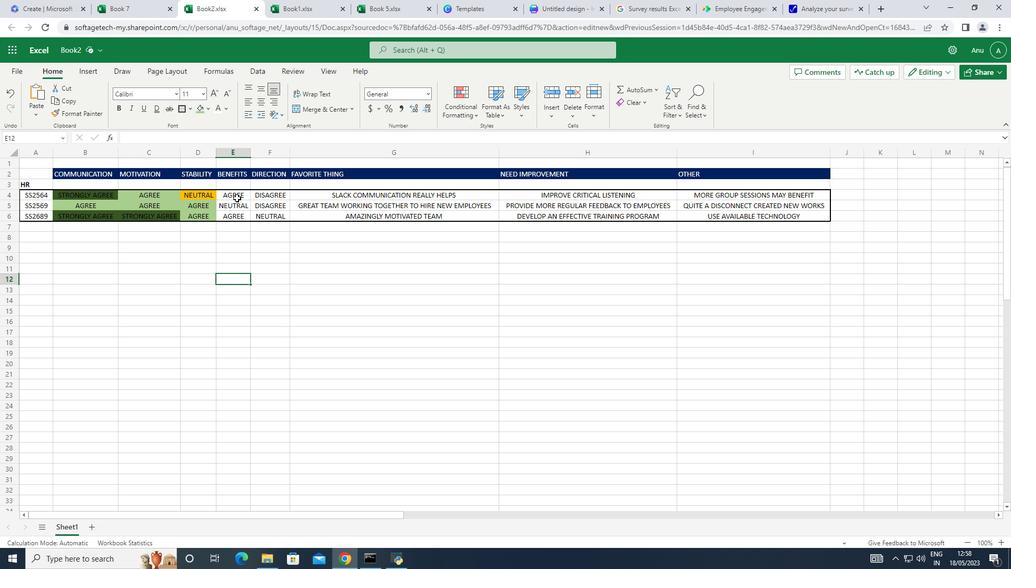 
Action: Mouse moved to (197, 104)
Screenshot: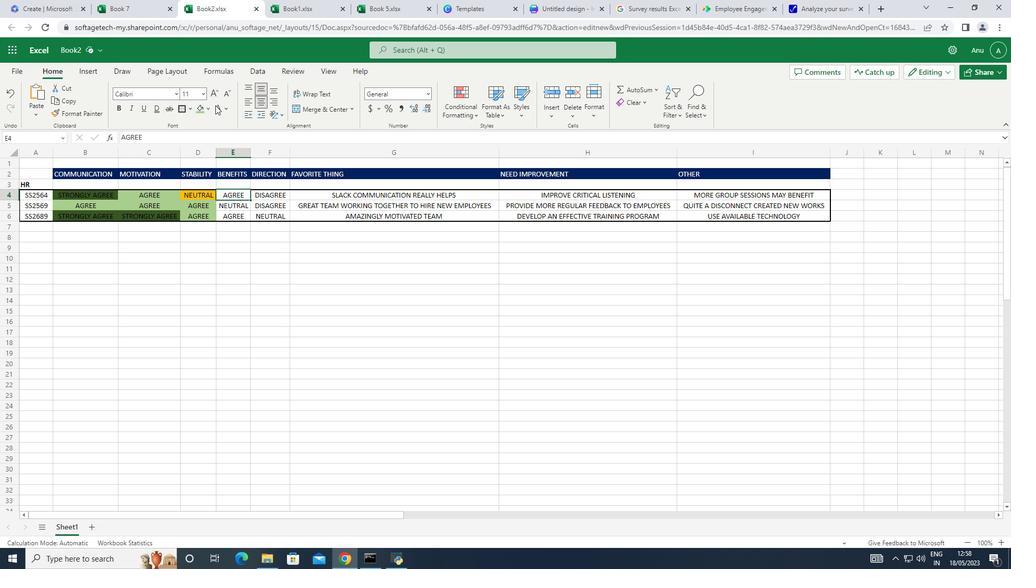 
Action: Mouse pressed left at (197, 104)
Screenshot: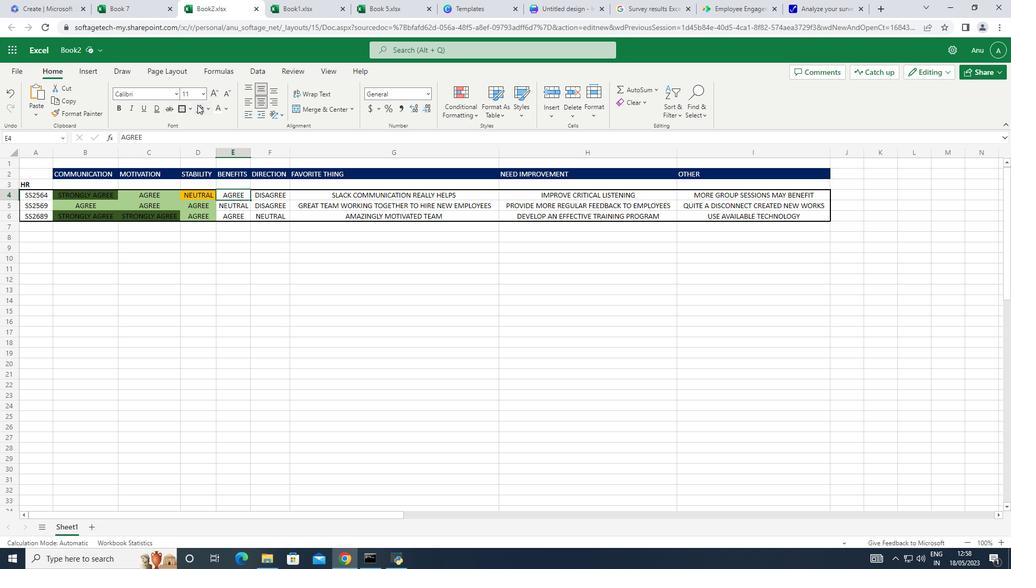 
Action: Mouse moved to (240, 215)
Screenshot: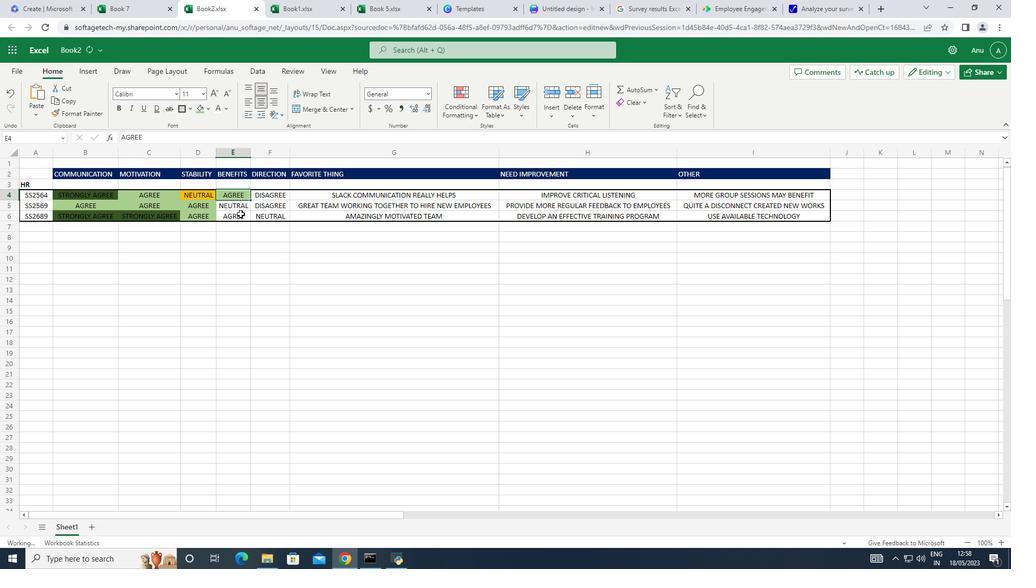 
Action: Mouse pressed left at (240, 215)
Screenshot: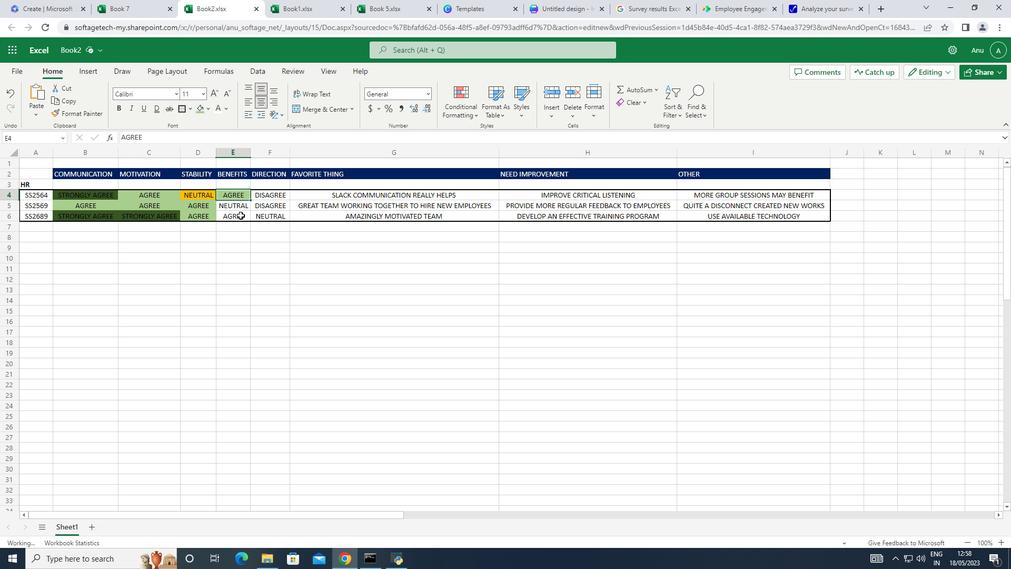 
Action: Mouse moved to (201, 109)
Screenshot: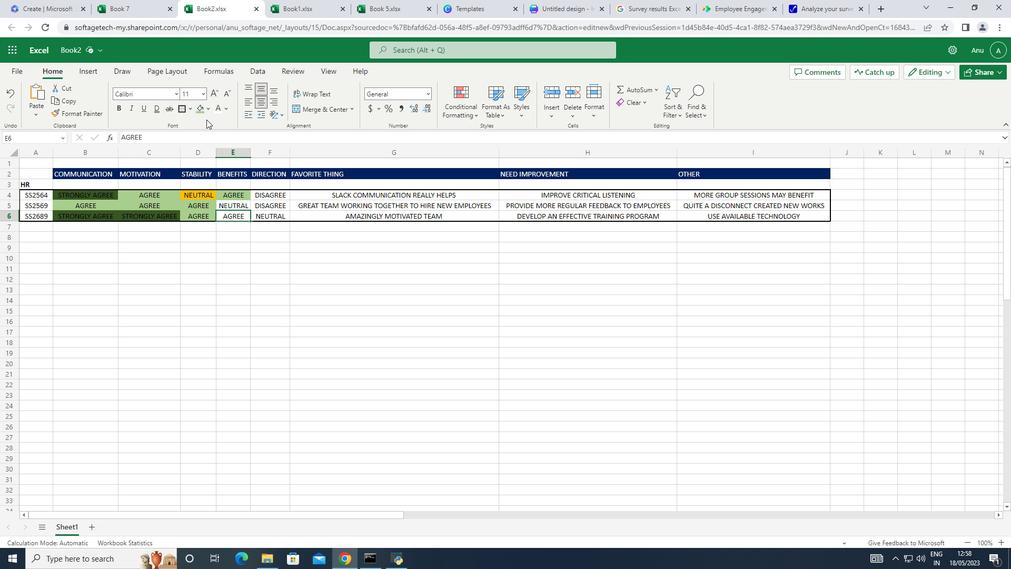 
Action: Mouse pressed left at (201, 109)
Screenshot: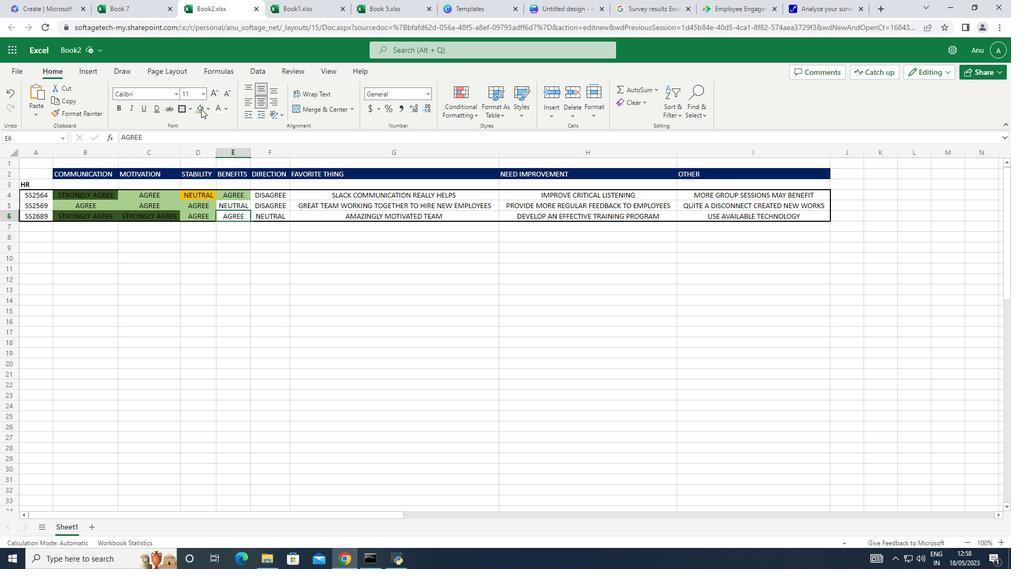 
Action: Mouse moved to (240, 208)
Screenshot: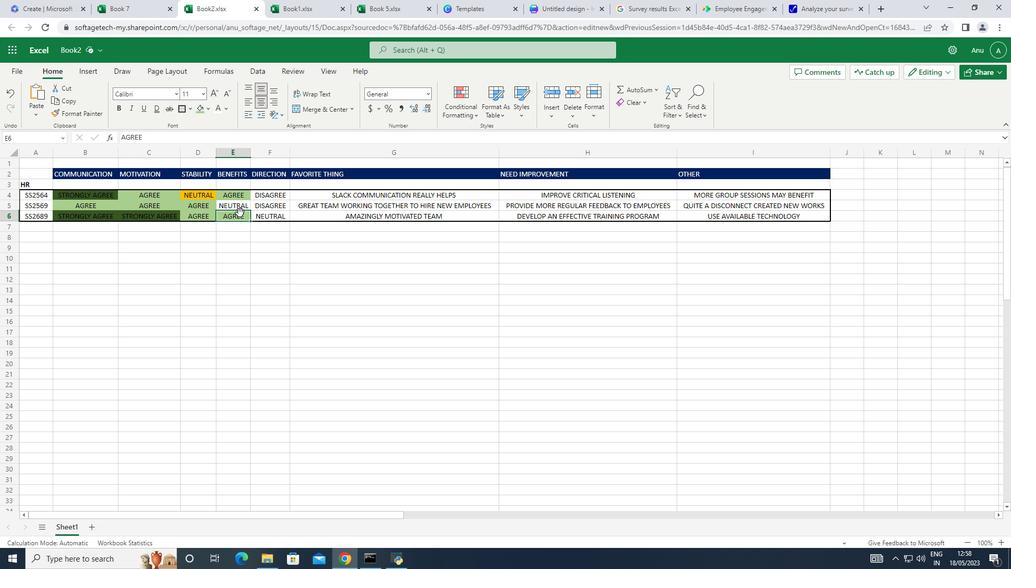 
Action: Mouse pressed left at (240, 208)
Screenshot: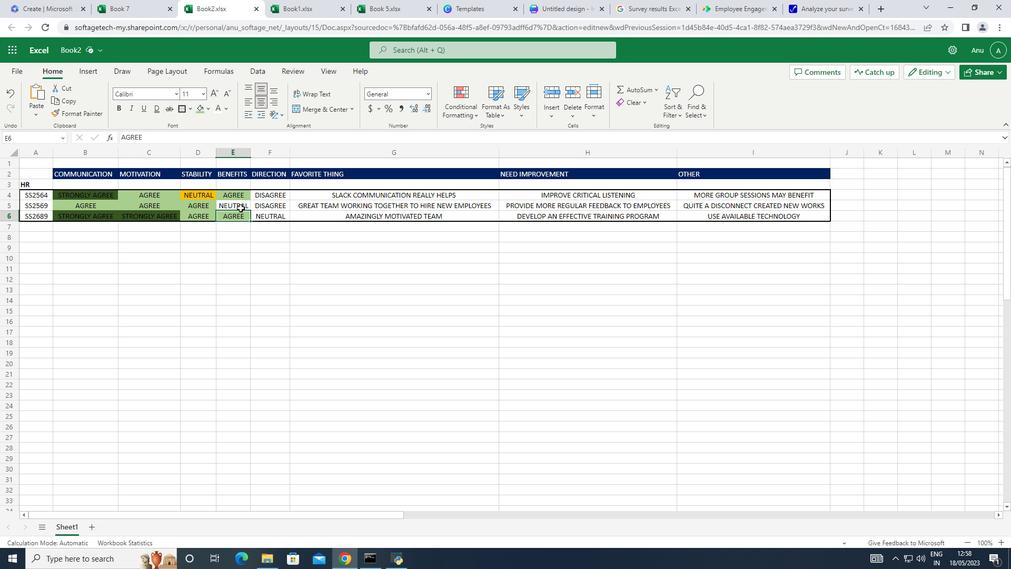 
Action: Mouse moved to (208, 110)
Screenshot: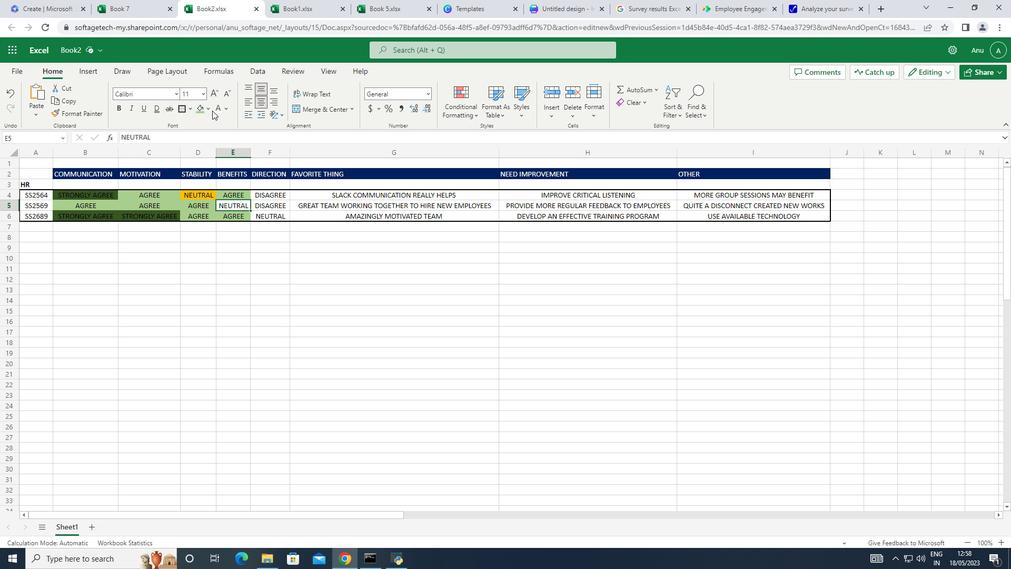 
Action: Mouse pressed left at (208, 110)
Screenshot: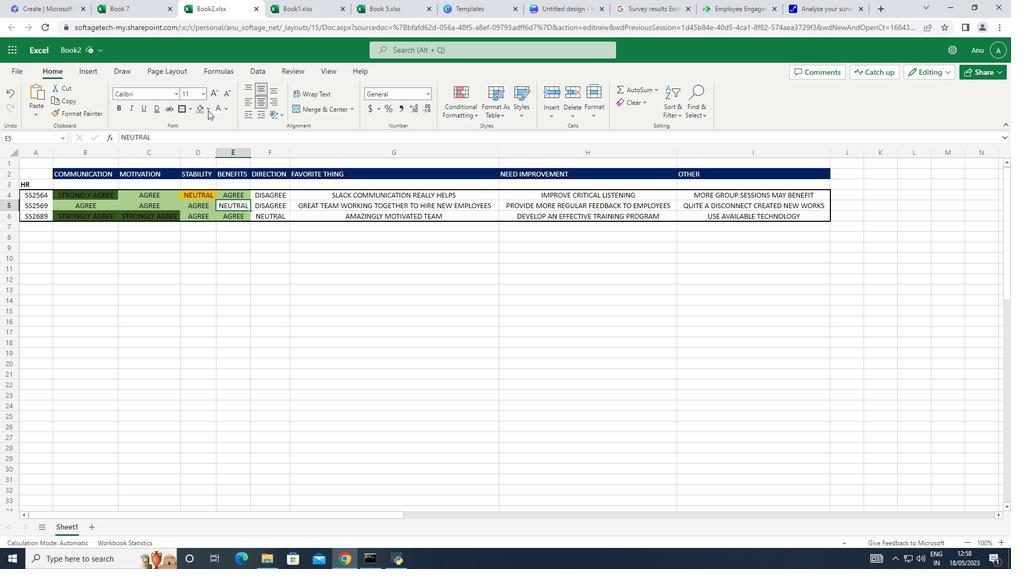 
Action: Mouse moved to (292, 179)
Screenshot: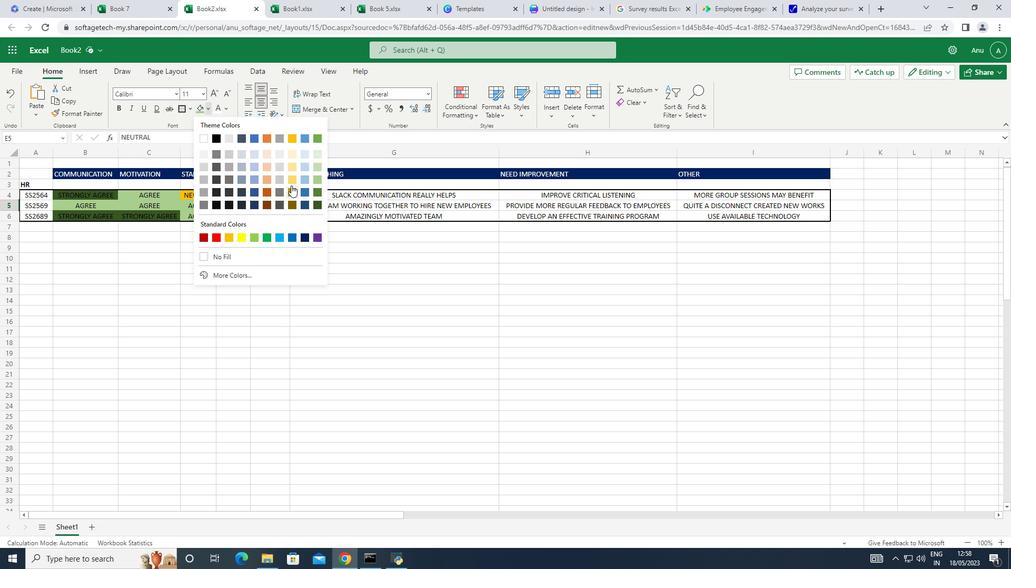 
Action: Mouse pressed left at (292, 179)
Screenshot: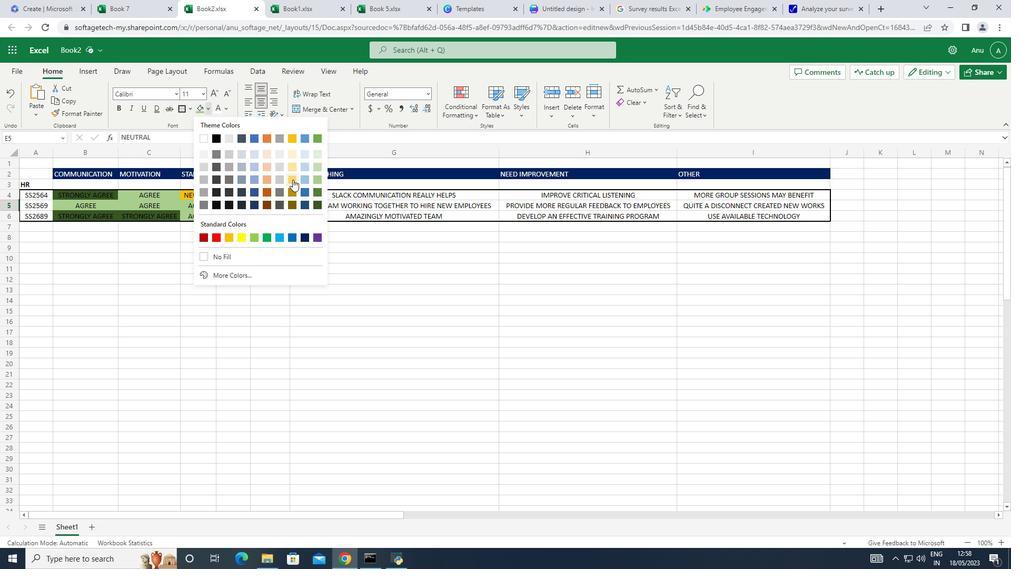 
Action: Mouse moved to (250, 206)
Screenshot: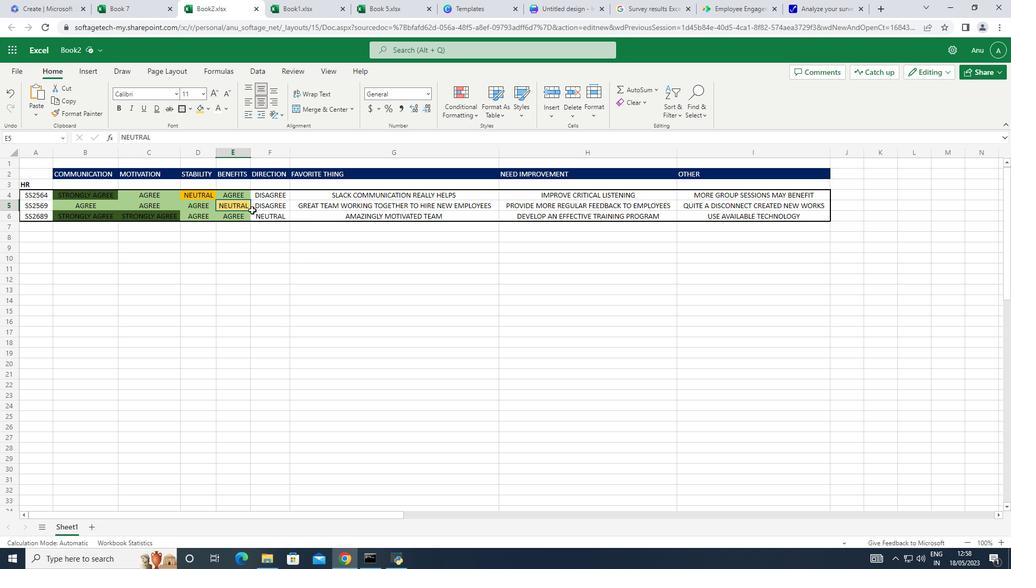 
Action: Mouse pressed left at (250, 206)
Screenshot: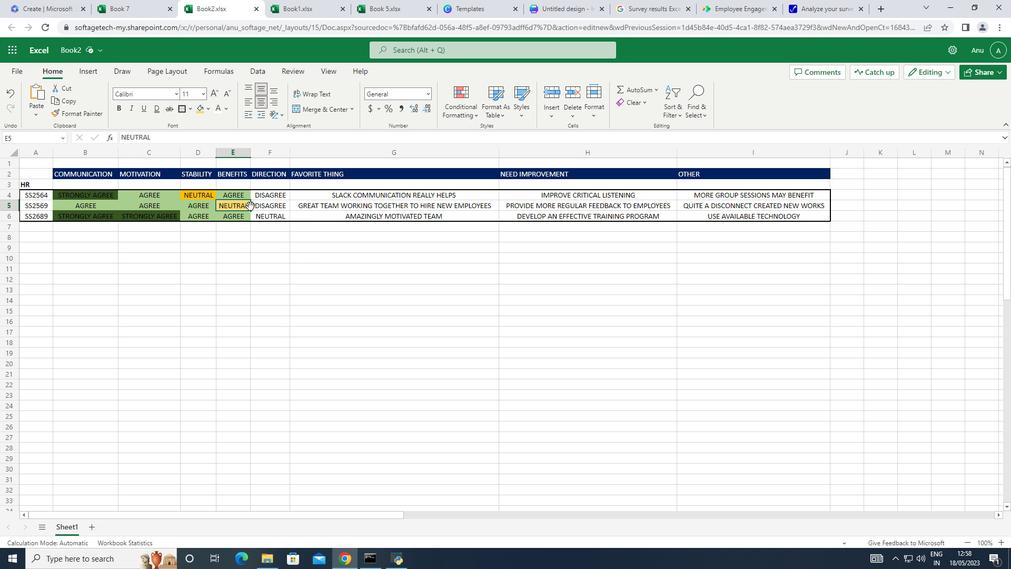 
Action: Mouse moved to (206, 110)
Screenshot: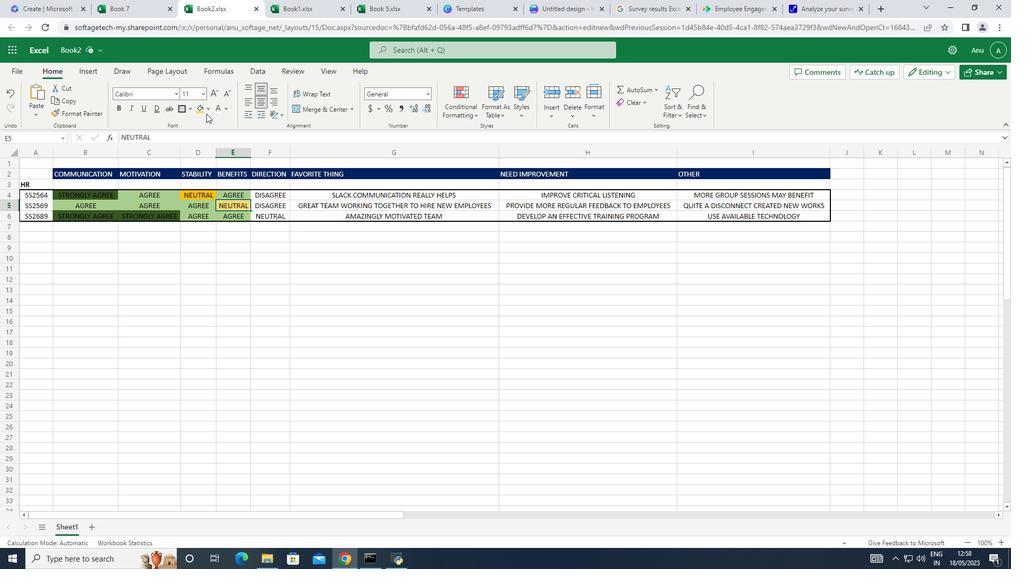 
Action: Mouse pressed left at (206, 110)
Screenshot: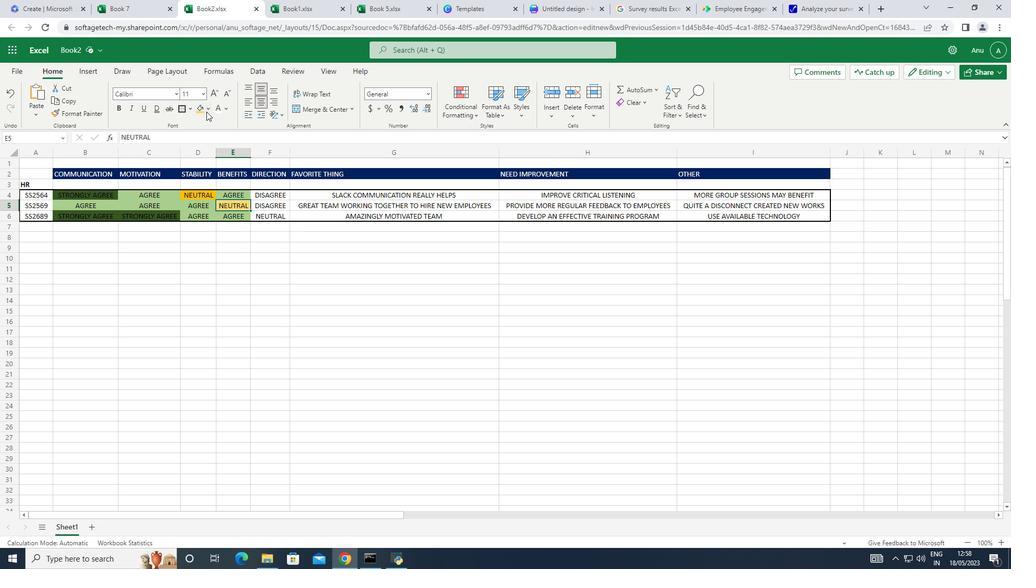 
Action: Mouse moved to (292, 136)
Screenshot: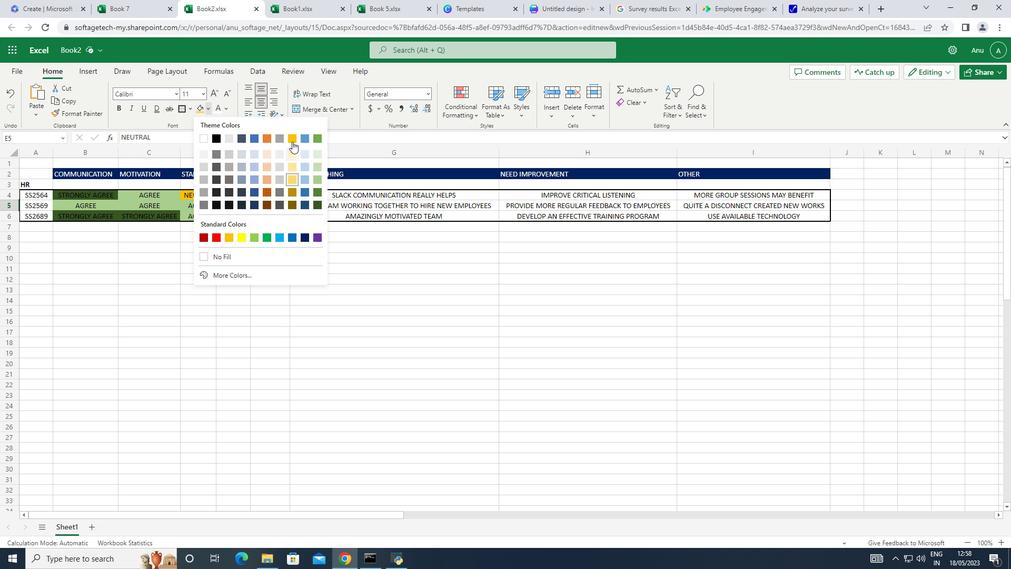
Action: Mouse pressed left at (292, 136)
Screenshot: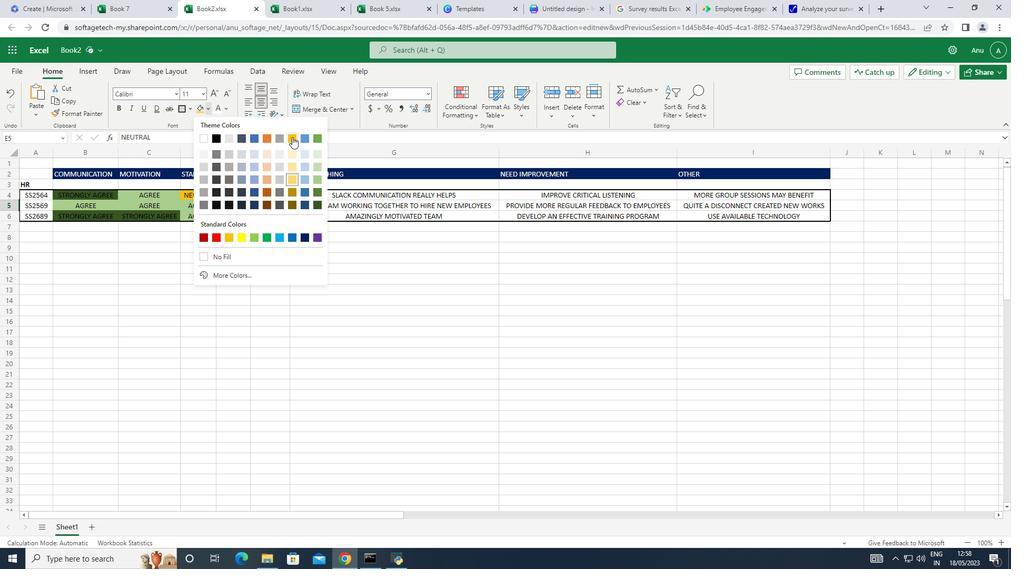 
Action: Mouse moved to (272, 194)
Screenshot: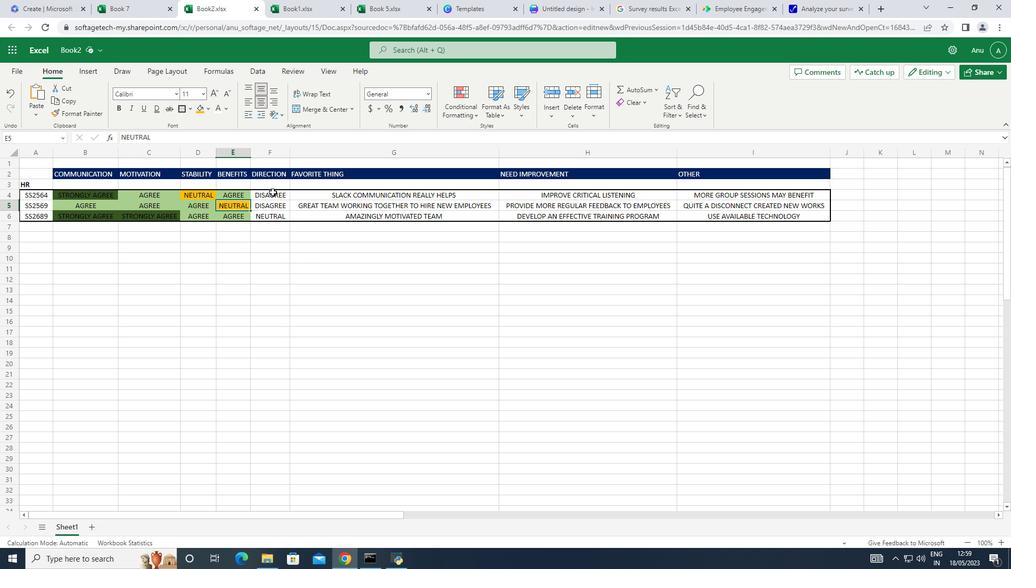 
Action: Mouse pressed left at (272, 194)
Screenshot: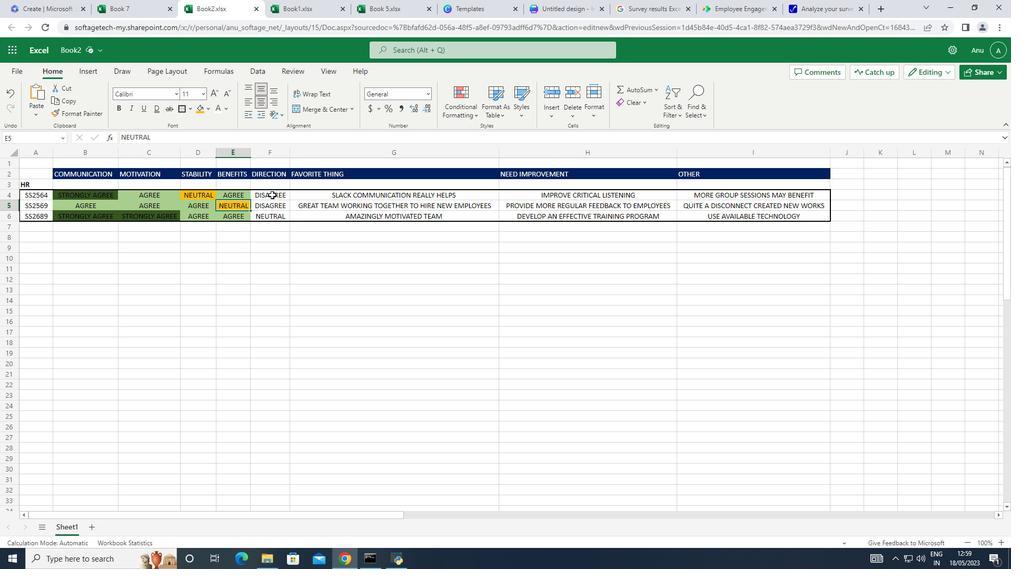 
Action: Mouse moved to (209, 108)
